 Task: Look for Airbnb options in Umaria, India from 5th December, 2023 to 15th December, 2023 for 8 adults with 5 bedrooms having 5 beds and 5 bathrooms. Property type can be house. Amenities needed are: washing machine.
Action: Mouse moved to (446, 94)
Screenshot: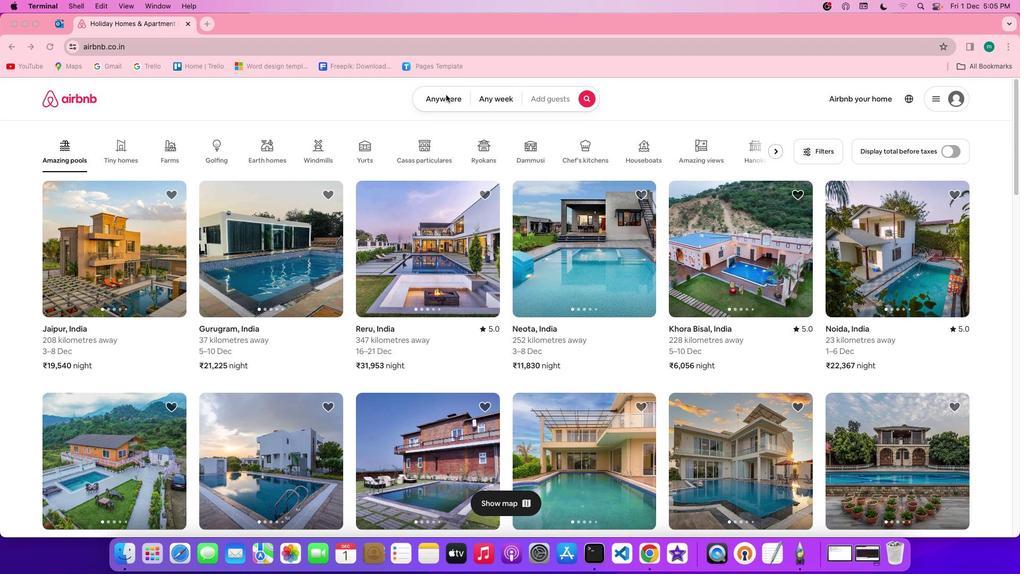 
Action: Mouse pressed left at (446, 94)
Screenshot: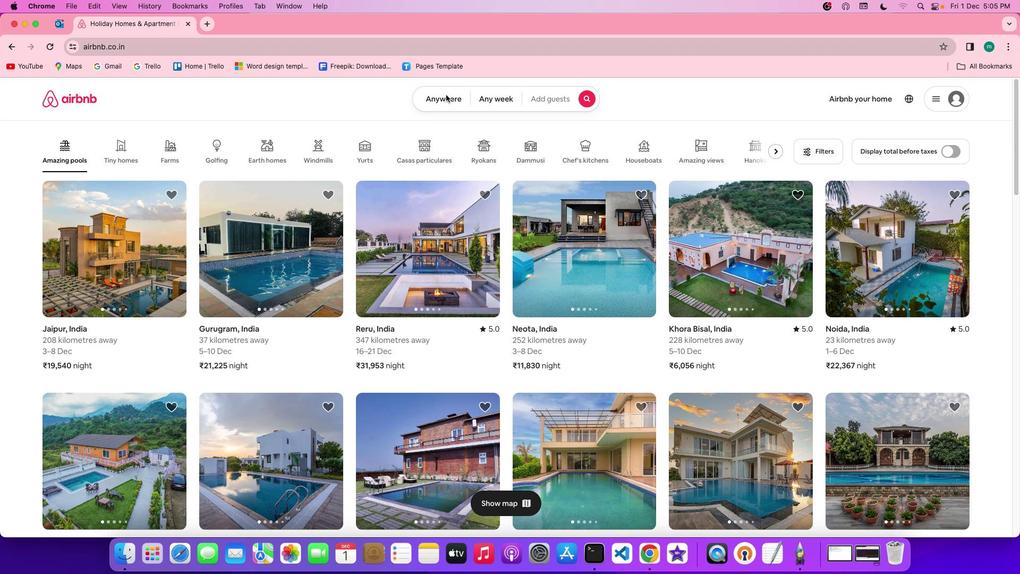 
Action: Mouse moved to (446, 94)
Screenshot: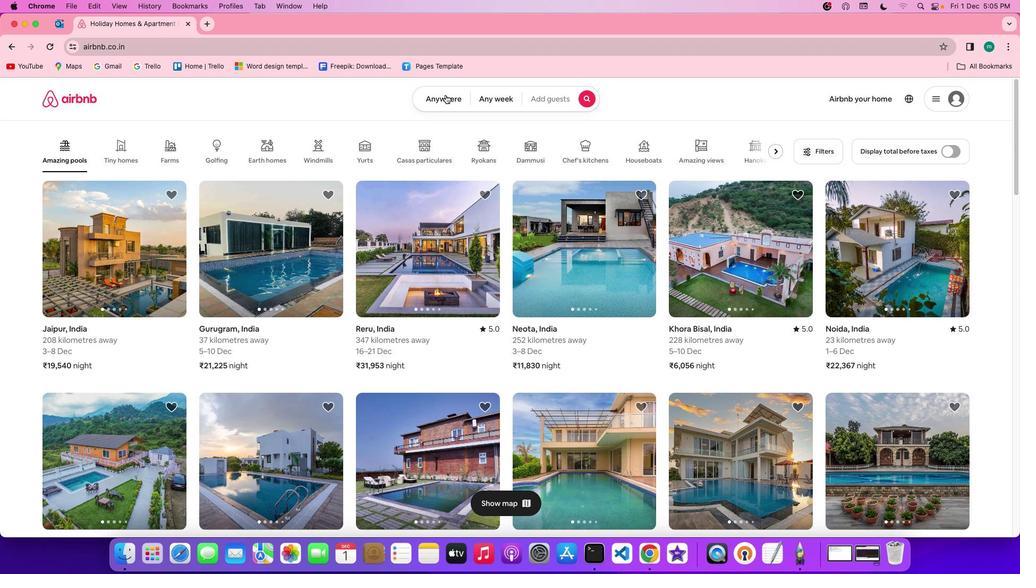 
Action: Mouse pressed left at (446, 94)
Screenshot: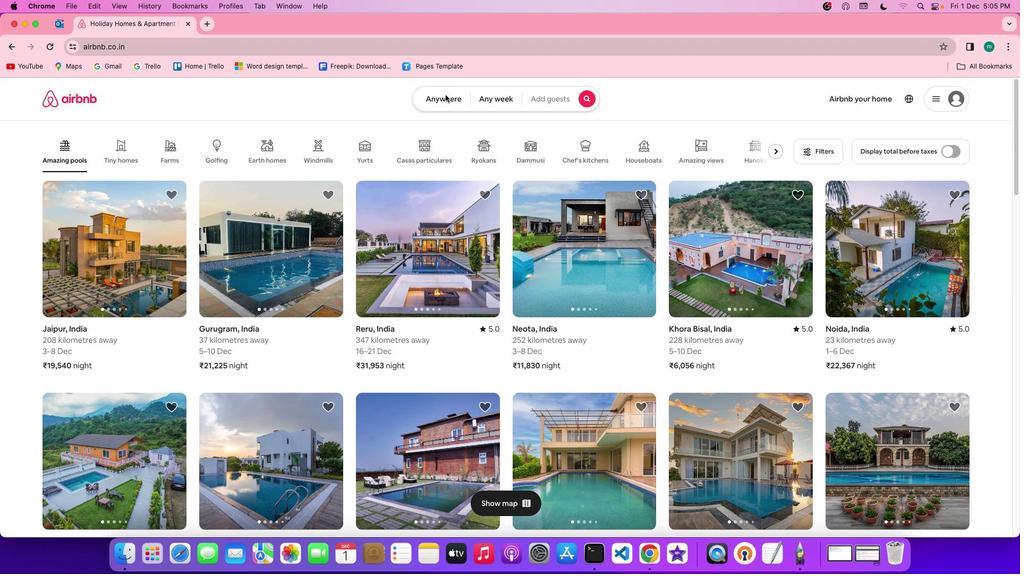 
Action: Mouse moved to (409, 142)
Screenshot: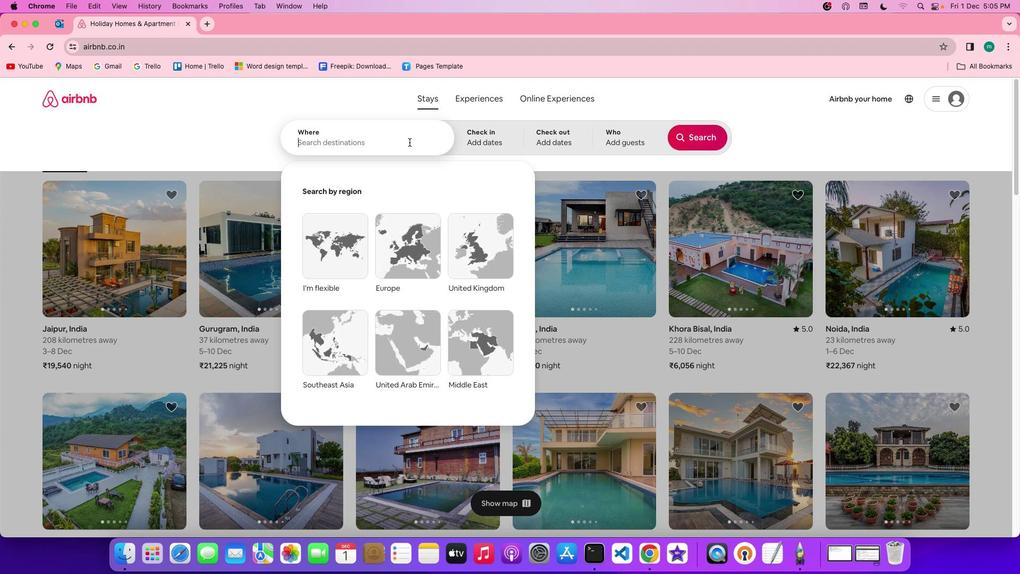 
Action: Mouse pressed left at (409, 142)
Screenshot: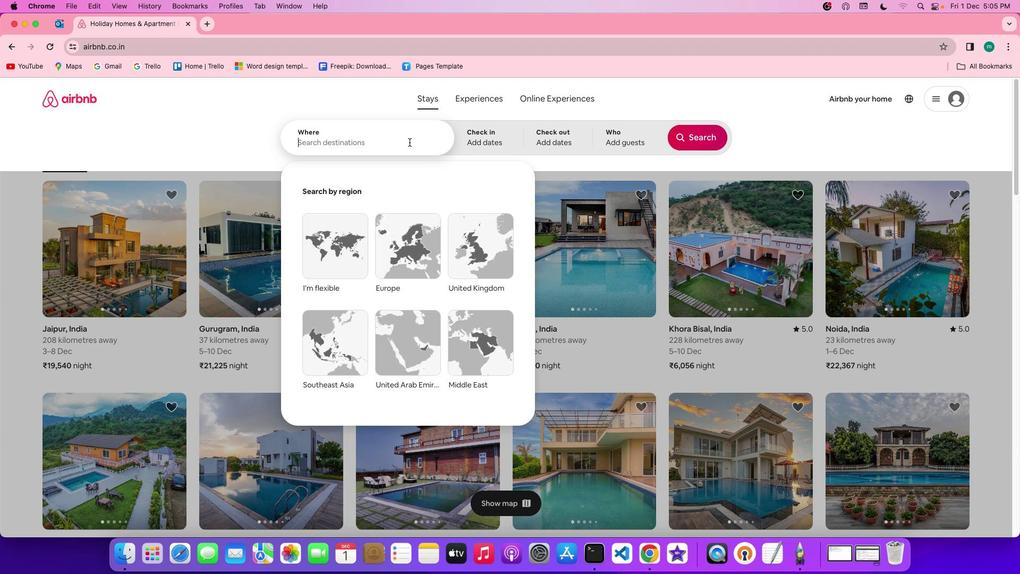 
Action: Key pressed Key.shift'U''m''a''r''i''a'','Key.spaceKey.shift'i''n''d''i''a'
Screenshot: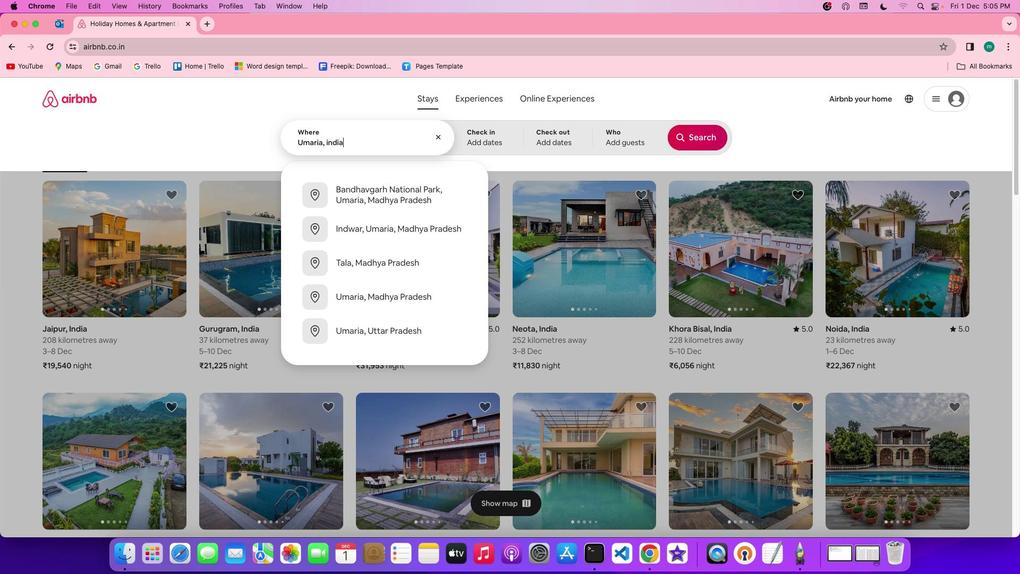 
Action: Mouse moved to (514, 130)
Screenshot: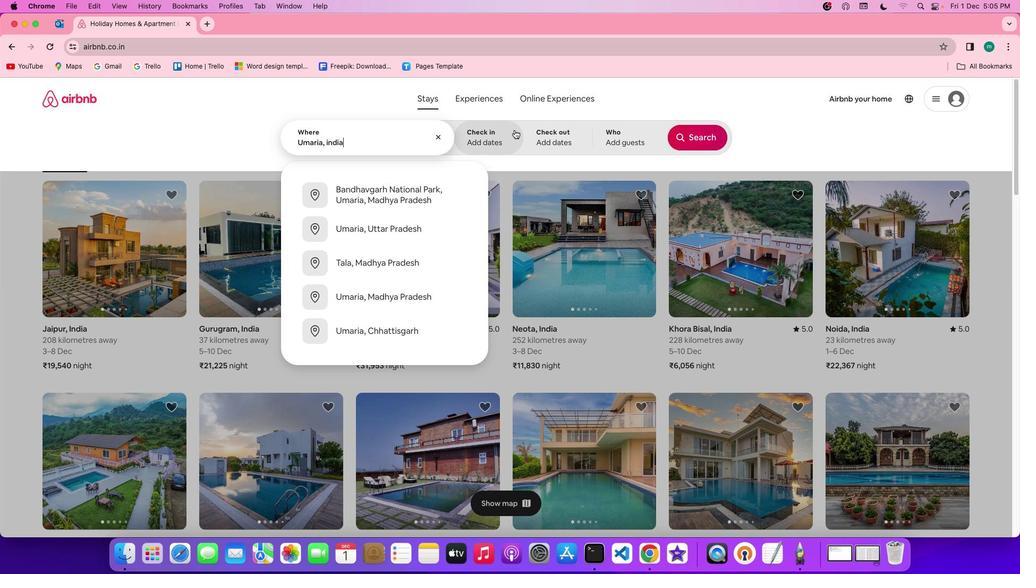 
Action: Mouse pressed left at (514, 130)
Screenshot: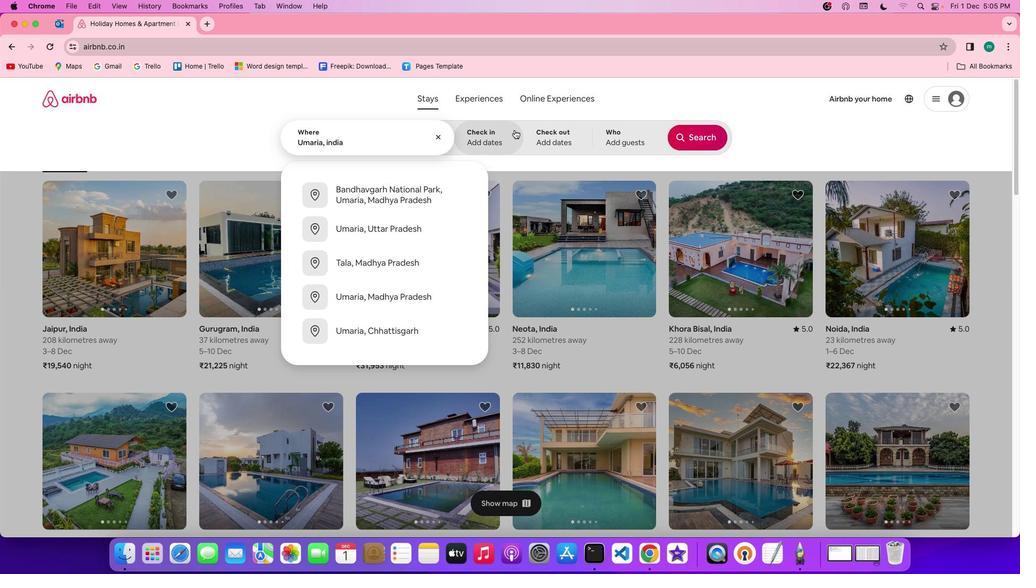 
Action: Mouse moved to (372, 295)
Screenshot: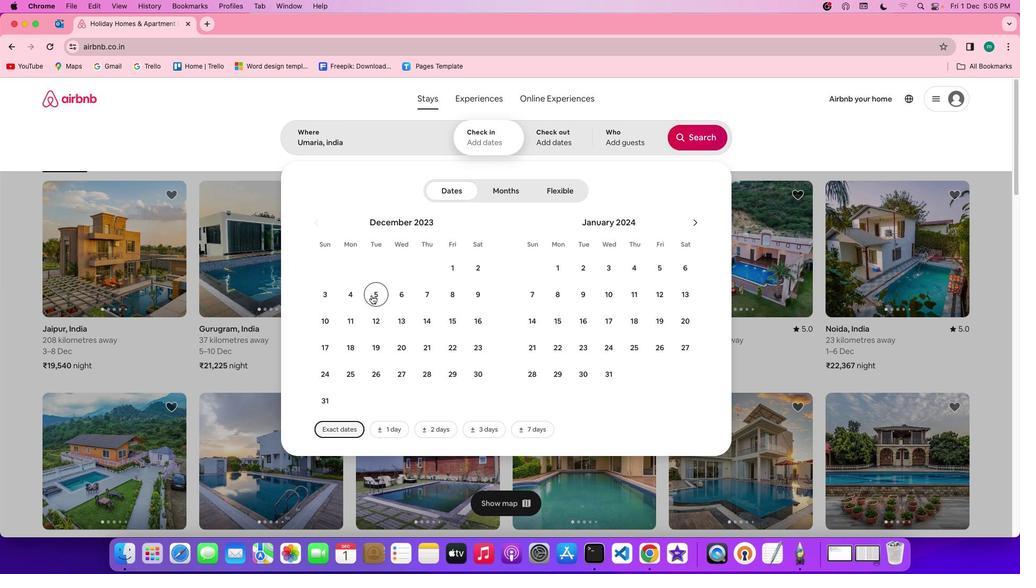 
Action: Mouse pressed left at (372, 295)
Screenshot: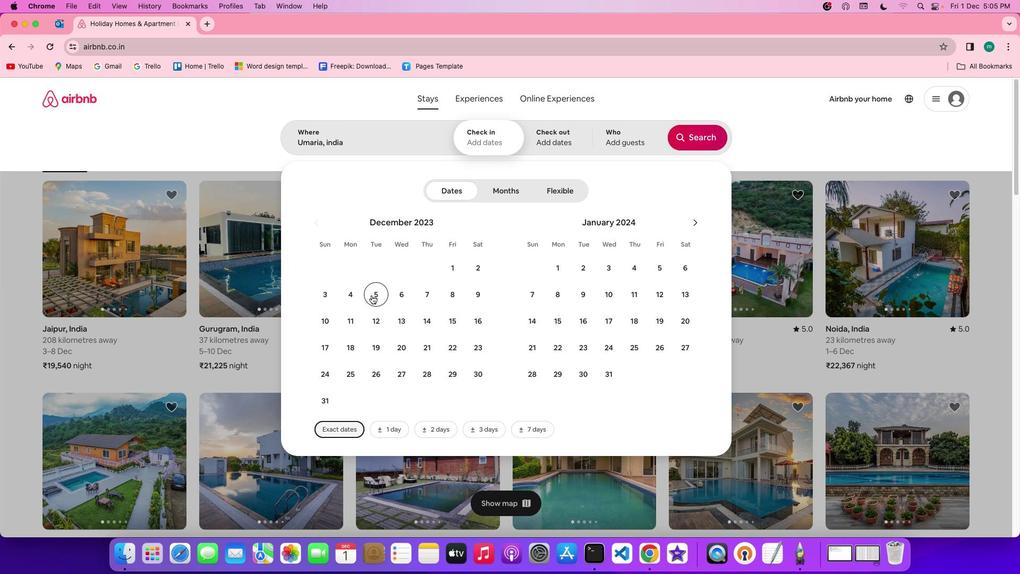 
Action: Mouse moved to (445, 324)
Screenshot: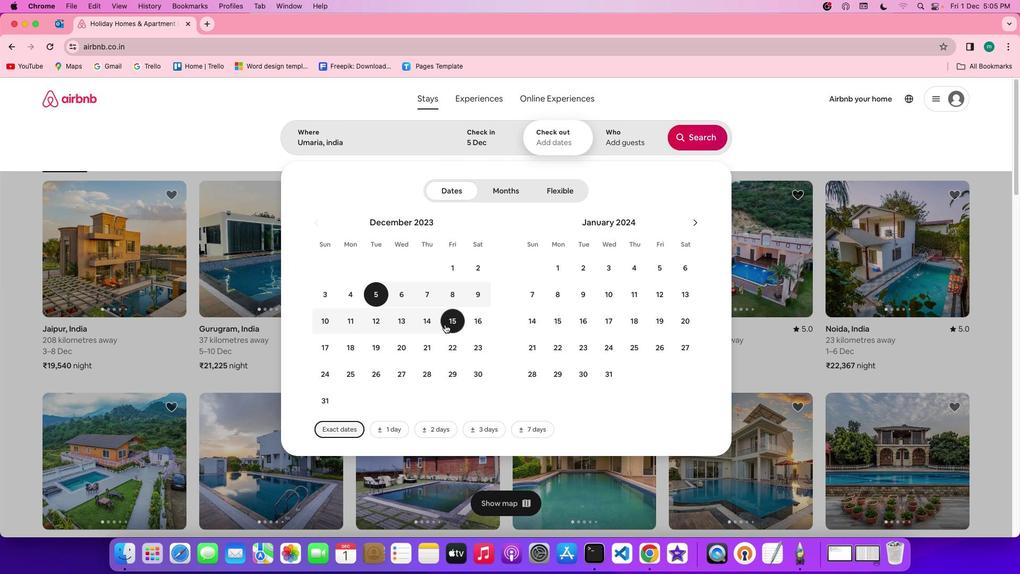 
Action: Mouse pressed left at (445, 324)
Screenshot: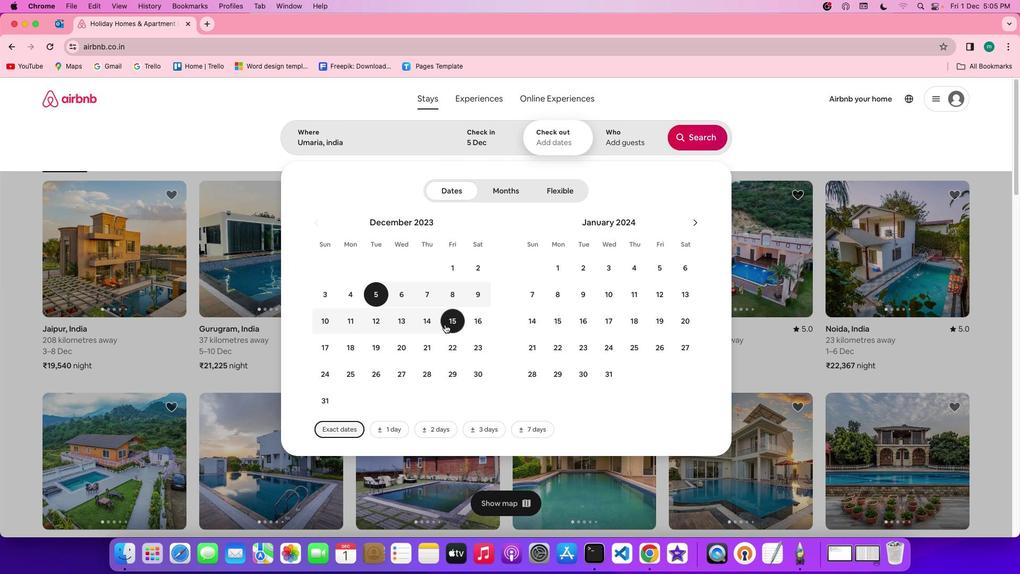 
Action: Mouse moved to (603, 149)
Screenshot: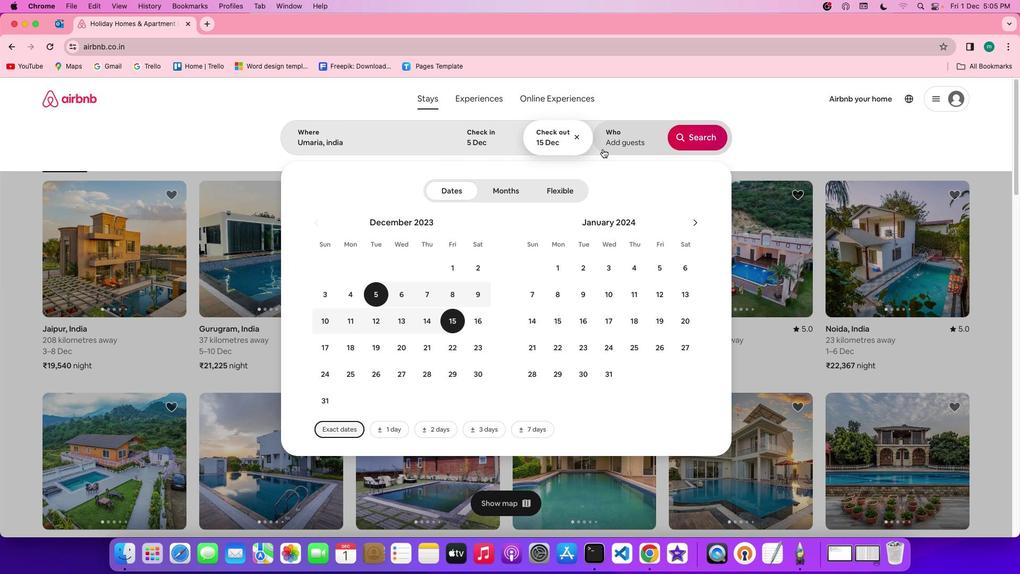 
Action: Mouse pressed left at (603, 149)
Screenshot: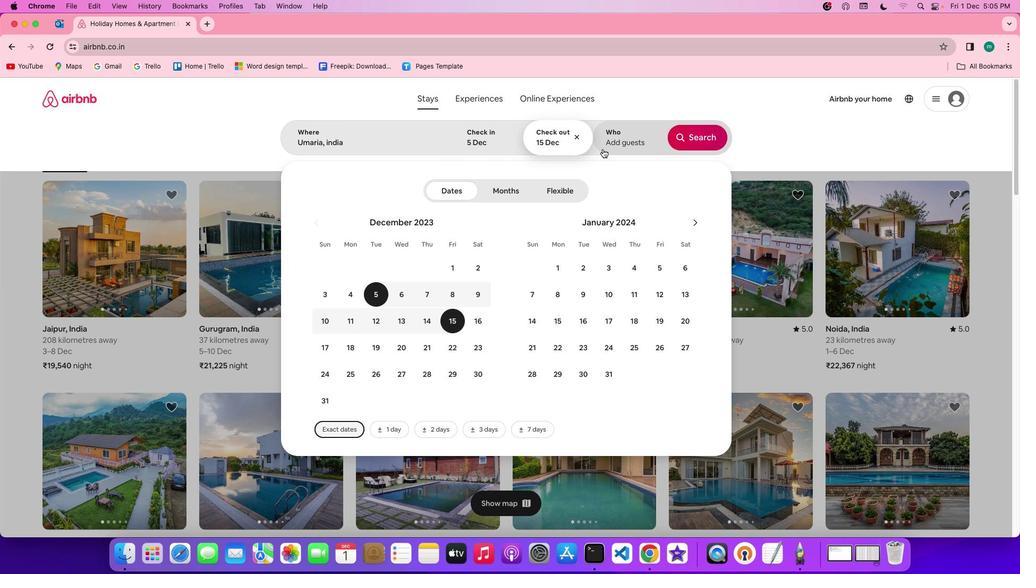 
Action: Mouse moved to (703, 191)
Screenshot: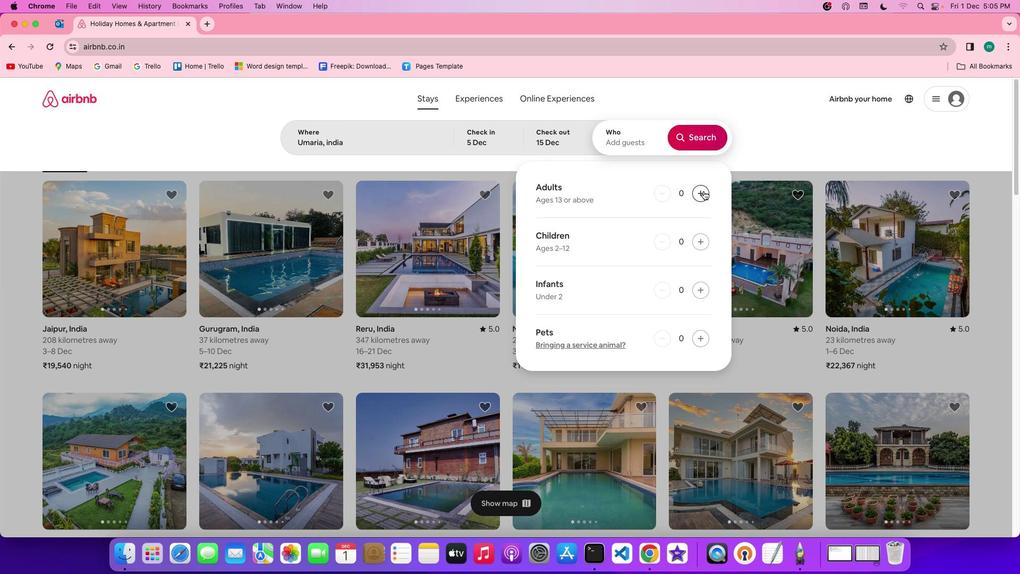 
Action: Mouse pressed left at (703, 191)
Screenshot: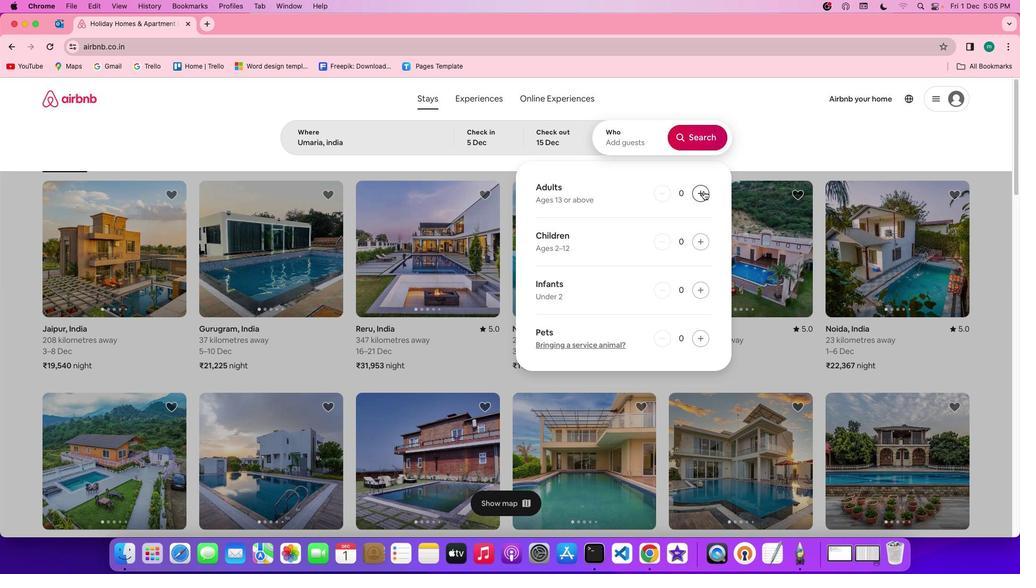 
Action: Mouse pressed left at (703, 191)
Screenshot: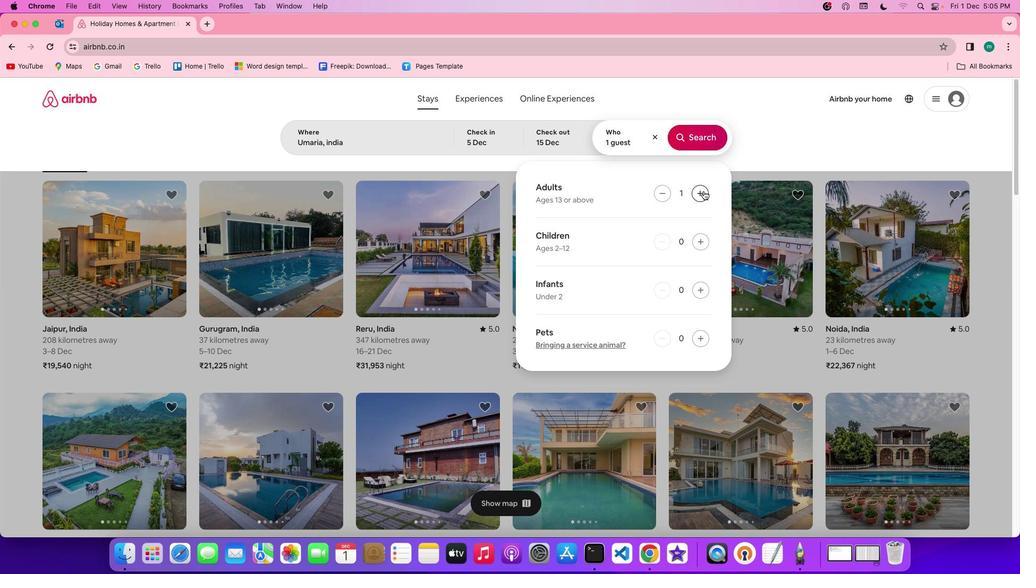 
Action: Mouse pressed left at (703, 191)
Screenshot: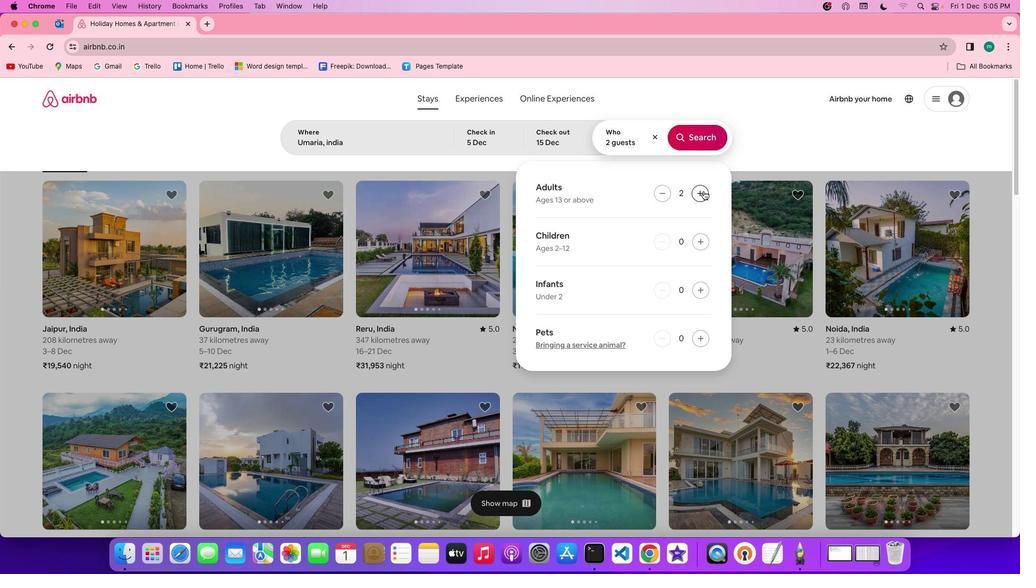 
Action: Mouse pressed left at (703, 191)
Screenshot: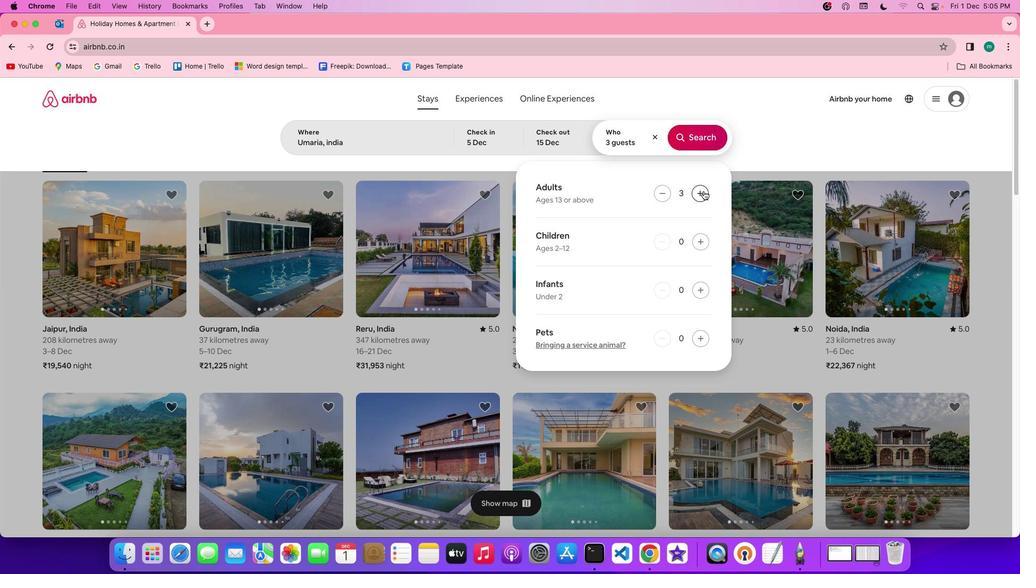 
Action: Mouse pressed left at (703, 191)
Screenshot: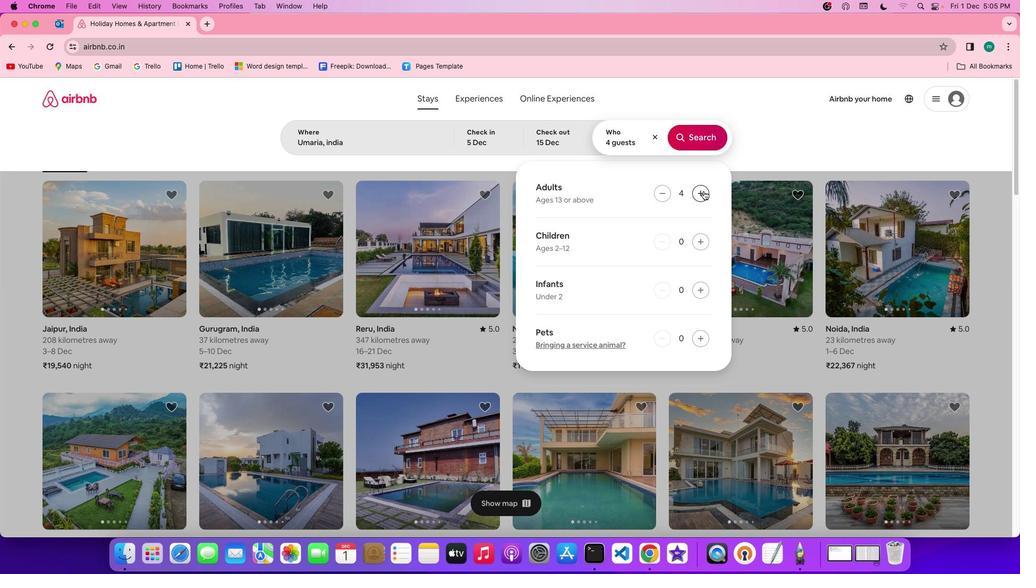 
Action: Mouse pressed left at (703, 191)
Screenshot: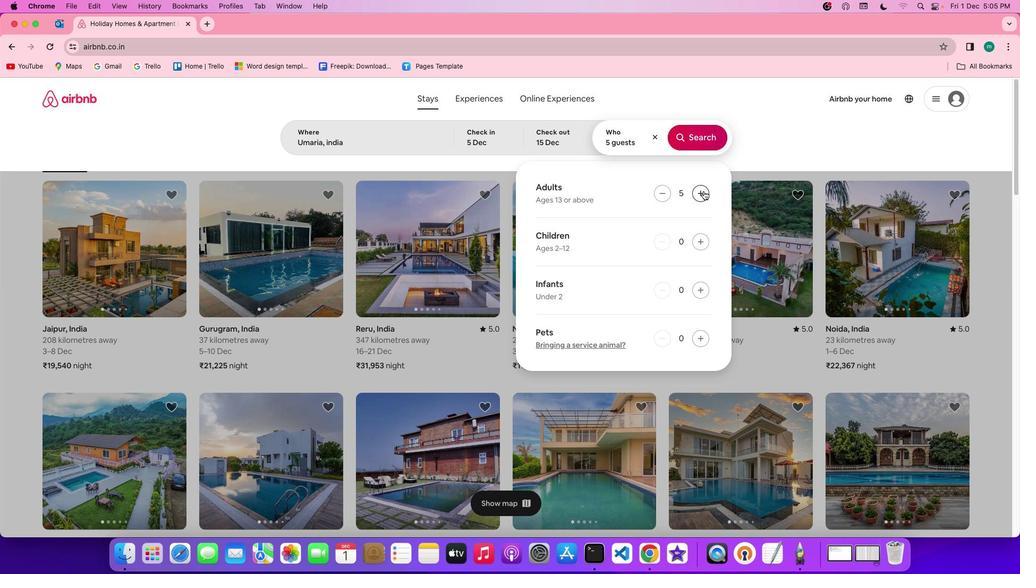 
Action: Mouse pressed left at (703, 191)
Screenshot: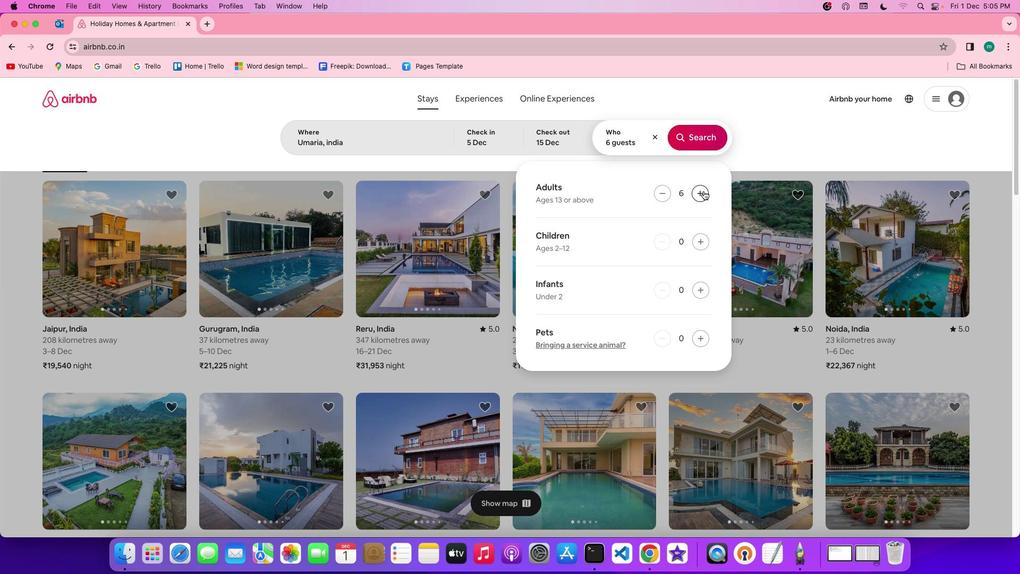 
Action: Mouse pressed left at (703, 191)
Screenshot: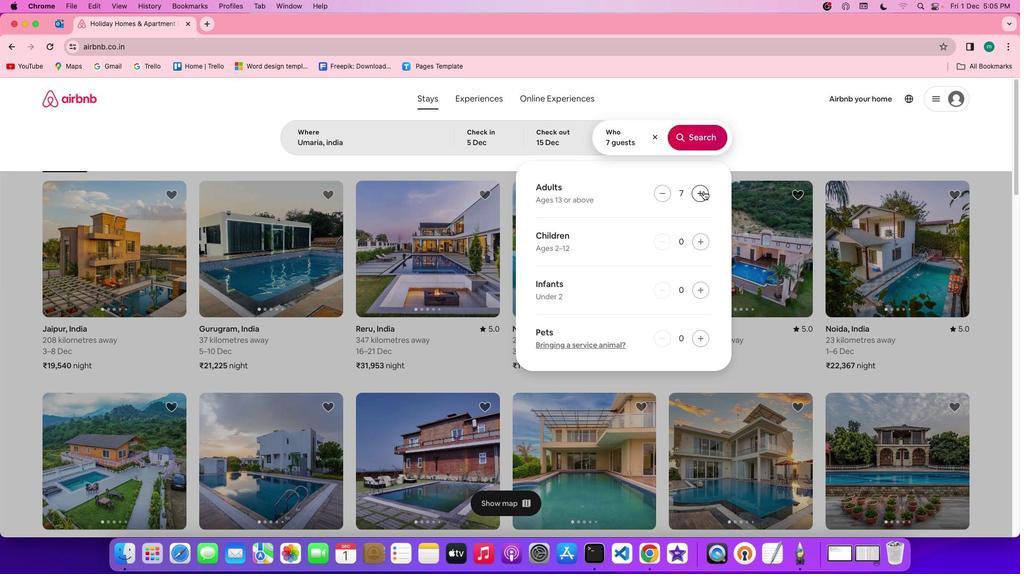 
Action: Mouse moved to (696, 130)
Screenshot: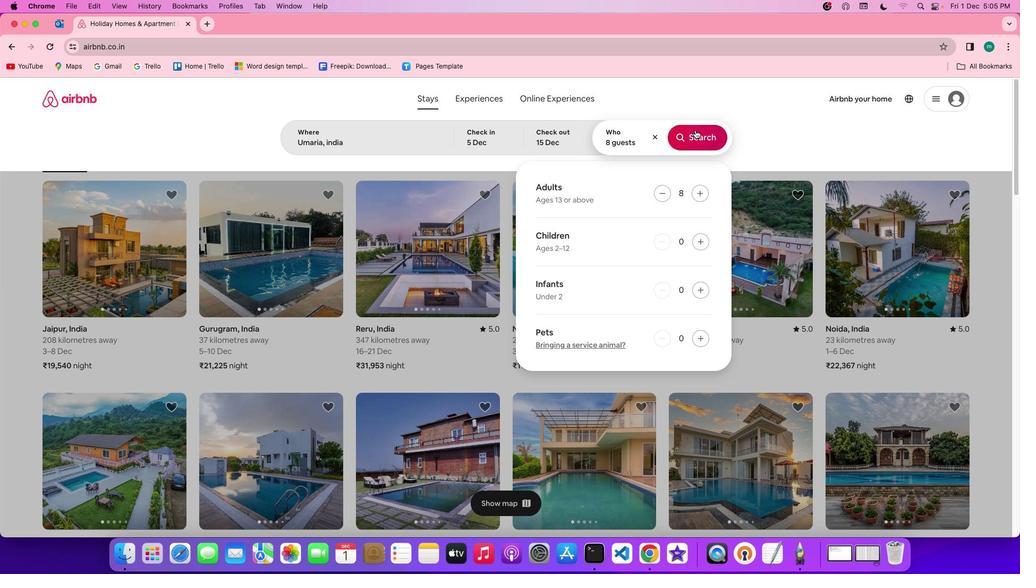 
Action: Mouse pressed left at (696, 130)
Screenshot: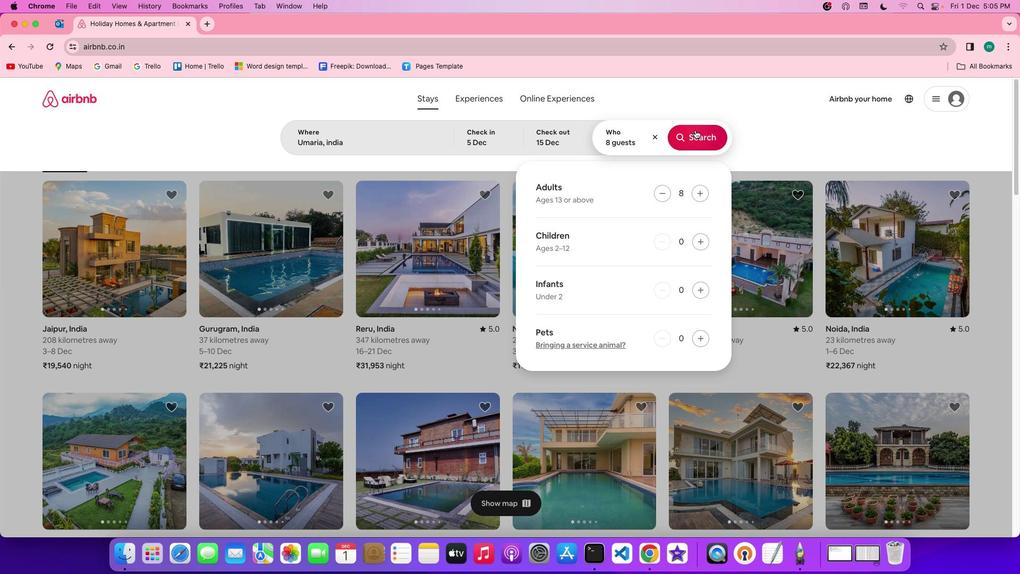 
Action: Mouse moved to (840, 139)
Screenshot: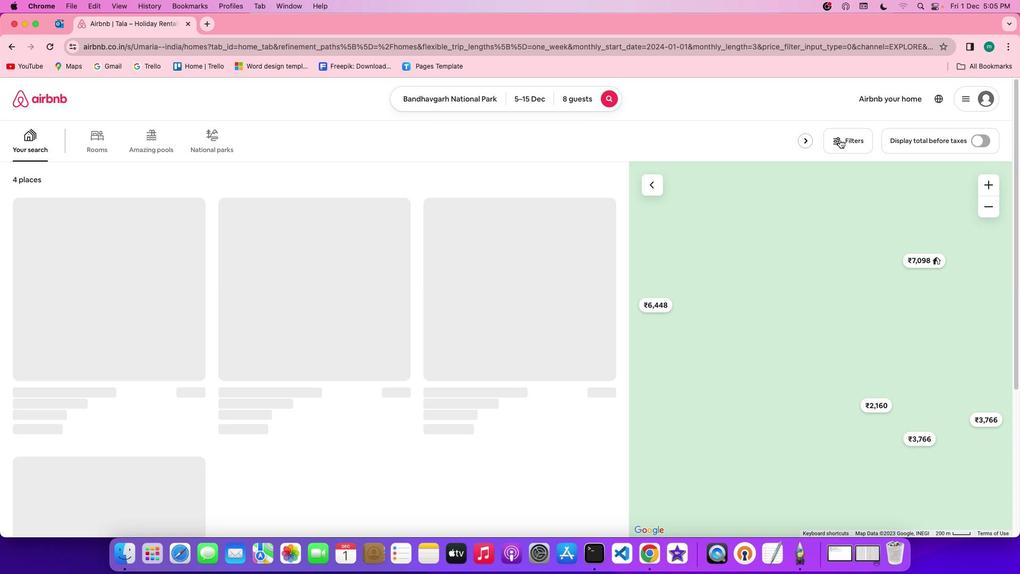 
Action: Mouse pressed left at (840, 139)
Screenshot: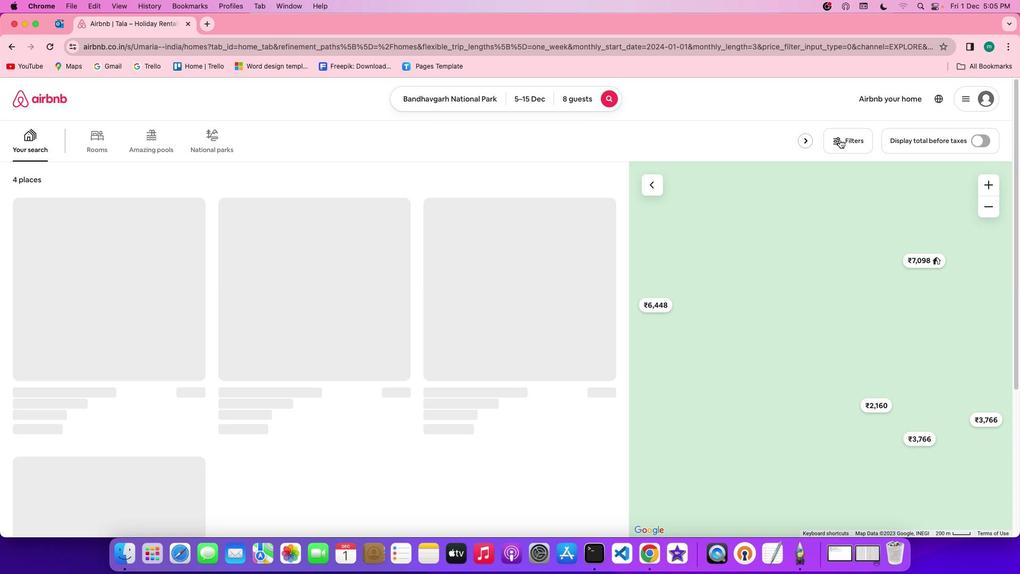 
Action: Mouse moved to (542, 336)
Screenshot: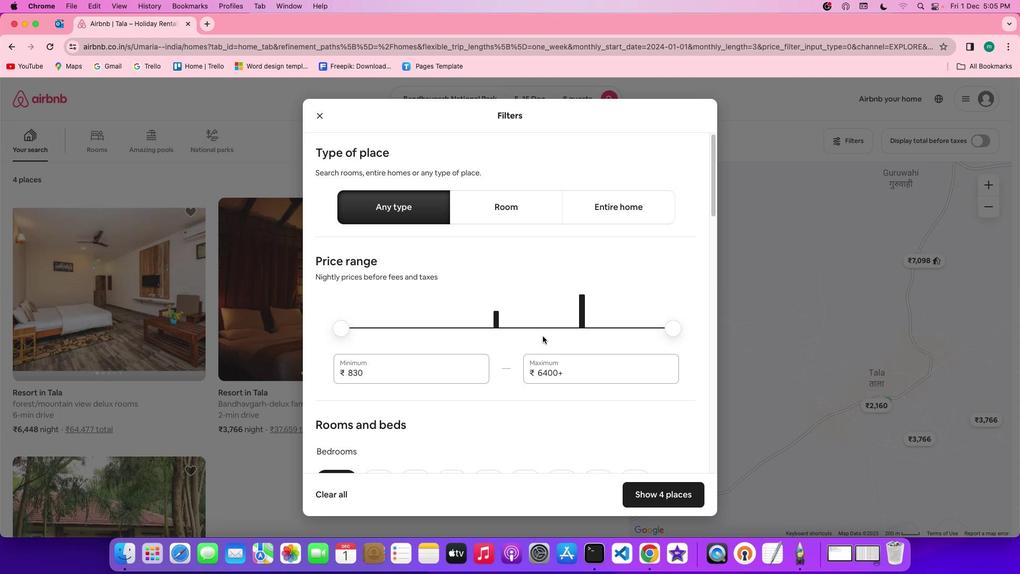 
Action: Mouse scrolled (542, 336) with delta (0, 0)
Screenshot: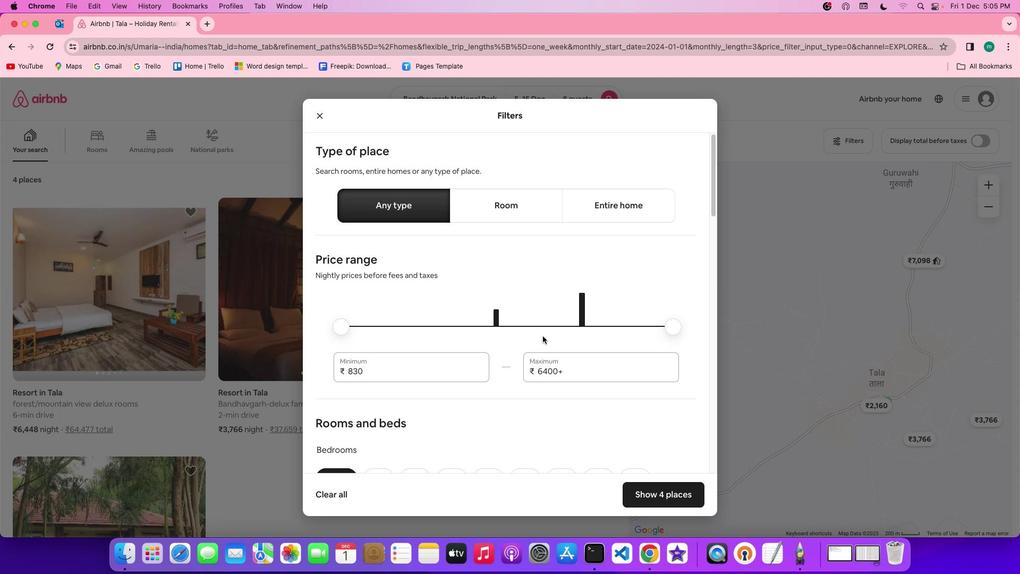 
Action: Mouse scrolled (542, 336) with delta (0, 0)
Screenshot: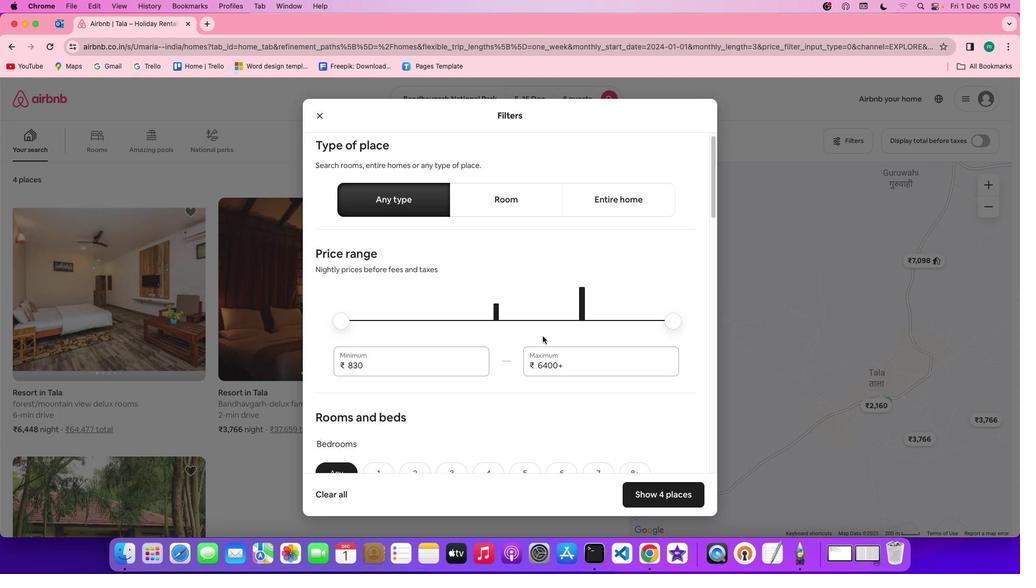 
Action: Mouse scrolled (542, 336) with delta (0, 0)
Screenshot: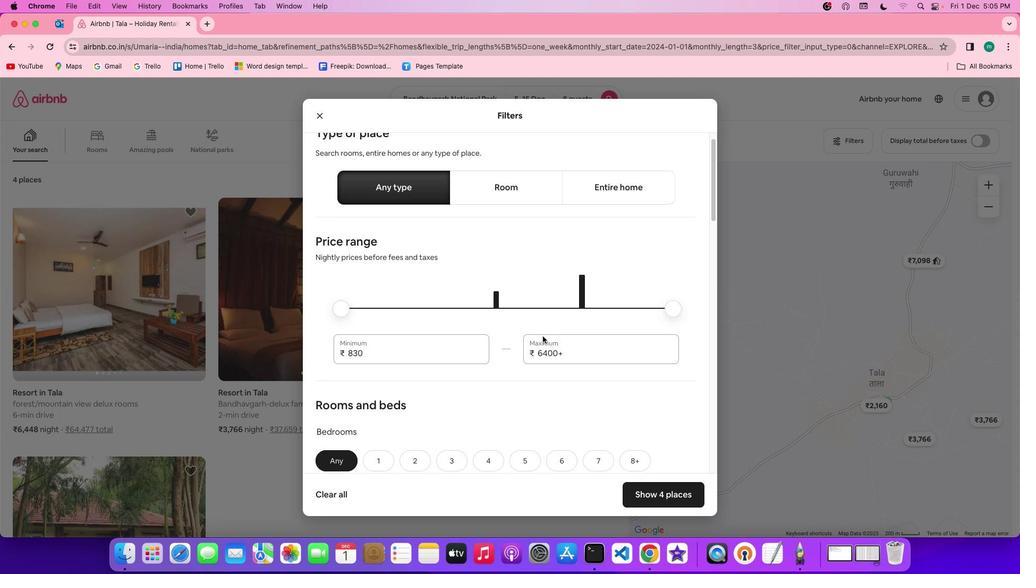 
Action: Mouse scrolled (542, 336) with delta (0, 0)
Screenshot: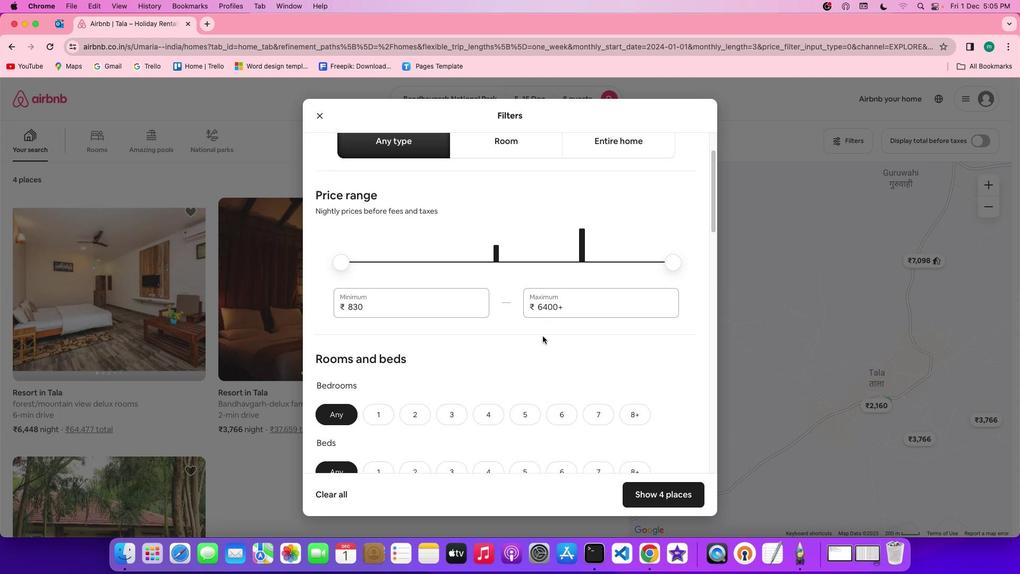 
Action: Mouse moved to (542, 336)
Screenshot: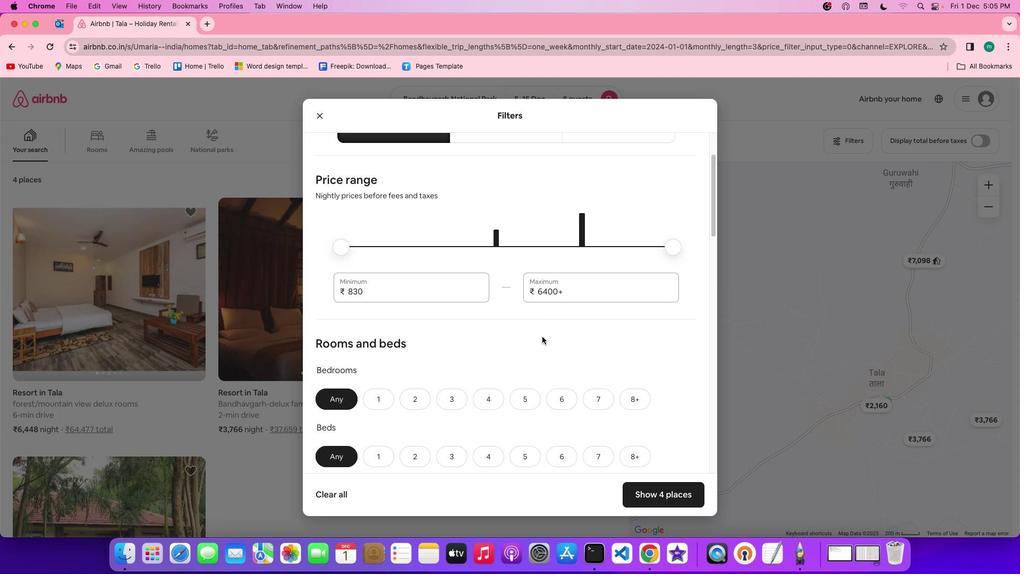 
Action: Mouse scrolled (542, 336) with delta (0, 0)
Screenshot: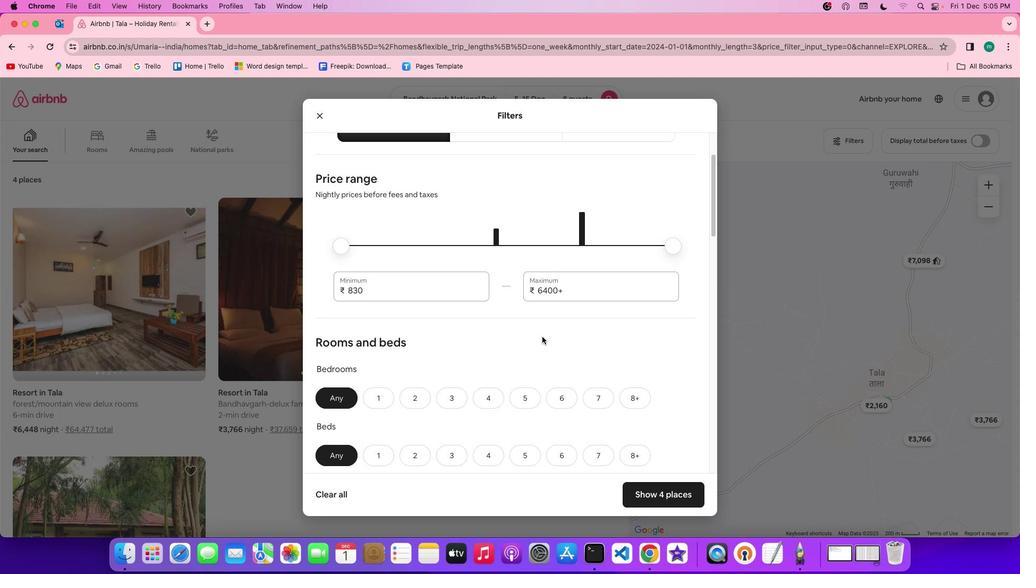 
Action: Mouse scrolled (542, 336) with delta (0, 0)
Screenshot: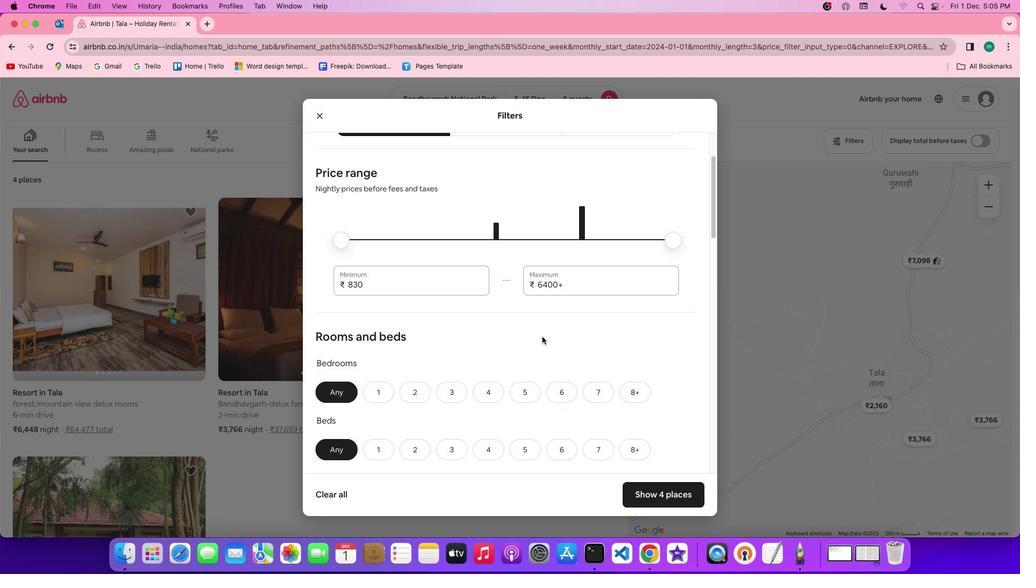 
Action: Mouse scrolled (542, 336) with delta (0, 0)
Screenshot: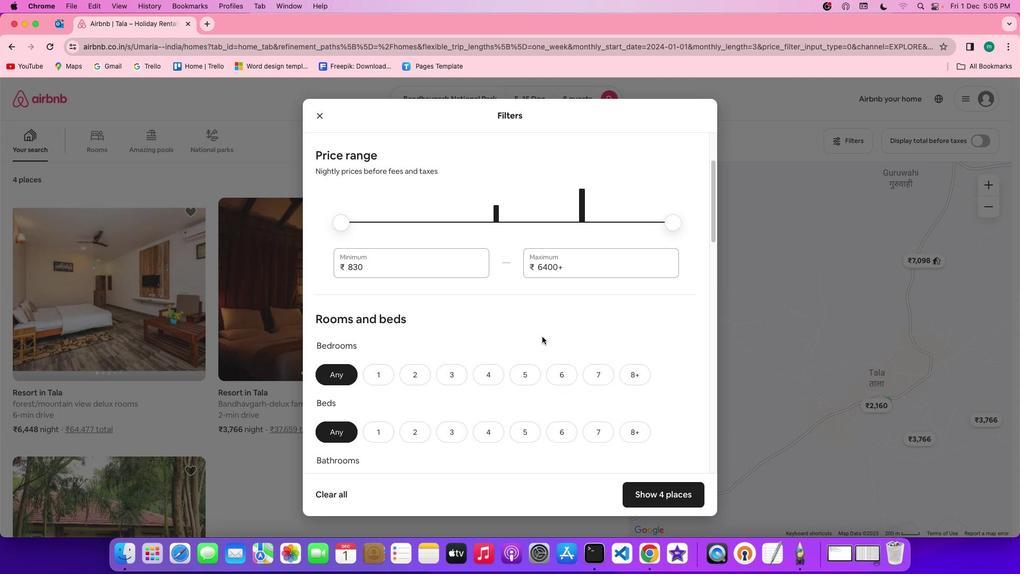 
Action: Mouse scrolled (542, 336) with delta (0, 0)
Screenshot: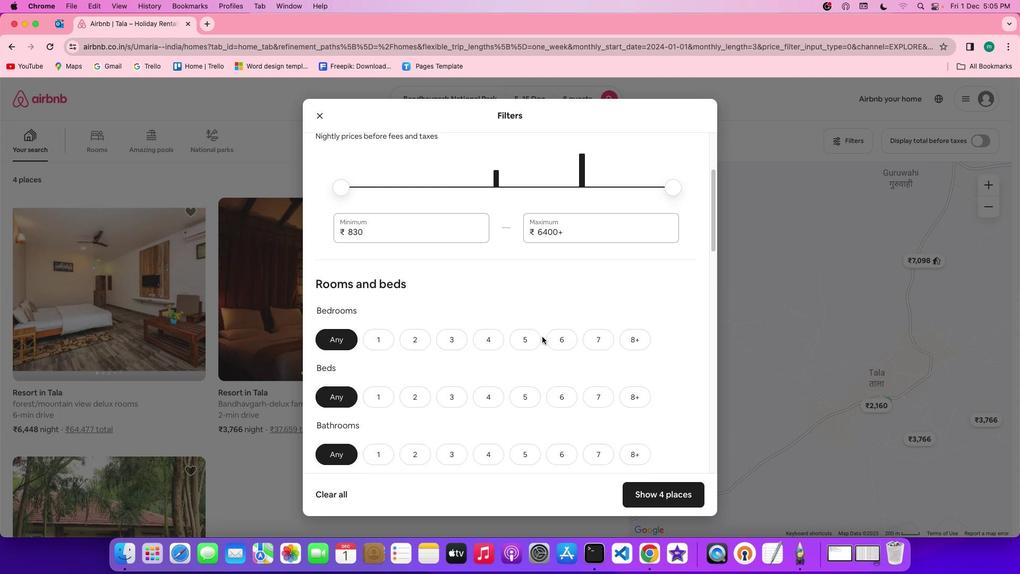 
Action: Mouse scrolled (542, 336) with delta (0, 0)
Screenshot: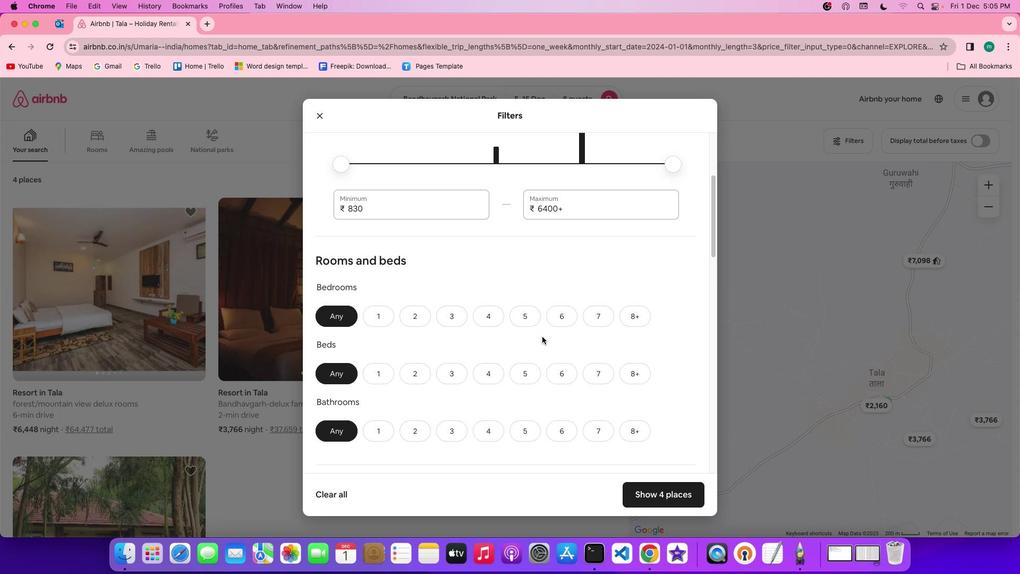 
Action: Mouse scrolled (542, 336) with delta (0, 0)
Screenshot: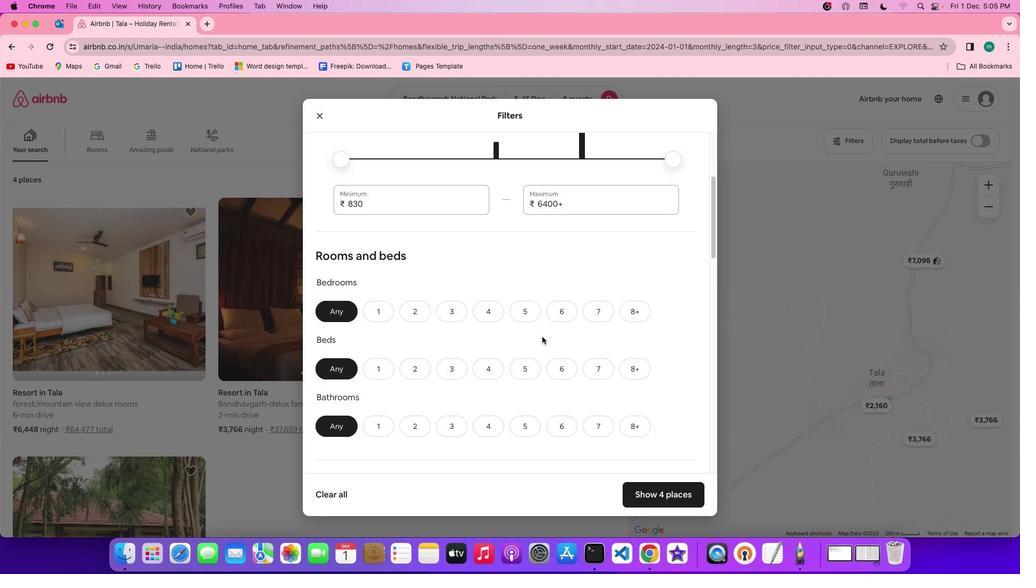 
Action: Mouse scrolled (542, 336) with delta (0, 0)
Screenshot: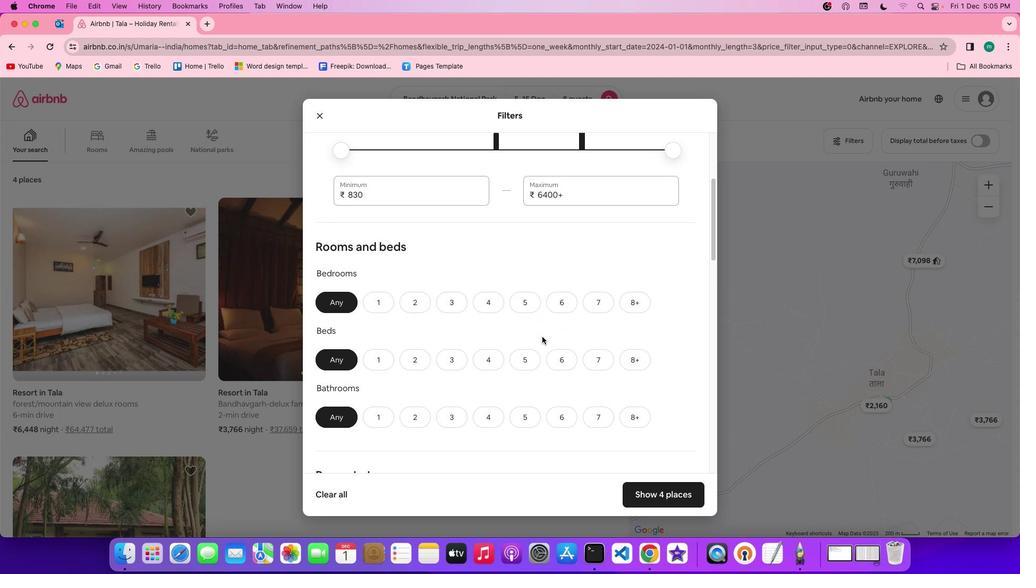 
Action: Mouse scrolled (542, 336) with delta (0, 0)
Screenshot: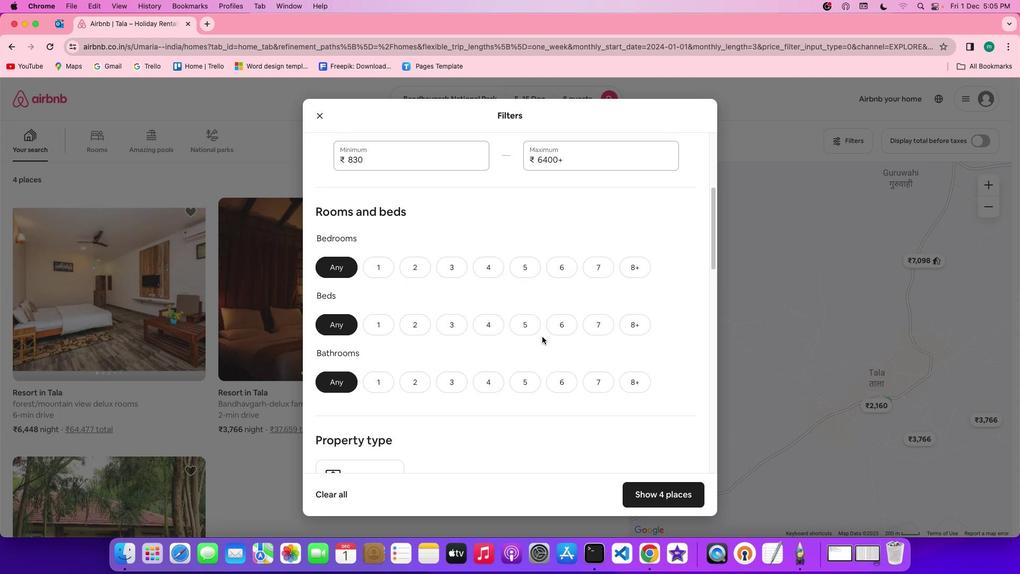 
Action: Mouse scrolled (542, 336) with delta (0, 0)
Screenshot: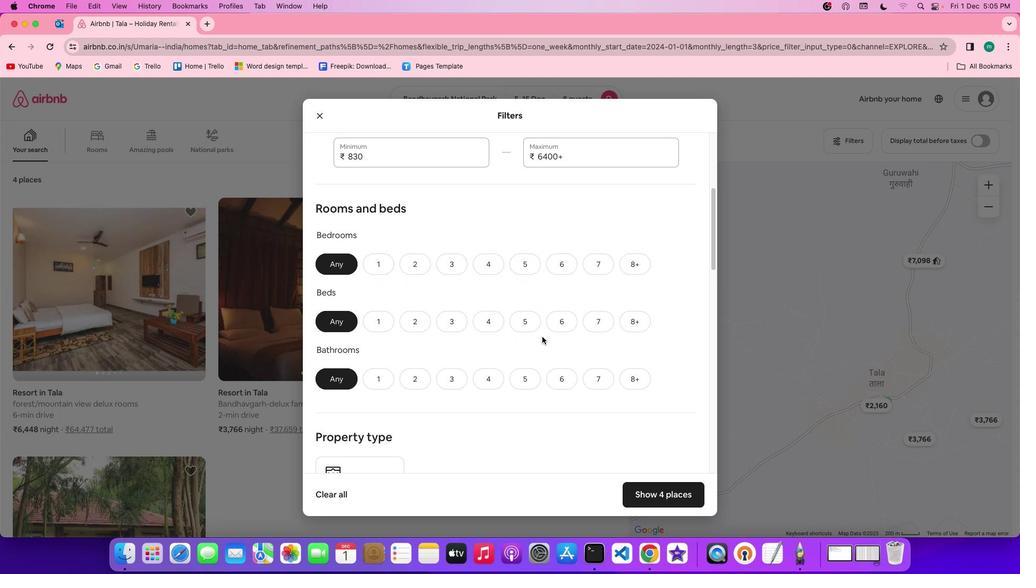 
Action: Mouse scrolled (542, 336) with delta (0, 0)
Screenshot: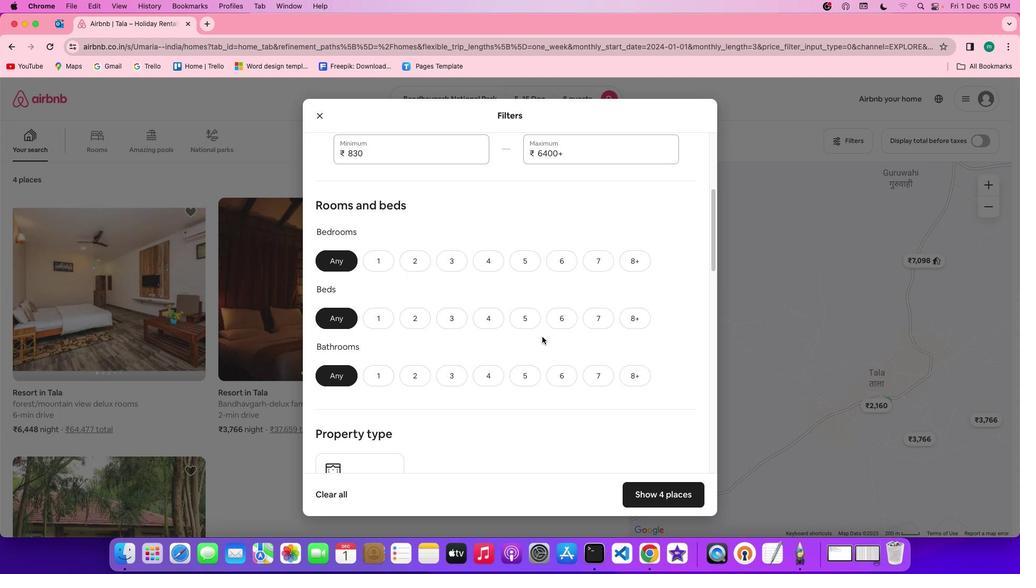 
Action: Mouse scrolled (542, 336) with delta (0, 0)
Screenshot: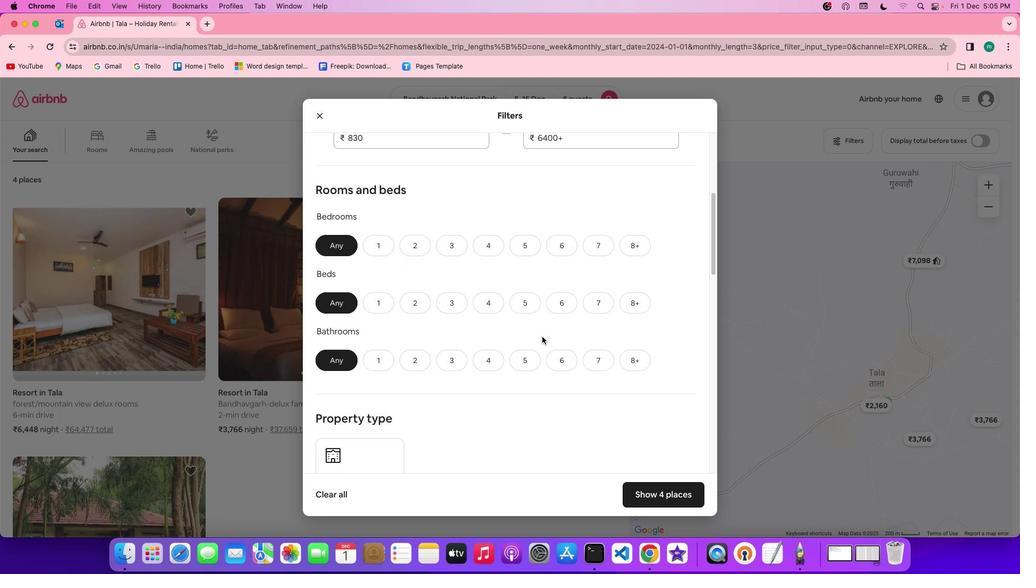 
Action: Mouse scrolled (542, 336) with delta (0, 0)
Screenshot: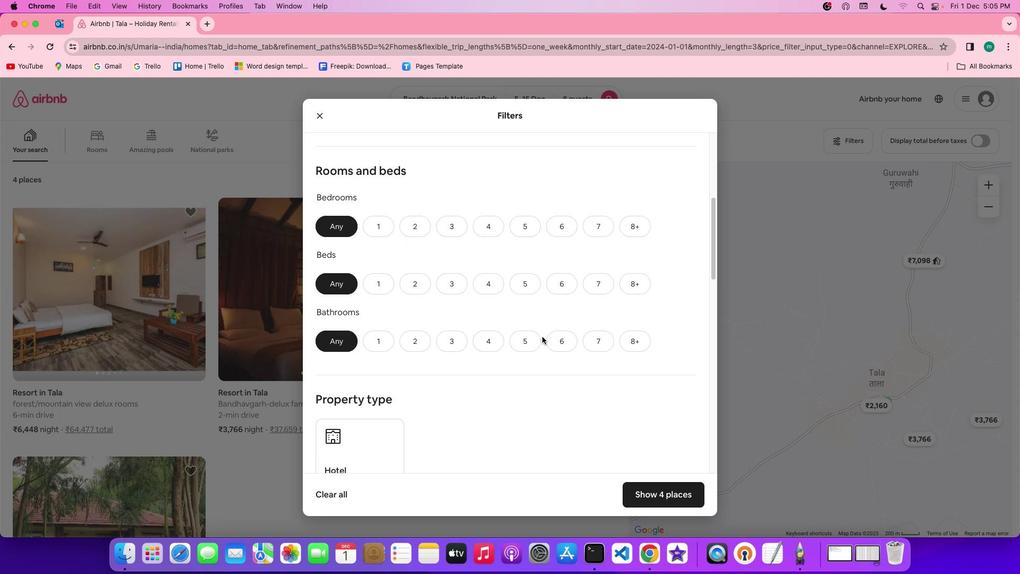 
Action: Mouse scrolled (542, 336) with delta (0, 0)
Screenshot: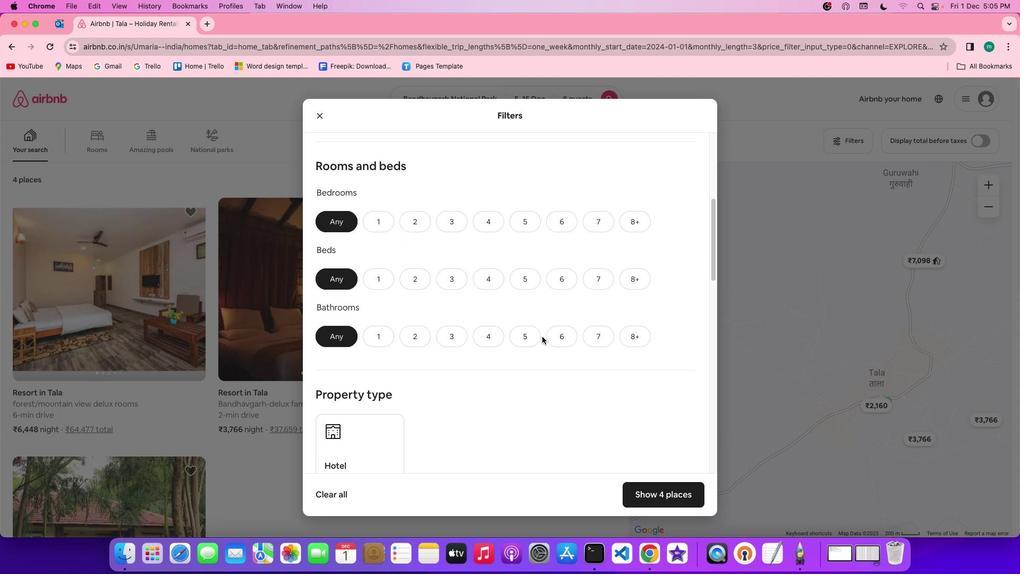 
Action: Mouse moved to (518, 210)
Screenshot: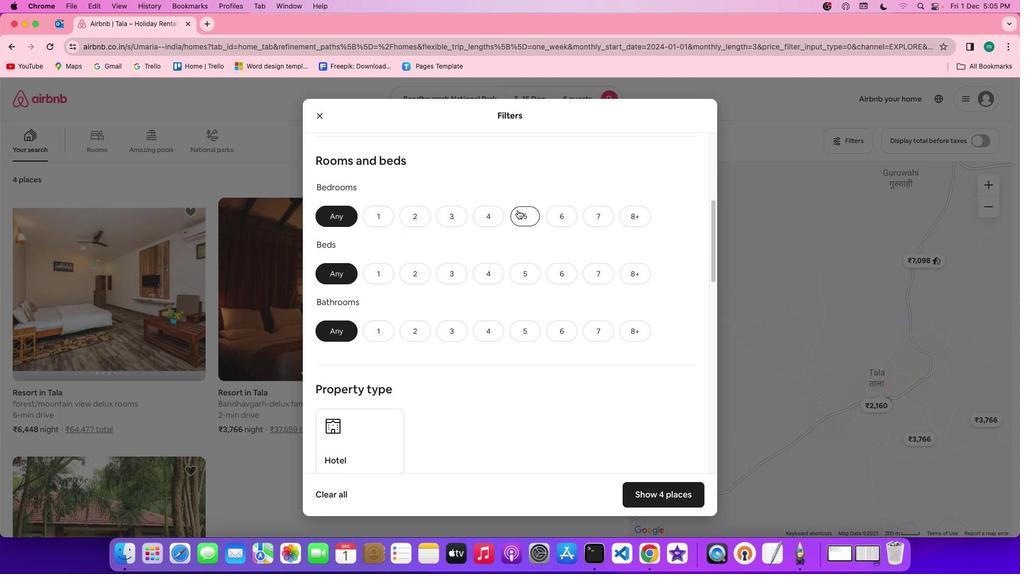 
Action: Mouse pressed left at (518, 210)
Screenshot: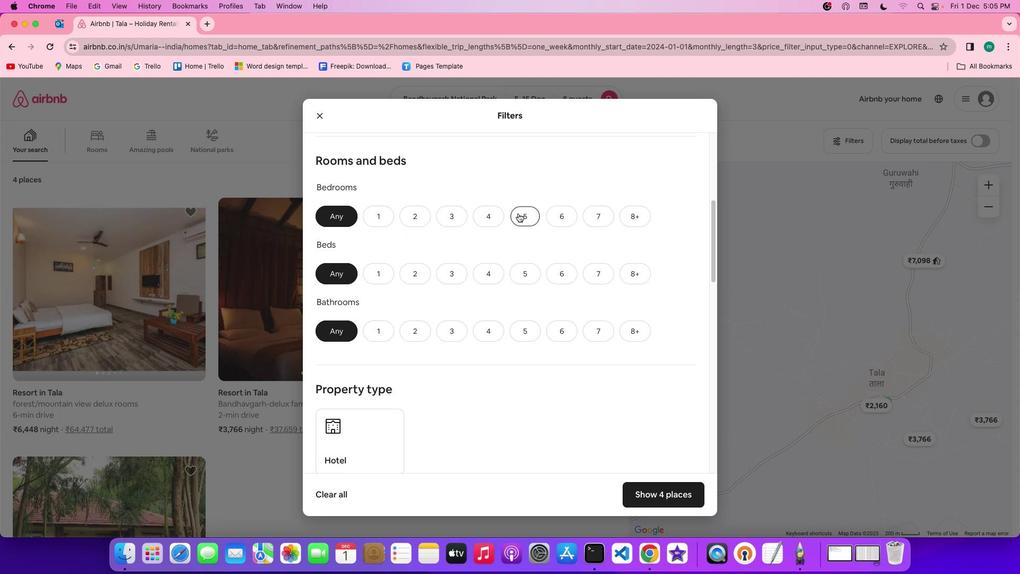 
Action: Mouse moved to (515, 275)
Screenshot: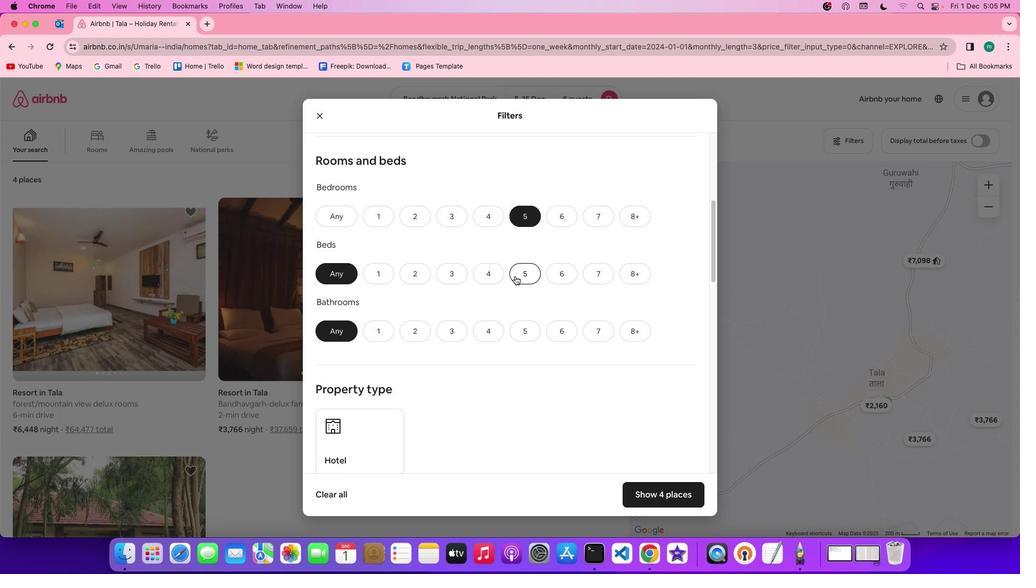 
Action: Mouse pressed left at (515, 275)
Screenshot: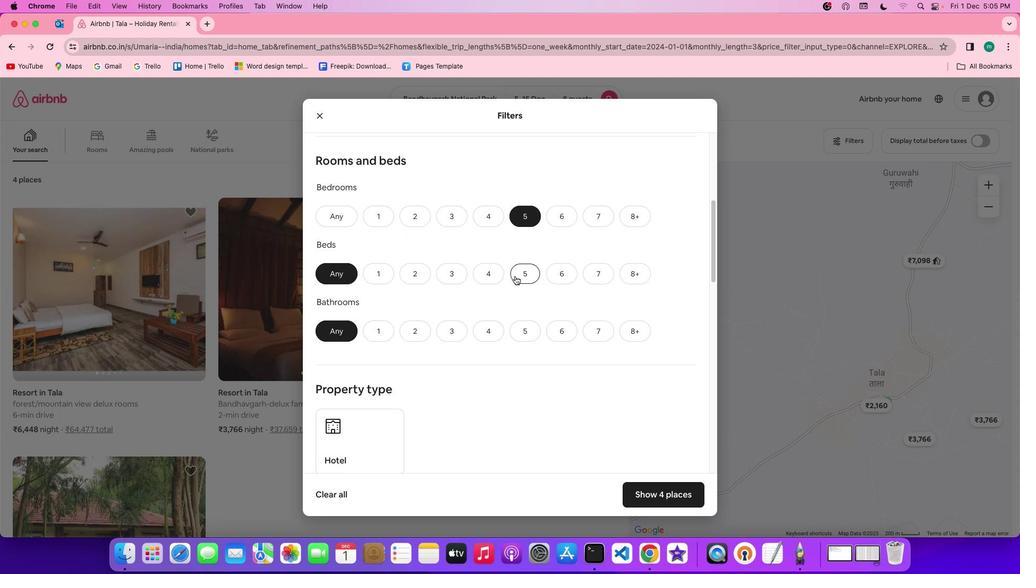 
Action: Mouse moved to (527, 330)
Screenshot: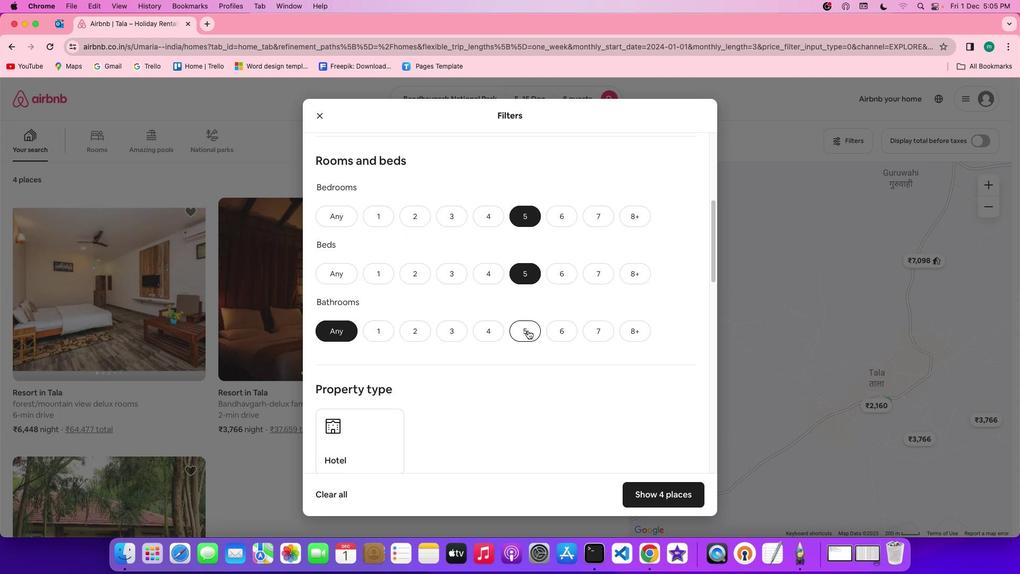 
Action: Mouse pressed left at (527, 330)
Screenshot: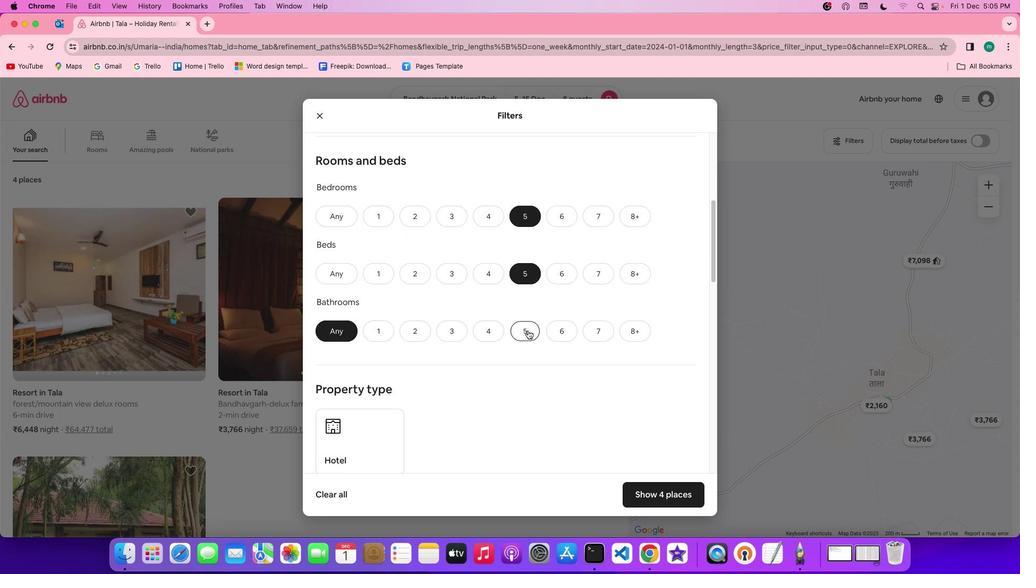 
Action: Mouse moved to (581, 353)
Screenshot: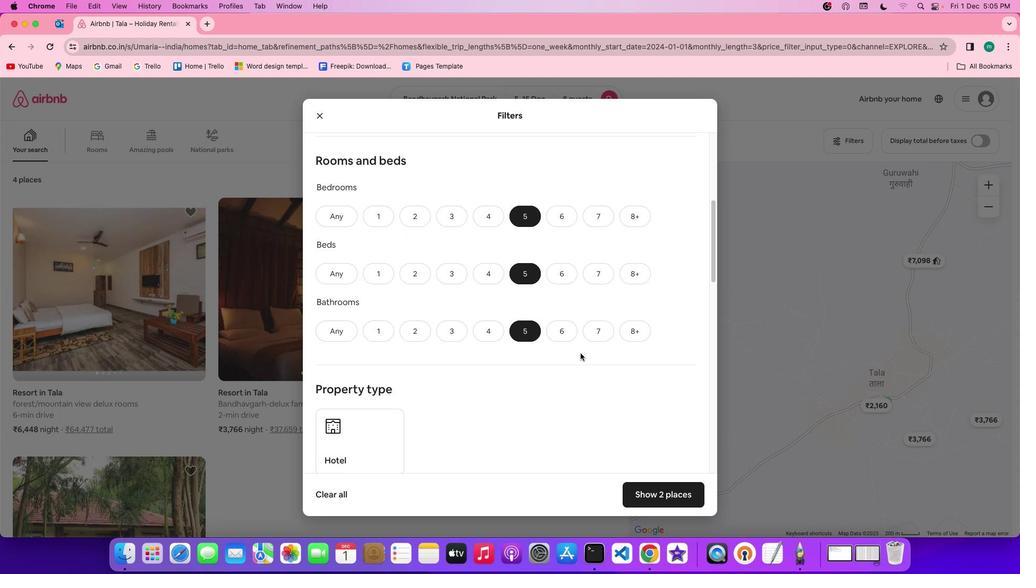 
Action: Mouse scrolled (581, 353) with delta (0, 0)
Screenshot: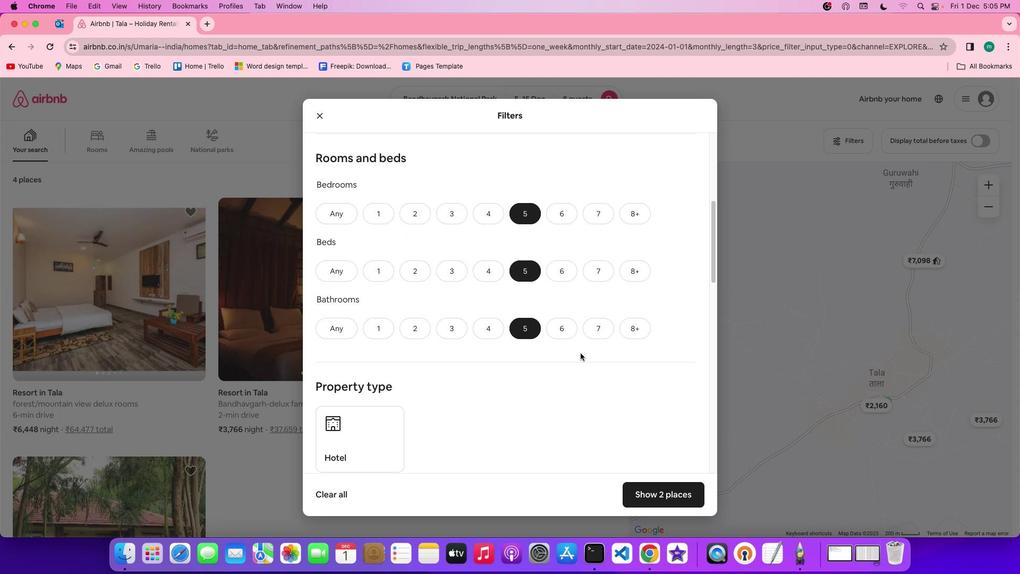 
Action: Mouse scrolled (581, 353) with delta (0, 0)
Screenshot: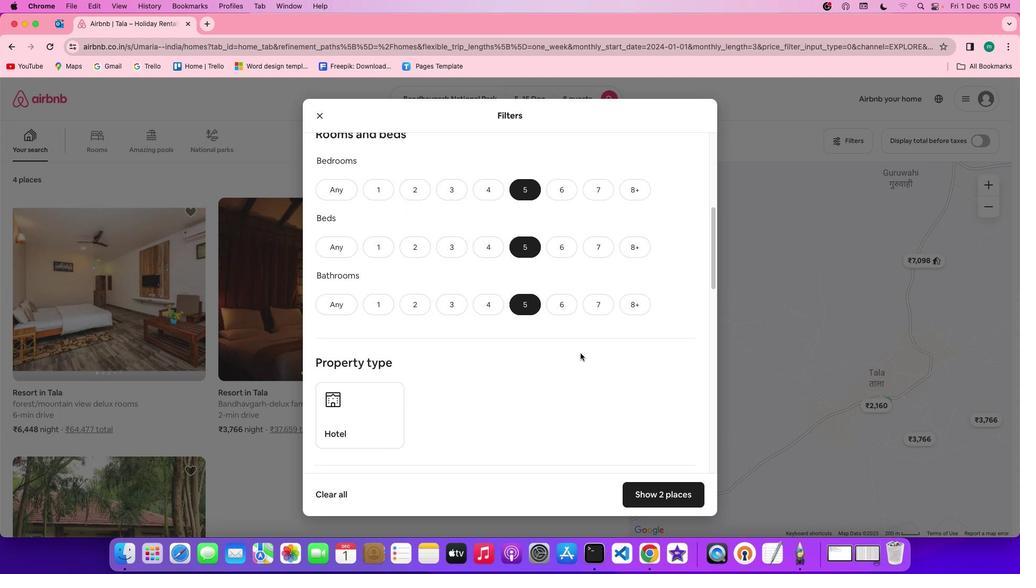 
Action: Mouse scrolled (581, 353) with delta (0, -1)
Screenshot: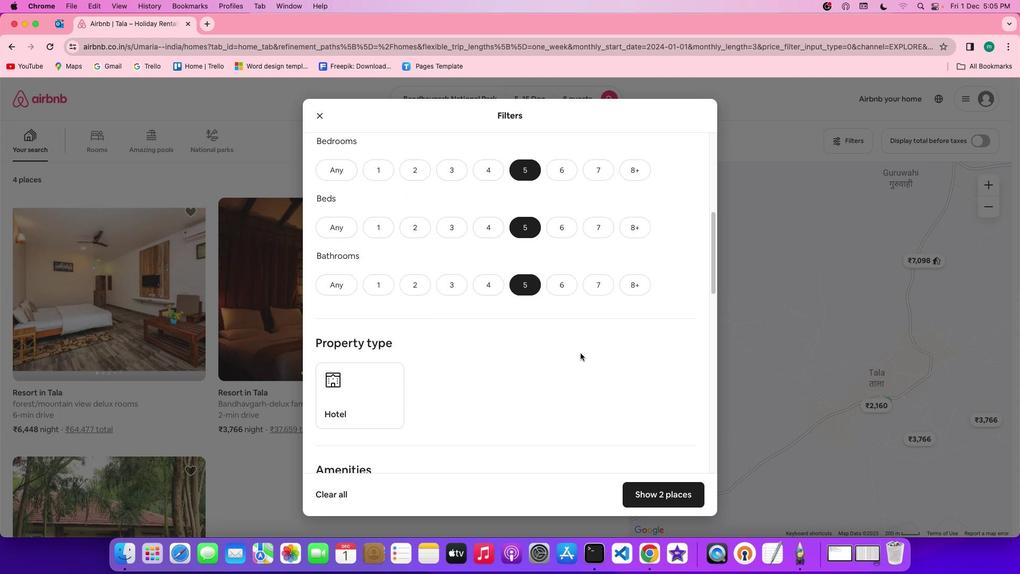 
Action: Mouse scrolled (581, 353) with delta (0, 0)
Screenshot: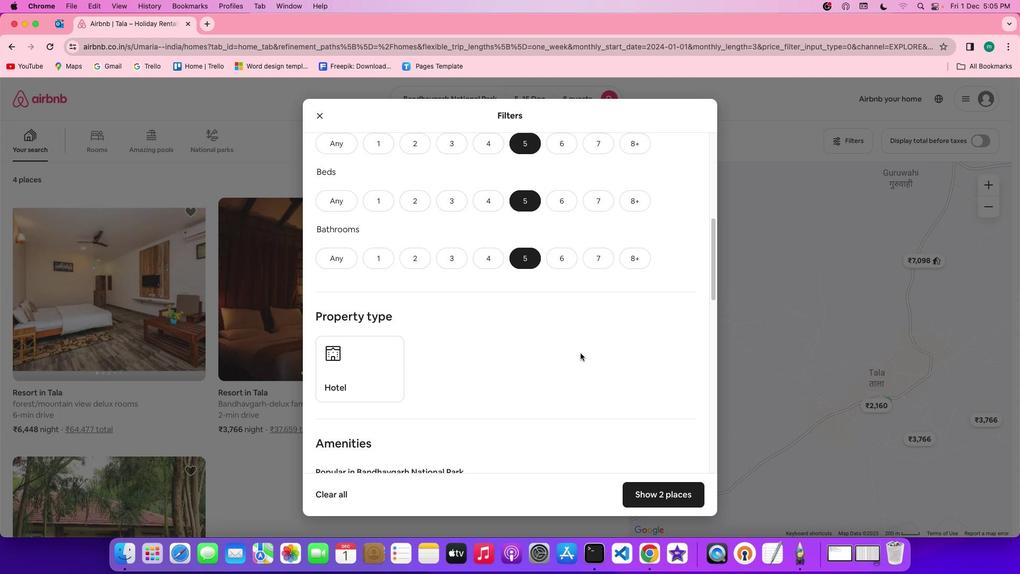 
Action: Mouse scrolled (581, 353) with delta (0, 0)
Screenshot: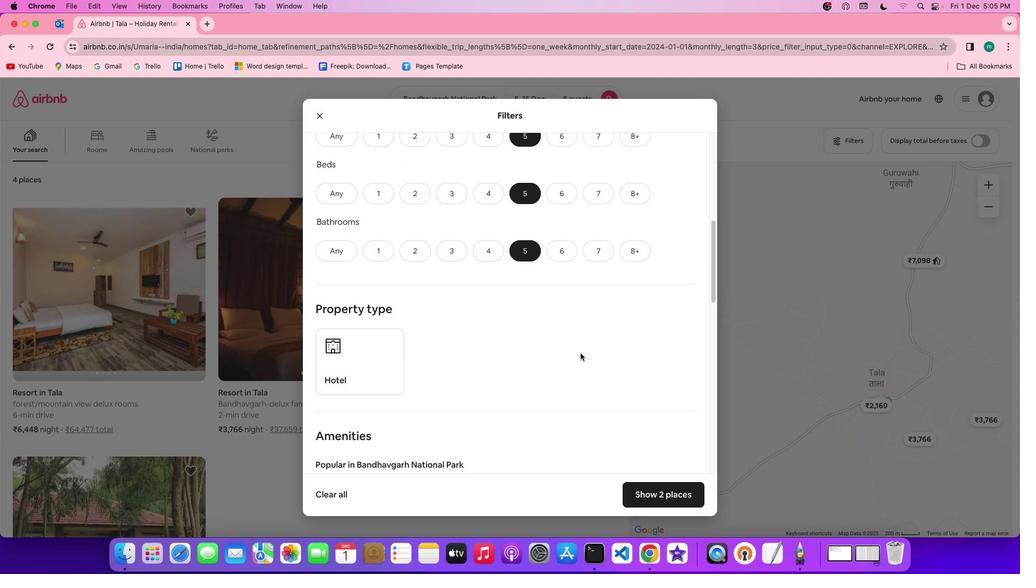 
Action: Mouse scrolled (581, 353) with delta (0, -1)
Screenshot: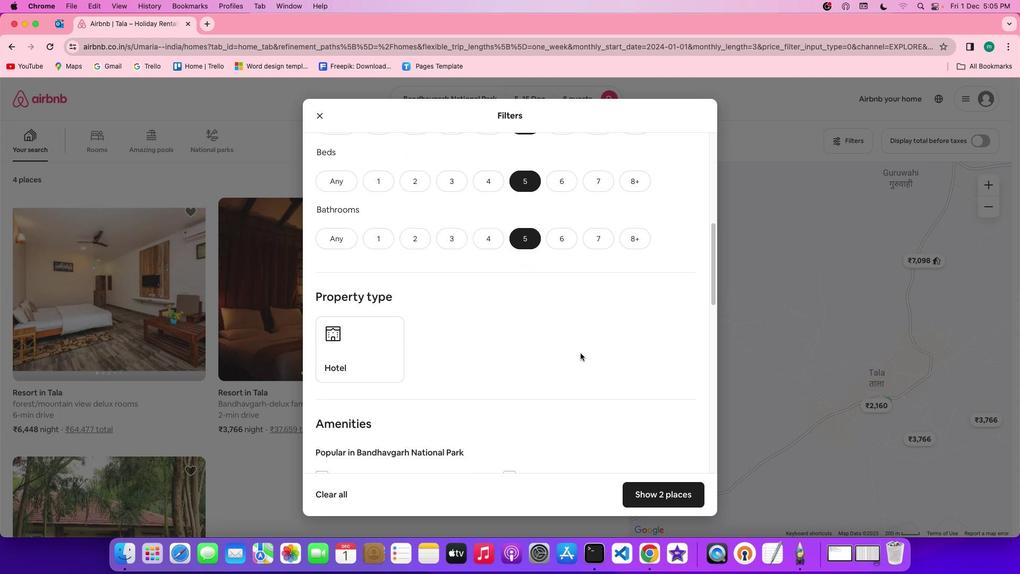 
Action: Mouse scrolled (581, 353) with delta (0, -1)
Screenshot: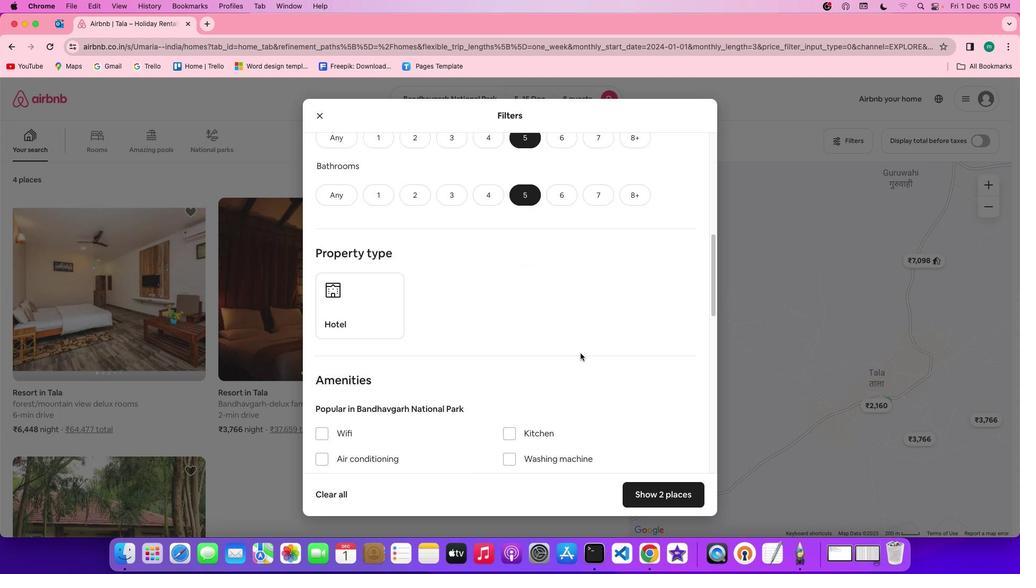 
Action: Mouse moved to (475, 313)
Screenshot: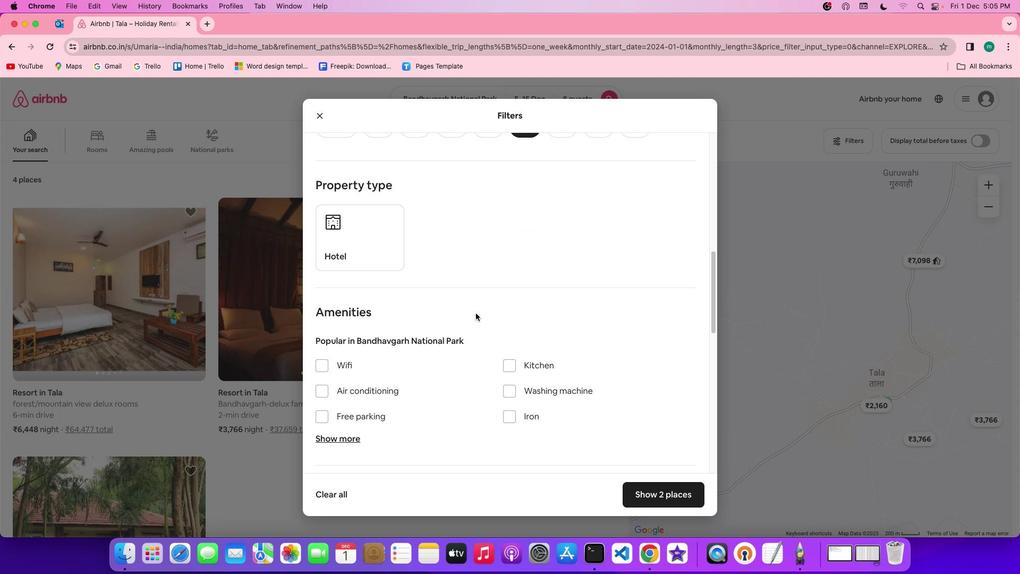 
Action: Mouse scrolled (475, 313) with delta (0, 0)
Screenshot: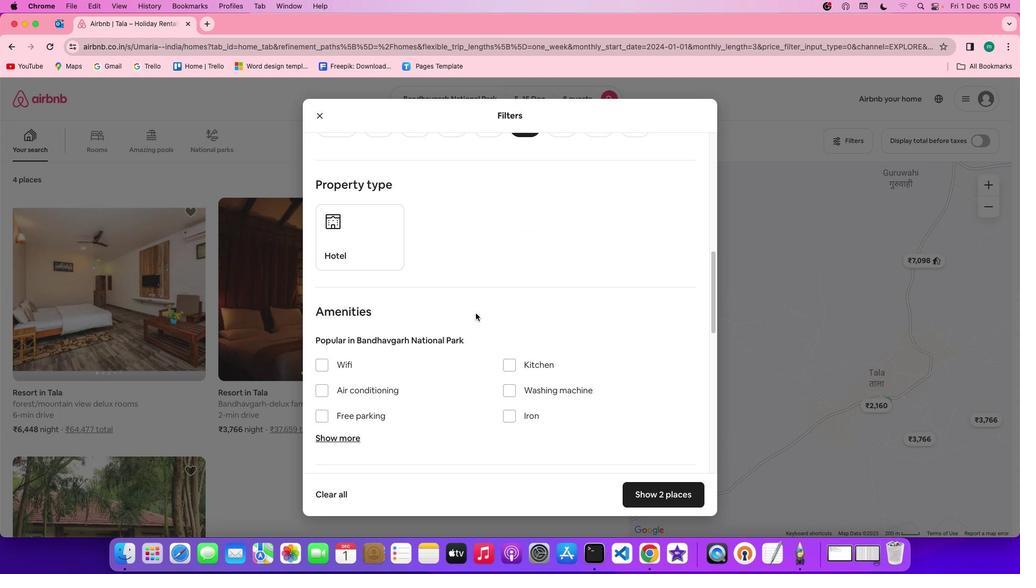 
Action: Mouse scrolled (475, 313) with delta (0, 0)
Screenshot: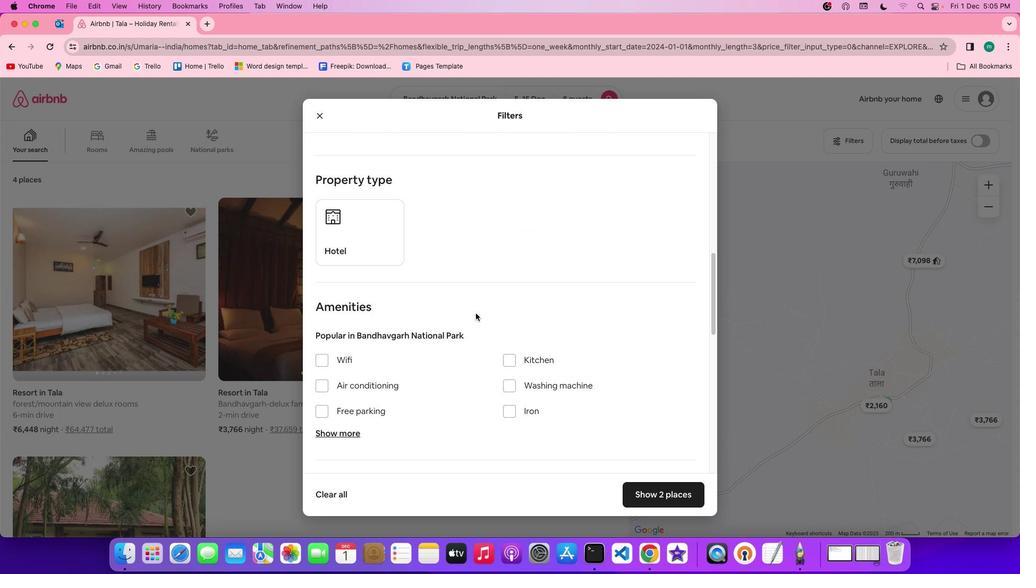 
Action: Mouse scrolled (475, 313) with delta (0, -1)
Screenshot: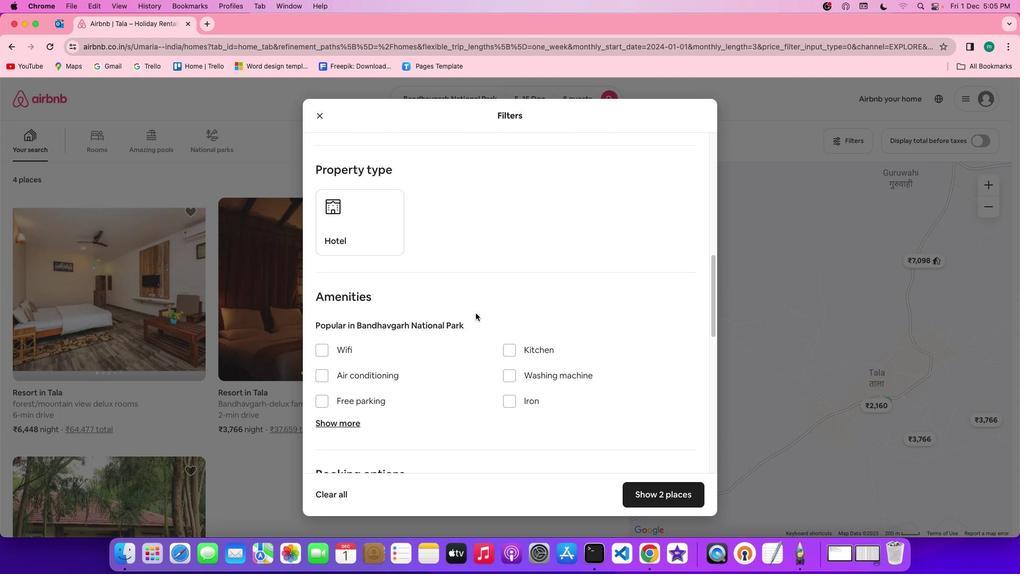 
Action: Mouse scrolled (475, 313) with delta (0, -1)
Screenshot: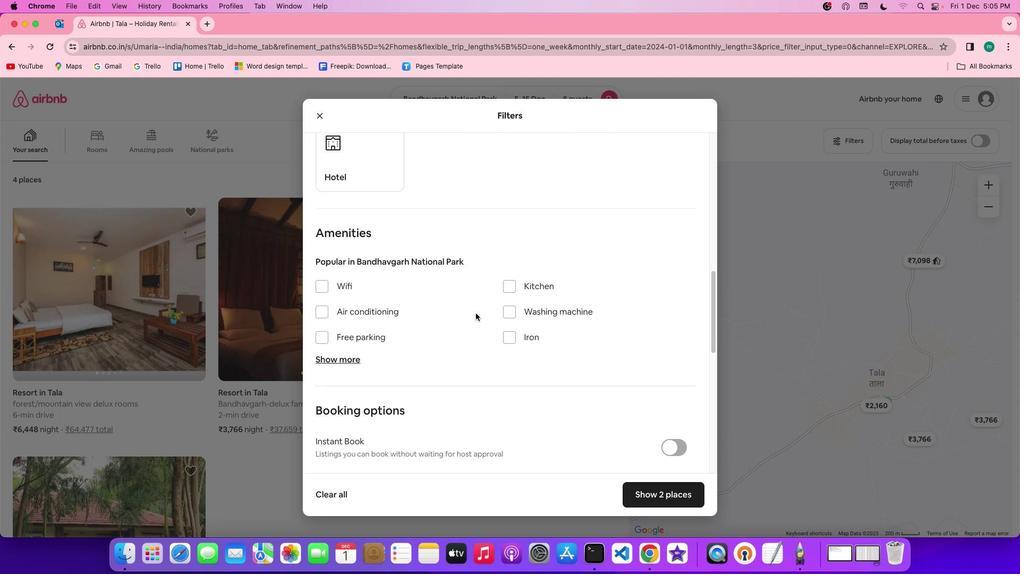 
Action: Mouse moved to (548, 349)
Screenshot: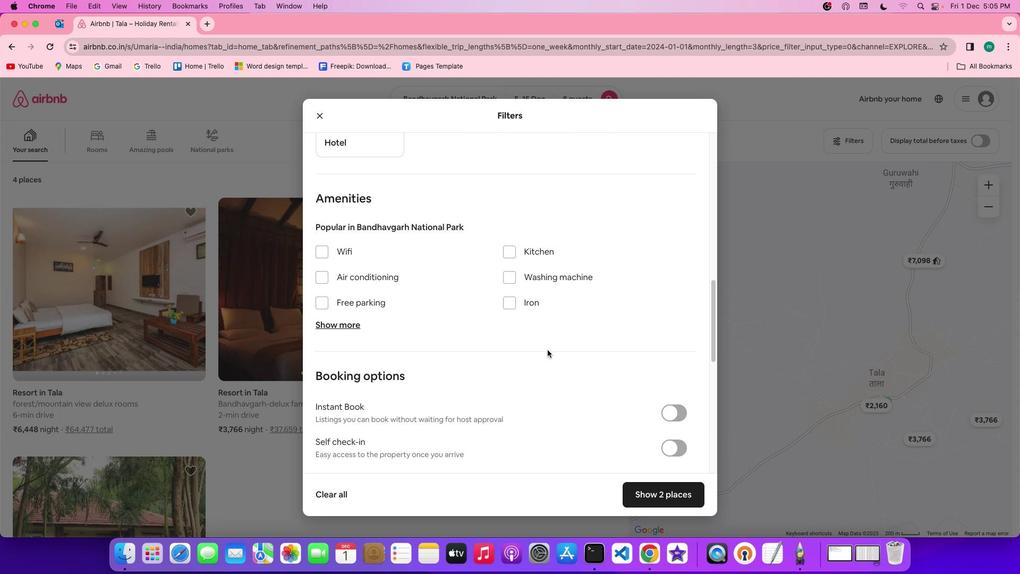 
Action: Mouse scrolled (548, 349) with delta (0, 0)
Screenshot: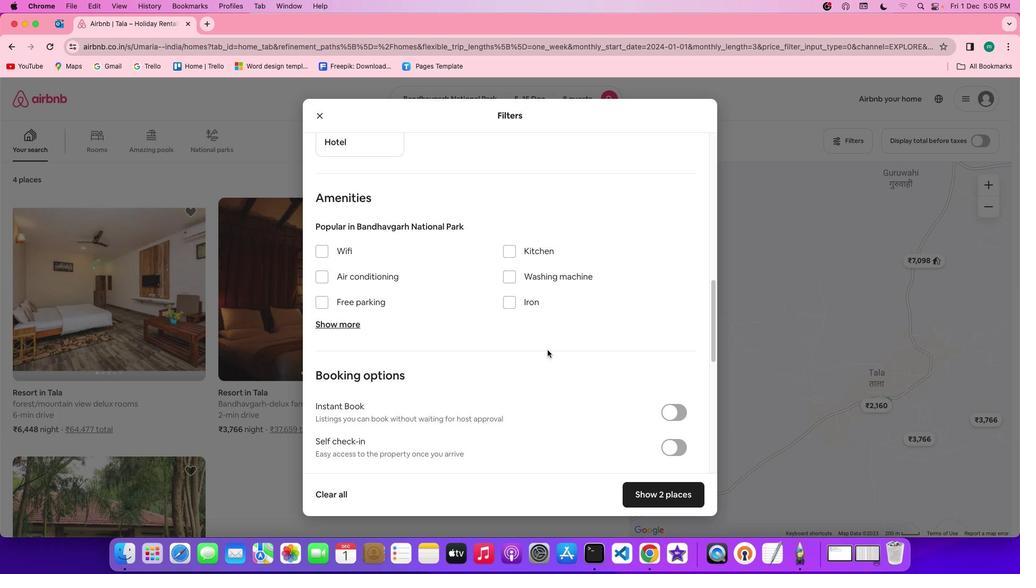 
Action: Mouse scrolled (548, 349) with delta (0, 0)
Screenshot: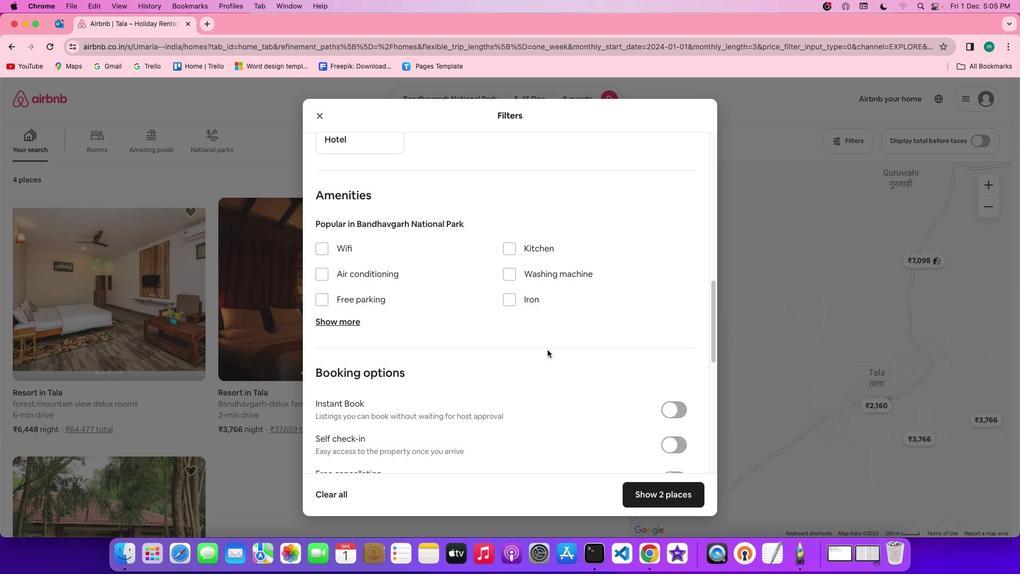 
Action: Mouse moved to (516, 266)
Screenshot: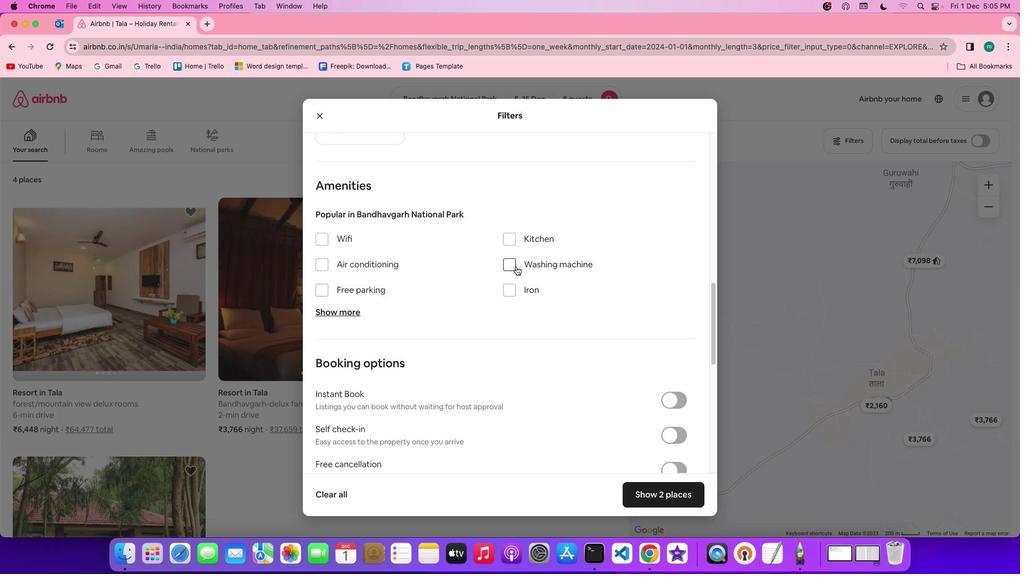 
Action: Mouse pressed left at (516, 266)
Screenshot: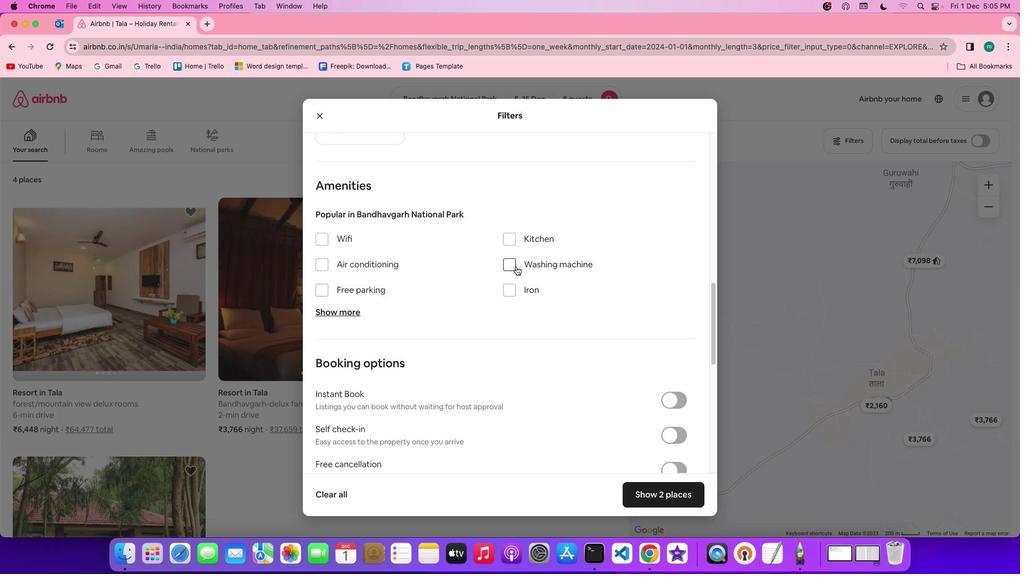 
Action: Mouse moved to (602, 383)
Screenshot: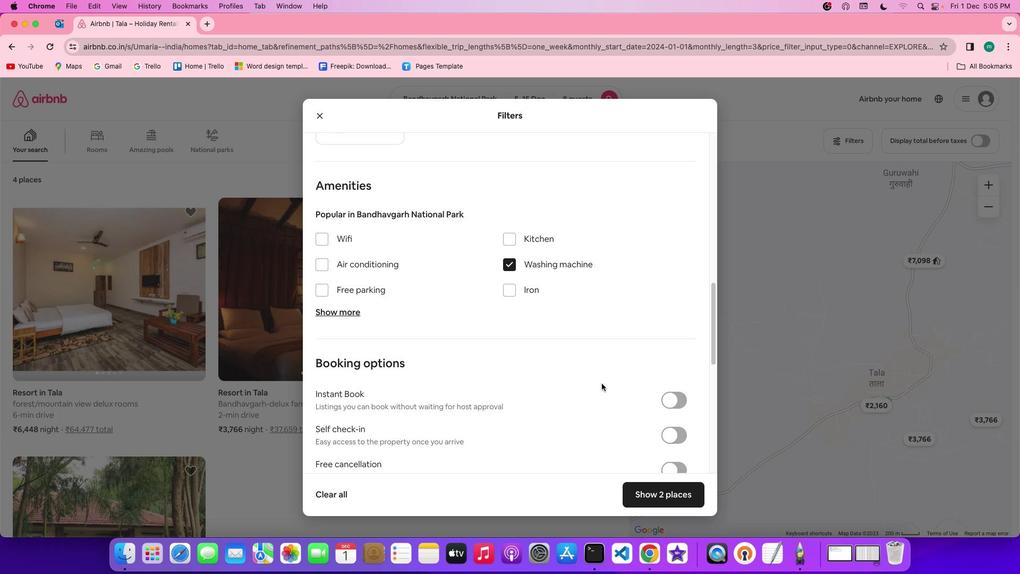
Action: Mouse scrolled (602, 383) with delta (0, 0)
Screenshot: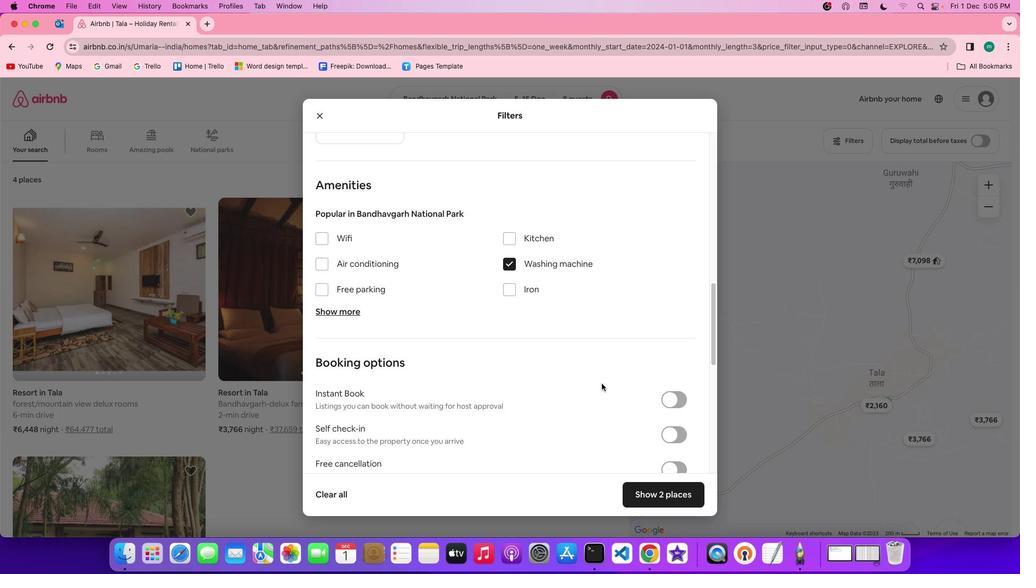
Action: Mouse scrolled (602, 383) with delta (0, 0)
Screenshot: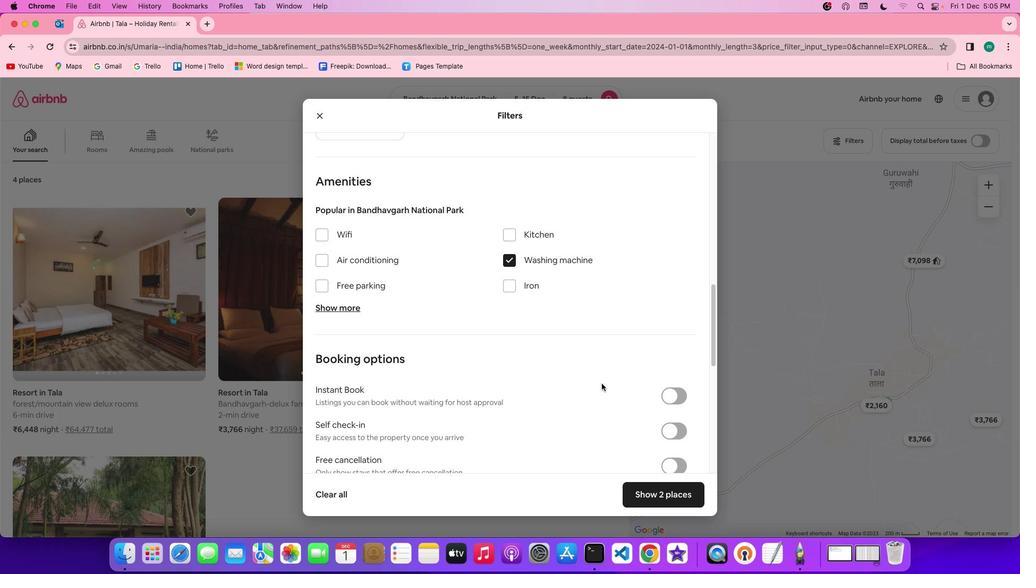 
Action: Mouse scrolled (602, 383) with delta (0, -1)
Screenshot: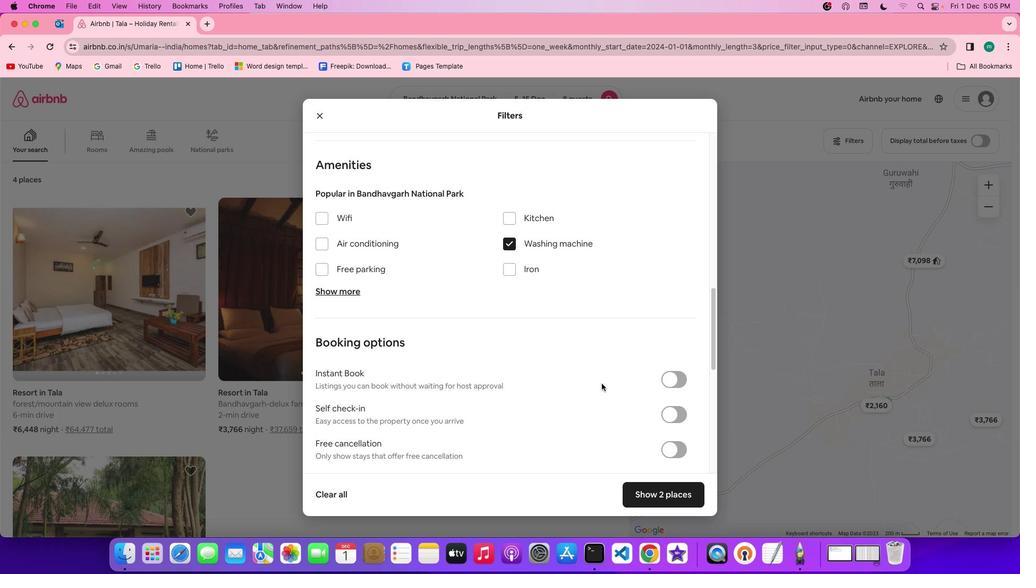 
Action: Mouse scrolled (602, 383) with delta (0, -2)
Screenshot: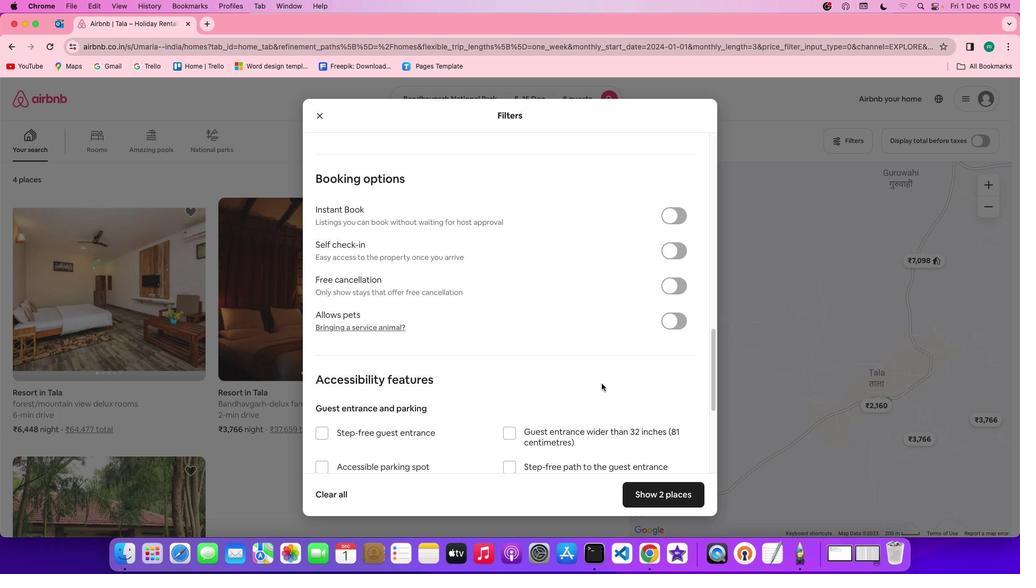 
Action: Mouse scrolled (602, 383) with delta (0, -2)
Screenshot: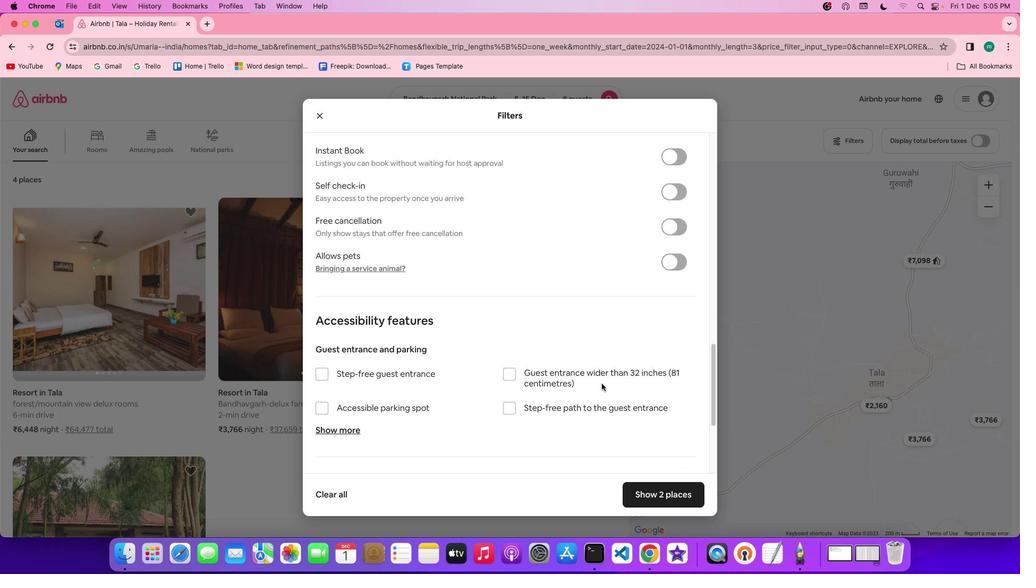
Action: Mouse scrolled (602, 383) with delta (0, 0)
Screenshot: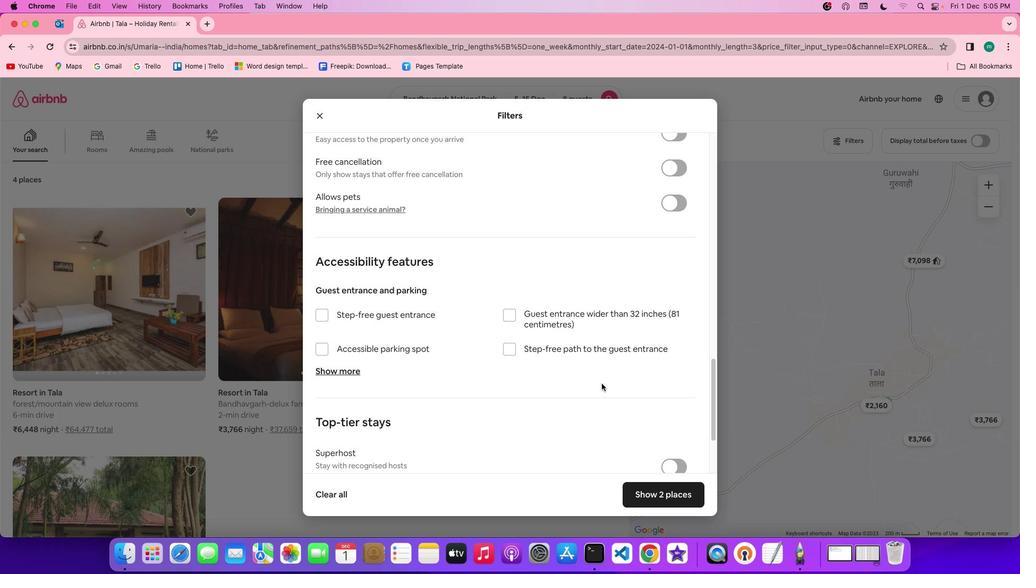 
Action: Mouse scrolled (602, 383) with delta (0, 0)
Screenshot: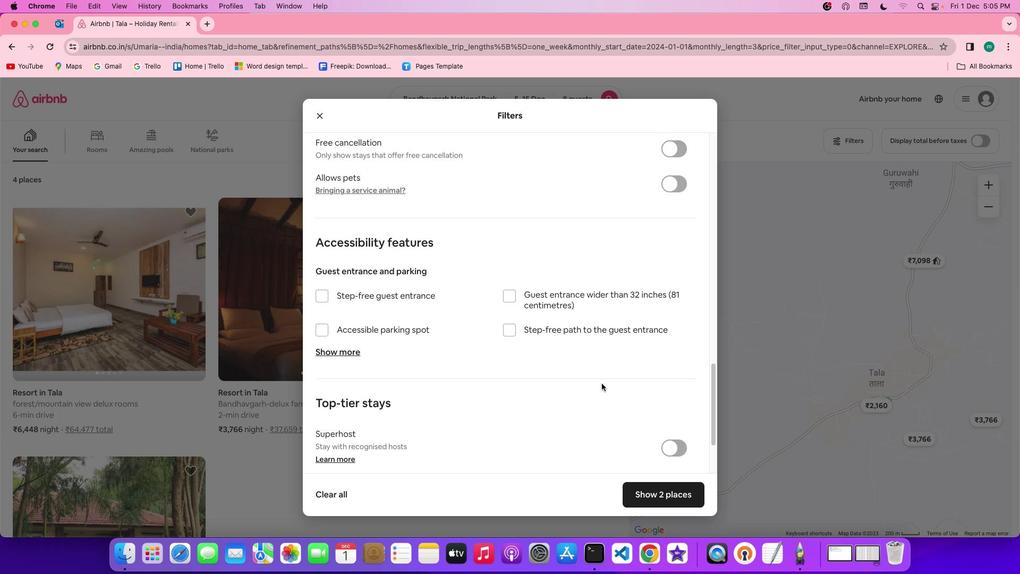 
Action: Mouse scrolled (602, 383) with delta (0, -1)
Screenshot: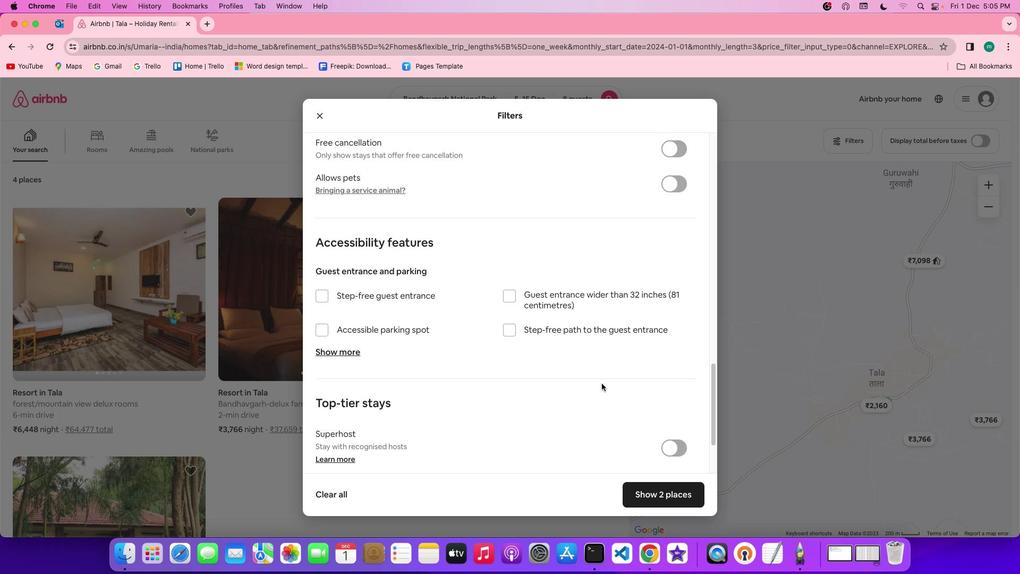 
Action: Mouse scrolled (602, 383) with delta (0, -2)
Screenshot: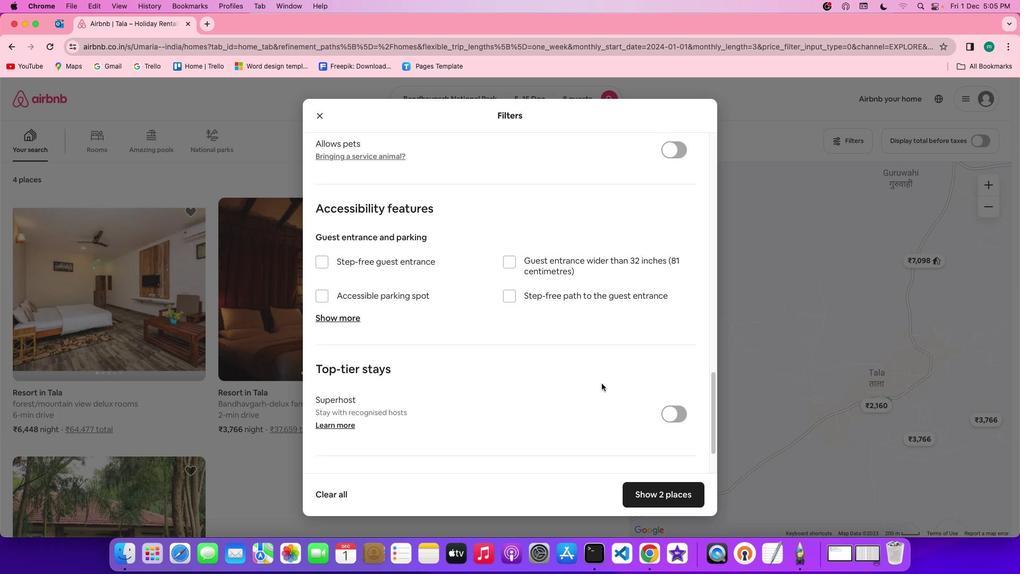 
Action: Mouse scrolled (602, 383) with delta (0, -3)
Screenshot: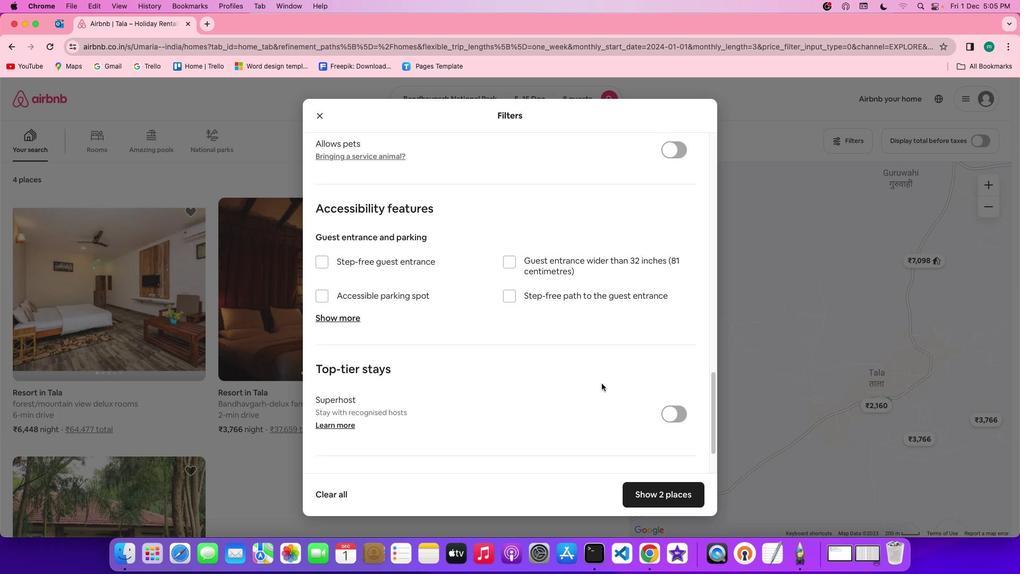 
Action: Mouse scrolled (602, 383) with delta (0, 0)
Screenshot: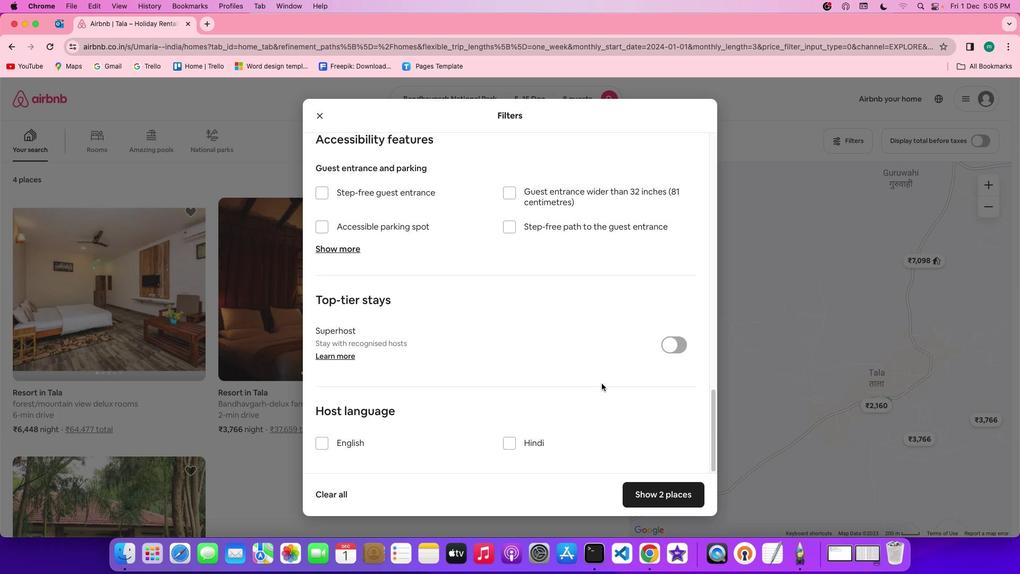 
Action: Mouse scrolled (602, 383) with delta (0, 0)
Screenshot: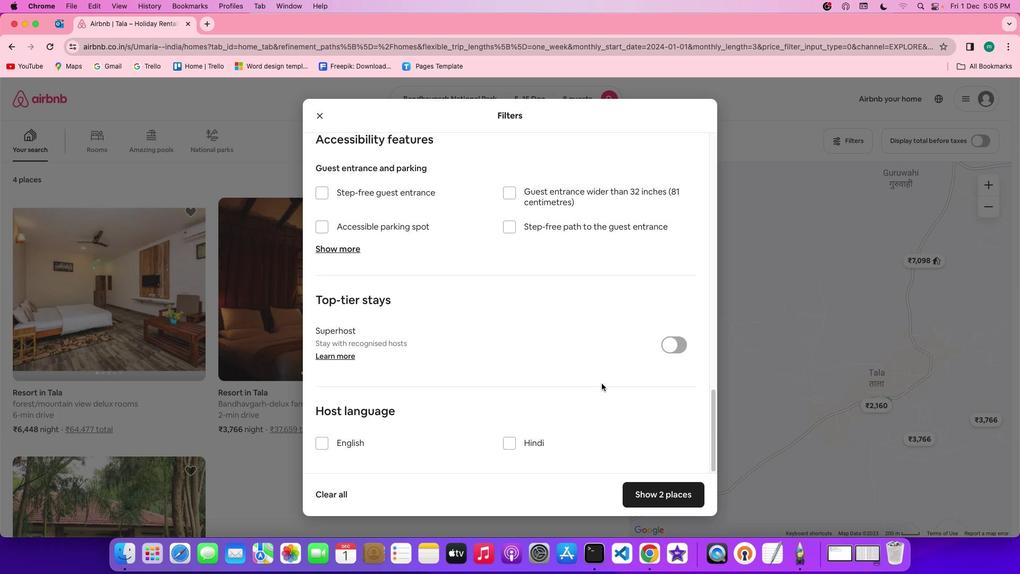 
Action: Mouse scrolled (602, 383) with delta (0, -1)
Screenshot: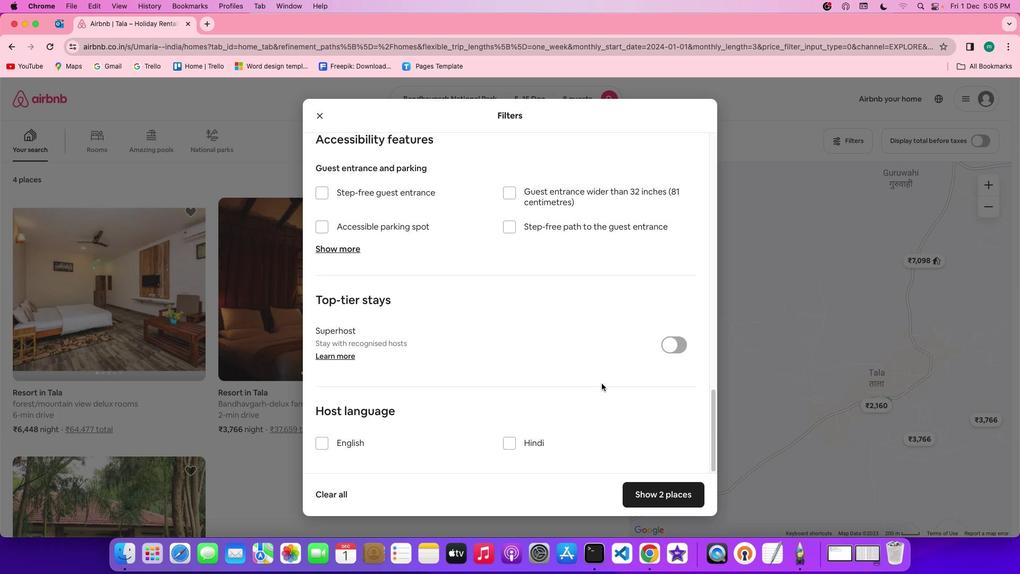 
Action: Mouse scrolled (602, 383) with delta (0, -2)
Screenshot: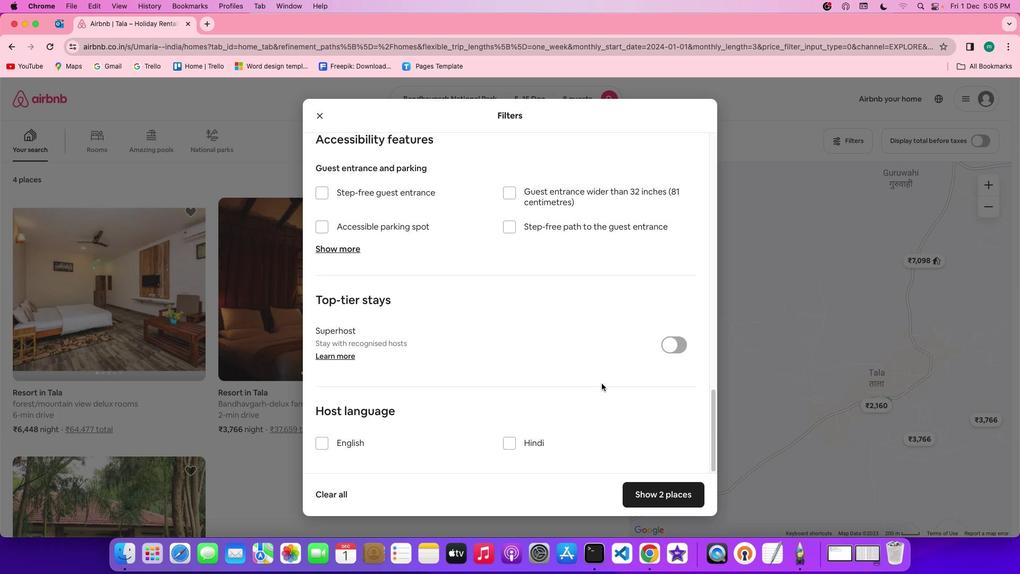 
Action: Mouse scrolled (602, 383) with delta (0, -3)
Screenshot: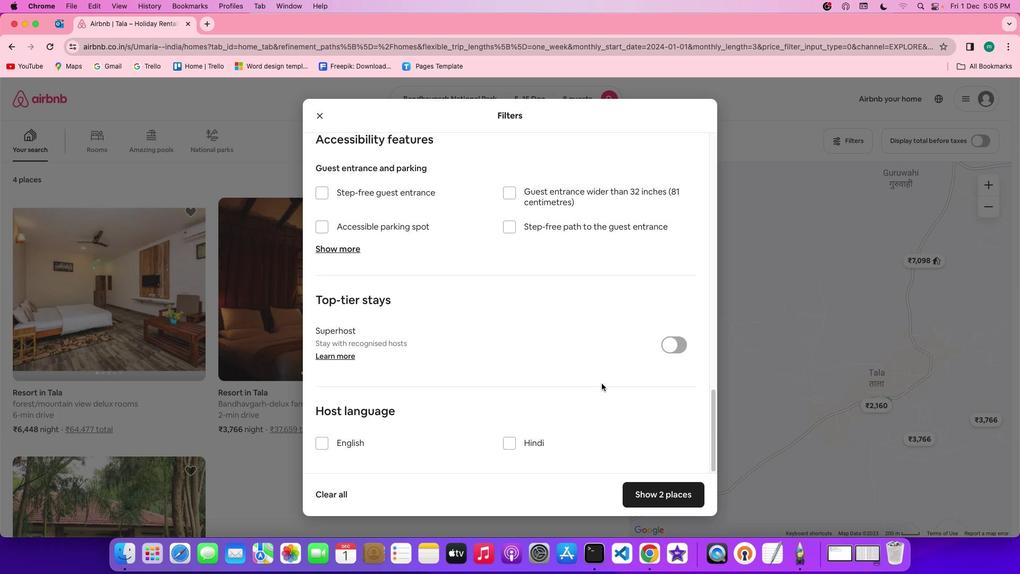 
Action: Mouse scrolled (602, 383) with delta (0, -3)
Screenshot: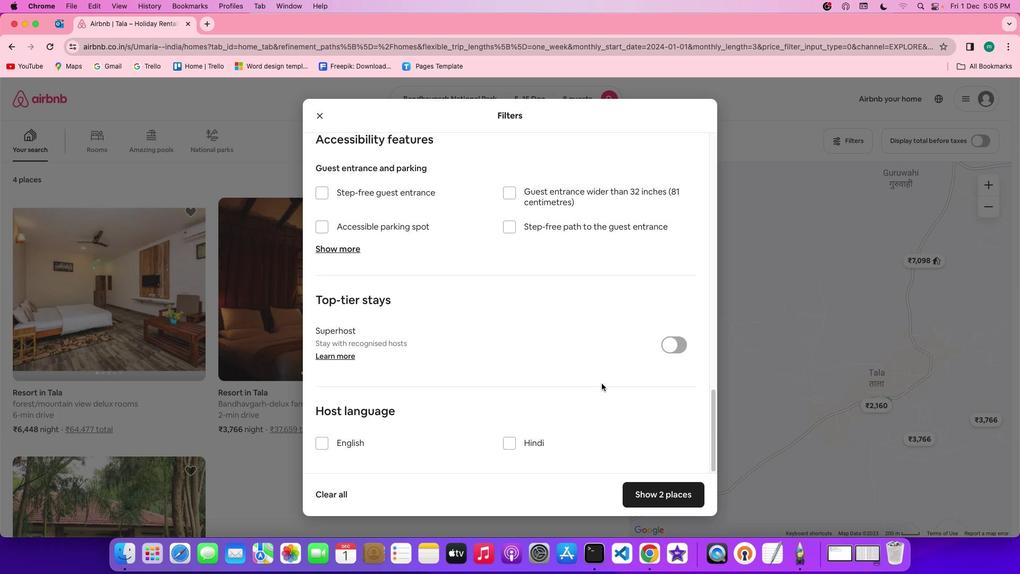
Action: Mouse scrolled (602, 383) with delta (0, -3)
Screenshot: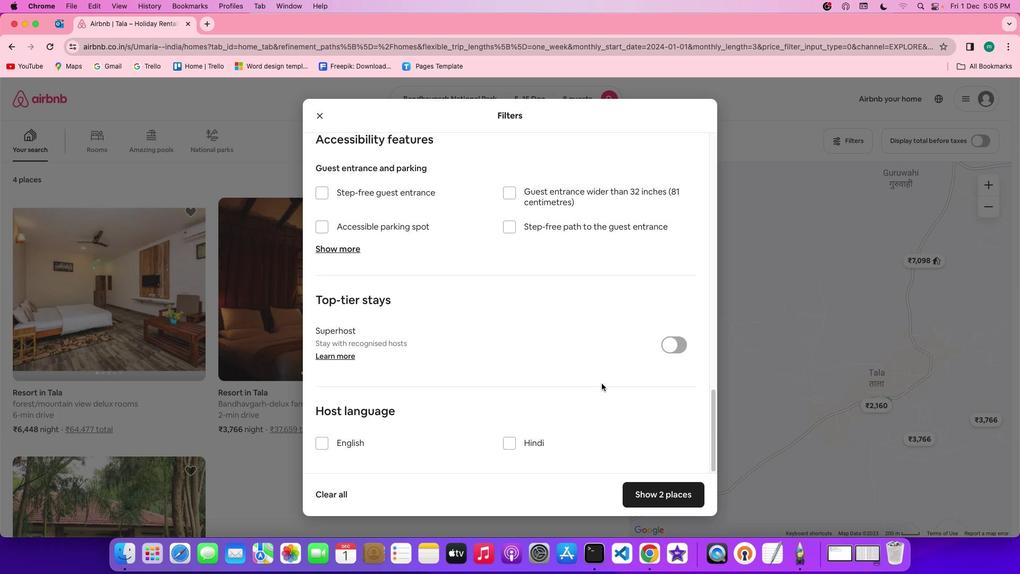
Action: Mouse moved to (653, 485)
Screenshot: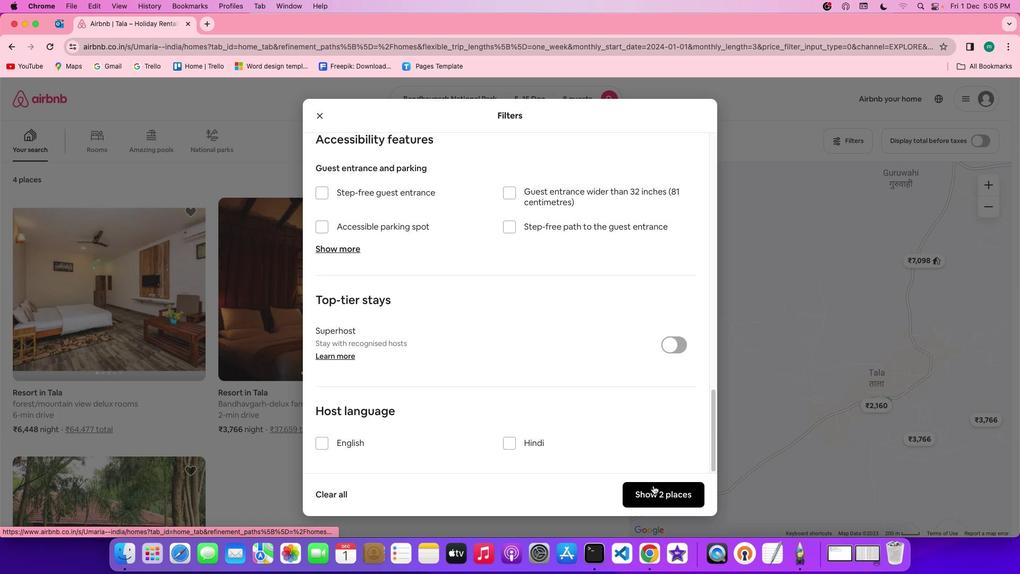
Action: Mouse pressed left at (653, 485)
Screenshot: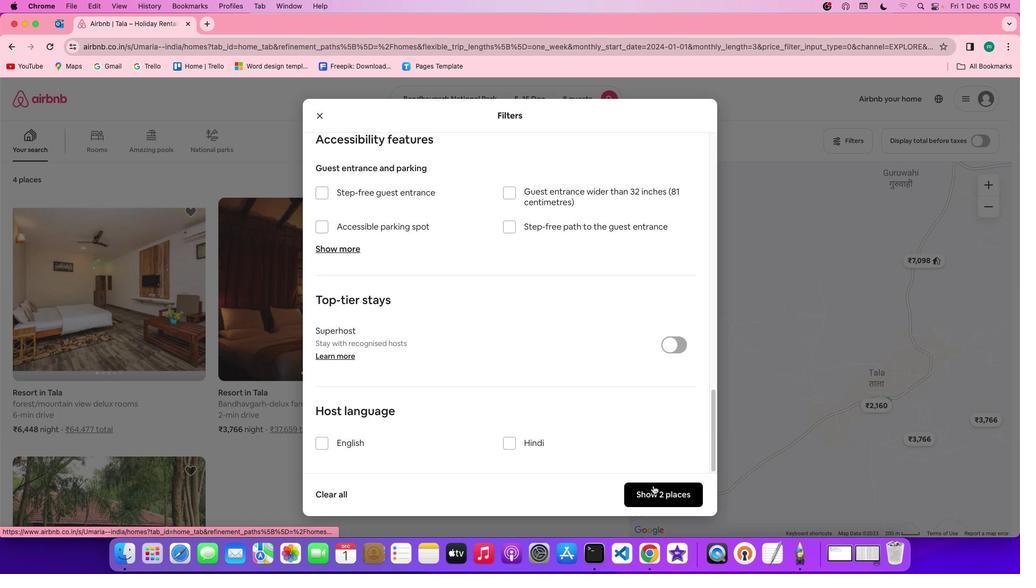 
Action: Mouse moved to (73, 312)
Screenshot: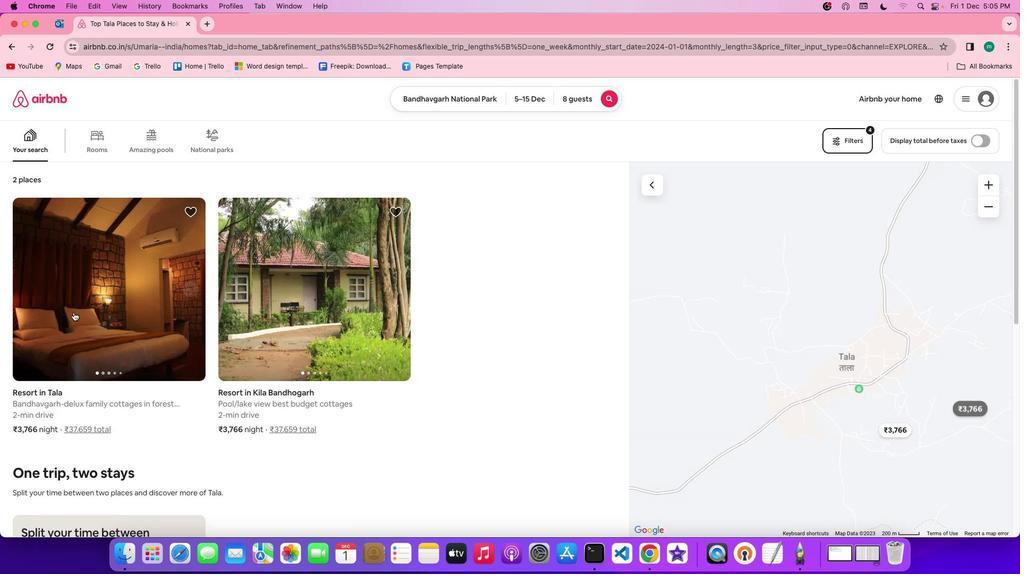 
Action: Mouse pressed left at (73, 312)
Screenshot: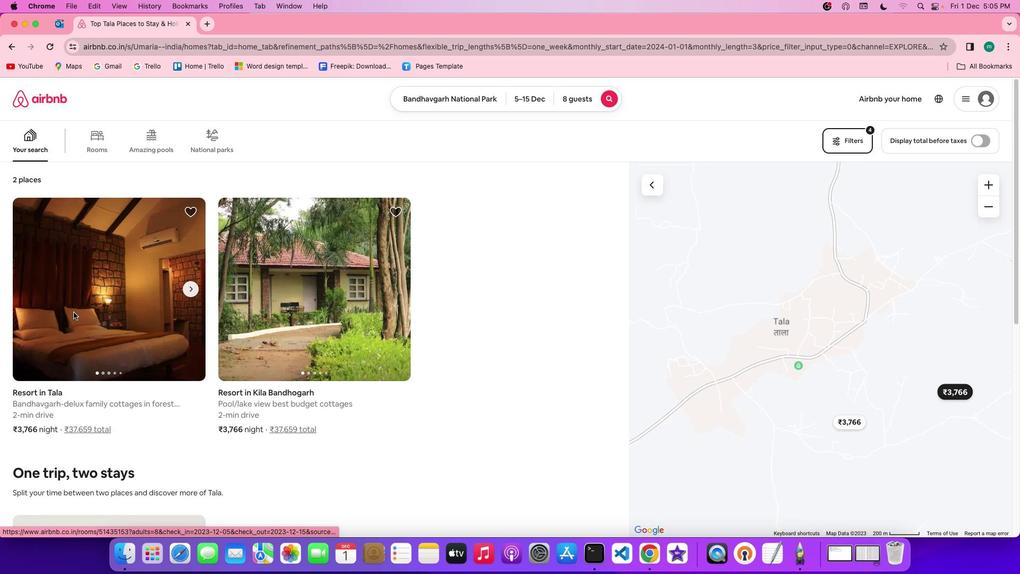 
Action: Mouse moved to (788, 395)
Screenshot: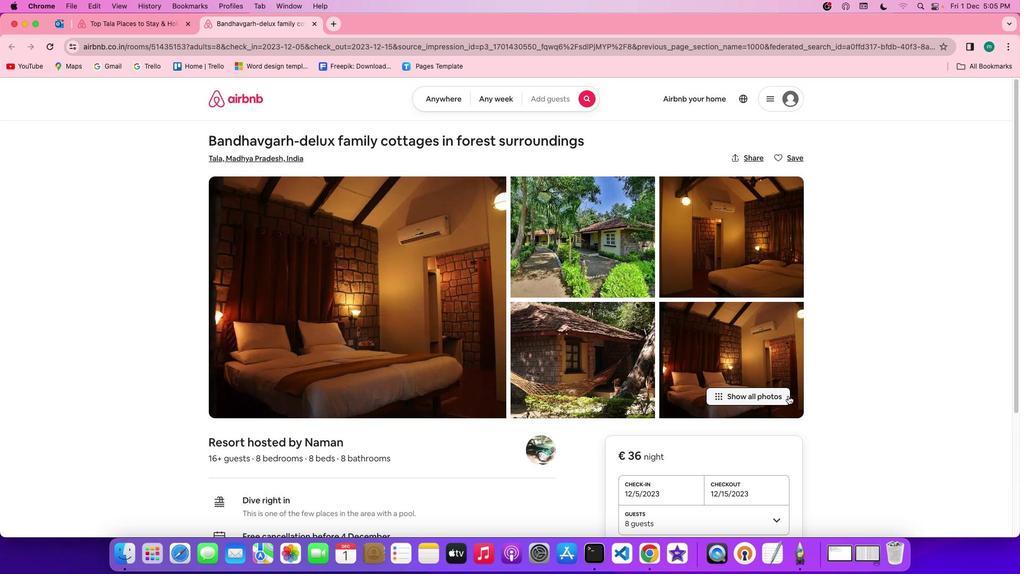 
Action: Mouse pressed left at (788, 395)
Screenshot: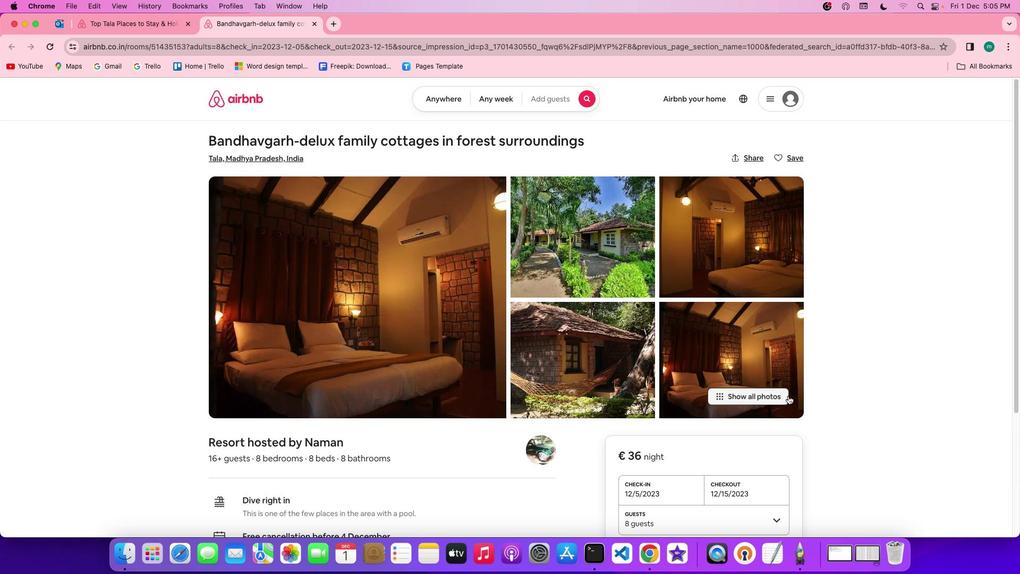 
Action: Mouse moved to (537, 398)
Screenshot: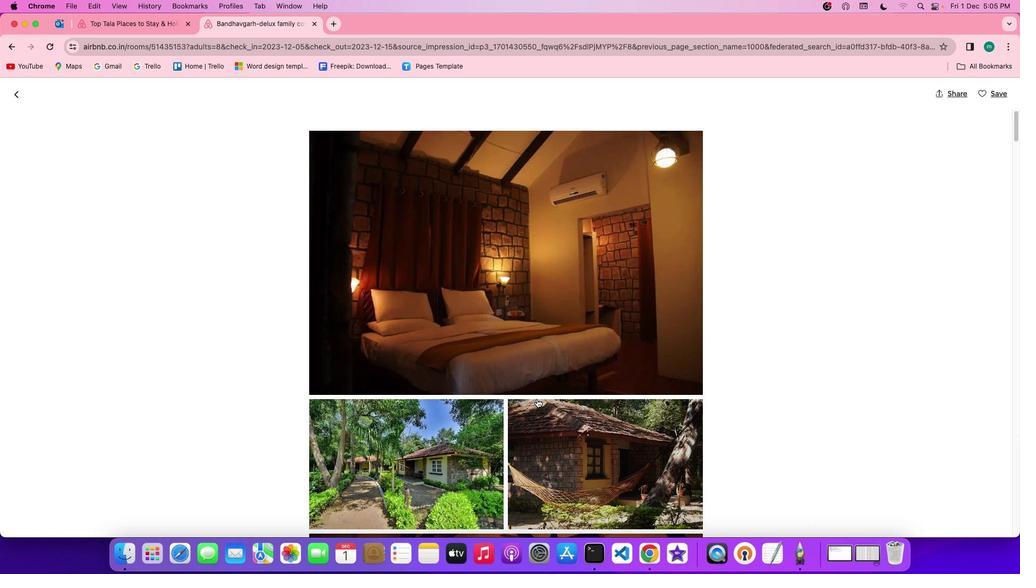 
Action: Mouse scrolled (537, 398) with delta (0, 0)
Screenshot: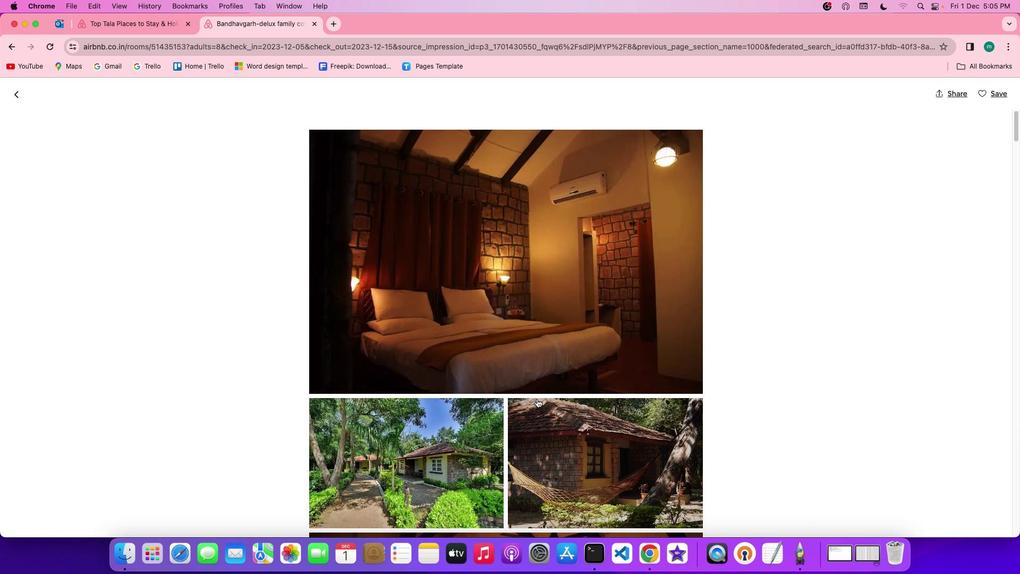 
Action: Mouse scrolled (537, 398) with delta (0, 0)
Screenshot: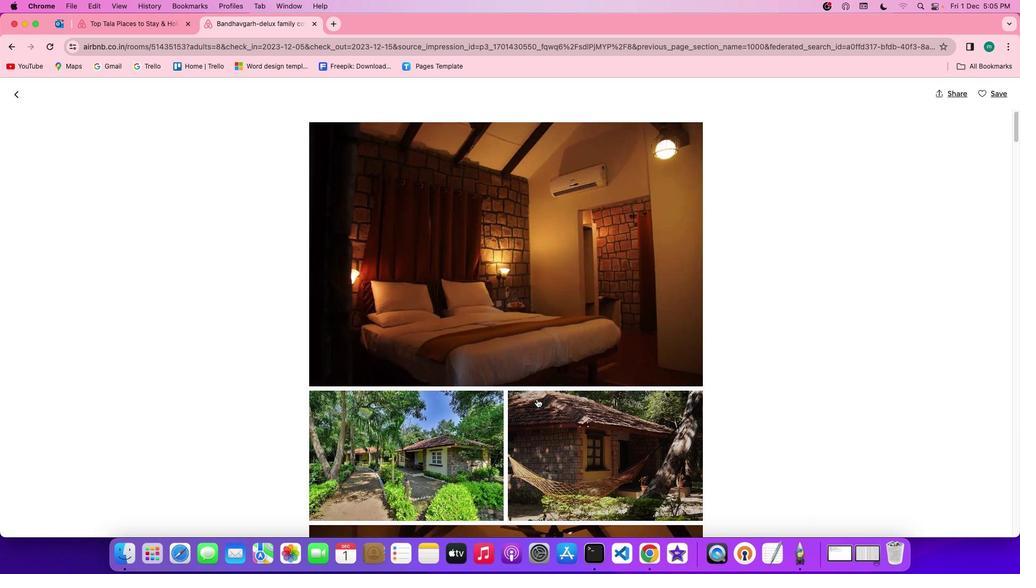 
Action: Mouse scrolled (537, 398) with delta (0, -1)
Screenshot: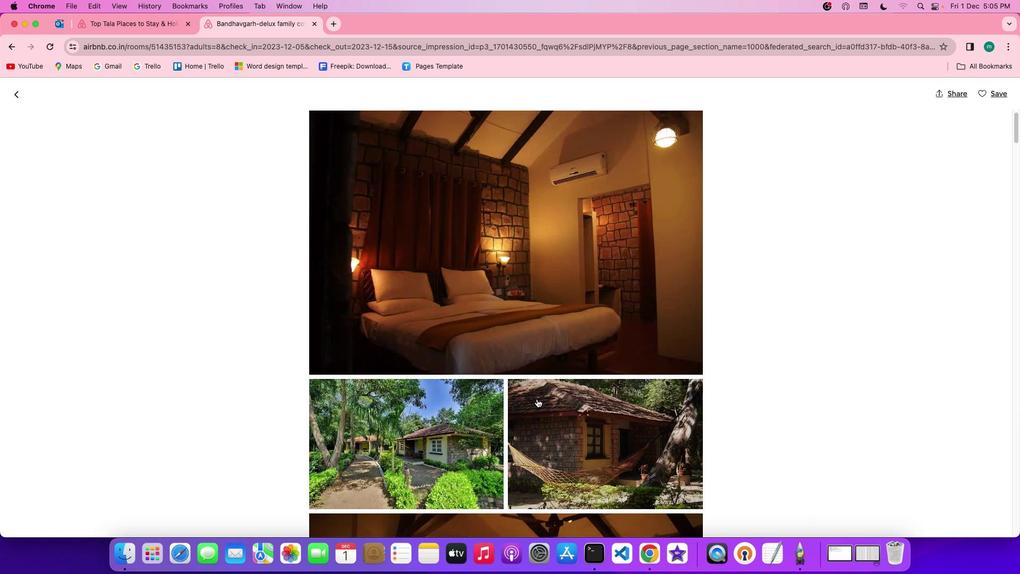 
Action: Mouse scrolled (537, 398) with delta (0, -1)
Screenshot: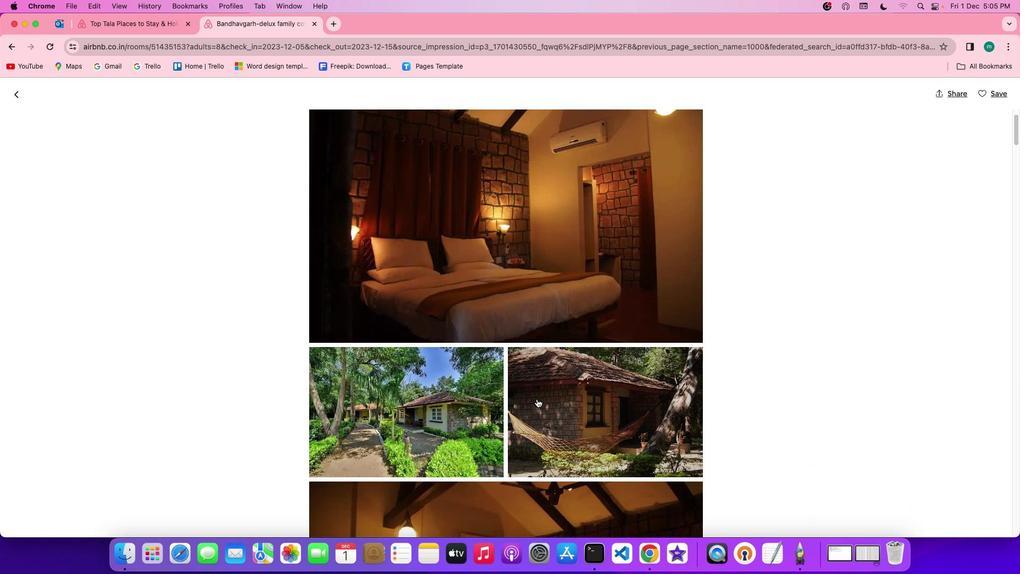 
Action: Mouse scrolled (537, 398) with delta (0, 0)
Screenshot: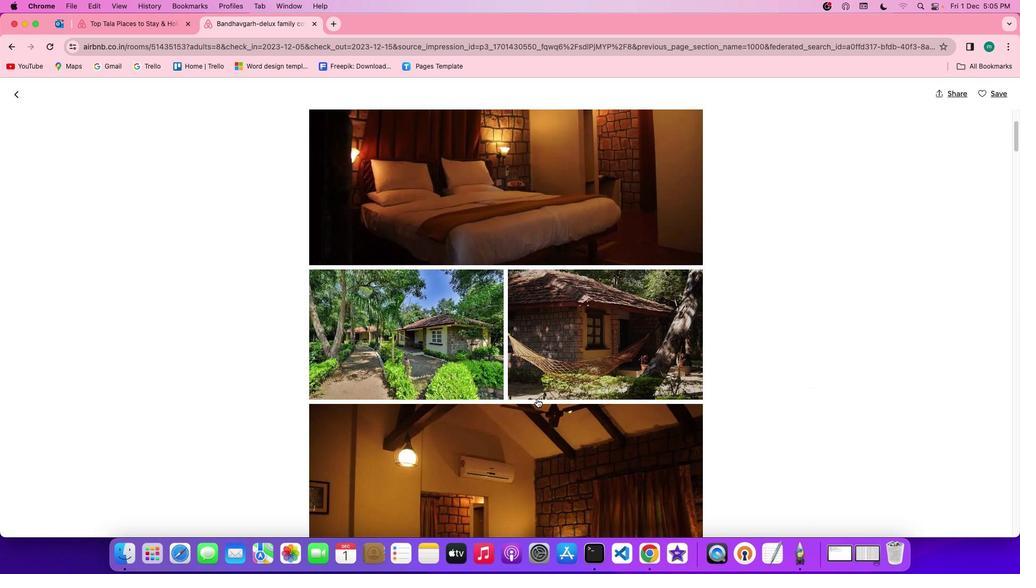 
Action: Mouse scrolled (537, 398) with delta (0, 0)
Screenshot: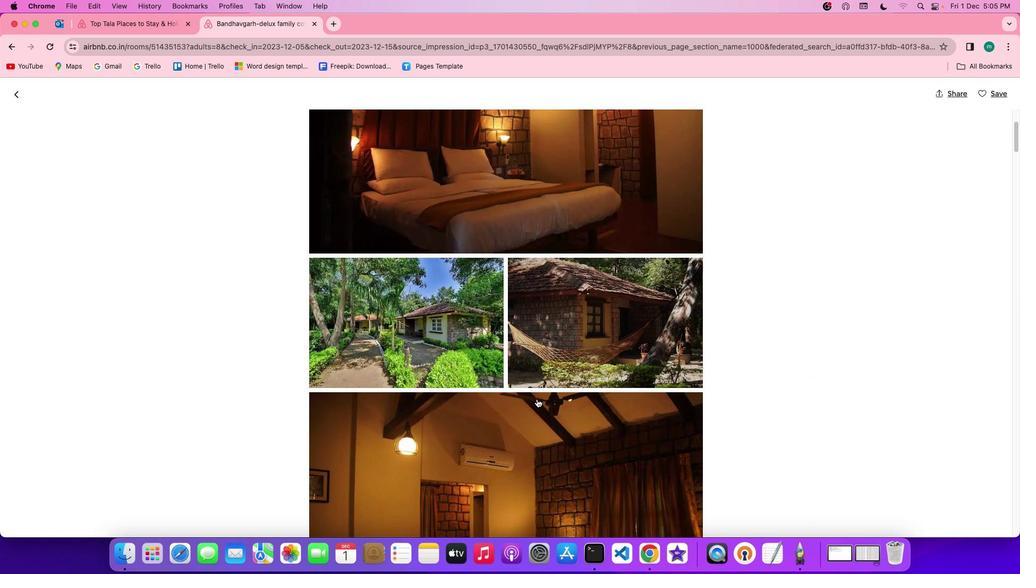 
Action: Mouse scrolled (537, 398) with delta (0, -1)
Screenshot: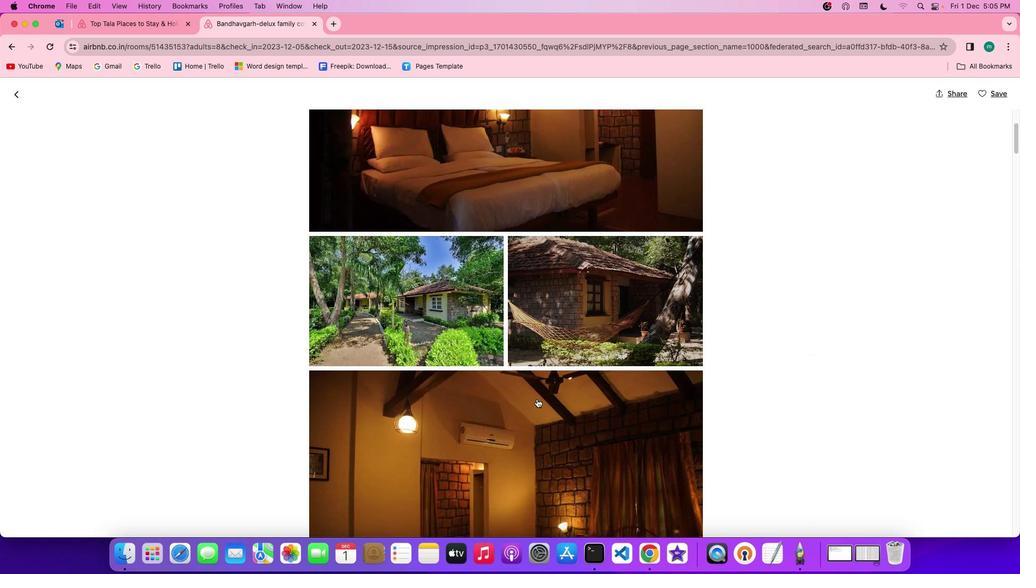 
Action: Mouse scrolled (537, 398) with delta (0, 0)
Screenshot: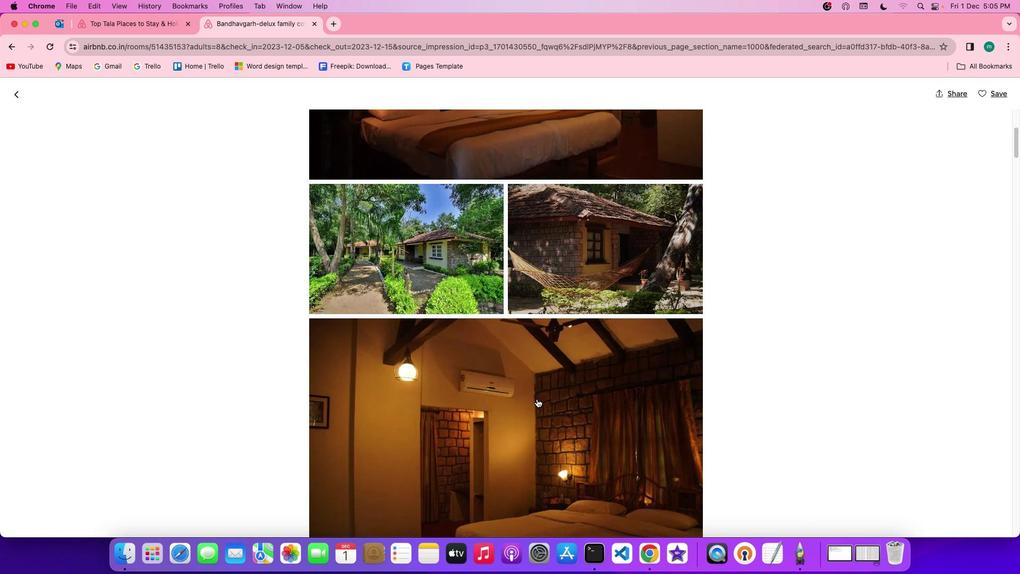 
Action: Mouse scrolled (537, 398) with delta (0, 0)
Screenshot: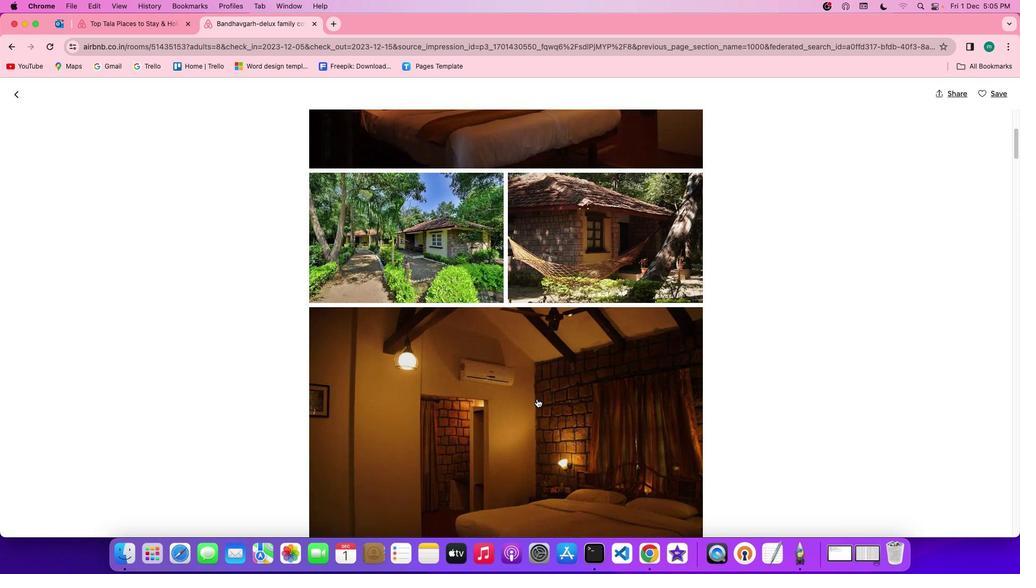 
Action: Mouse scrolled (537, 398) with delta (0, -1)
Screenshot: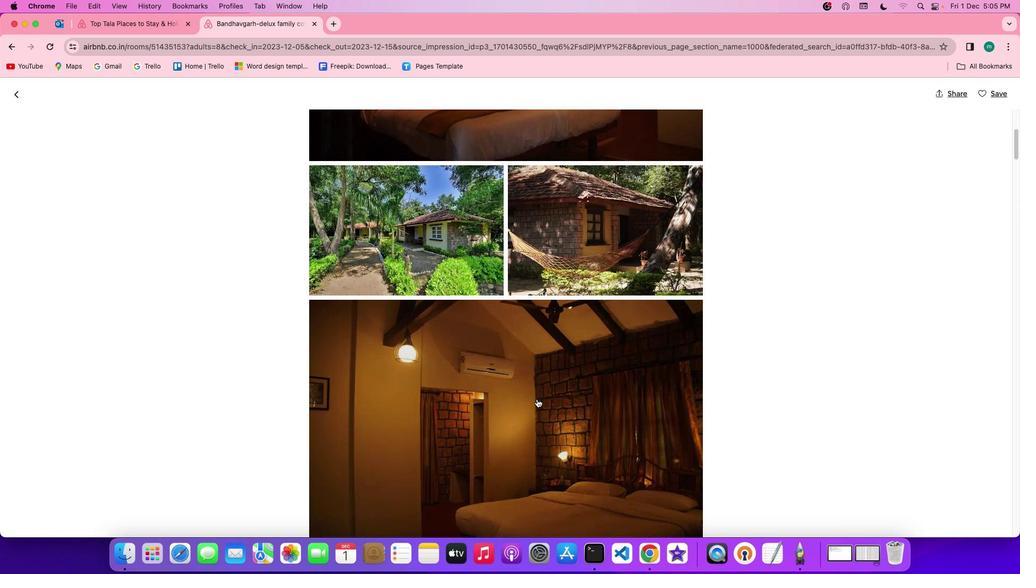 
Action: Mouse scrolled (537, 398) with delta (0, -1)
Screenshot: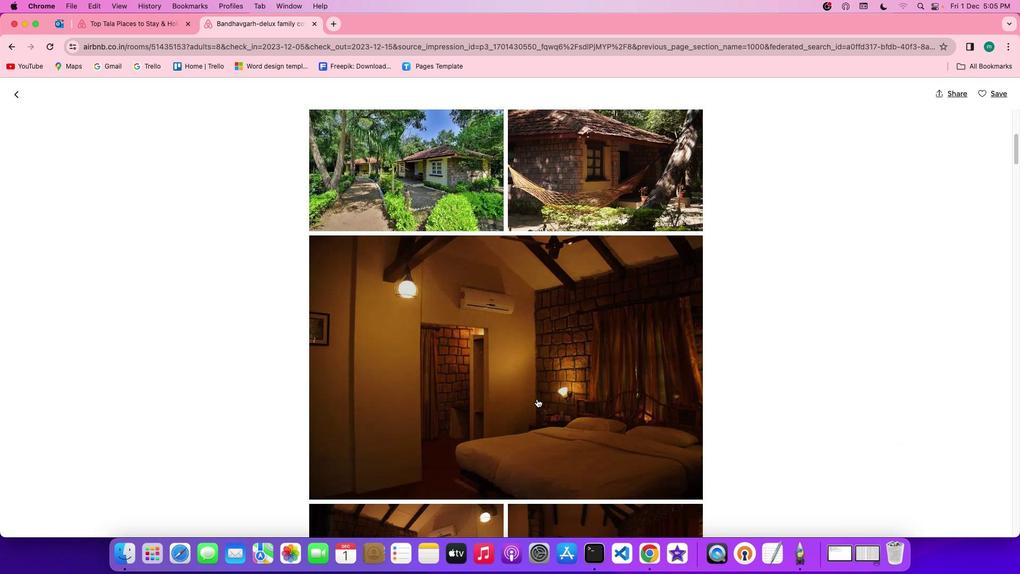 
Action: Mouse scrolled (537, 398) with delta (0, 0)
Screenshot: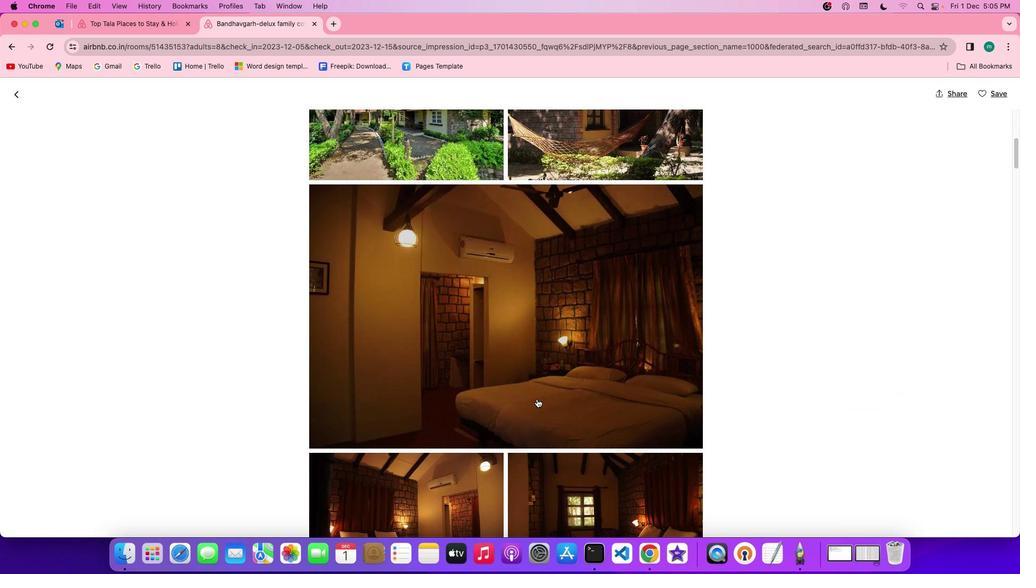 
Action: Mouse scrolled (537, 398) with delta (0, 0)
Screenshot: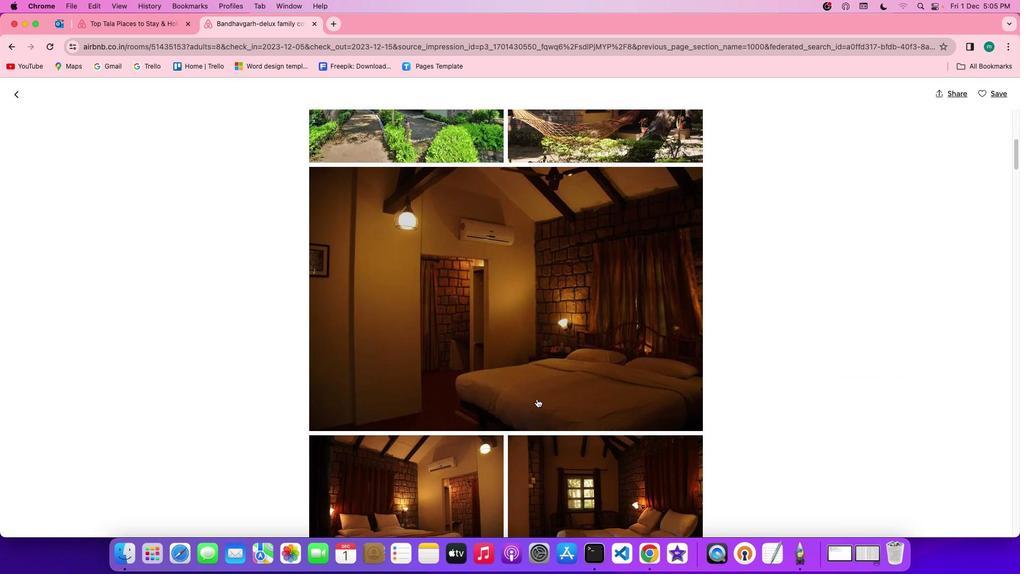 
Action: Mouse scrolled (537, 398) with delta (0, -1)
Screenshot: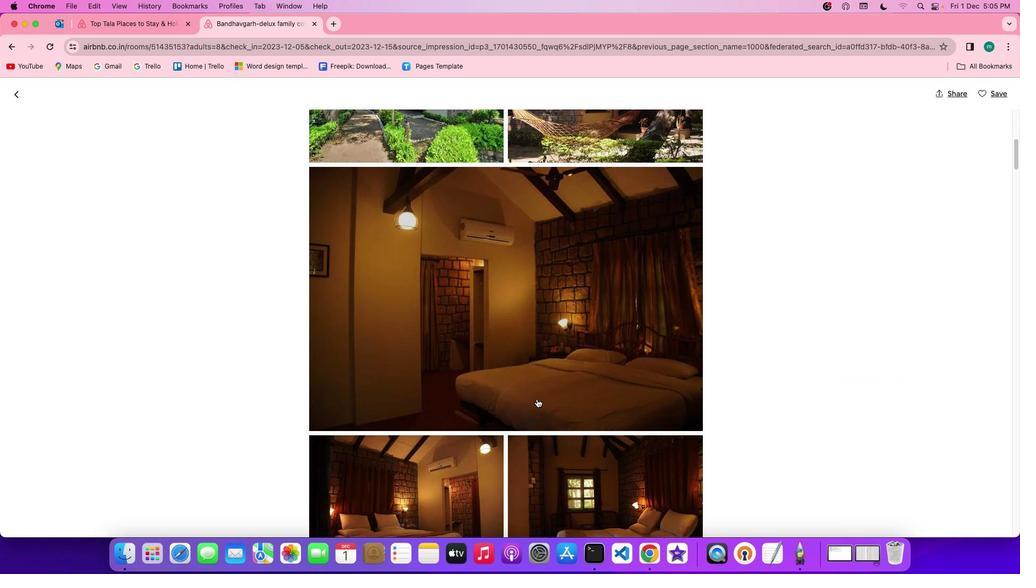 
Action: Mouse scrolled (537, 398) with delta (0, -1)
Screenshot: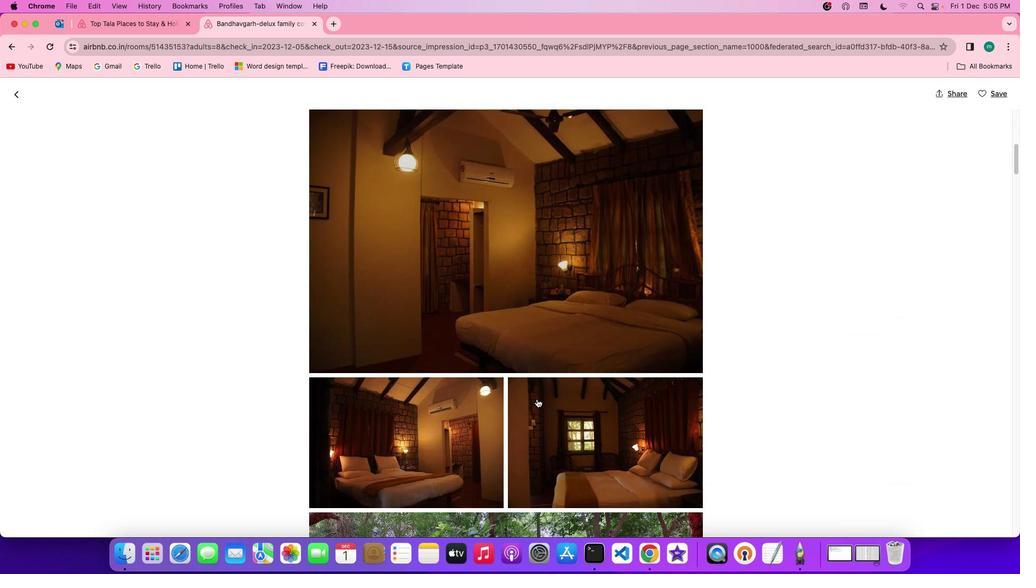 
Action: Mouse scrolled (537, 398) with delta (0, 0)
Screenshot: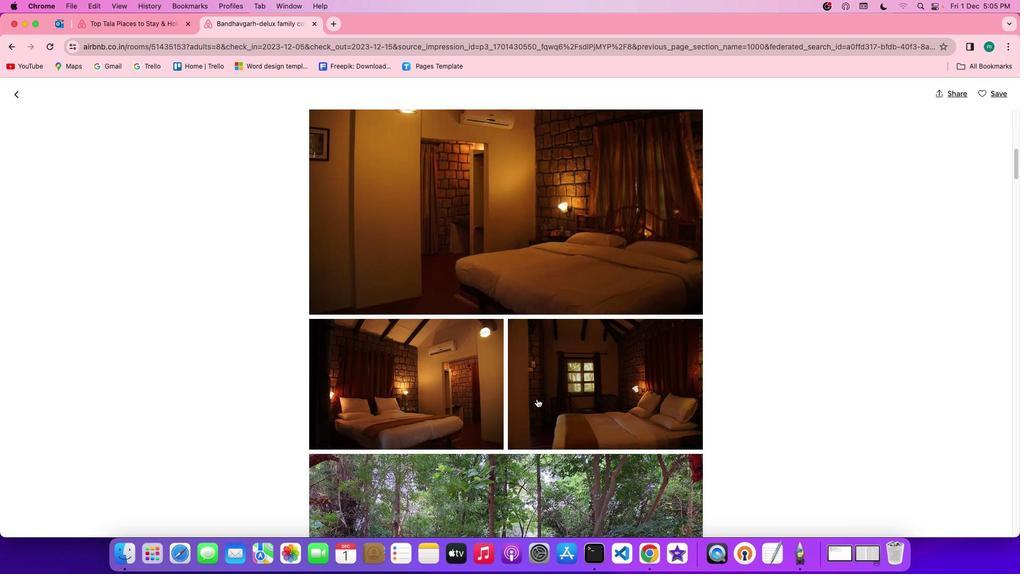
Action: Mouse scrolled (537, 398) with delta (0, 0)
Screenshot: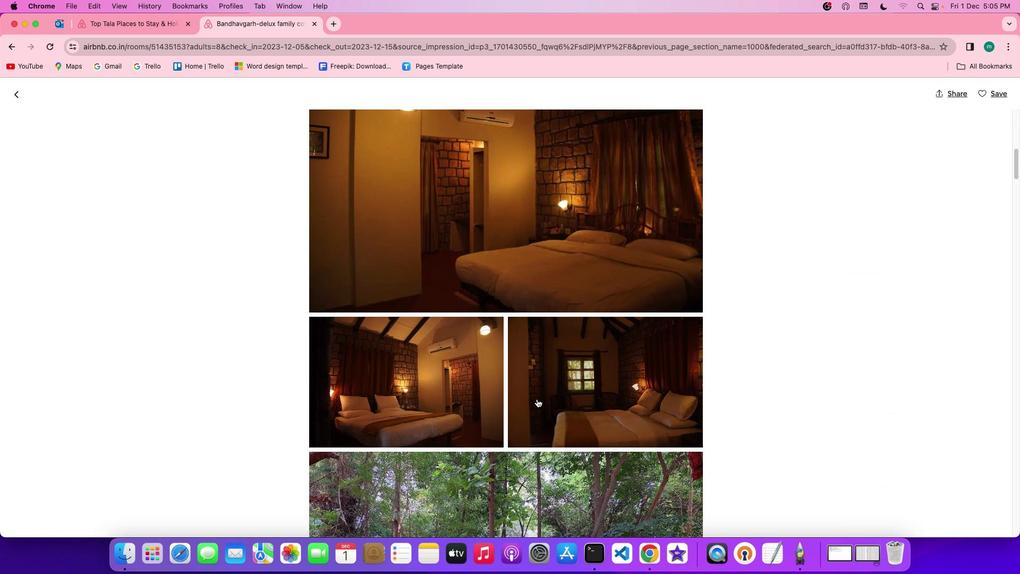 
Action: Mouse scrolled (537, 398) with delta (0, -1)
Screenshot: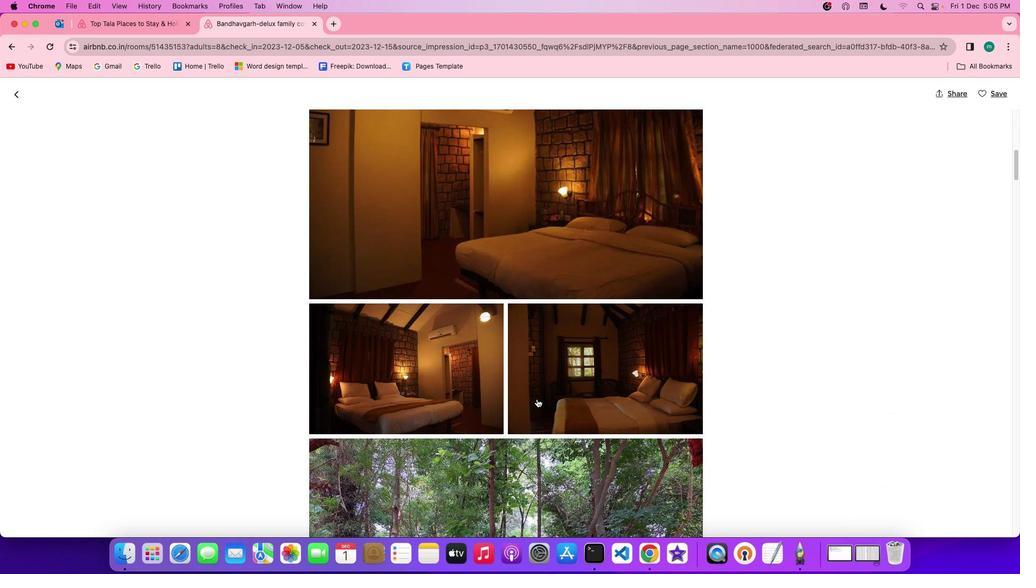 
Action: Mouse scrolled (537, 398) with delta (0, -1)
Screenshot: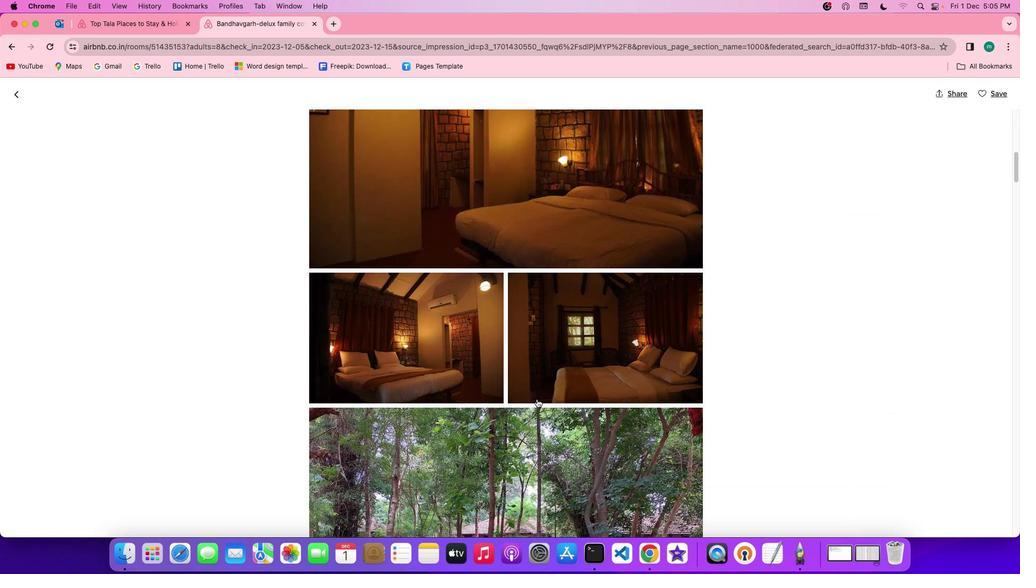 
Action: Mouse scrolled (537, 398) with delta (0, 0)
Screenshot: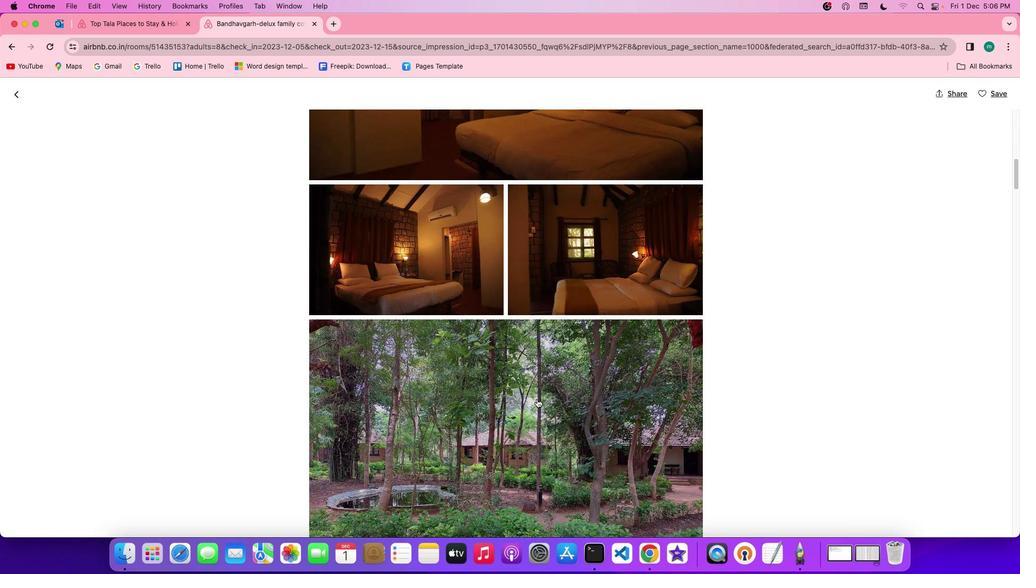 
Action: Mouse scrolled (537, 398) with delta (0, 0)
Screenshot: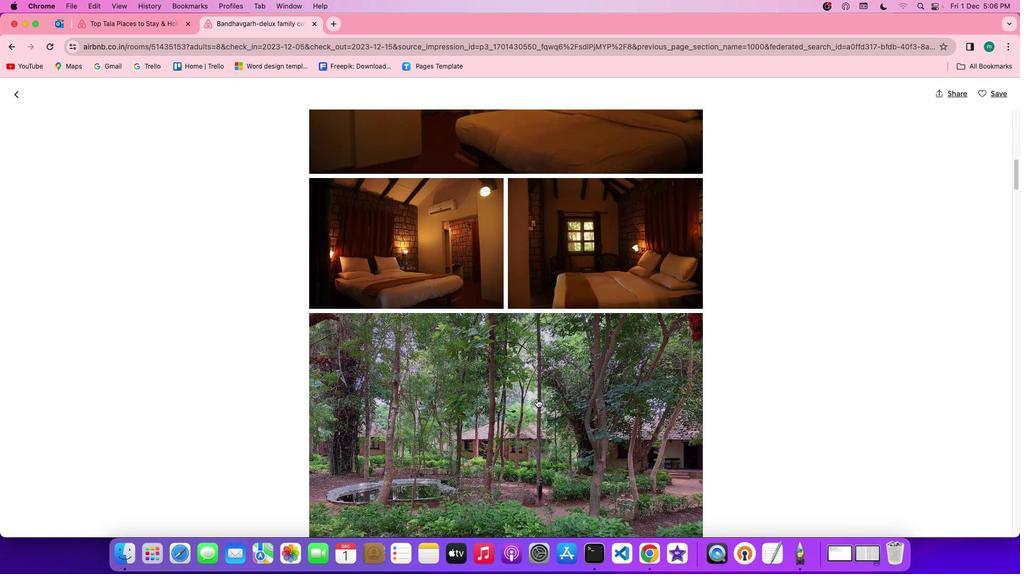 
Action: Mouse scrolled (537, 398) with delta (0, -1)
Screenshot: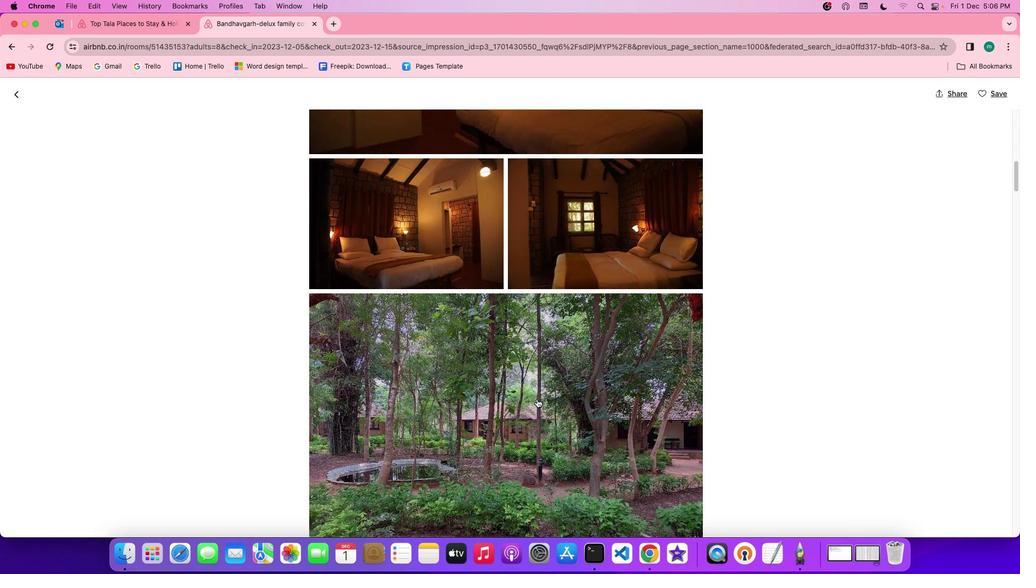 
Action: Mouse scrolled (537, 398) with delta (0, -1)
Screenshot: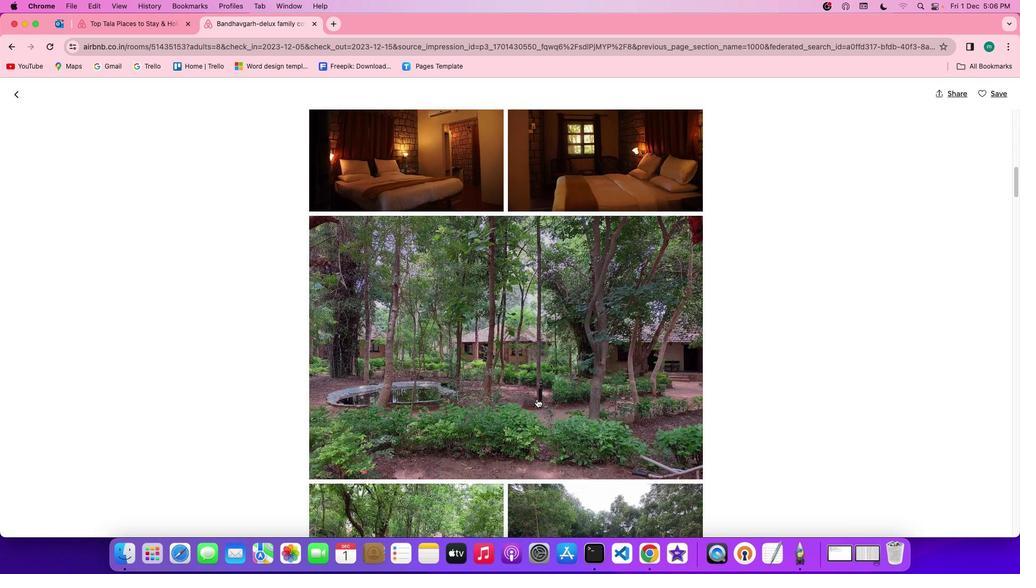 
Action: Mouse scrolled (537, 398) with delta (0, 0)
Screenshot: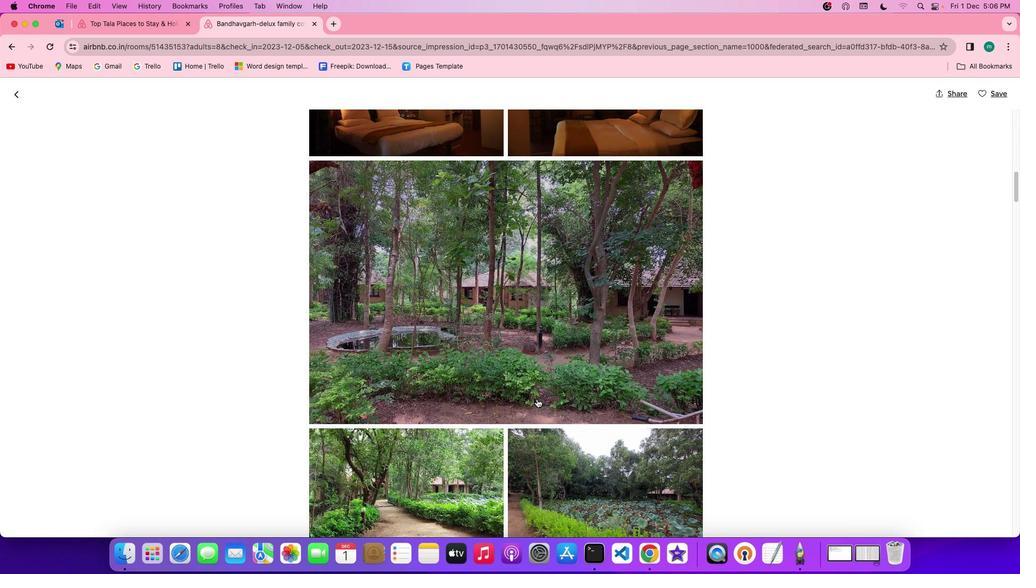 
Action: Mouse scrolled (537, 398) with delta (0, 0)
Screenshot: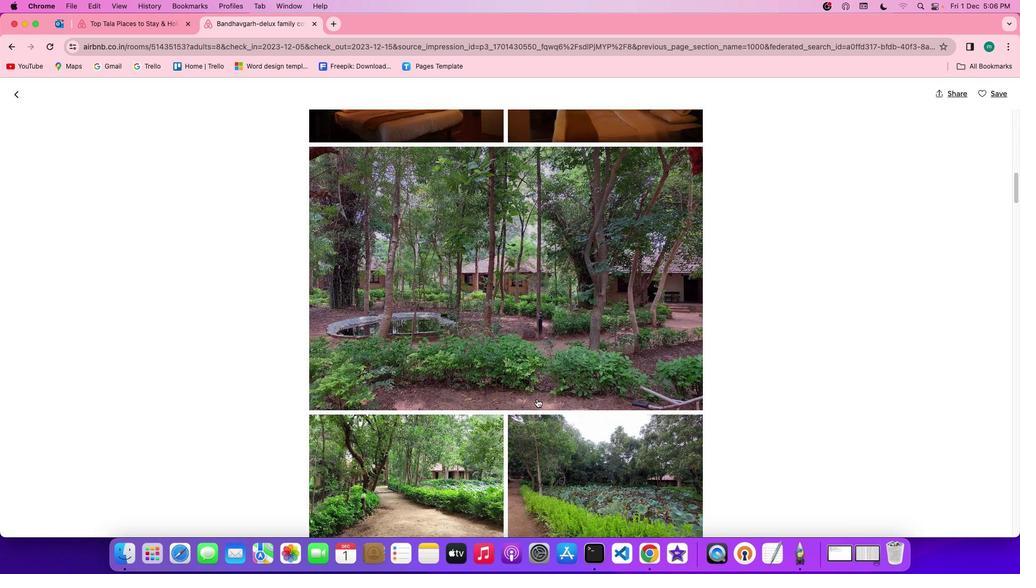
Action: Mouse scrolled (537, 398) with delta (0, -1)
Screenshot: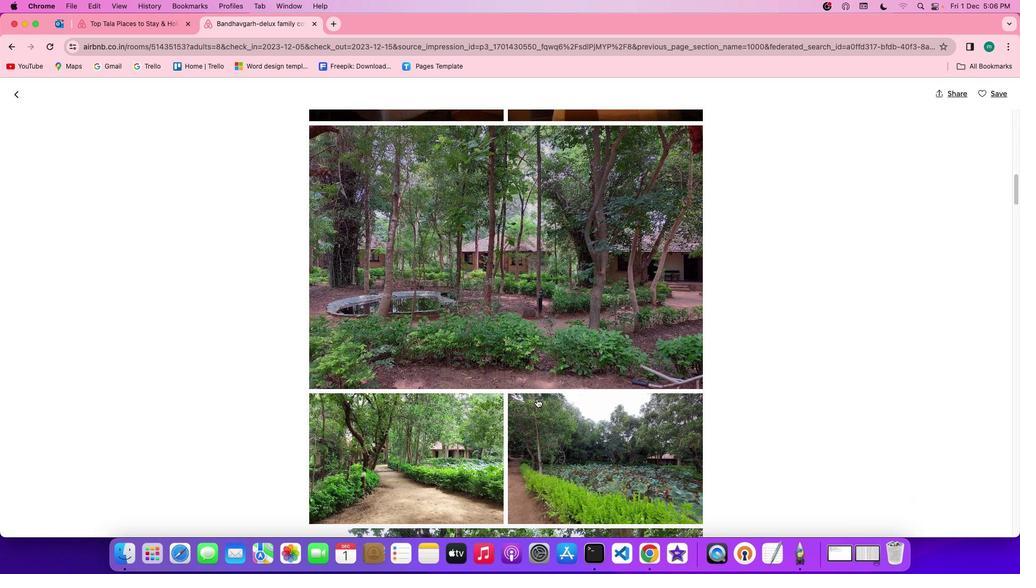 
Action: Mouse scrolled (537, 398) with delta (0, -1)
Screenshot: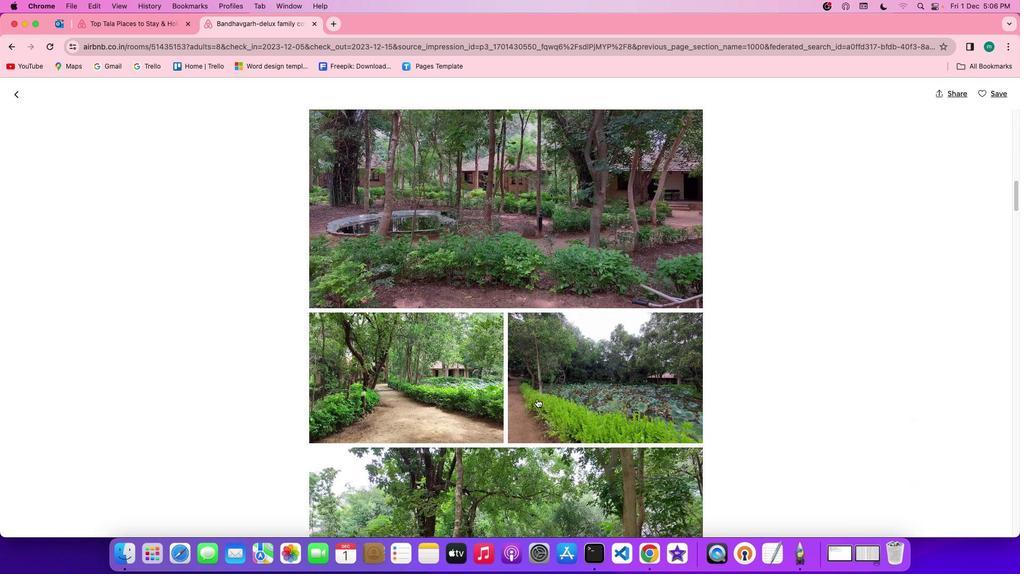
Action: Mouse scrolled (537, 398) with delta (0, 0)
Screenshot: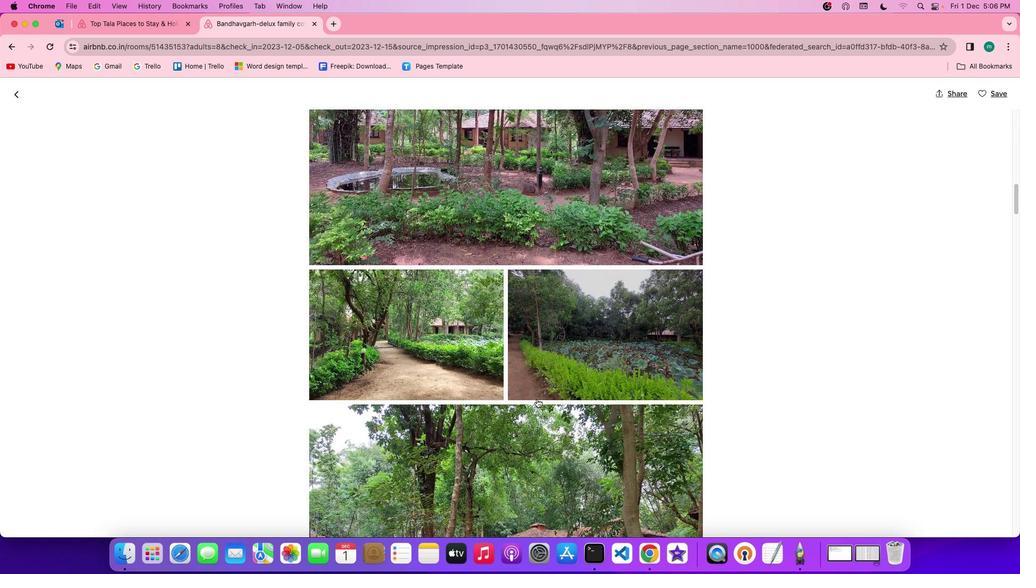 
Action: Mouse scrolled (537, 398) with delta (0, 0)
Screenshot: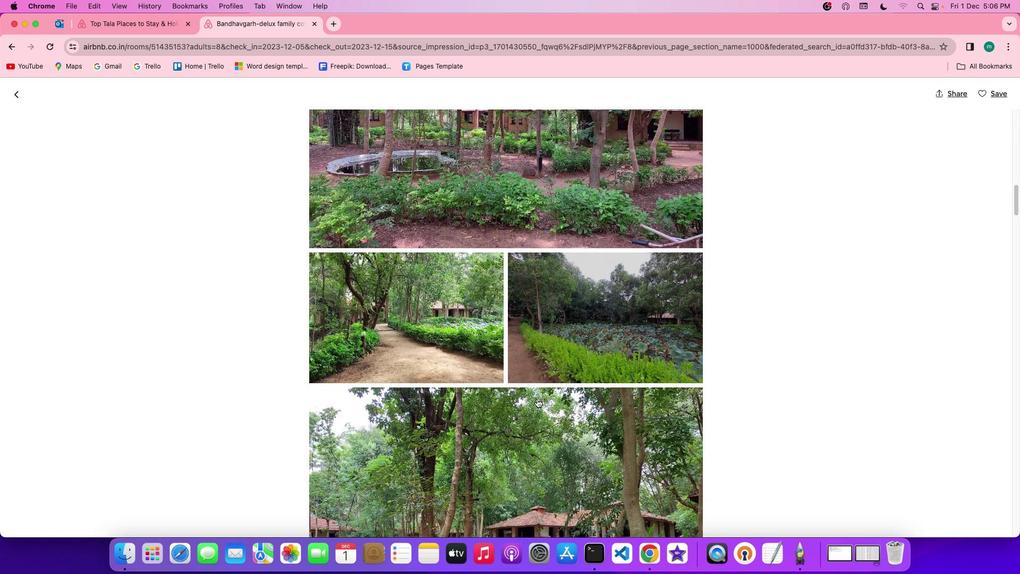 
Action: Mouse scrolled (537, 398) with delta (0, -1)
Screenshot: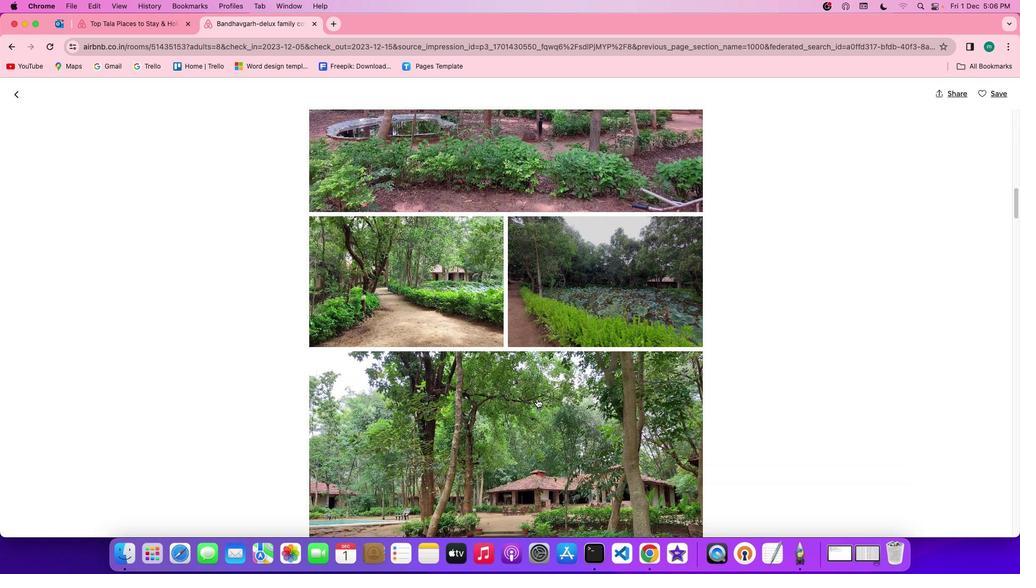 
Action: Mouse scrolled (537, 398) with delta (0, -2)
Screenshot: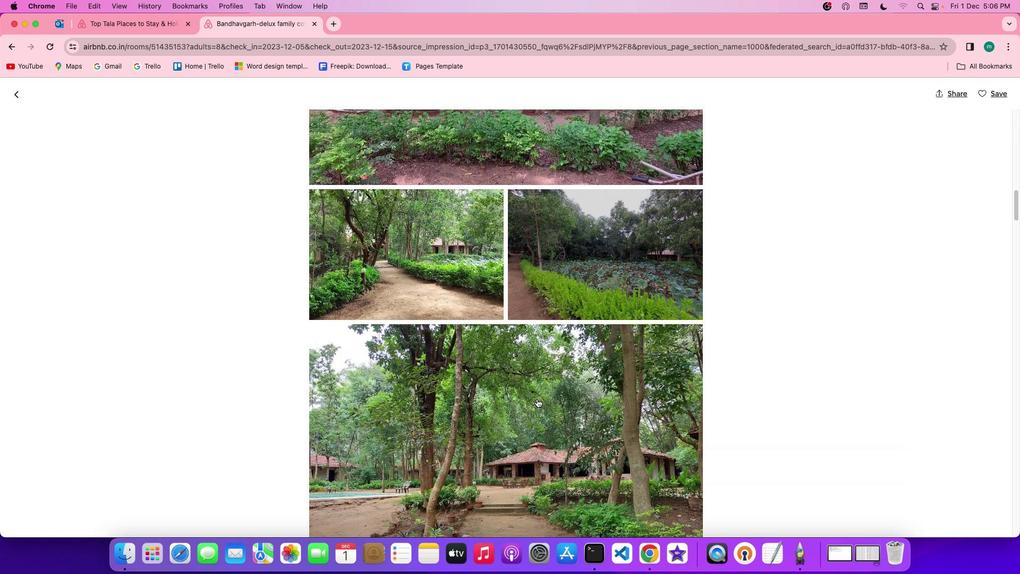 
Action: Mouse scrolled (537, 398) with delta (0, 0)
Screenshot: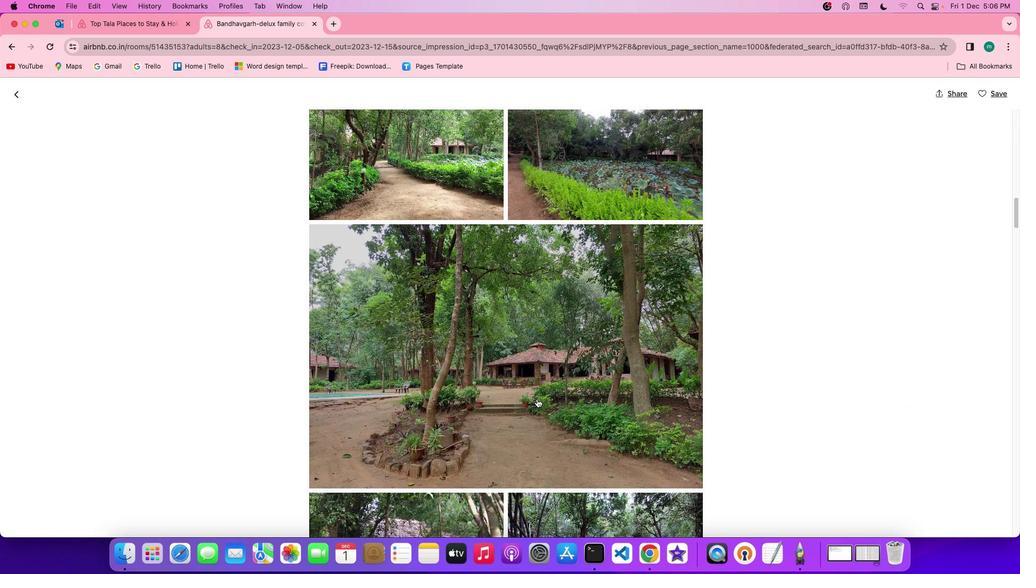 
Action: Mouse scrolled (537, 398) with delta (0, 0)
Screenshot: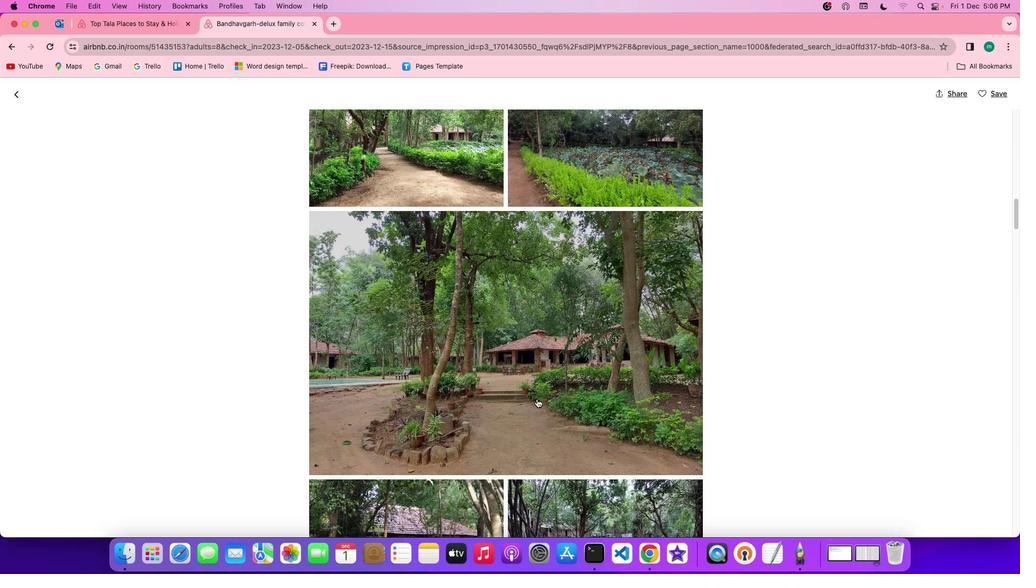 
Action: Mouse scrolled (537, 398) with delta (0, -1)
Screenshot: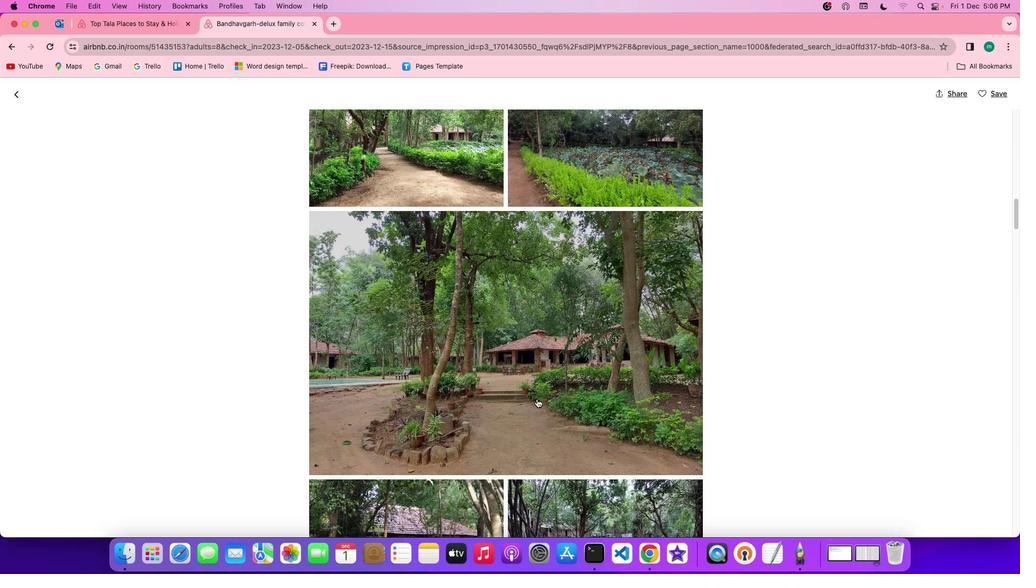 
Action: Mouse scrolled (537, 398) with delta (0, -2)
Screenshot: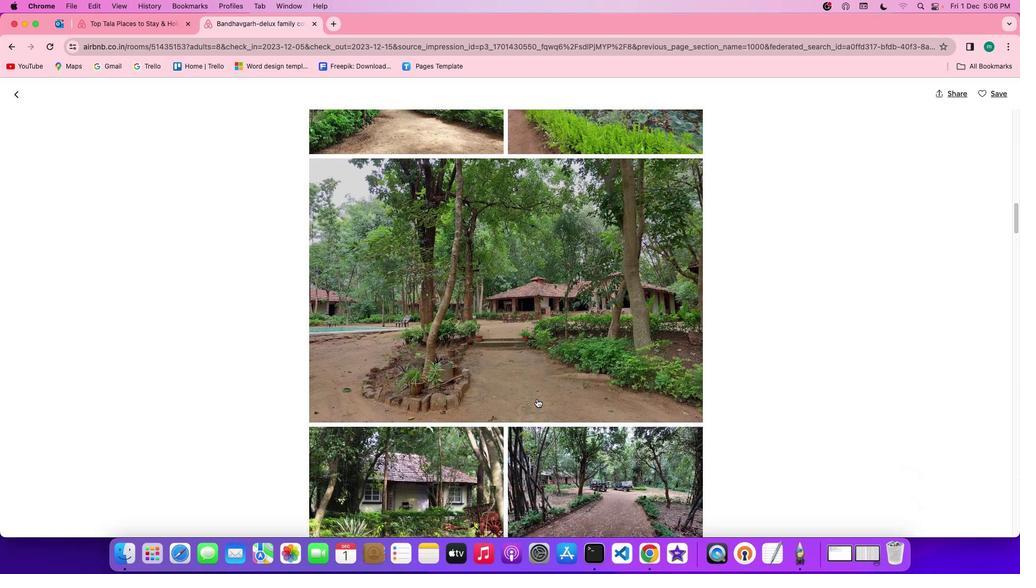 
Action: Mouse scrolled (537, 398) with delta (0, -1)
Screenshot: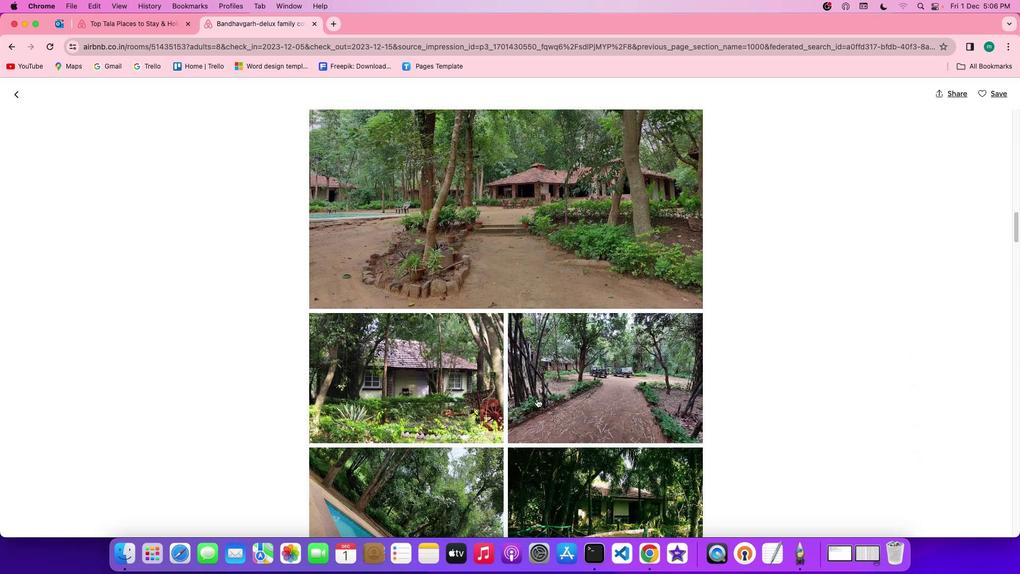 
Action: Mouse scrolled (537, 398) with delta (0, 0)
Screenshot: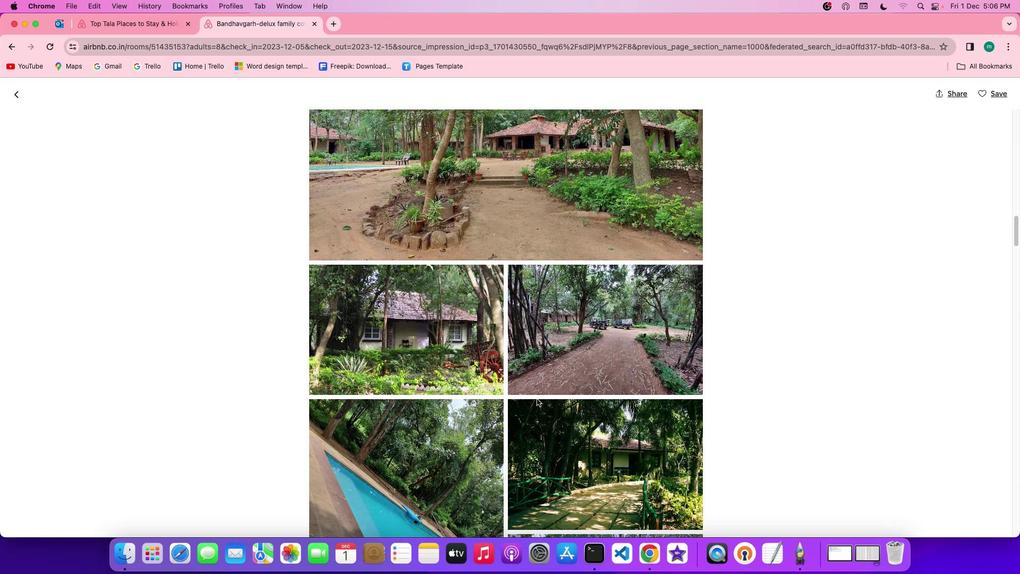 
Action: Mouse scrolled (537, 398) with delta (0, 0)
Screenshot: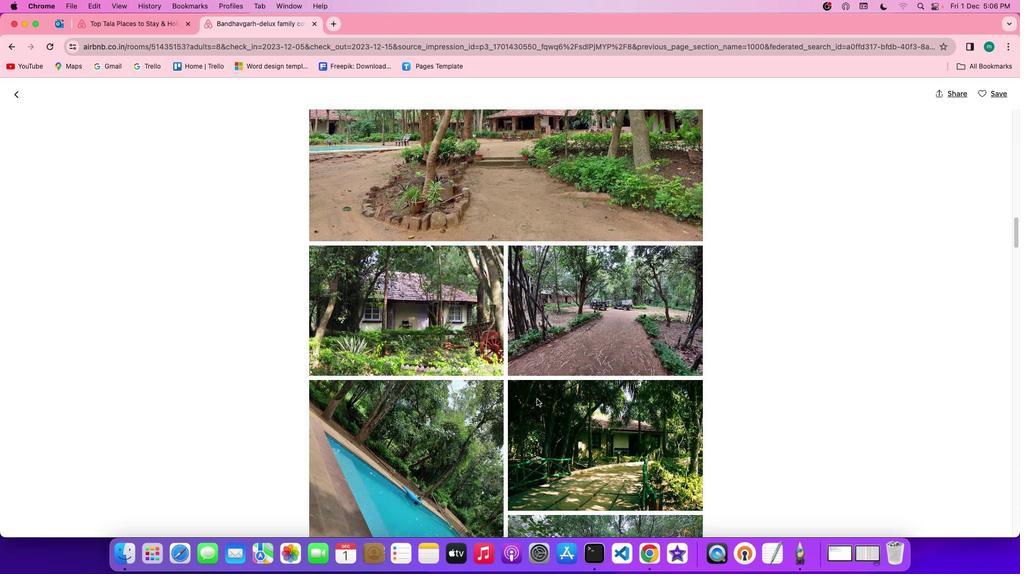 
Action: Mouse scrolled (537, 398) with delta (0, -1)
Screenshot: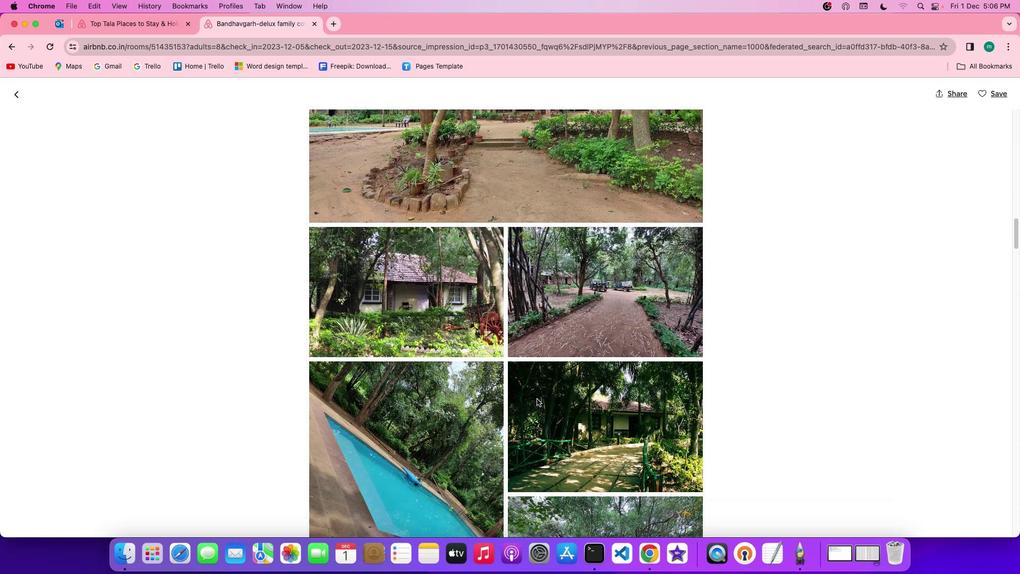 
Action: Mouse scrolled (537, 398) with delta (0, -2)
Screenshot: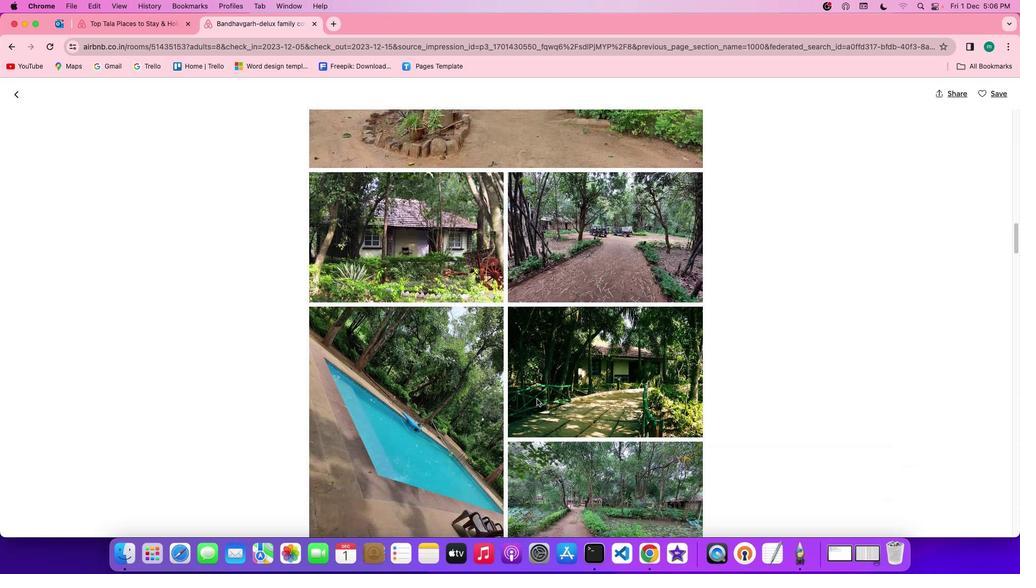 
Action: Mouse scrolled (537, 398) with delta (0, -2)
Screenshot: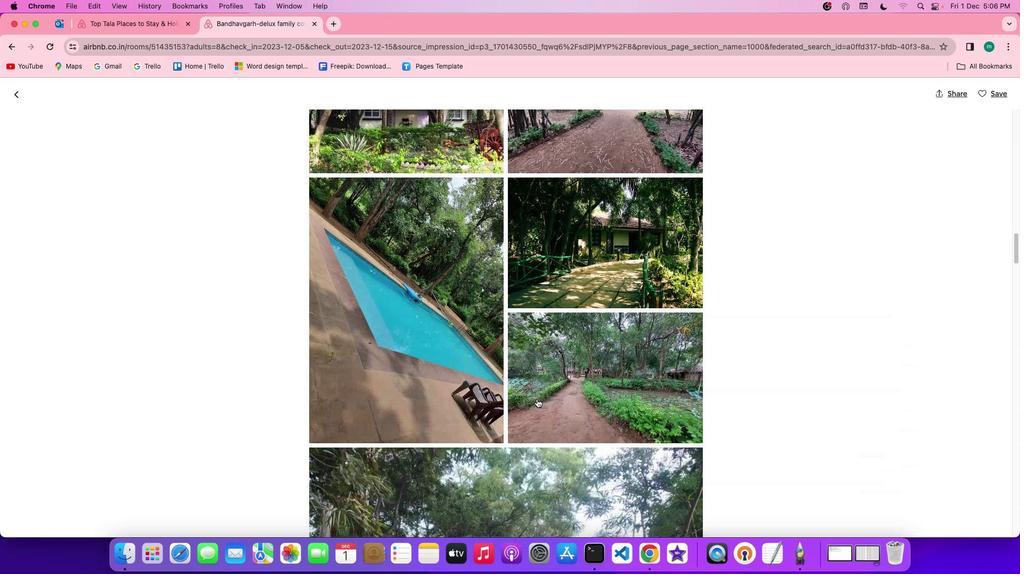 
Action: Mouse scrolled (537, 398) with delta (0, 0)
Screenshot: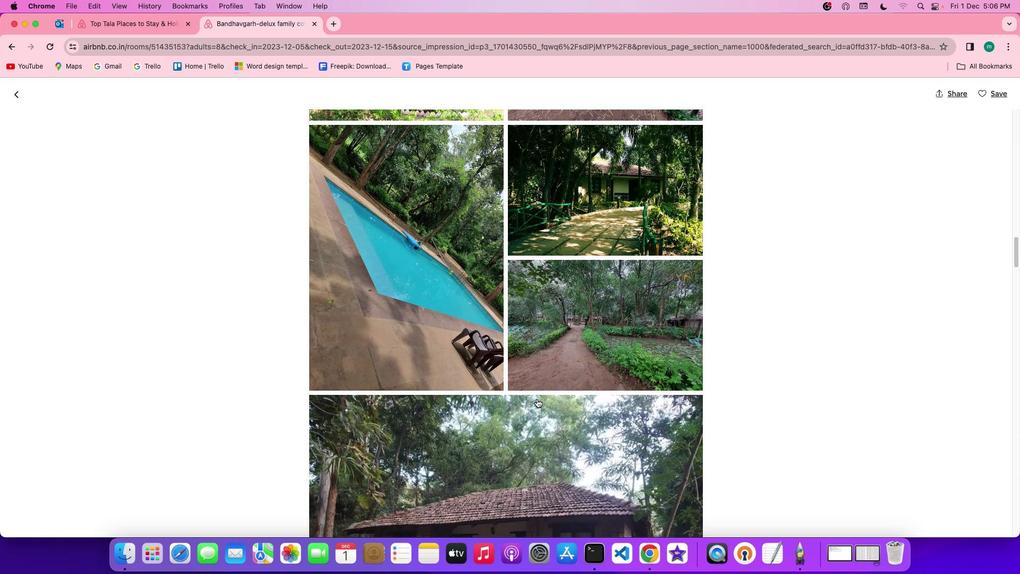
Action: Mouse scrolled (537, 398) with delta (0, 0)
Screenshot: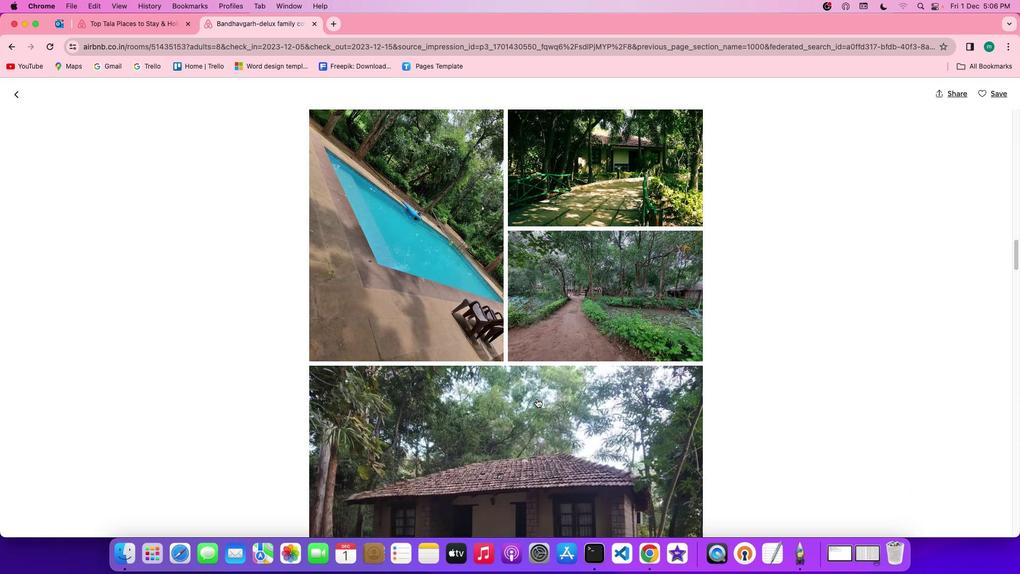 
Action: Mouse scrolled (537, 398) with delta (0, -1)
Screenshot: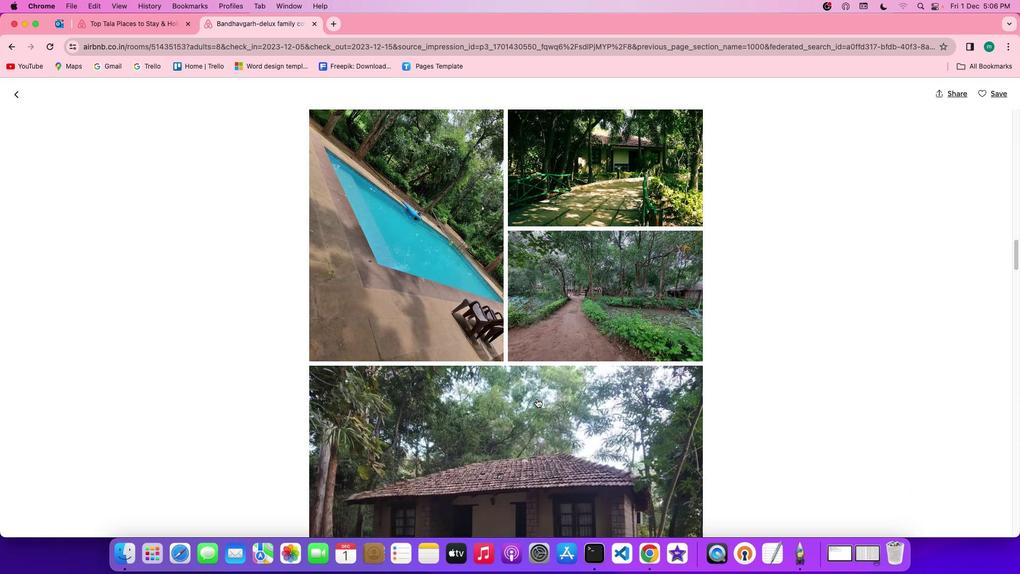 
Action: Mouse scrolled (537, 398) with delta (0, -2)
Screenshot: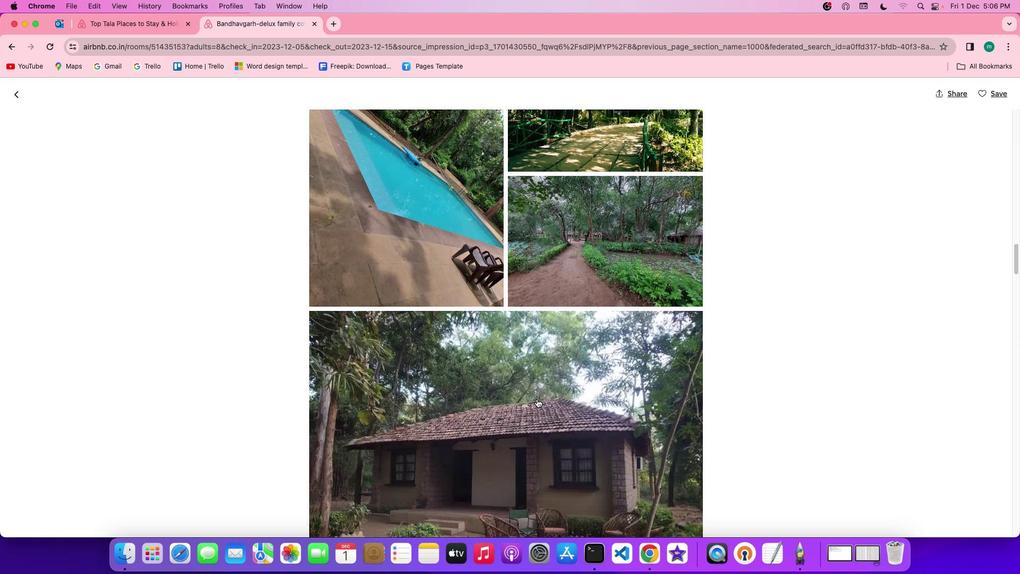 
Action: Mouse scrolled (537, 398) with delta (0, 0)
Screenshot: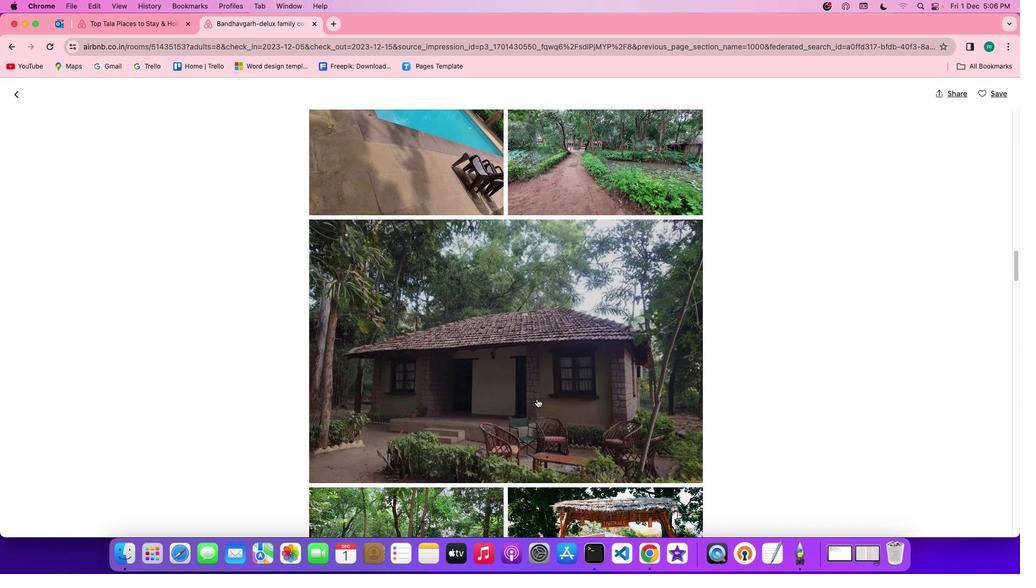 
Action: Mouse scrolled (537, 398) with delta (0, 0)
Screenshot: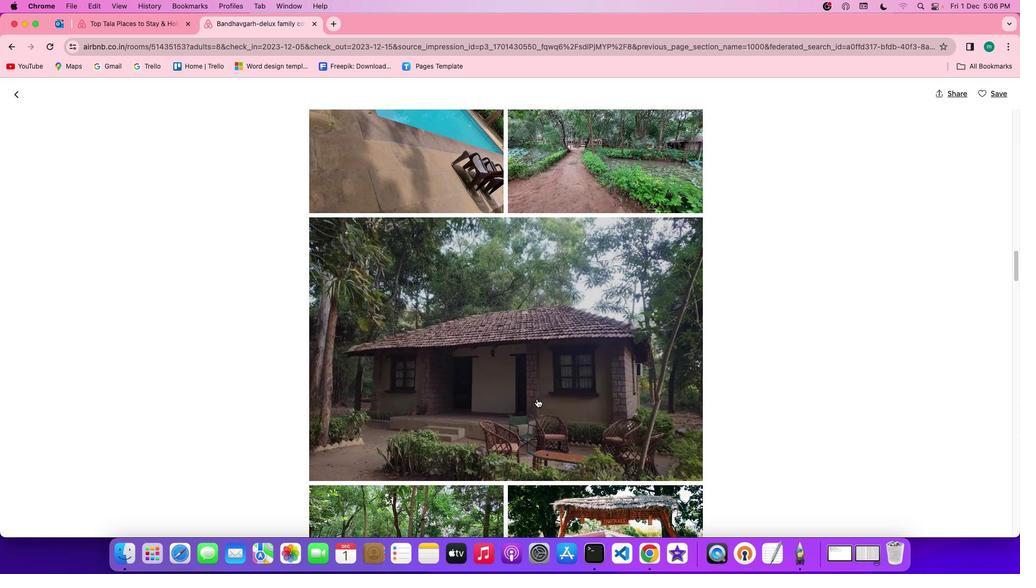 
Action: Mouse scrolled (537, 398) with delta (0, 0)
Screenshot: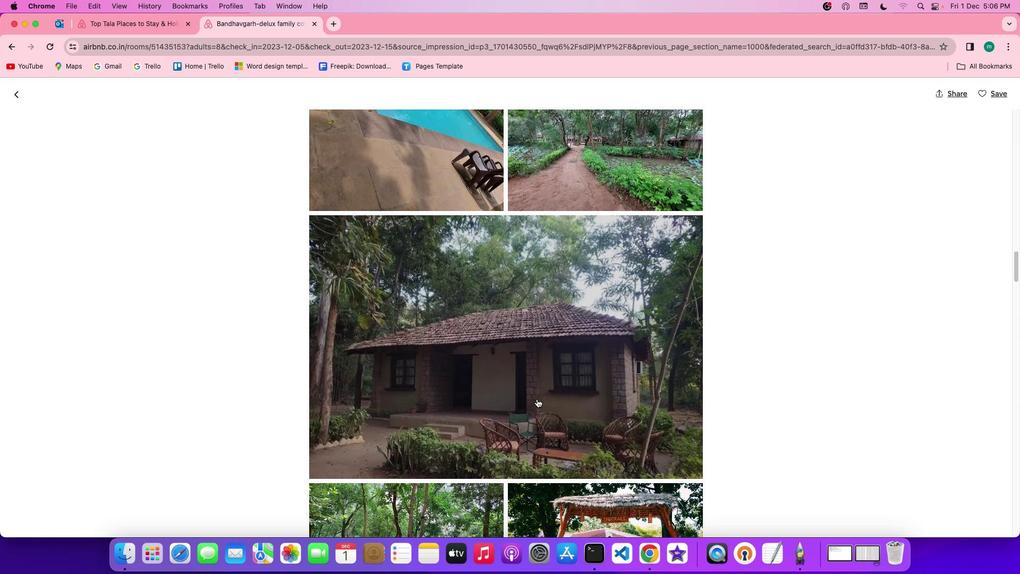 
Action: Mouse scrolled (537, 398) with delta (0, 0)
Screenshot: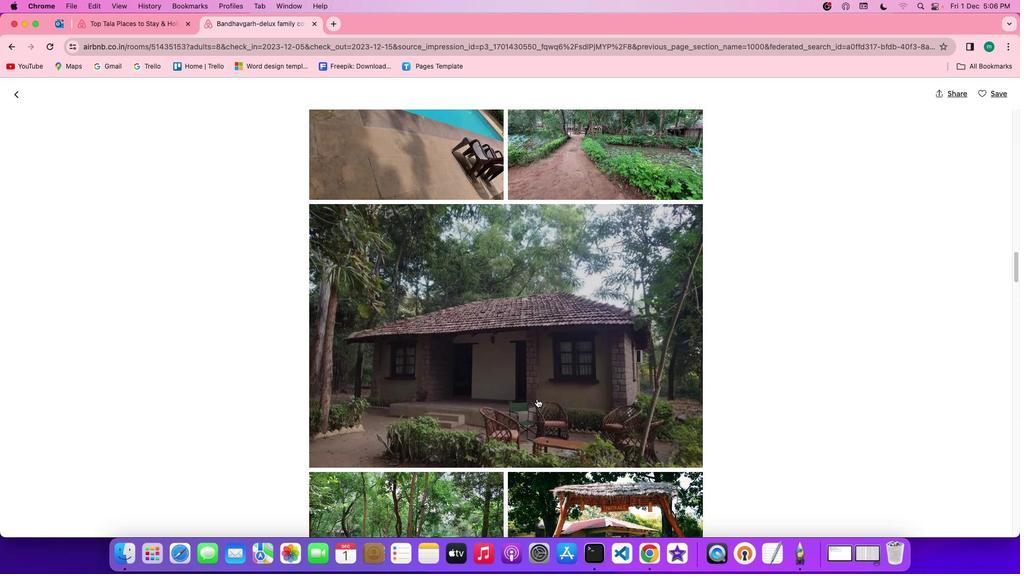 
Action: Mouse scrolled (537, 398) with delta (0, -1)
Screenshot: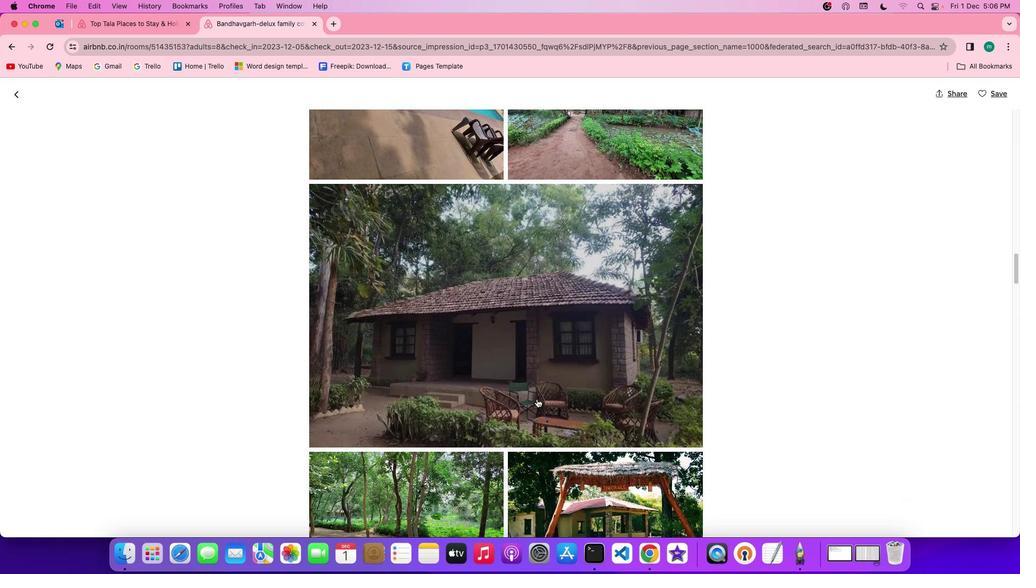 
Action: Mouse scrolled (537, 398) with delta (0, -1)
Screenshot: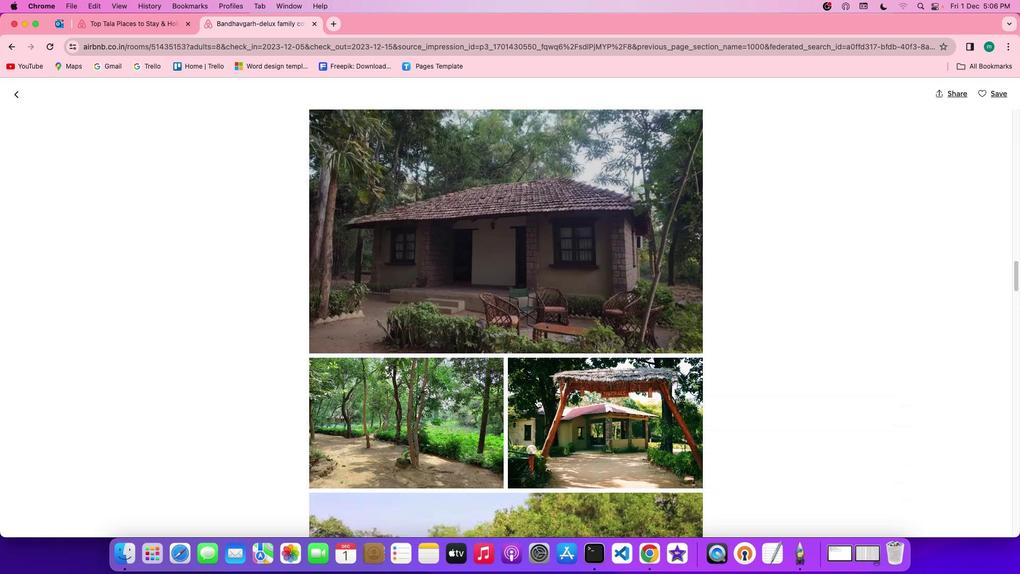 
Action: Mouse scrolled (537, 398) with delta (0, 0)
Screenshot: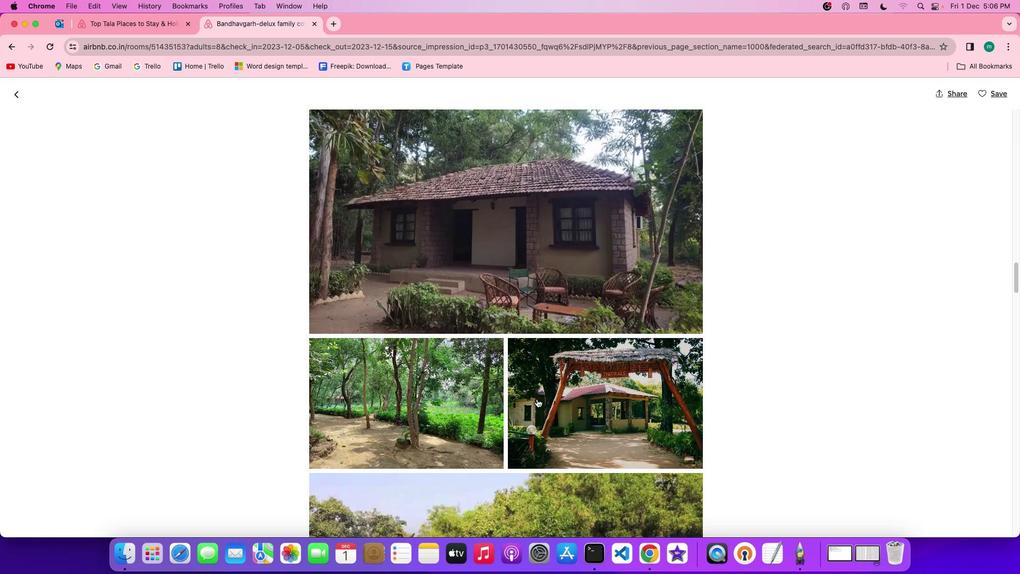 
Action: Mouse scrolled (537, 398) with delta (0, 0)
Screenshot: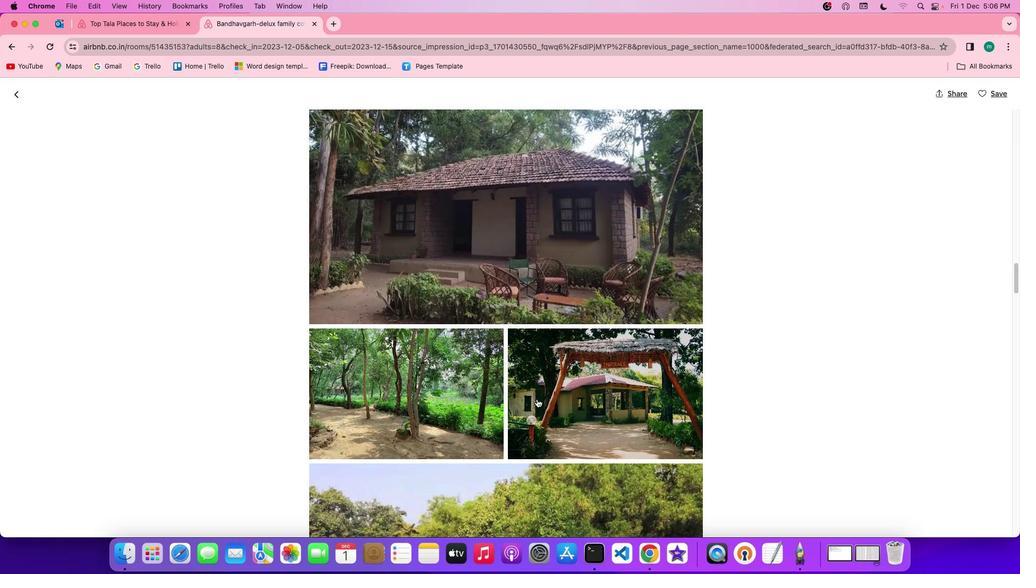
Action: Mouse scrolled (537, 398) with delta (0, 0)
Screenshot: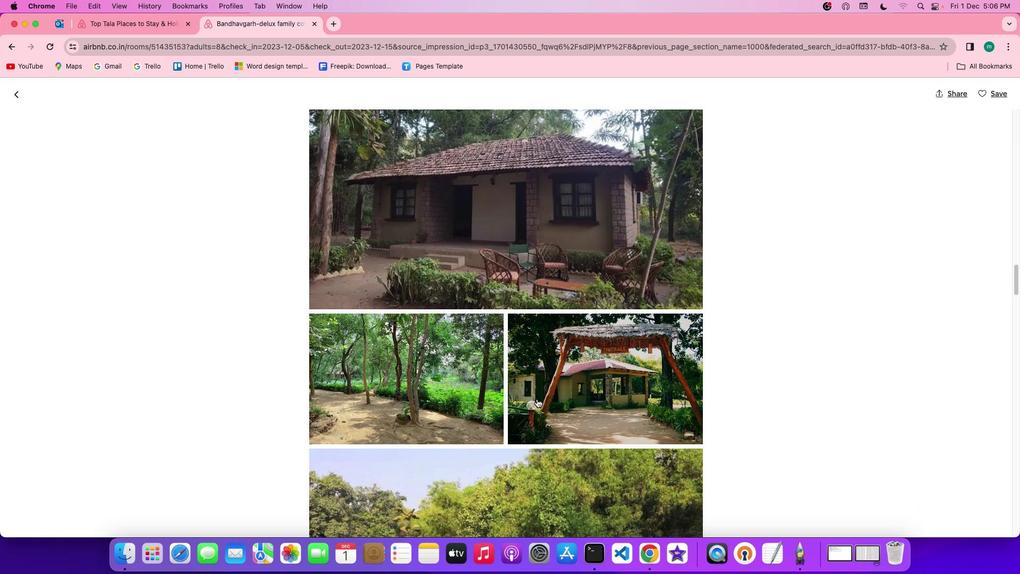 
Action: Mouse scrolled (537, 398) with delta (0, 0)
Screenshot: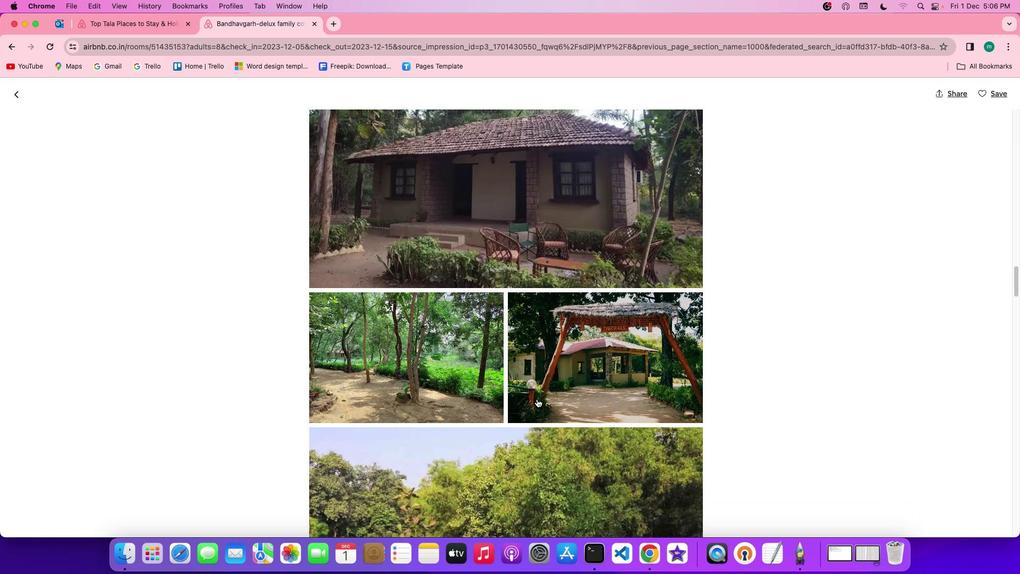 
Action: Mouse scrolled (537, 398) with delta (0, 0)
Screenshot: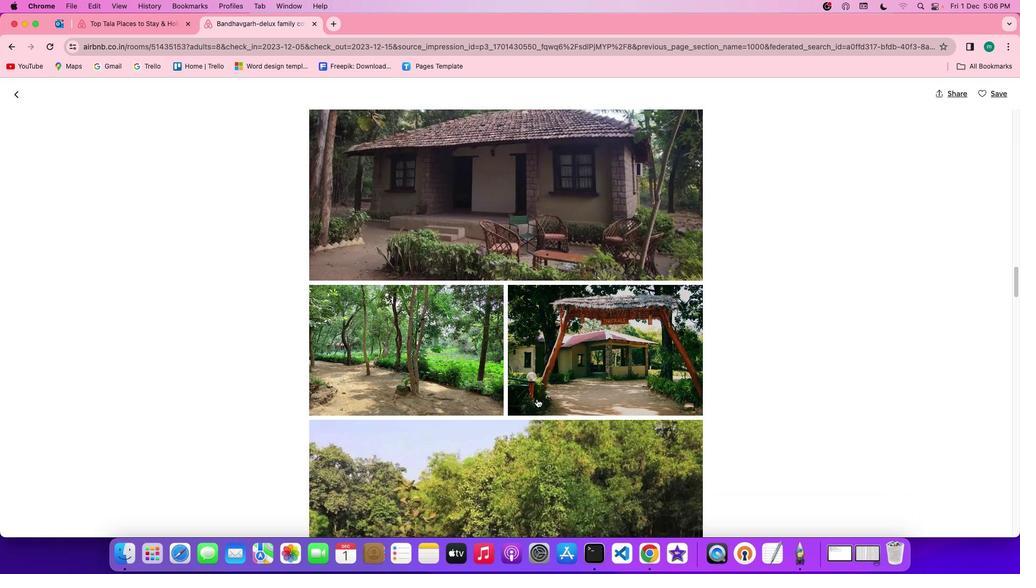 
Action: Mouse scrolled (537, 398) with delta (0, -1)
Screenshot: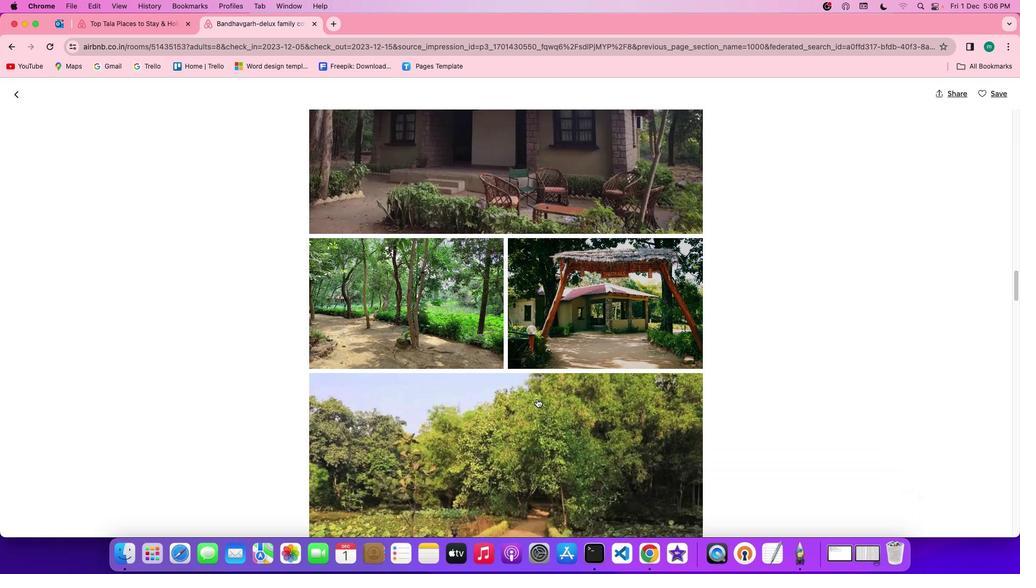 
Action: Mouse scrolled (537, 398) with delta (0, -1)
Screenshot: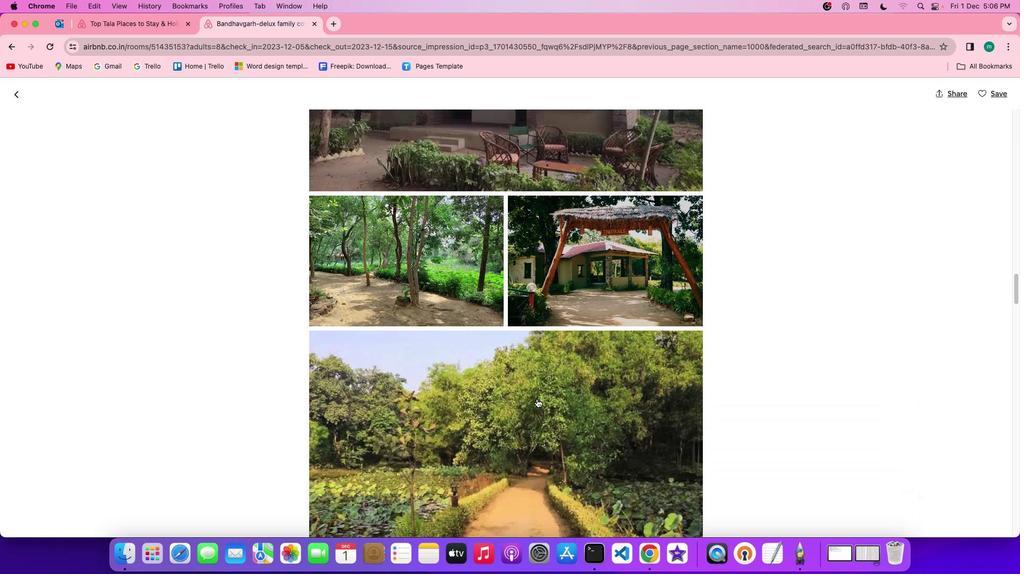 
Action: Mouse scrolled (537, 398) with delta (0, 0)
Screenshot: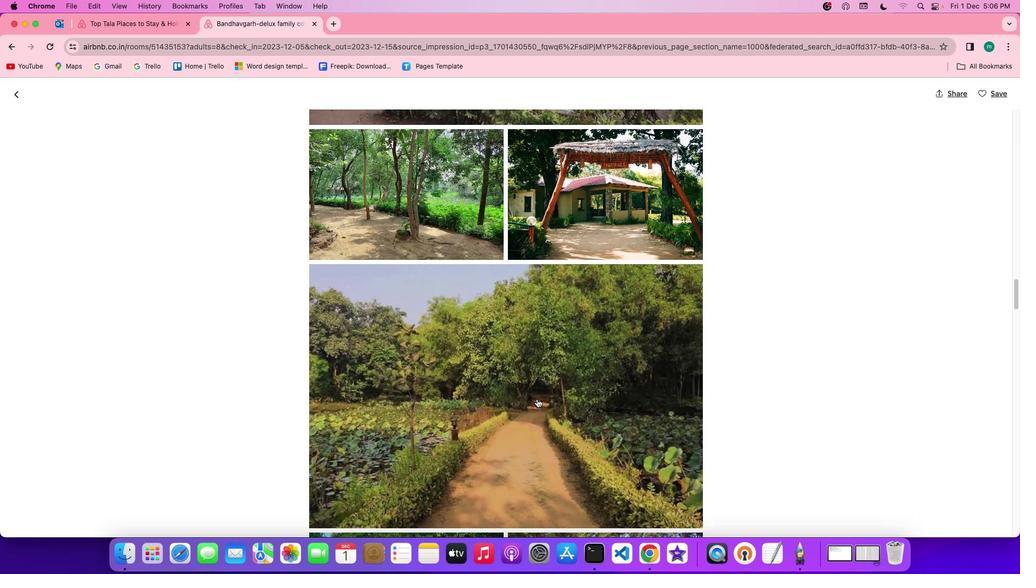 
Action: Mouse scrolled (537, 398) with delta (0, 0)
Screenshot: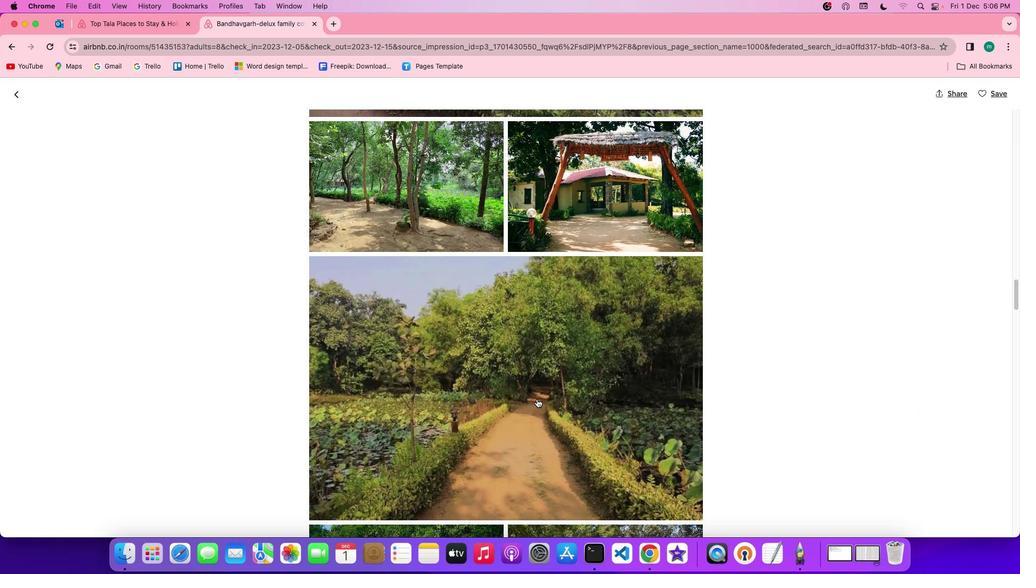 
Action: Mouse scrolled (537, 398) with delta (0, 0)
Screenshot: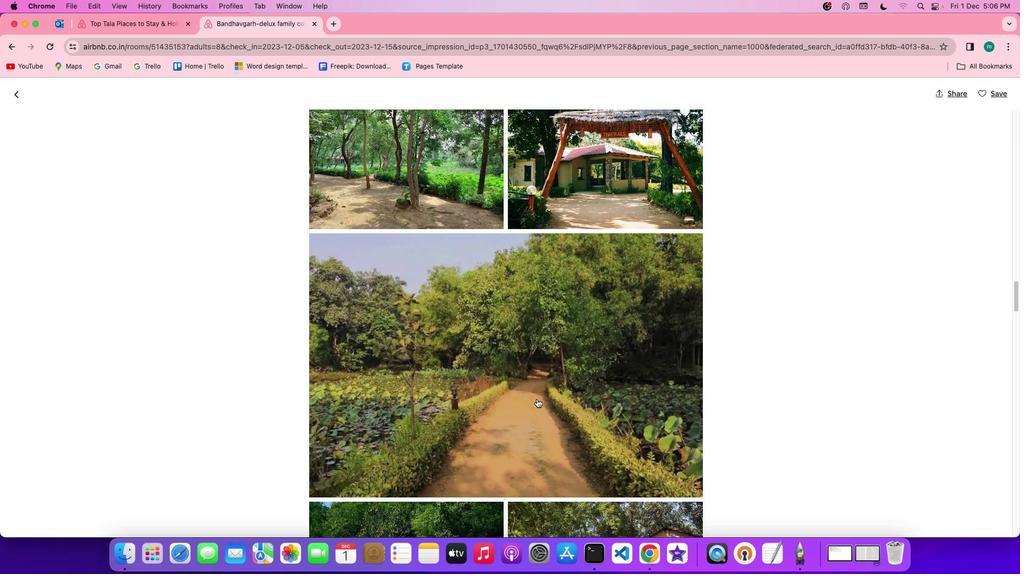 
Action: Mouse scrolled (537, 398) with delta (0, -1)
Screenshot: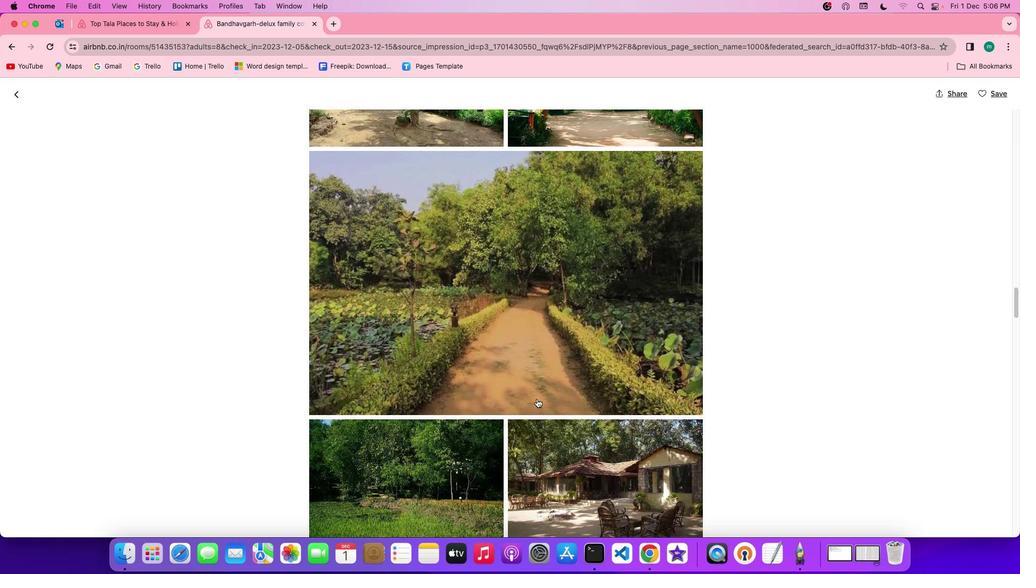 
Action: Mouse scrolled (537, 398) with delta (0, -2)
Screenshot: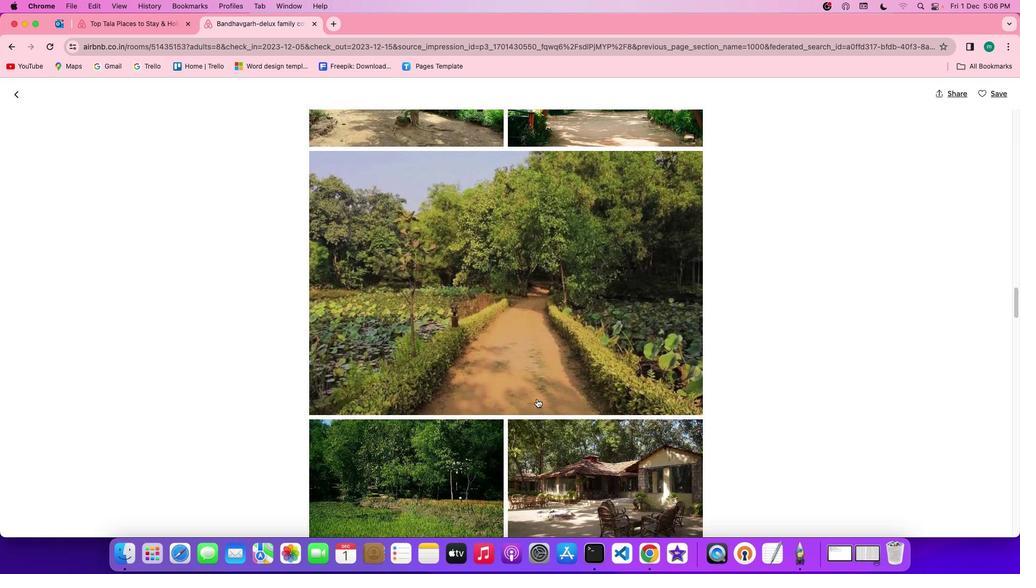 
Action: Mouse scrolled (537, 398) with delta (0, -2)
Screenshot: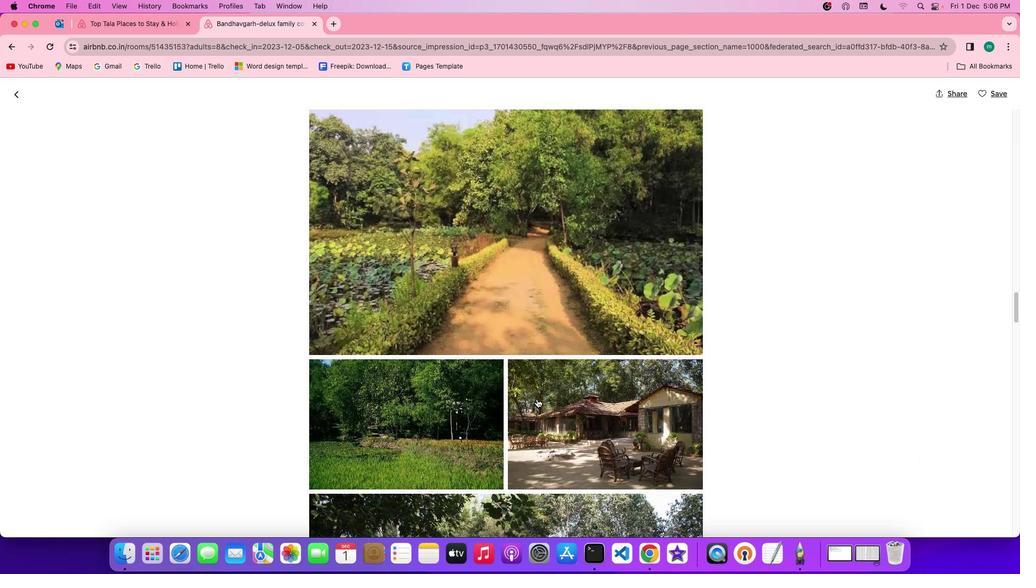 
Action: Mouse scrolled (537, 398) with delta (0, 0)
Screenshot: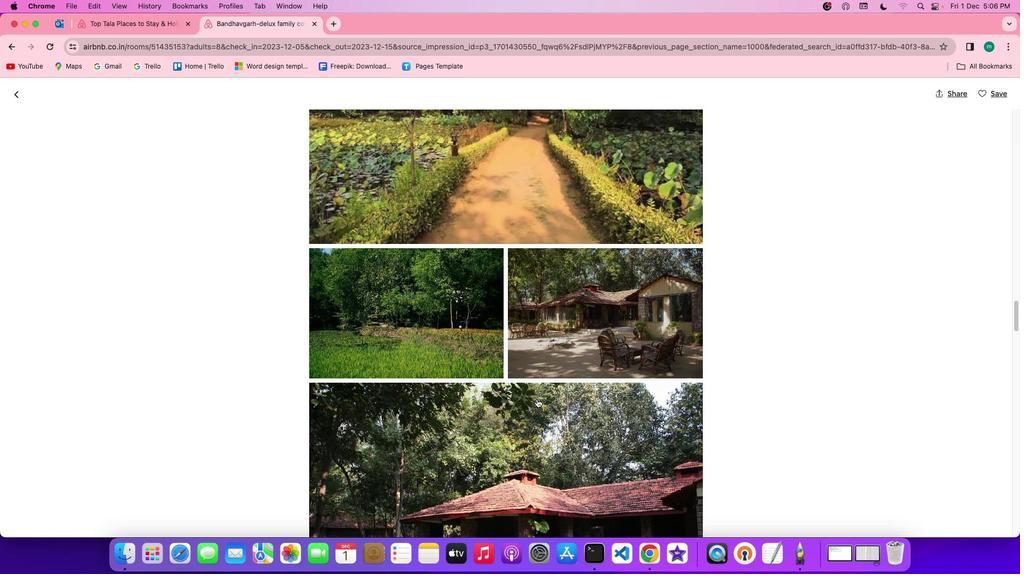 
Action: Mouse scrolled (537, 398) with delta (0, 0)
Screenshot: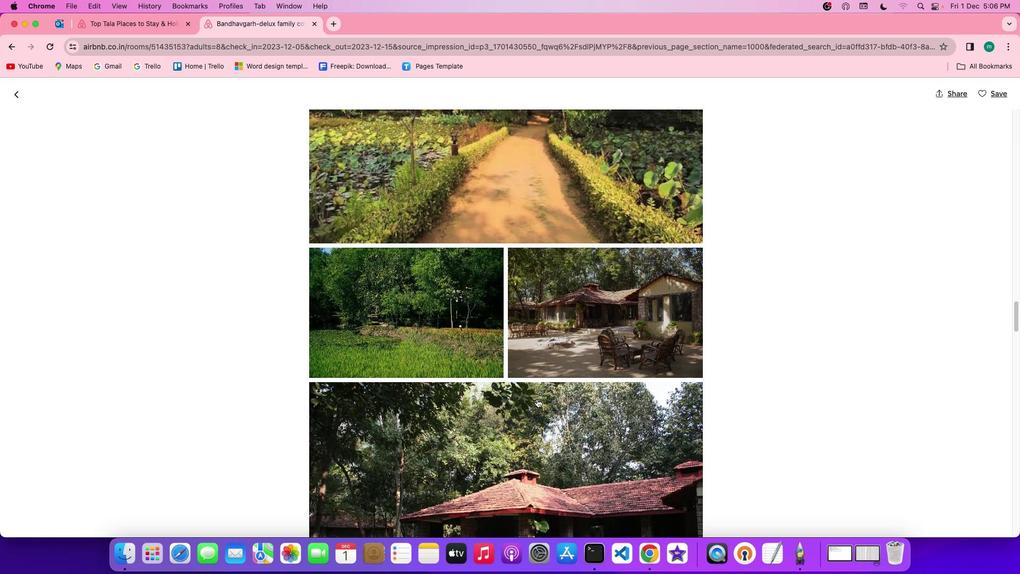 
Action: Mouse scrolled (537, 398) with delta (0, -1)
Screenshot: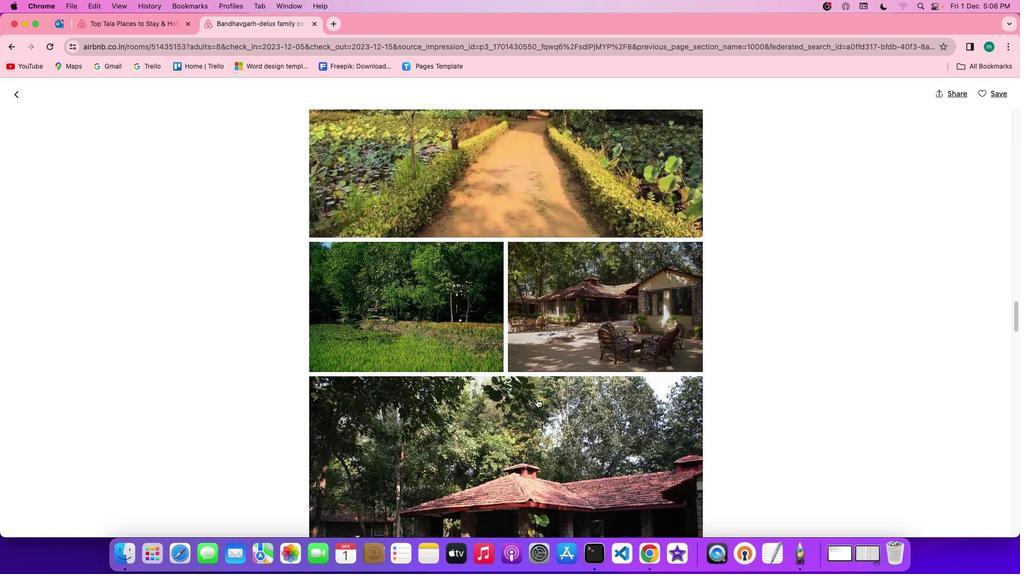
Action: Mouse scrolled (537, 398) with delta (0, -2)
Screenshot: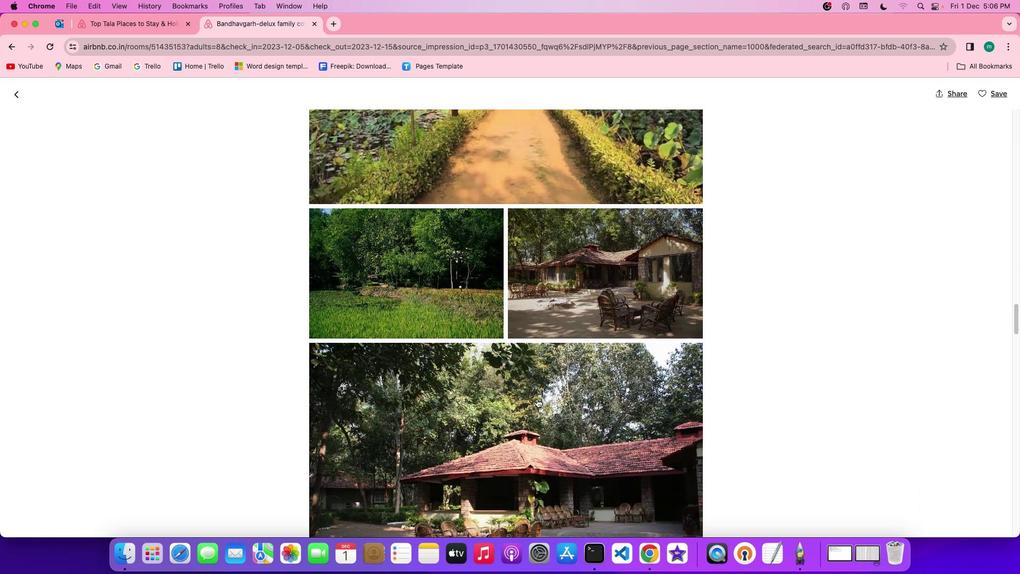 
Action: Mouse scrolled (537, 398) with delta (0, 0)
Screenshot: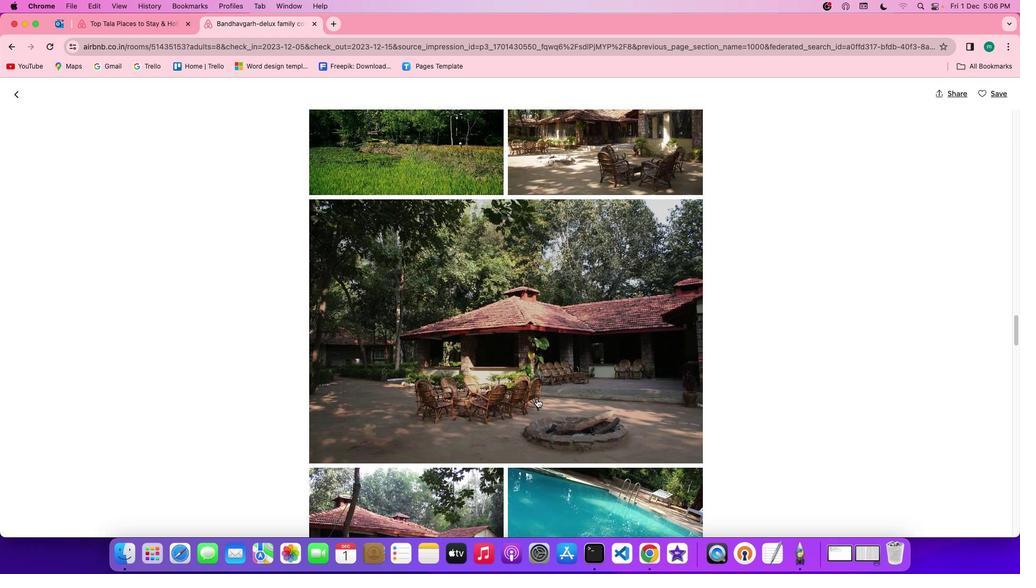 
Action: Mouse scrolled (537, 398) with delta (0, 0)
Screenshot: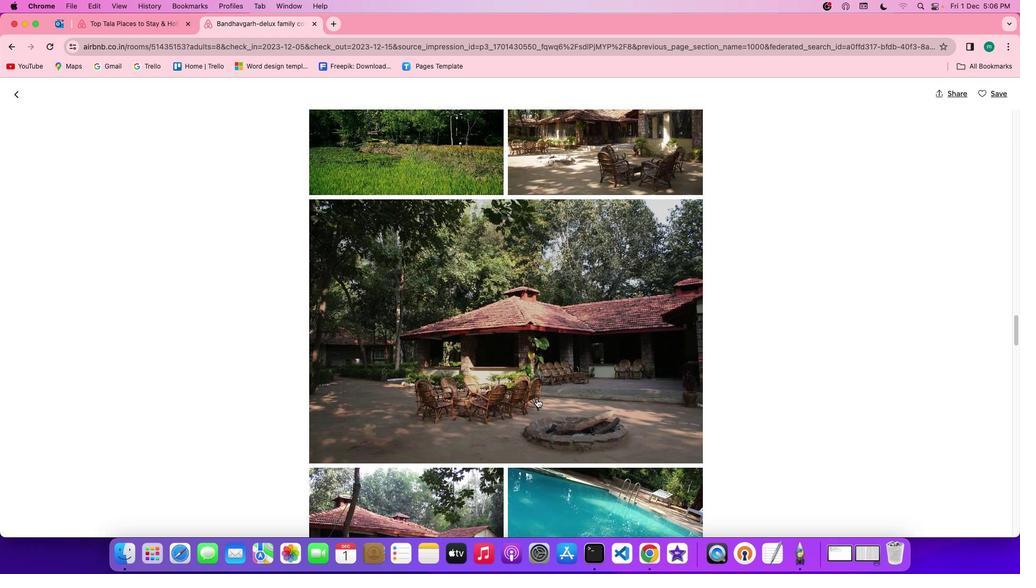 
Action: Mouse scrolled (537, 398) with delta (0, -1)
Screenshot: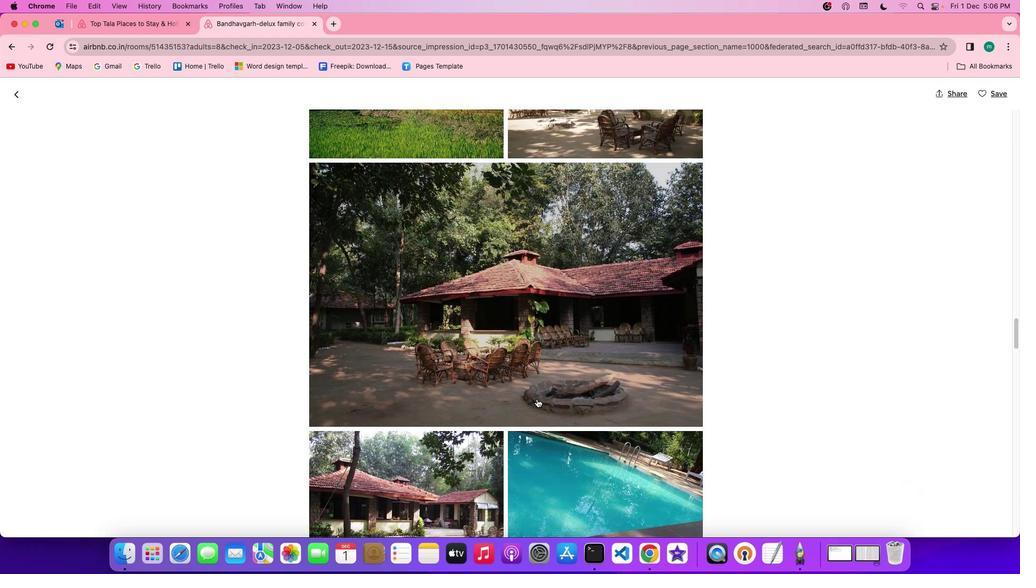 
Action: Mouse scrolled (537, 398) with delta (0, -2)
Screenshot: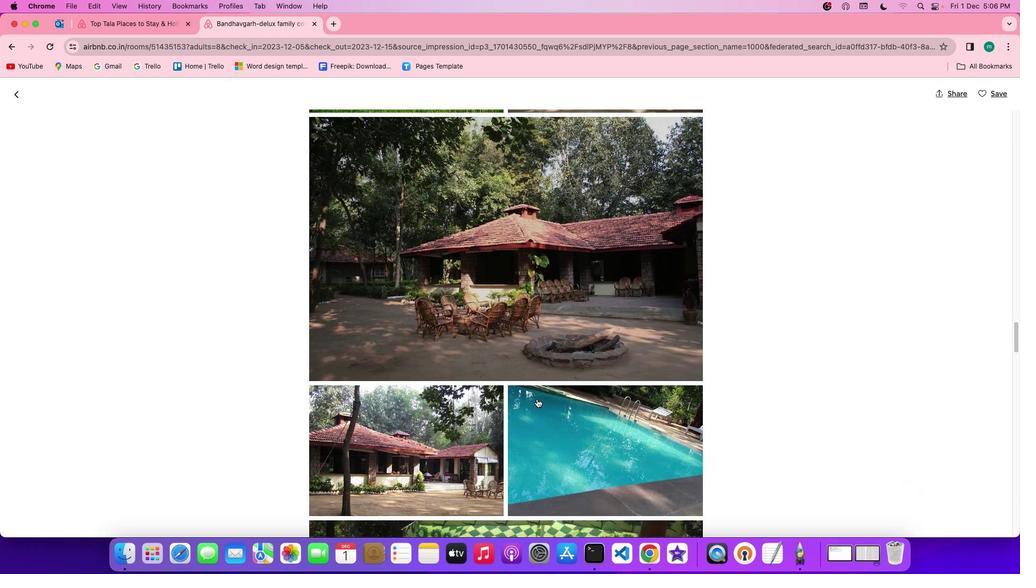 
Action: Mouse scrolled (537, 398) with delta (0, -2)
Screenshot: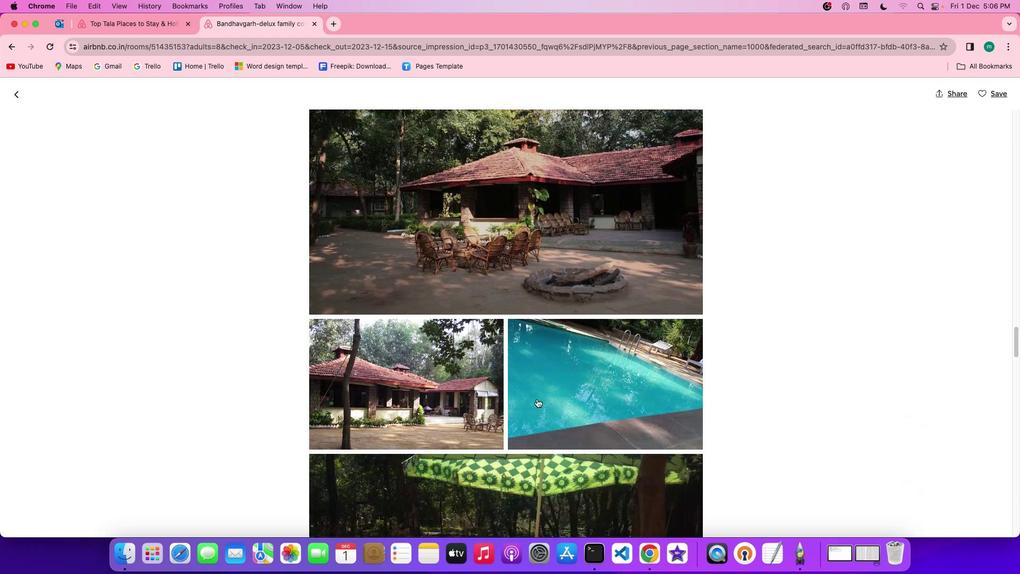 
Action: Mouse scrolled (537, 398) with delta (0, 0)
Screenshot: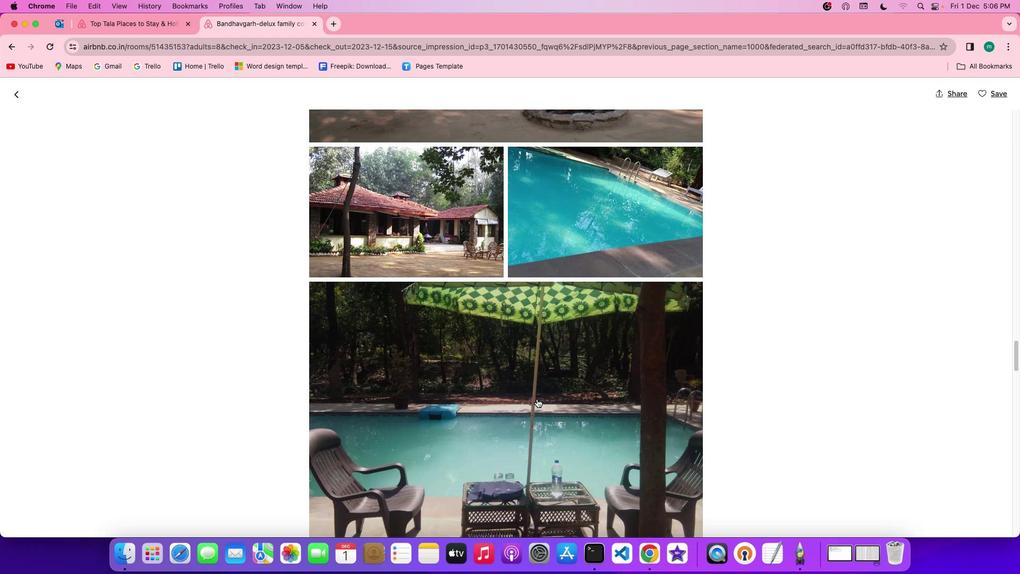 
Action: Mouse scrolled (537, 398) with delta (0, 0)
Screenshot: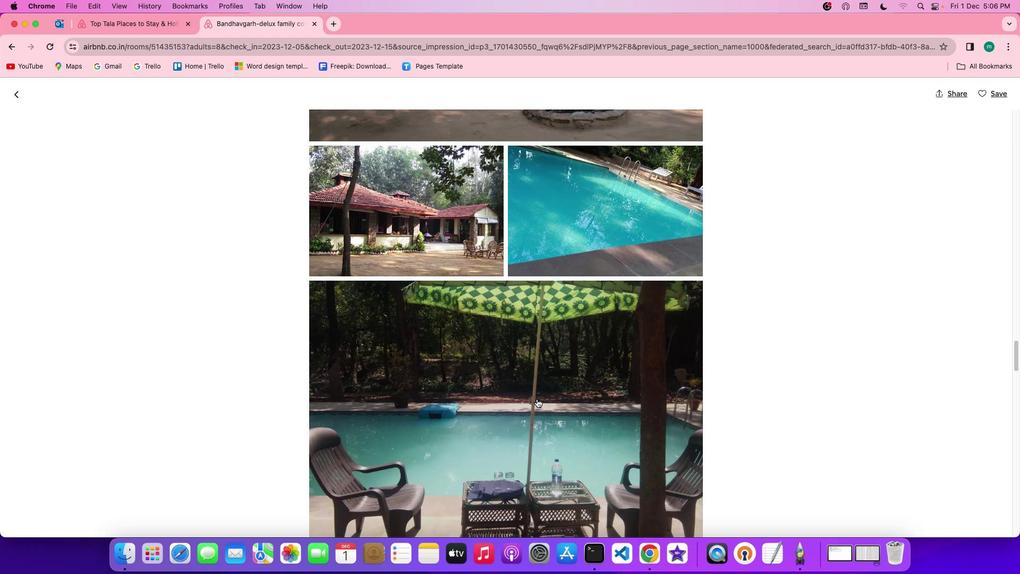 
Action: Mouse scrolled (537, 398) with delta (0, -1)
Screenshot: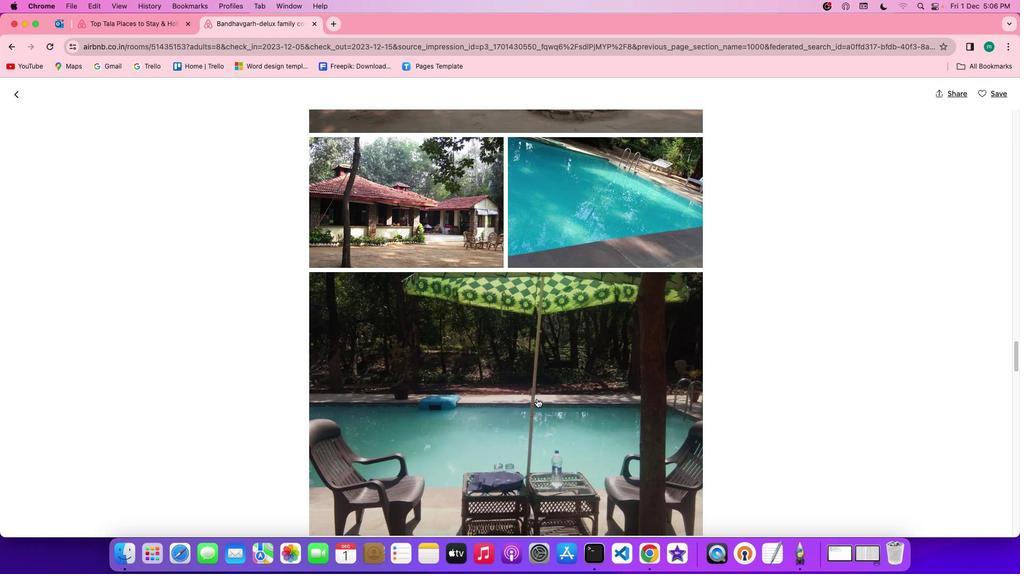 
Action: Mouse scrolled (537, 398) with delta (0, -2)
Screenshot: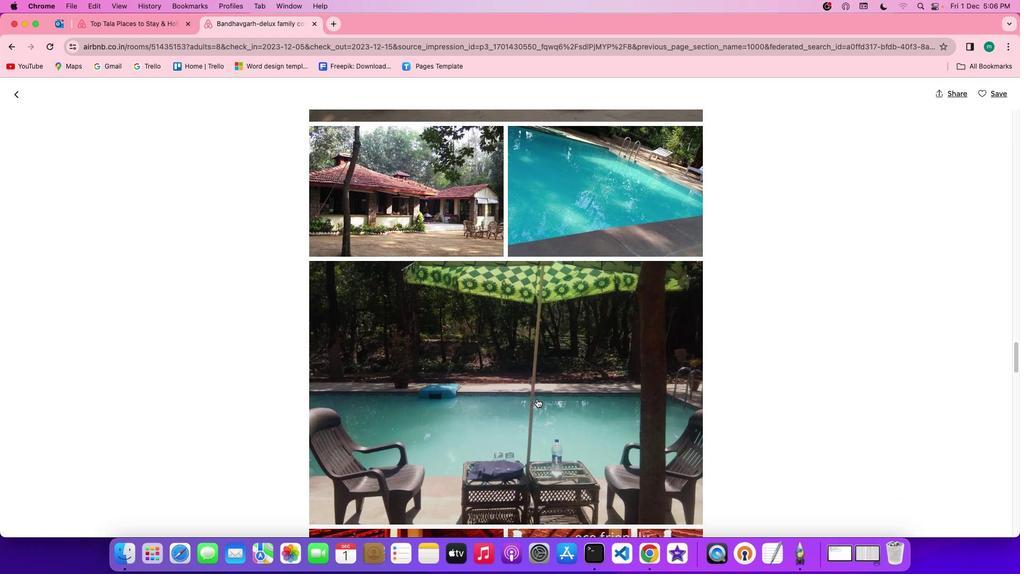
Action: Mouse scrolled (537, 398) with delta (0, 0)
Screenshot: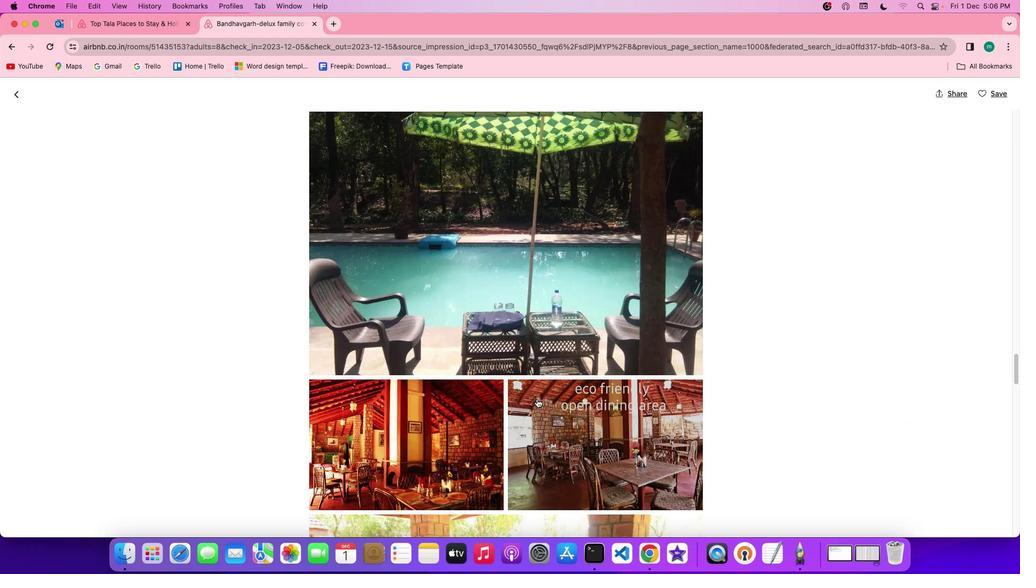 
Action: Mouse scrolled (537, 398) with delta (0, 0)
Screenshot: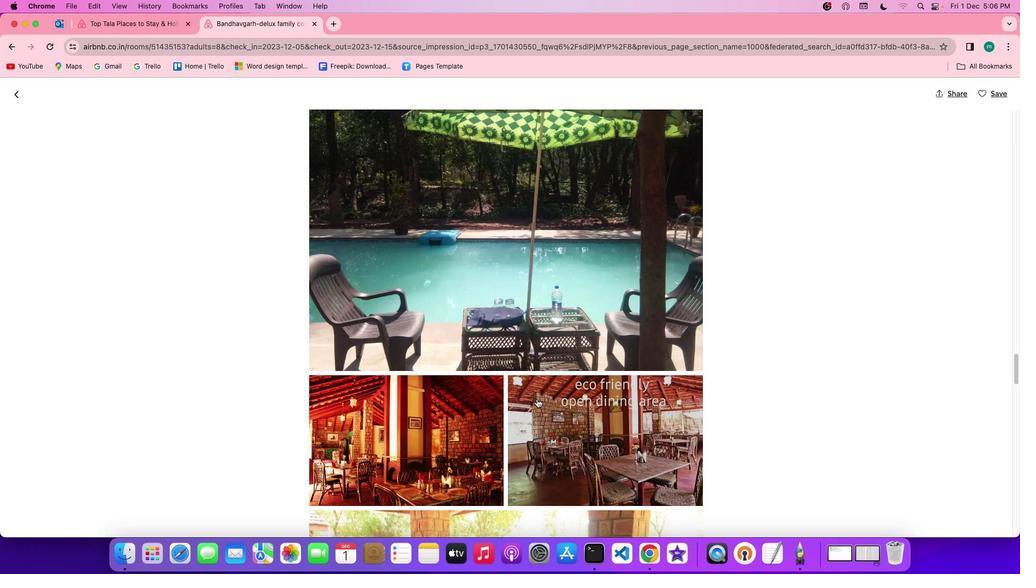 
Action: Mouse scrolled (537, 398) with delta (0, -1)
Screenshot: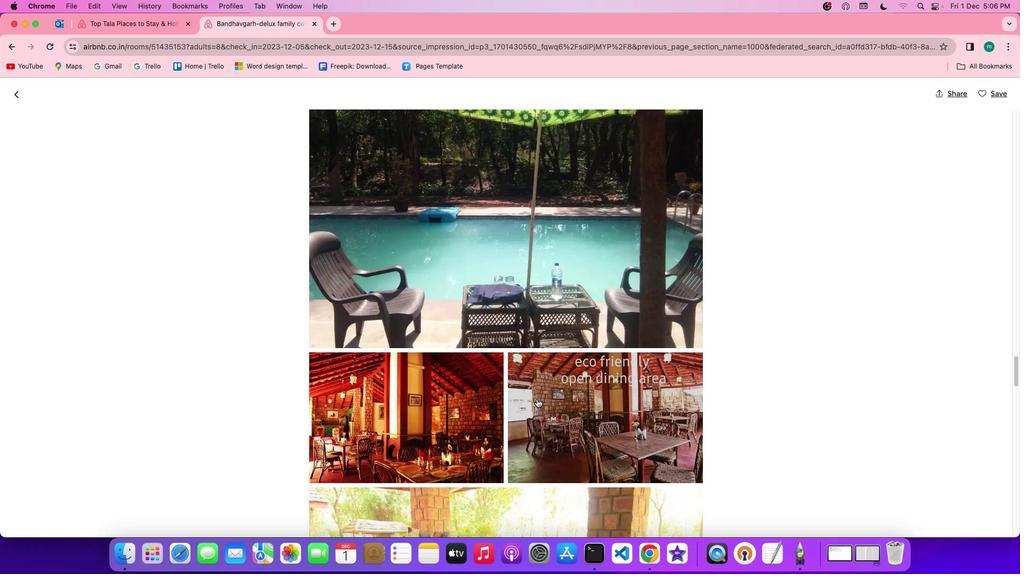 
Action: Mouse scrolled (537, 398) with delta (0, -2)
Screenshot: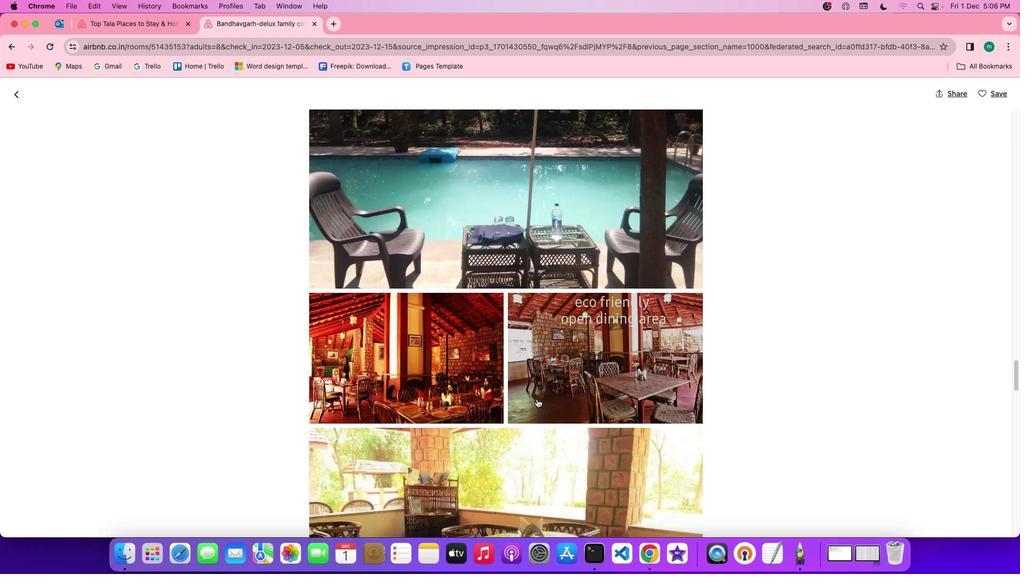 
Action: Mouse scrolled (537, 398) with delta (0, -2)
Screenshot: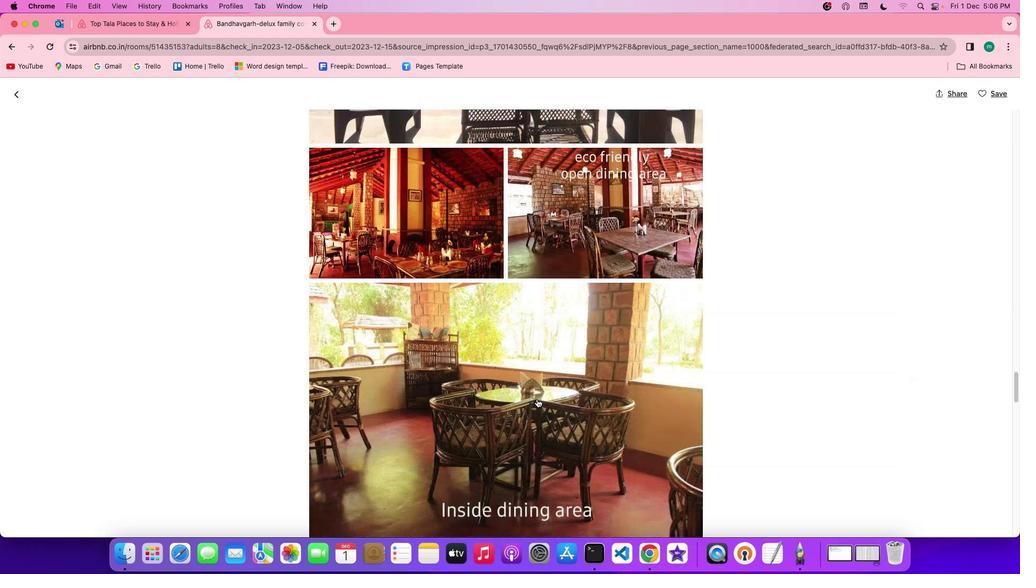 
Action: Mouse scrolled (537, 398) with delta (0, 0)
Screenshot: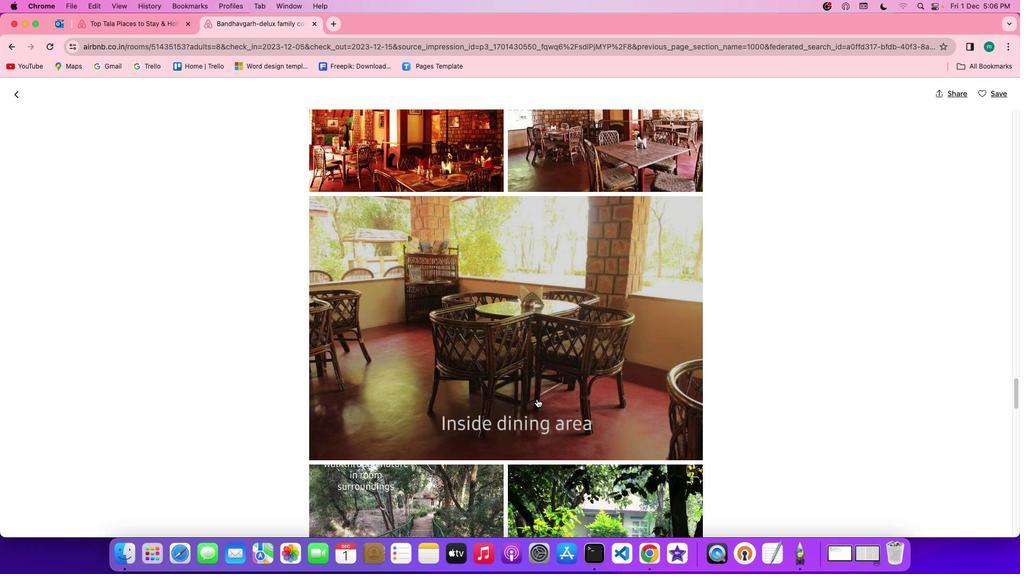 
Action: Mouse scrolled (537, 398) with delta (0, 0)
Screenshot: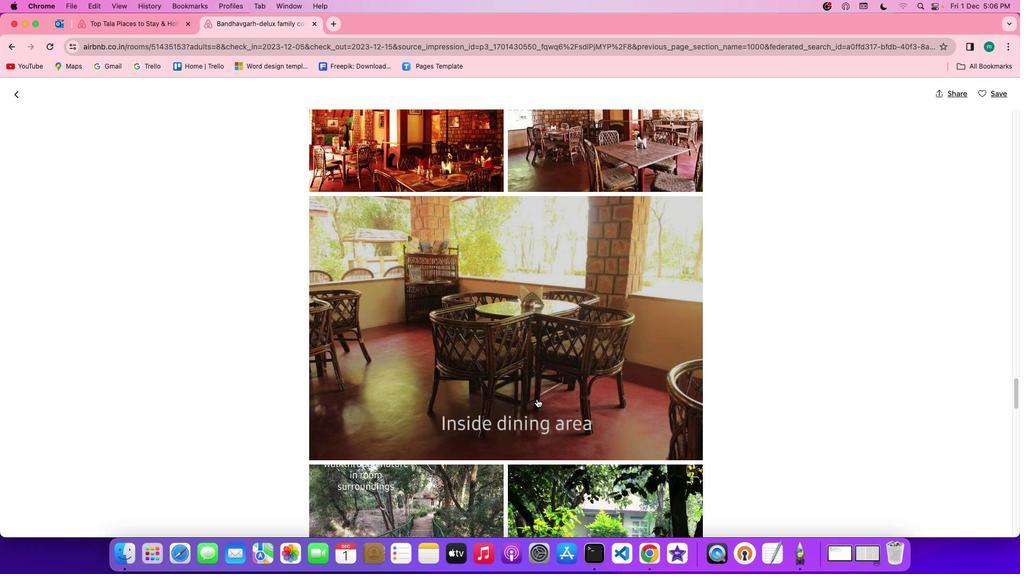 
Action: Mouse scrolled (537, 398) with delta (0, -1)
Screenshot: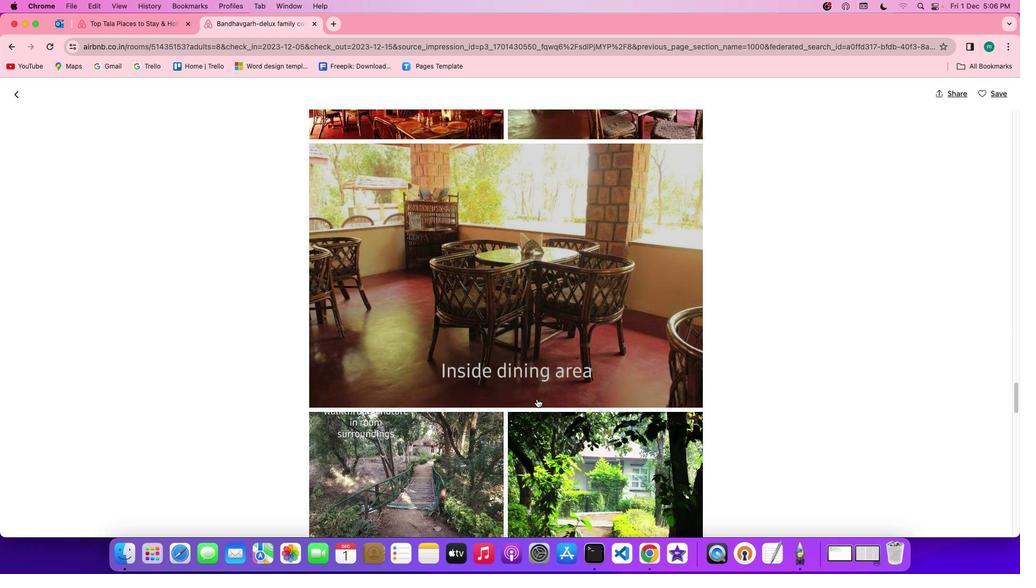 
Action: Mouse scrolled (537, 398) with delta (0, -2)
Screenshot: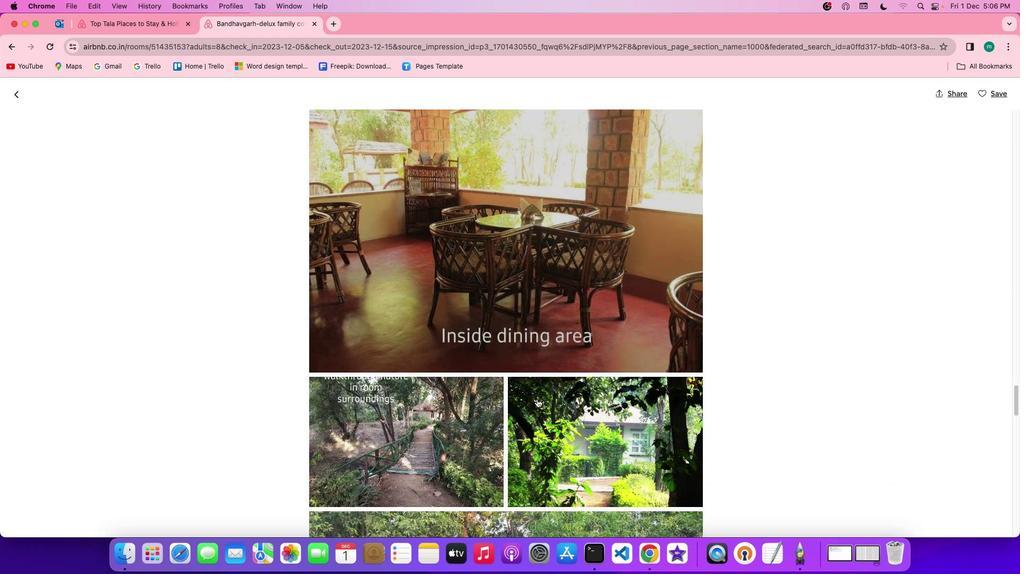 
Action: Mouse scrolled (537, 398) with delta (0, -2)
Screenshot: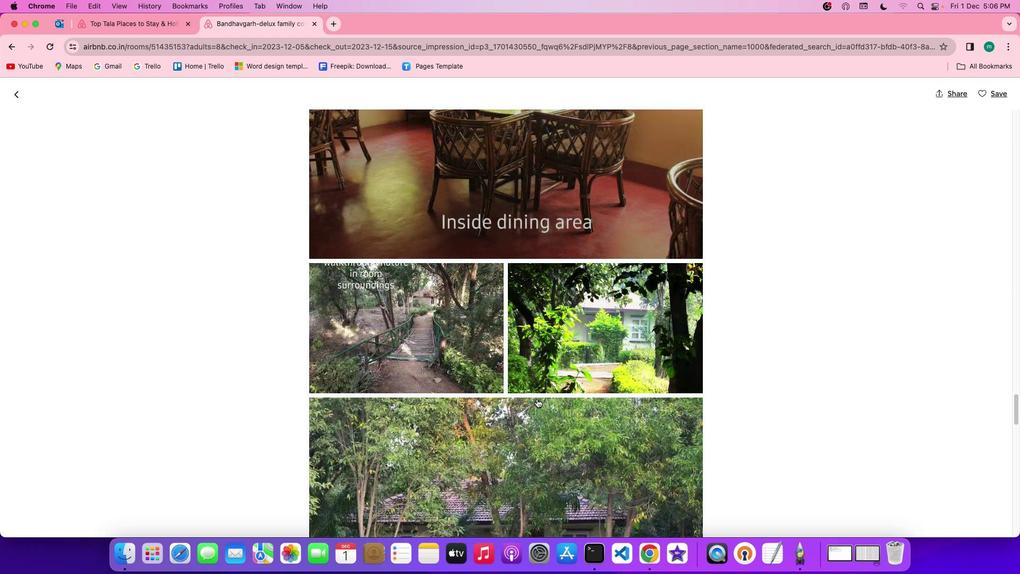 
Action: Mouse moved to (537, 398)
Screenshot: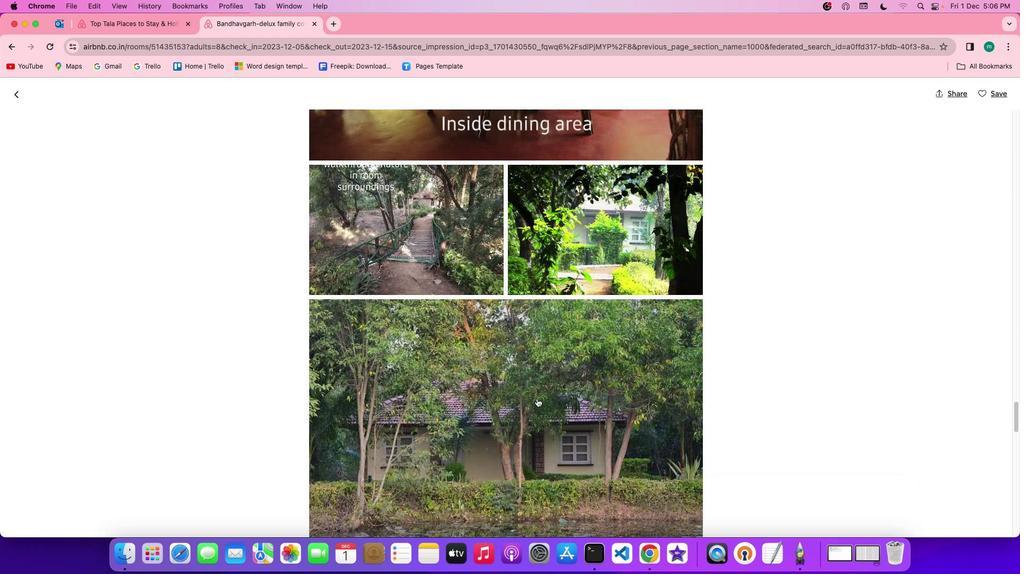 
Action: Mouse scrolled (537, 398) with delta (0, 0)
Screenshot: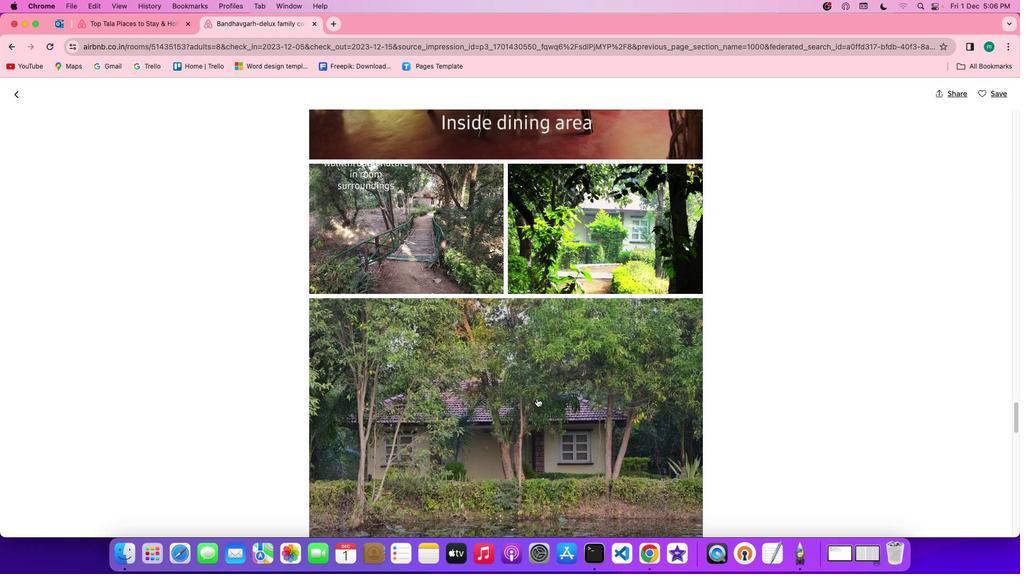 
Action: Mouse scrolled (537, 398) with delta (0, 0)
Screenshot: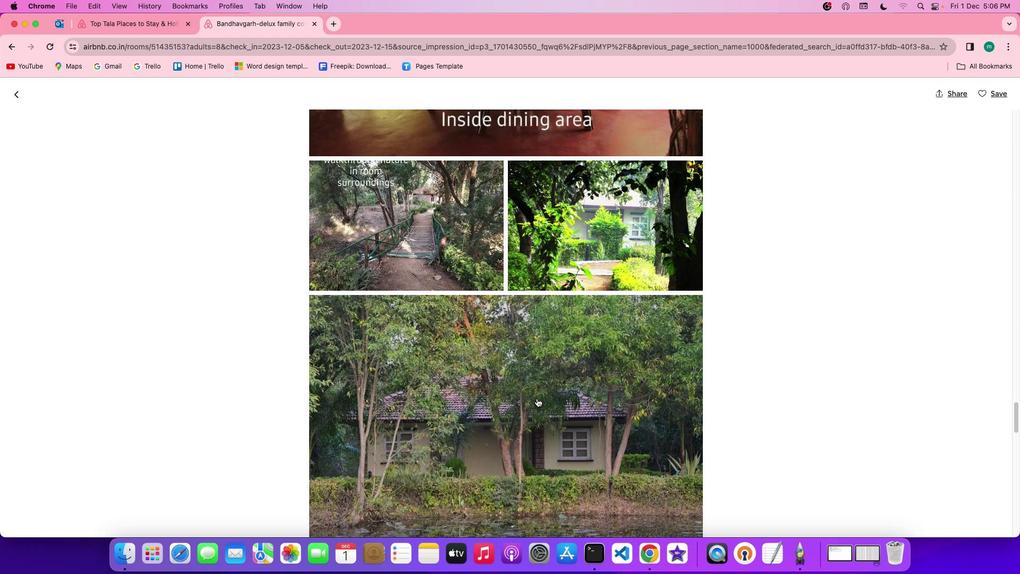 
Action: Mouse scrolled (537, 398) with delta (0, 0)
Screenshot: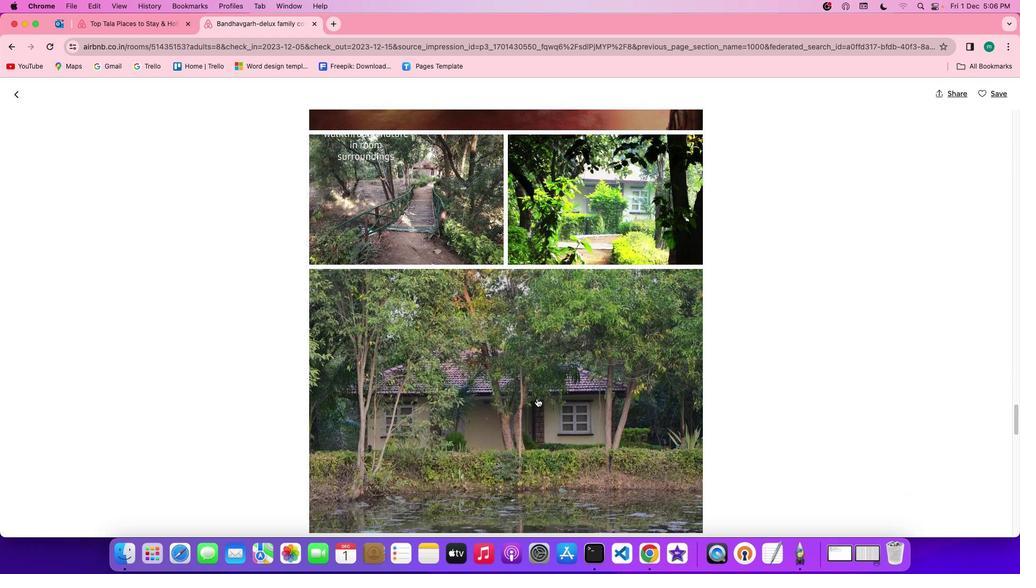 
Action: Mouse scrolled (537, 398) with delta (0, -1)
Screenshot: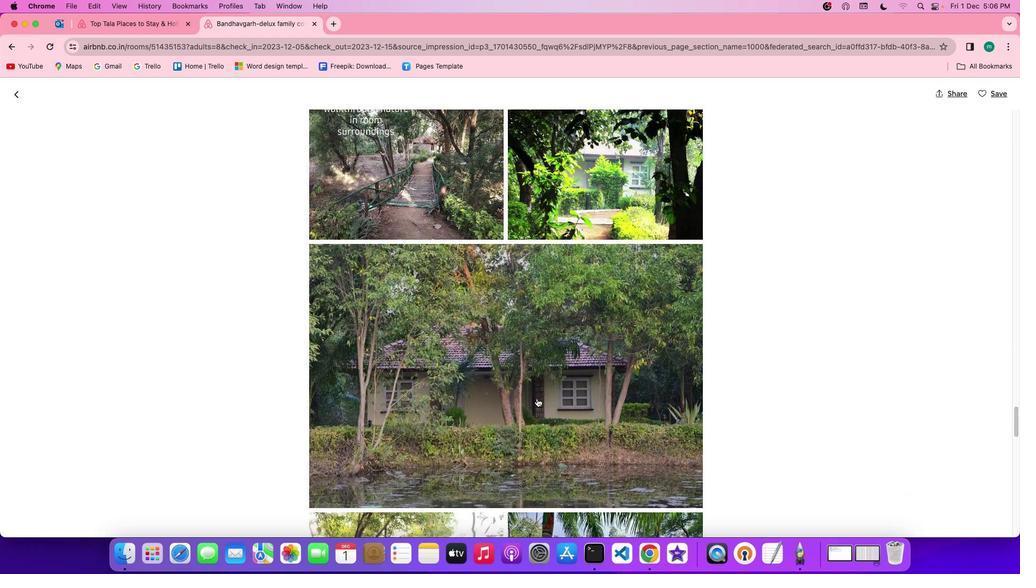 
Action: Mouse scrolled (537, 398) with delta (0, 0)
Screenshot: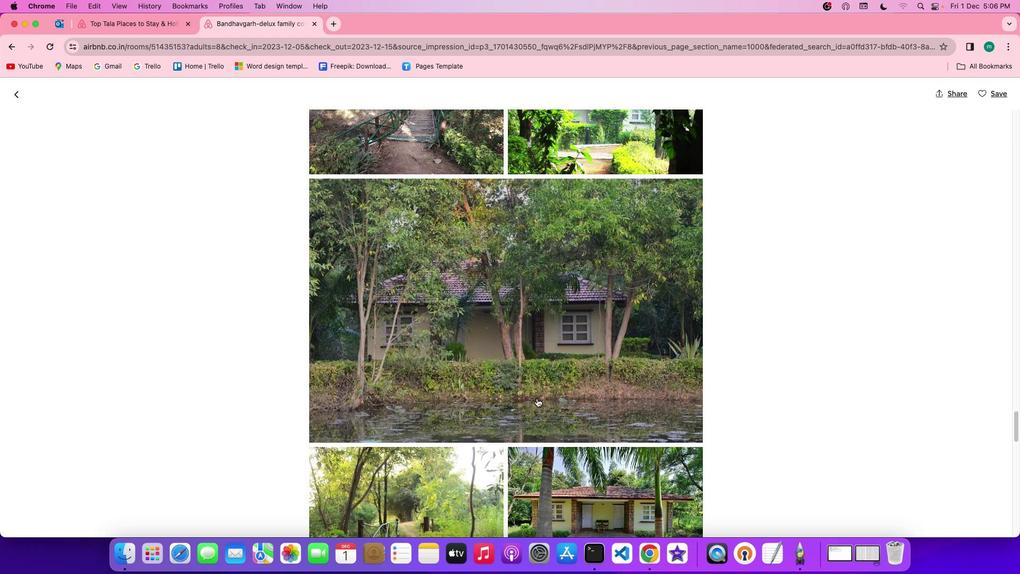
Action: Mouse scrolled (537, 398) with delta (0, 0)
Screenshot: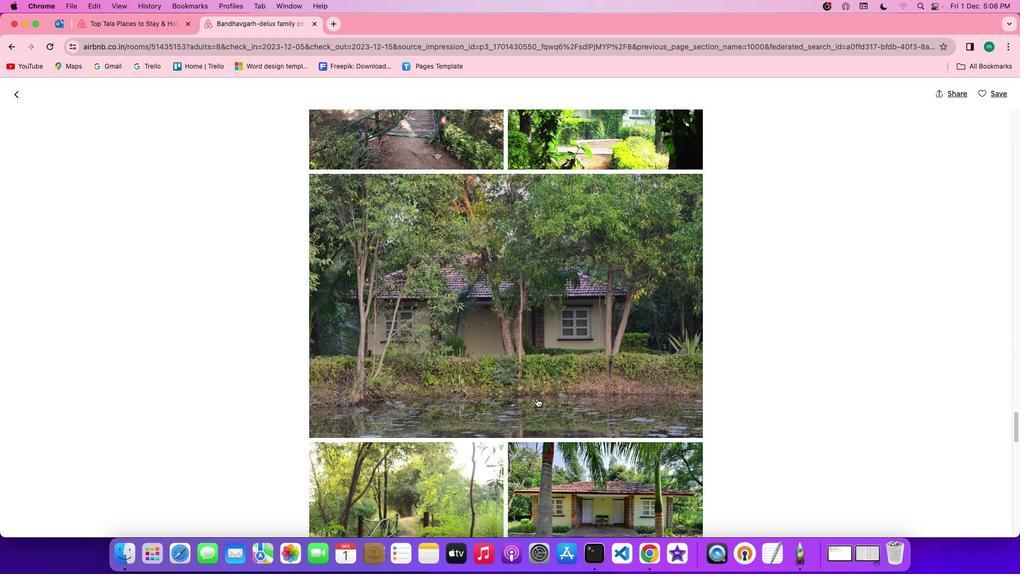 
Action: Mouse scrolled (537, 398) with delta (0, 0)
Screenshot: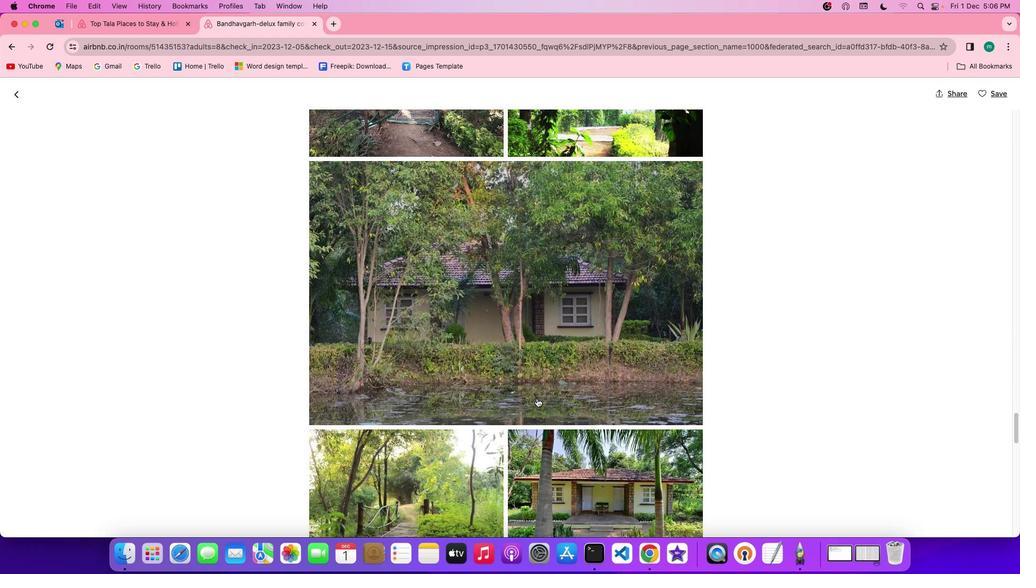 
Action: Mouse scrolled (537, 398) with delta (0, -1)
Screenshot: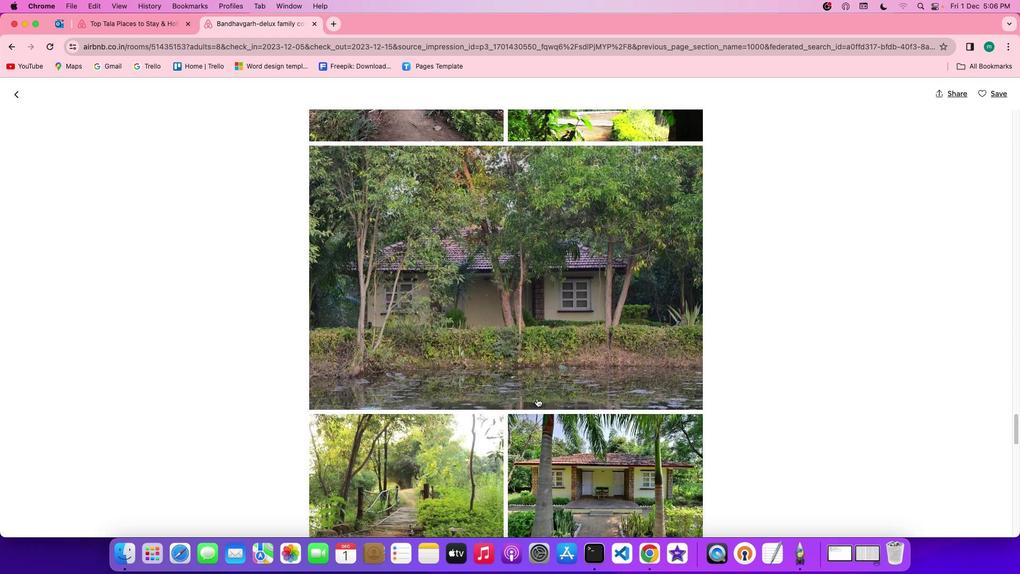 
Action: Mouse scrolled (537, 398) with delta (0, 0)
Screenshot: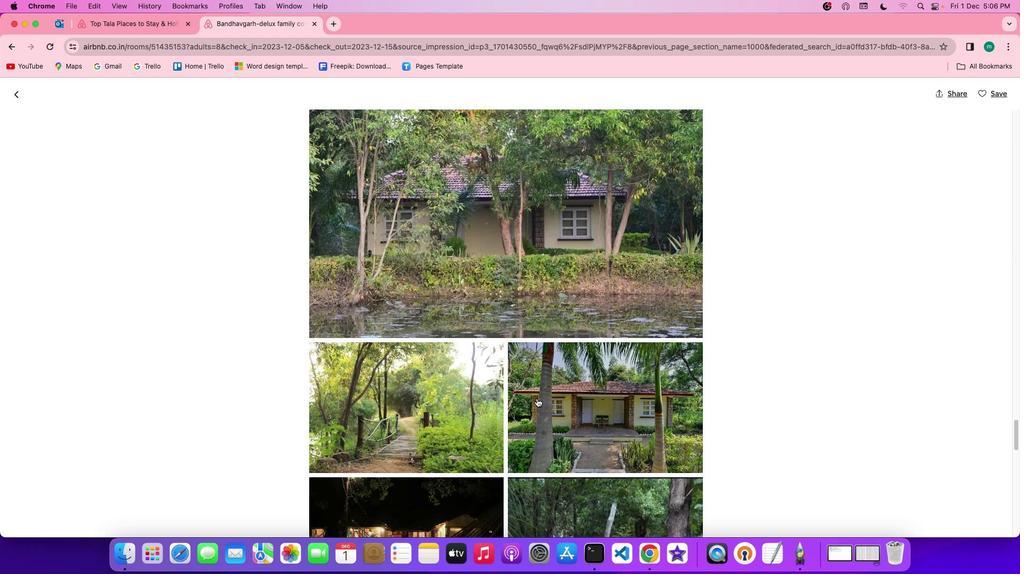 
Action: Mouse scrolled (537, 398) with delta (0, 0)
Screenshot: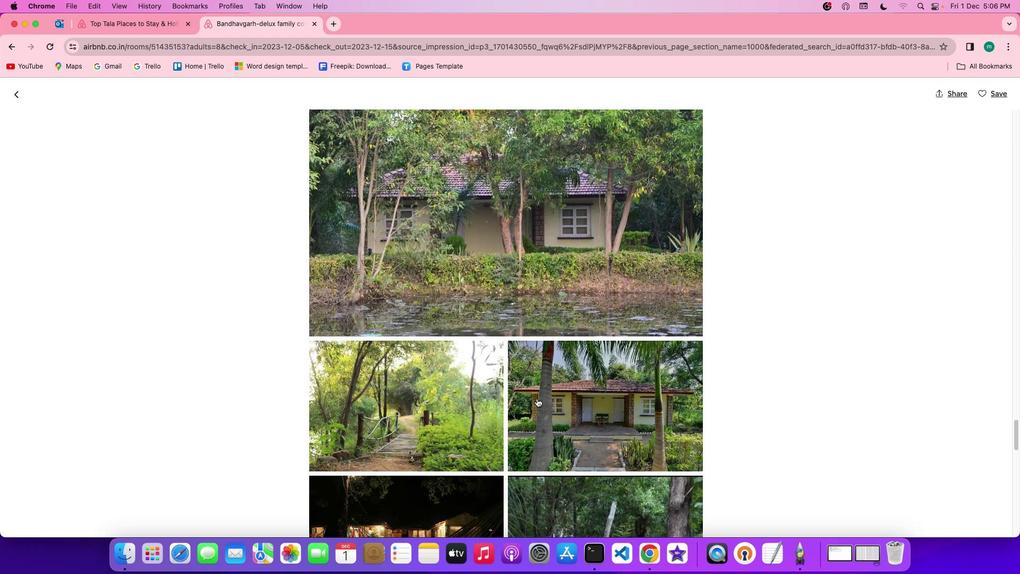 
Action: Mouse scrolled (537, 398) with delta (0, 0)
Screenshot: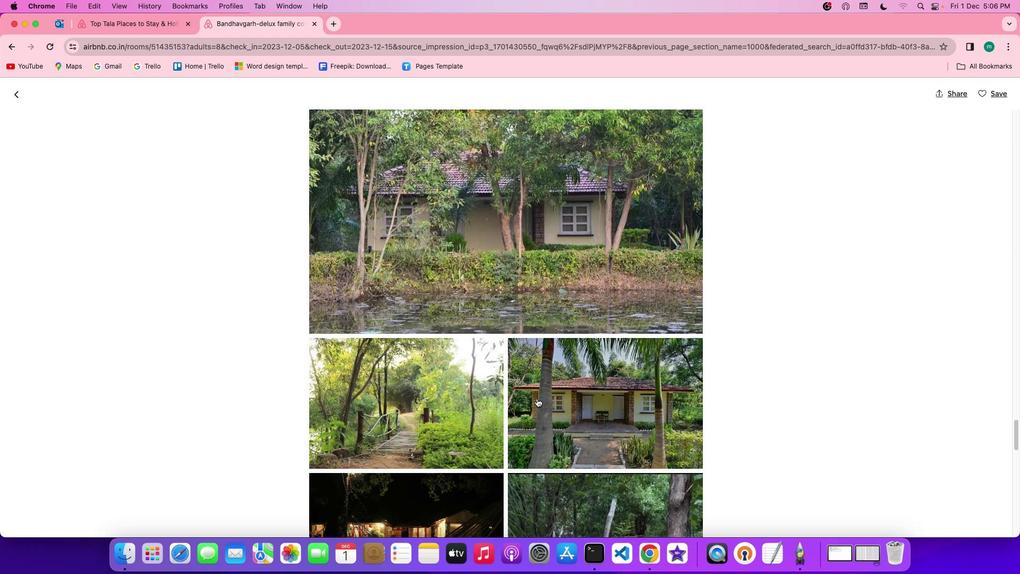 
Action: Mouse scrolled (537, 398) with delta (0, 0)
Screenshot: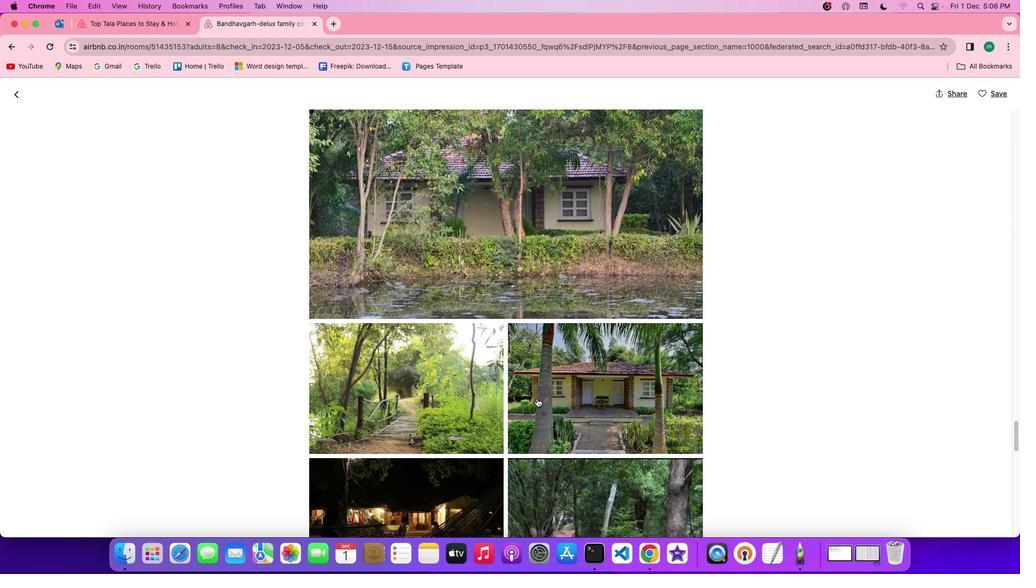 
Action: Mouse scrolled (537, 398) with delta (0, 0)
Screenshot: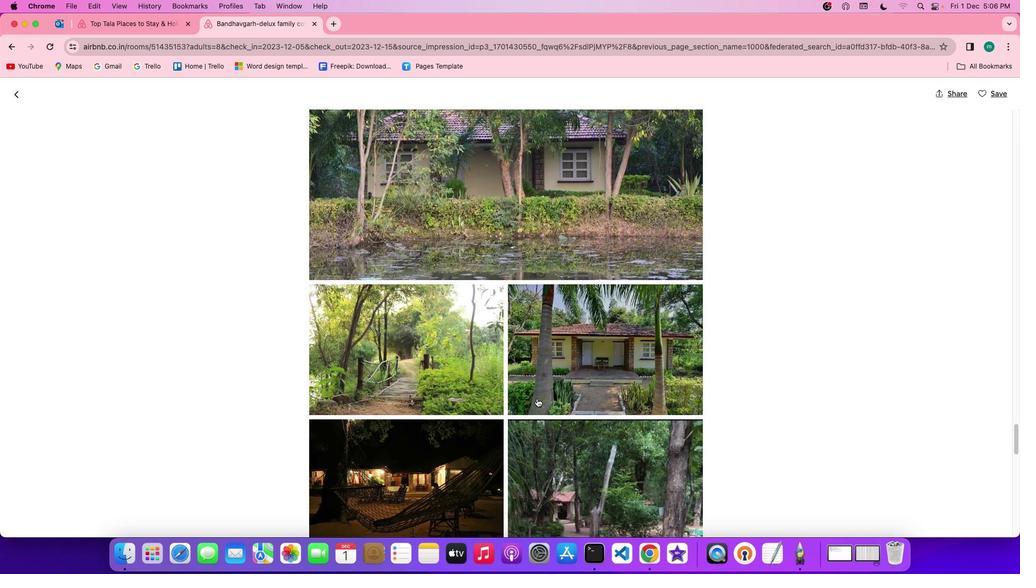 
Action: Mouse scrolled (537, 398) with delta (0, 0)
Screenshot: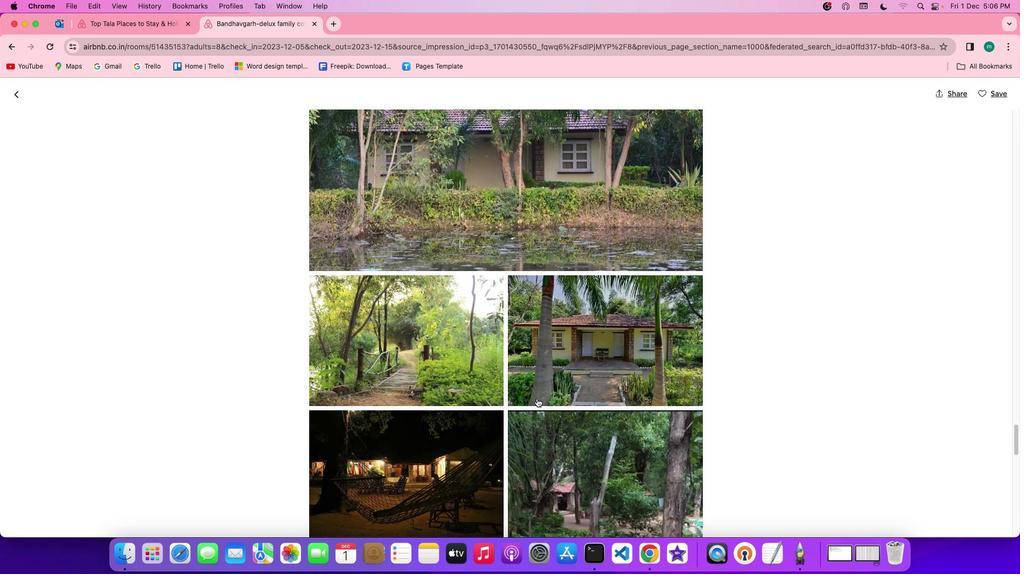 
Action: Mouse scrolled (537, 398) with delta (0, -1)
Screenshot: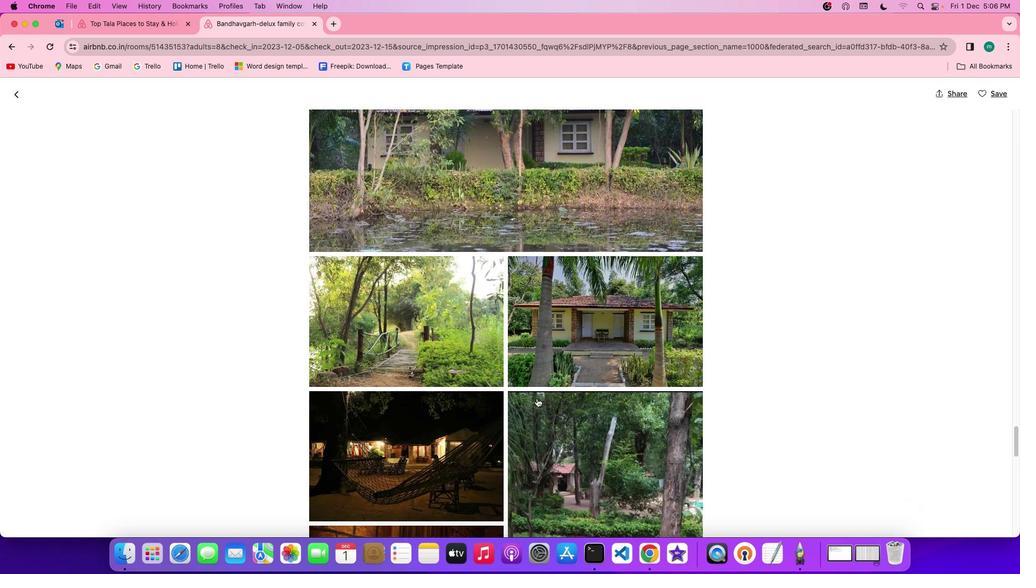 
Action: Mouse scrolled (537, 398) with delta (0, -2)
Screenshot: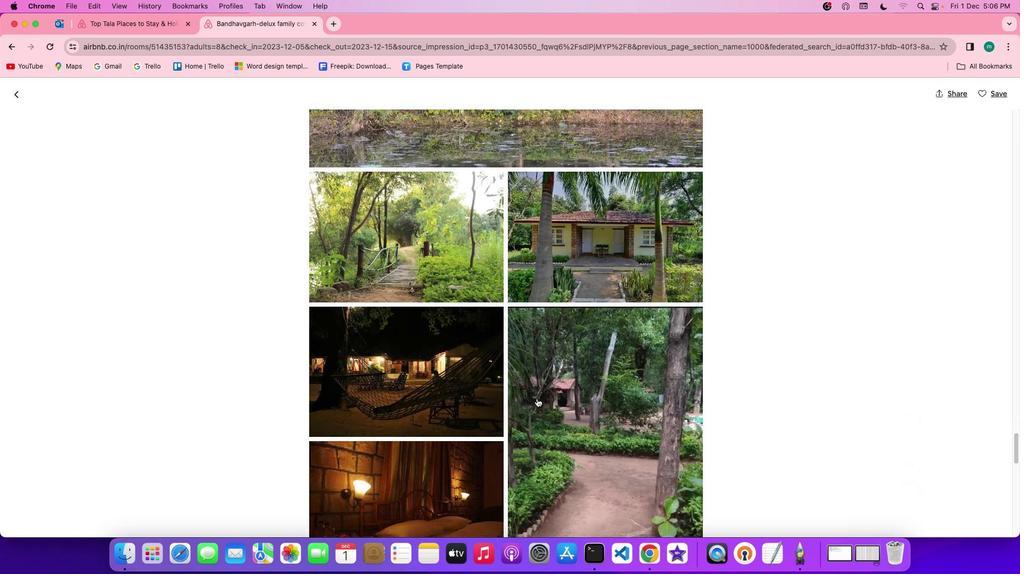 
Action: Mouse scrolled (537, 398) with delta (0, 0)
Screenshot: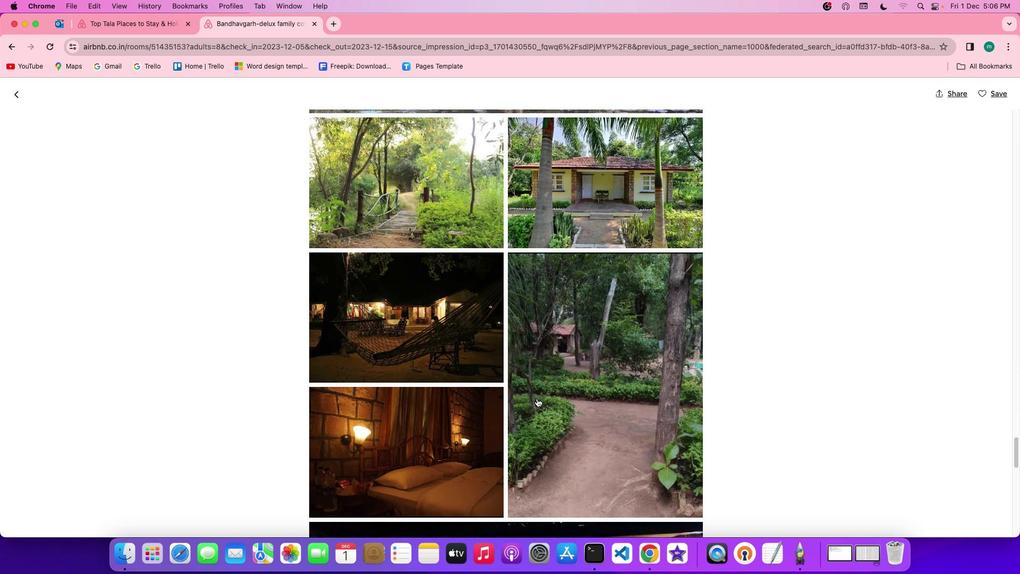 
Action: Mouse scrolled (537, 398) with delta (0, 0)
Screenshot: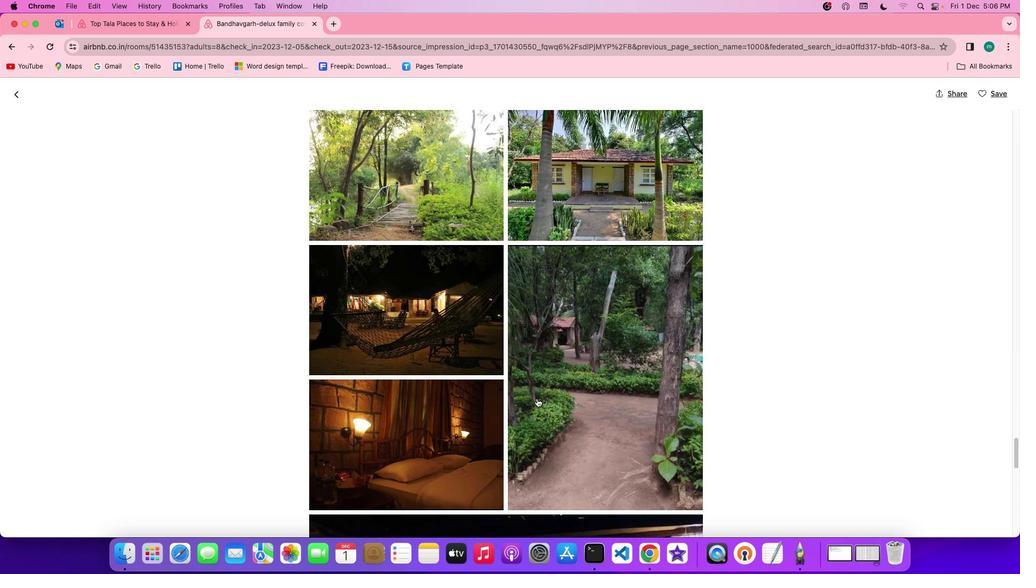 
Action: Mouse scrolled (537, 398) with delta (0, -1)
Screenshot: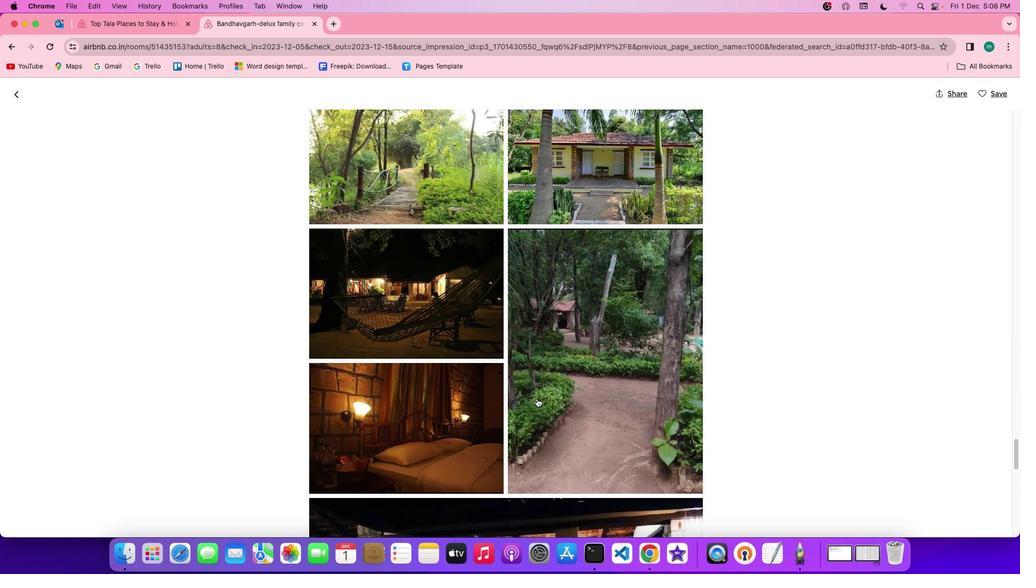 
Action: Mouse scrolled (537, 398) with delta (0, 0)
Screenshot: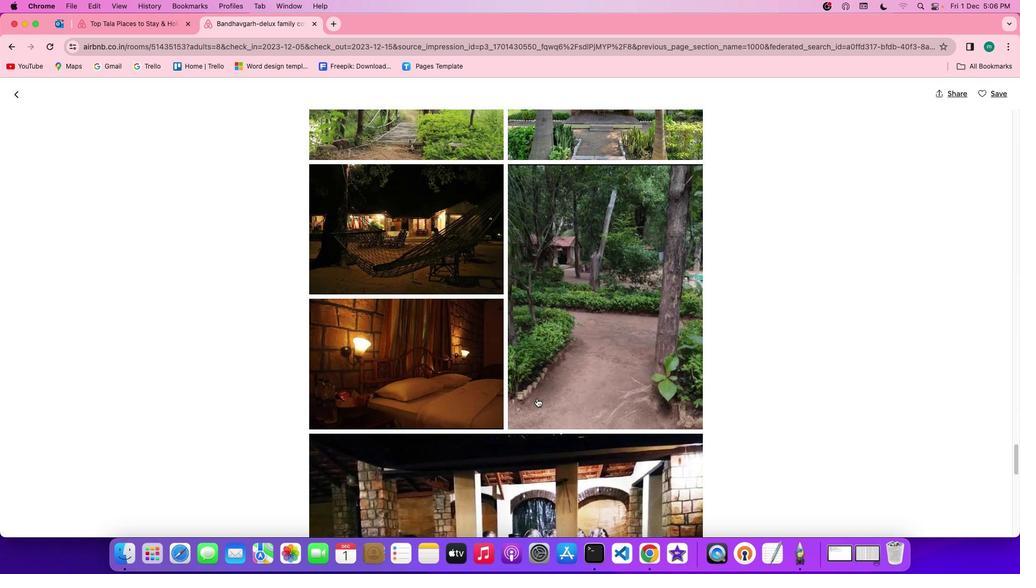 
Action: Mouse scrolled (537, 398) with delta (0, 0)
Screenshot: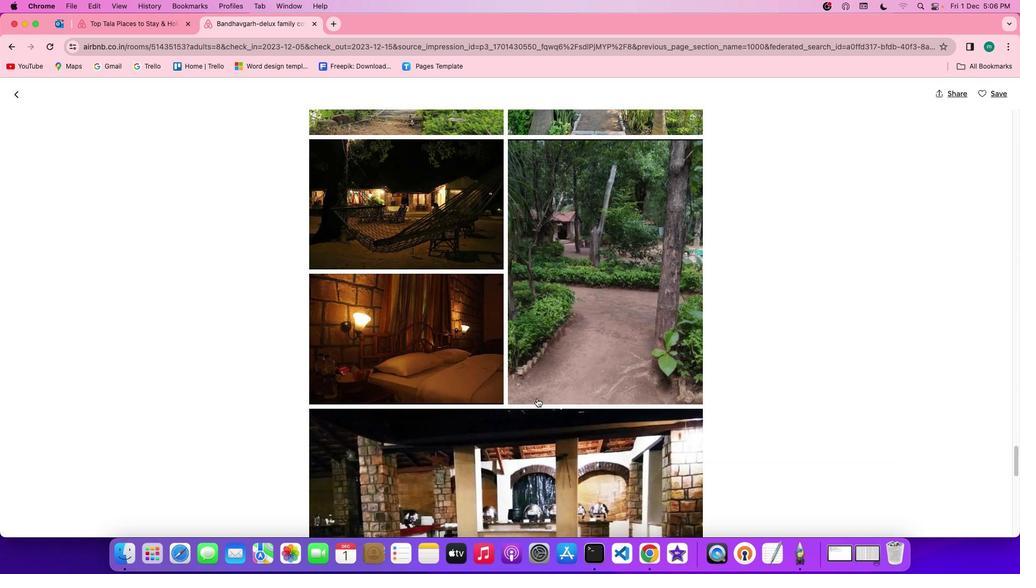 
Action: Mouse scrolled (537, 398) with delta (0, -1)
Screenshot: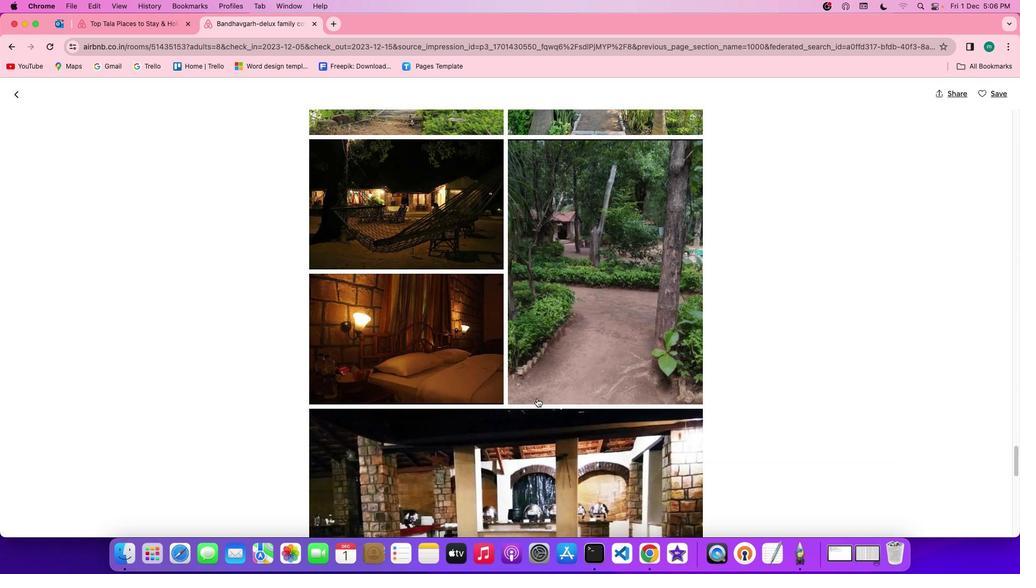 
Action: Mouse scrolled (537, 398) with delta (0, -2)
Screenshot: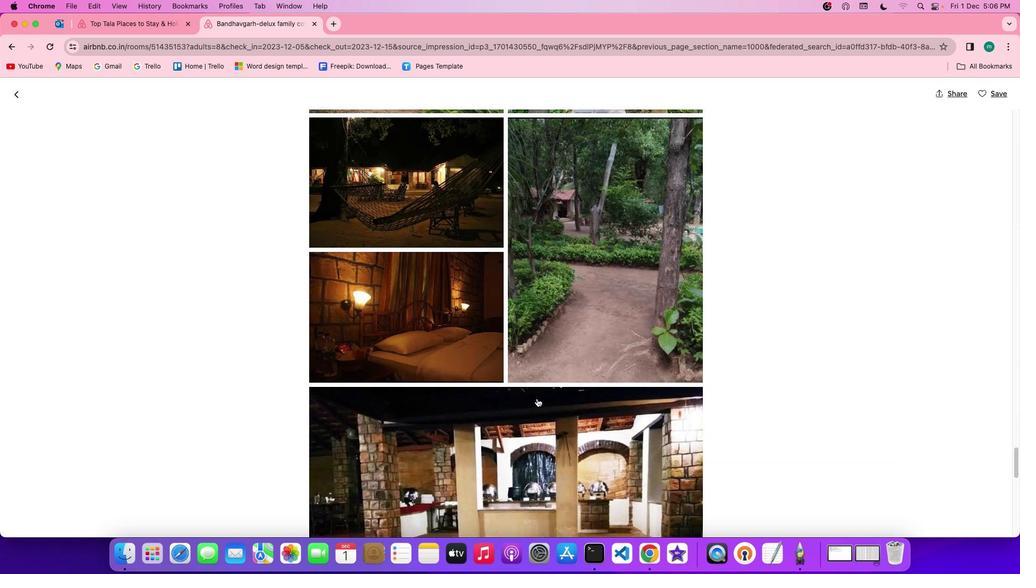 
Action: Mouse scrolled (537, 398) with delta (0, 0)
Screenshot: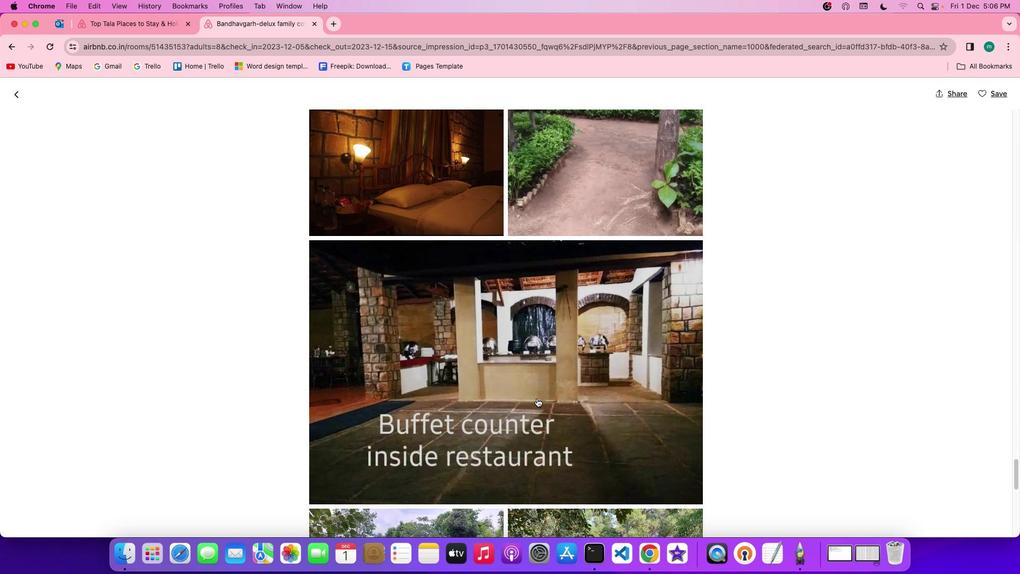 
Action: Mouse scrolled (537, 398) with delta (0, 0)
Screenshot: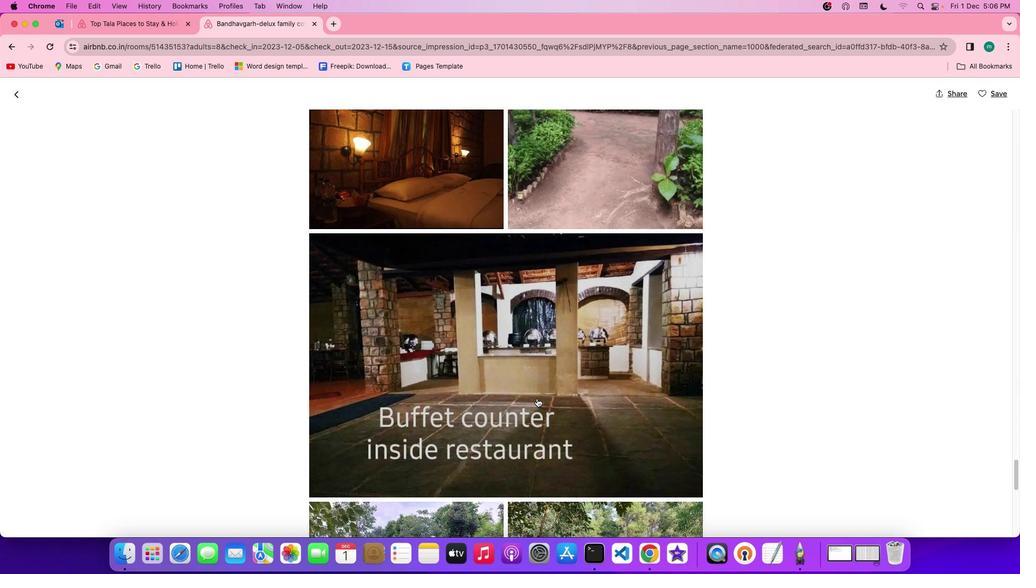 
Action: Mouse scrolled (537, 398) with delta (0, -1)
Screenshot: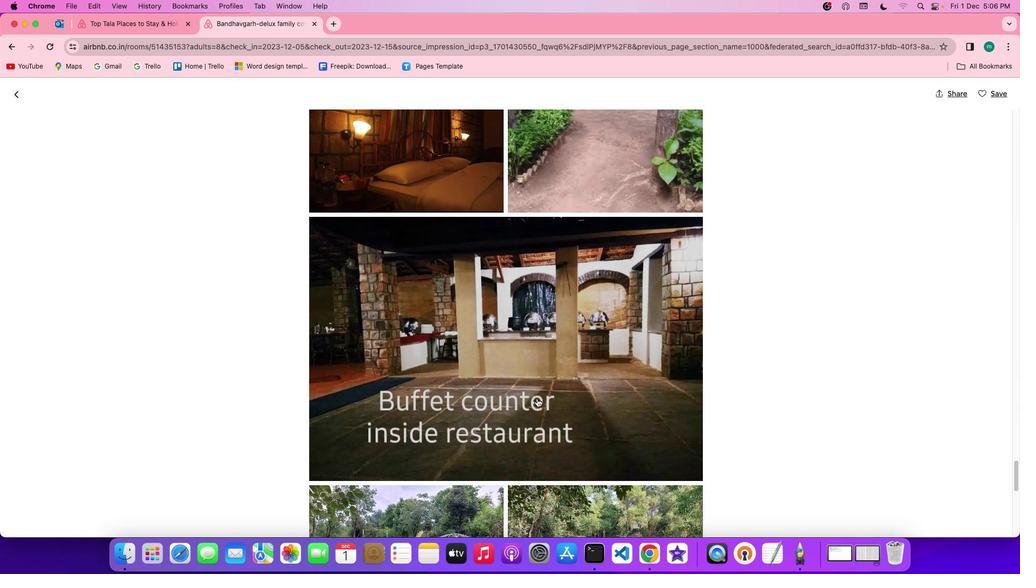 
Action: Mouse scrolled (537, 398) with delta (0, -2)
Screenshot: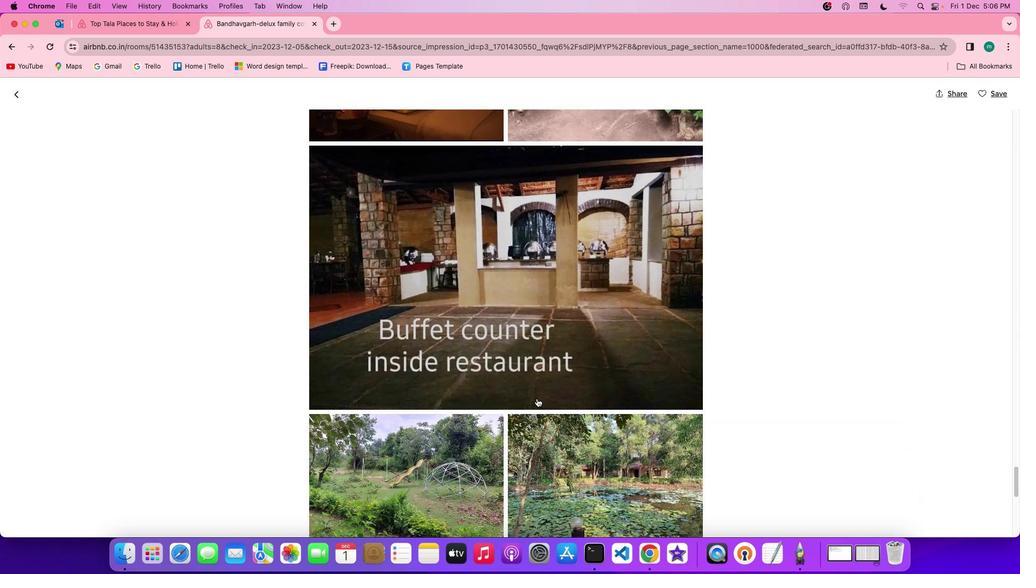 
Action: Mouse scrolled (537, 398) with delta (0, 0)
Screenshot: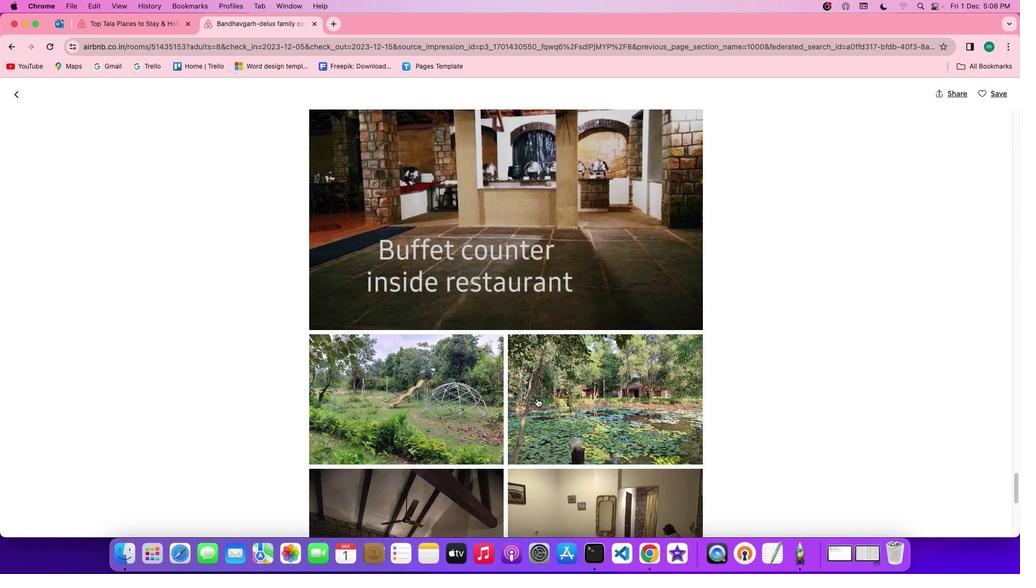 
Action: Mouse scrolled (537, 398) with delta (0, 0)
Screenshot: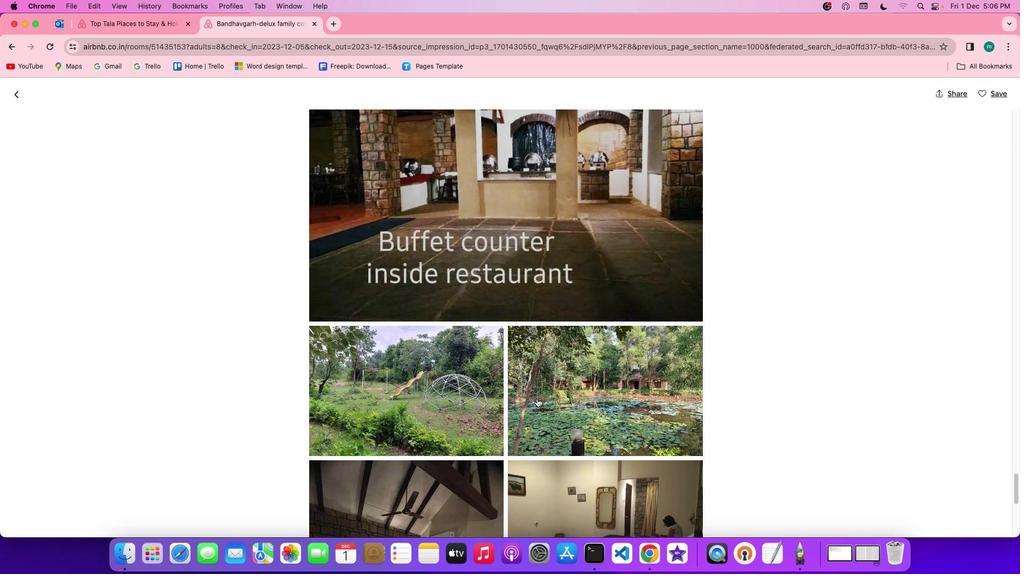 
Action: Mouse scrolled (537, 398) with delta (0, -1)
Screenshot: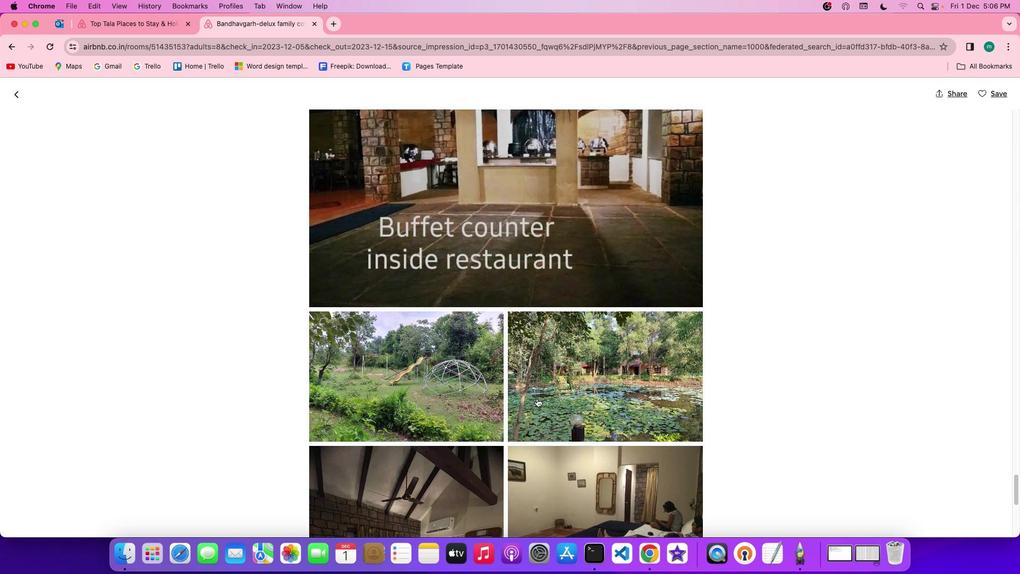 
Action: Mouse scrolled (537, 398) with delta (0, 0)
Screenshot: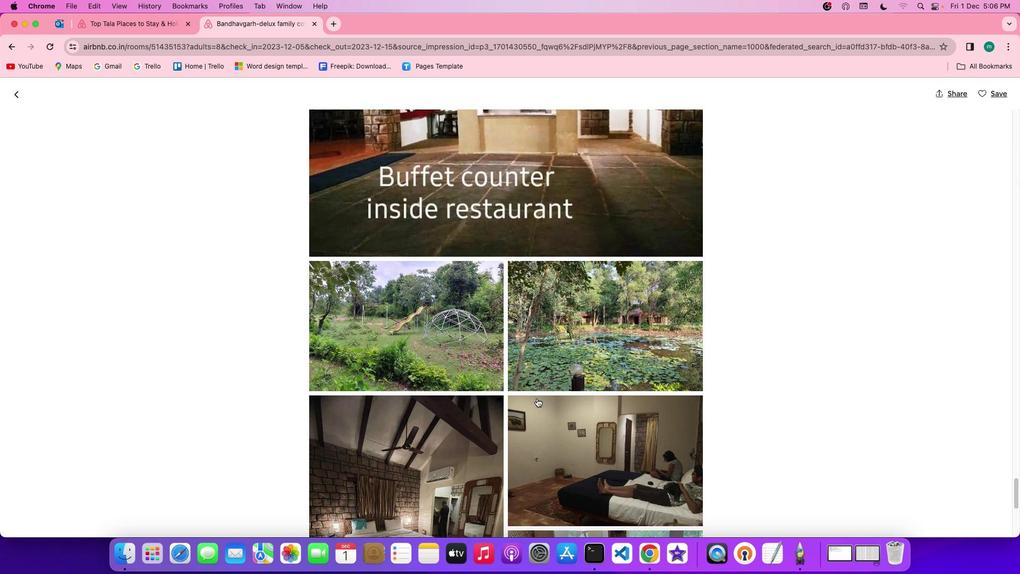 
Action: Mouse scrolled (537, 398) with delta (0, 0)
Screenshot: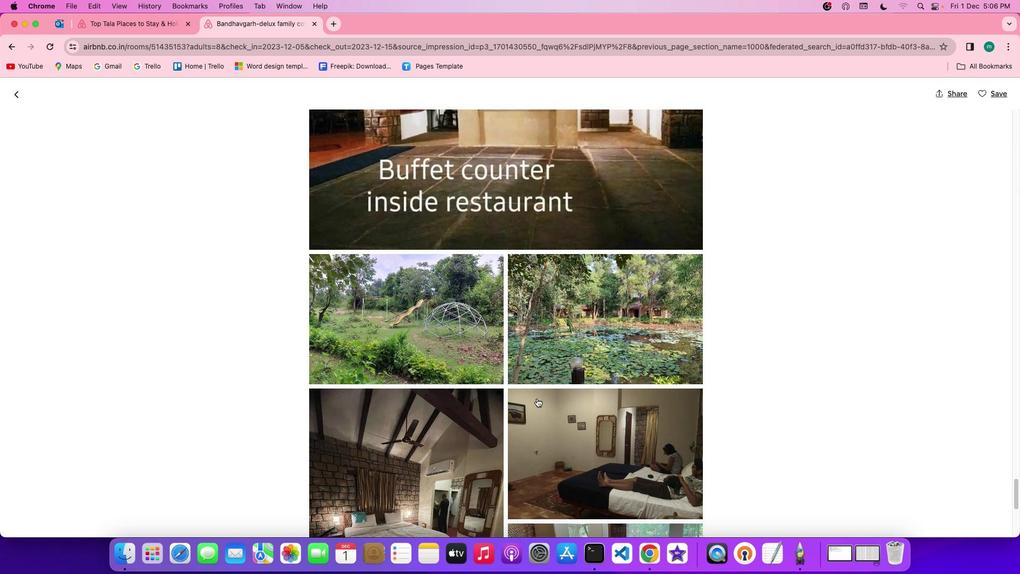 
Action: Mouse scrolled (537, 398) with delta (0, -1)
Screenshot: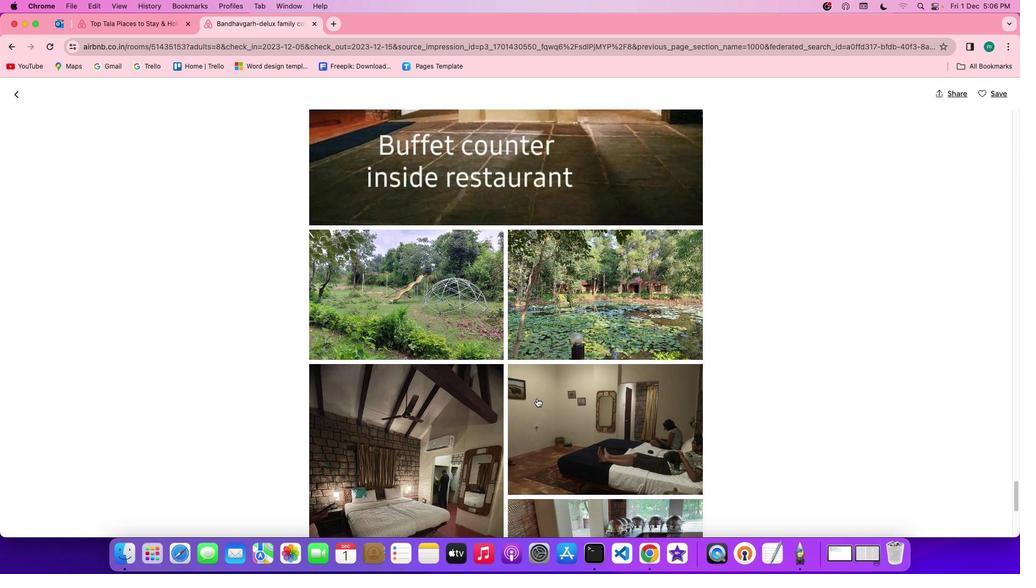 
Action: Mouse scrolled (537, 398) with delta (0, -2)
Screenshot: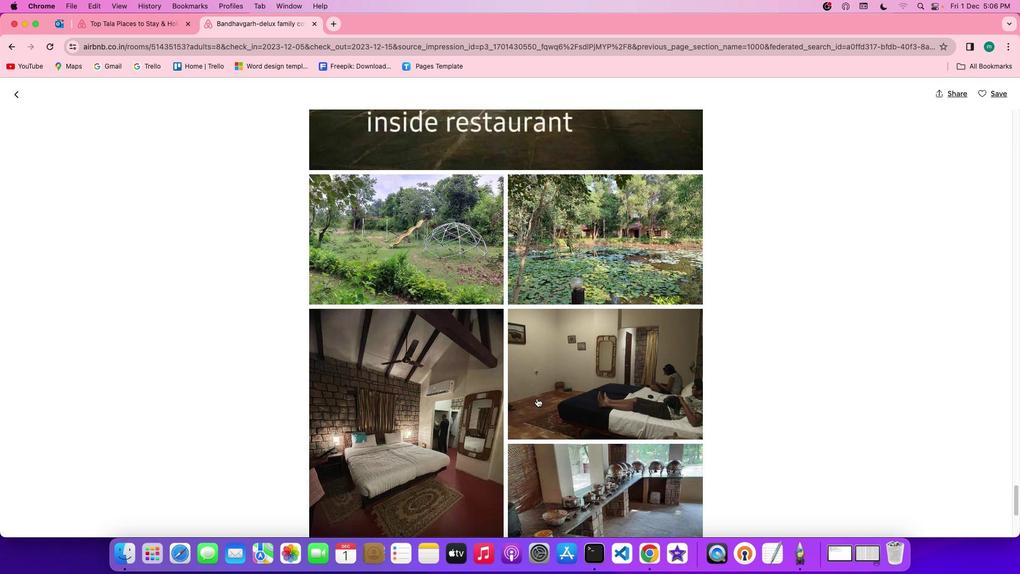 
Action: Mouse scrolled (537, 398) with delta (0, 0)
Screenshot: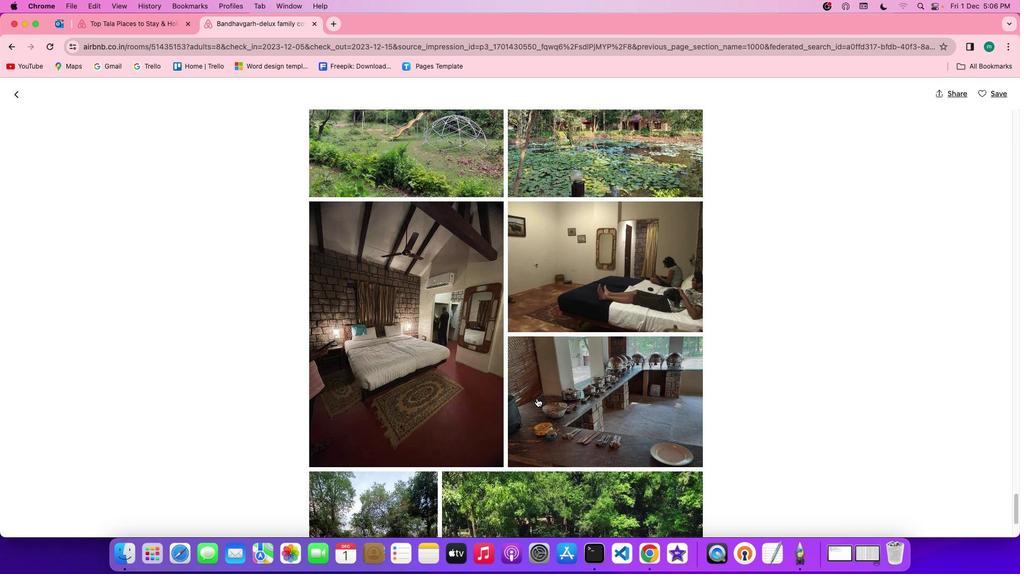 
Action: Mouse scrolled (537, 398) with delta (0, 0)
Screenshot: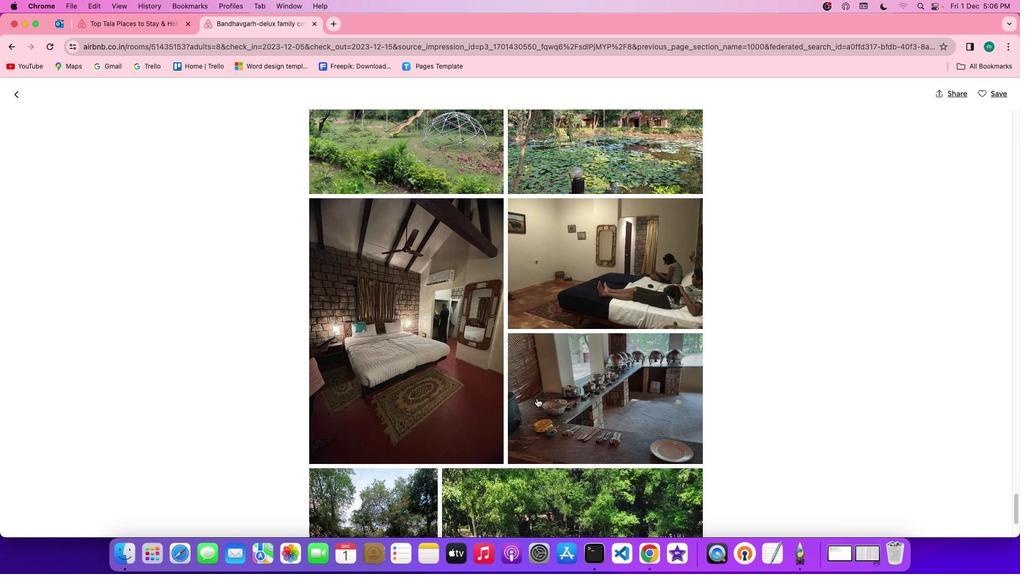 
Action: Mouse scrolled (537, 398) with delta (0, -1)
Screenshot: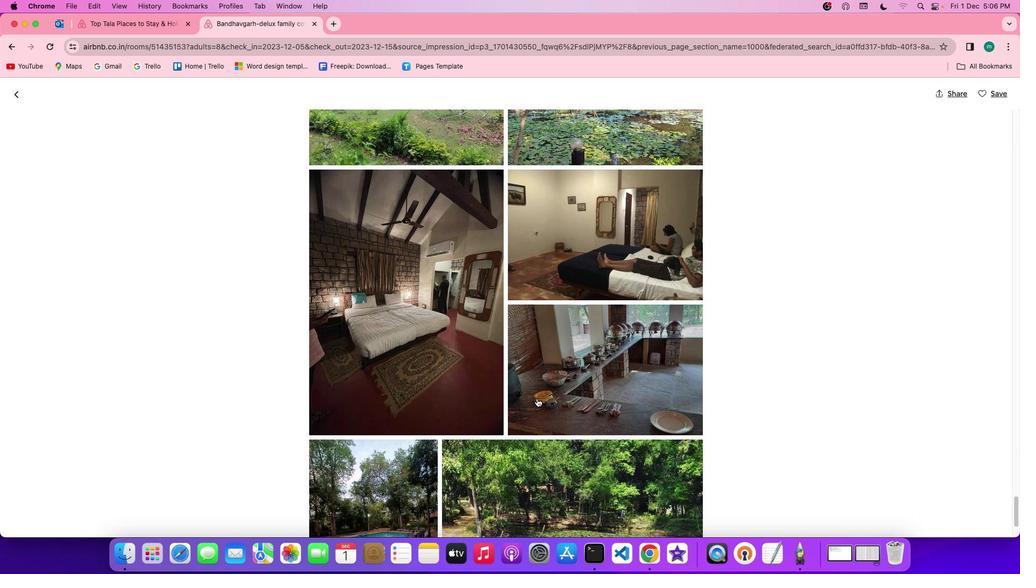 
Action: Mouse scrolled (537, 398) with delta (0, -1)
Screenshot: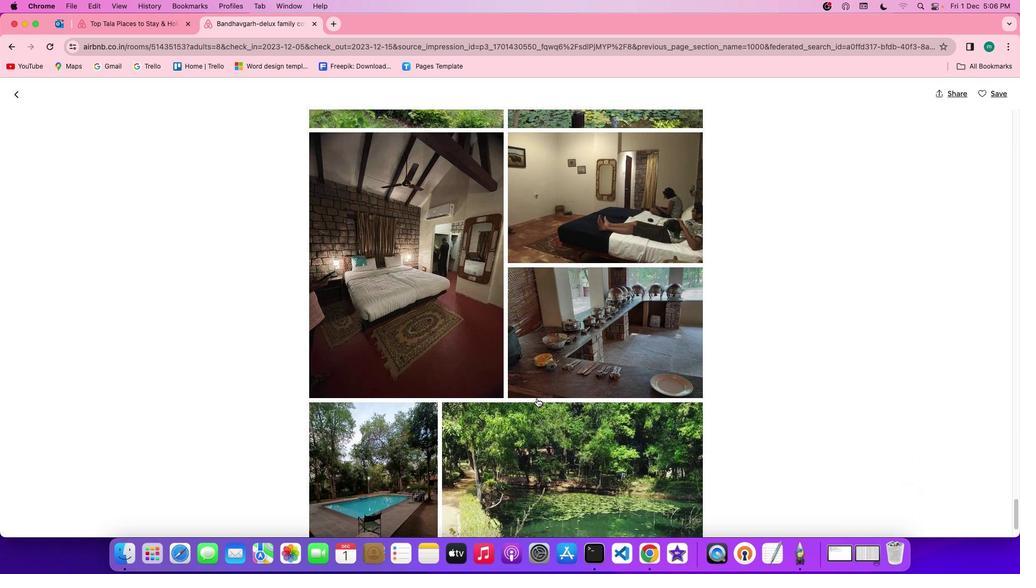 
Action: Mouse scrolled (537, 398) with delta (0, 0)
Screenshot: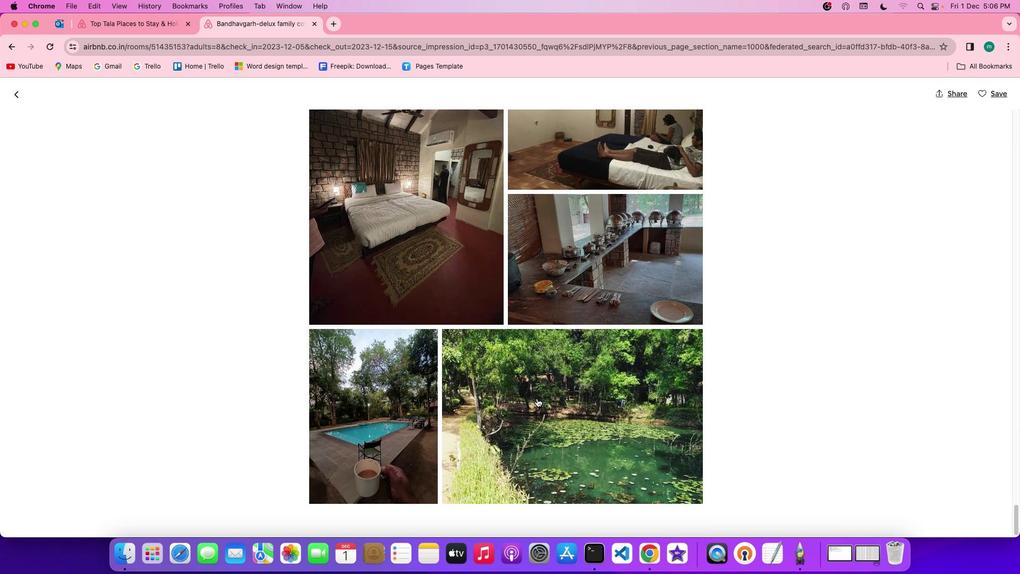 
Action: Mouse scrolled (537, 398) with delta (0, 0)
Screenshot: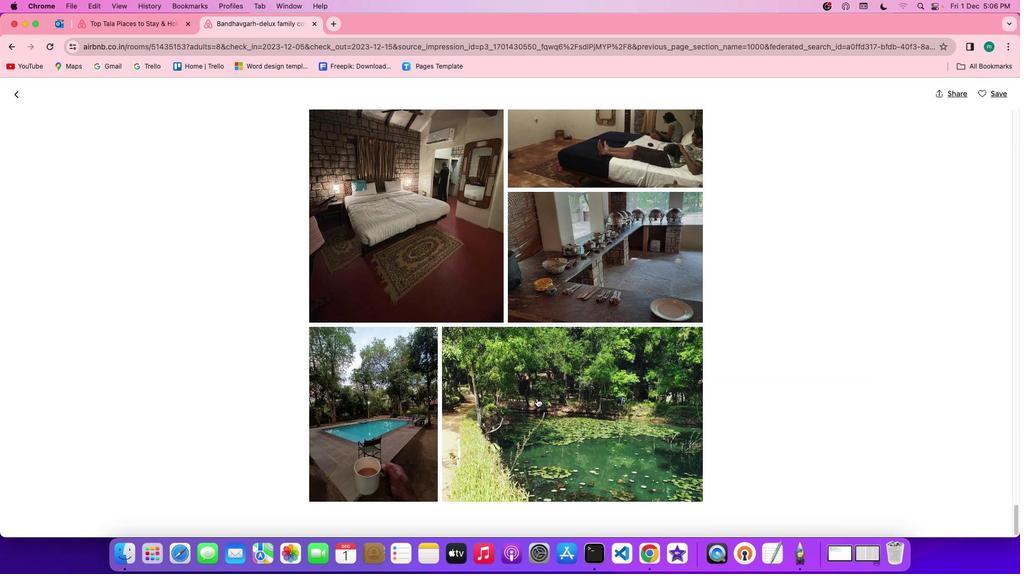
Action: Mouse scrolled (537, 398) with delta (0, -1)
Screenshot: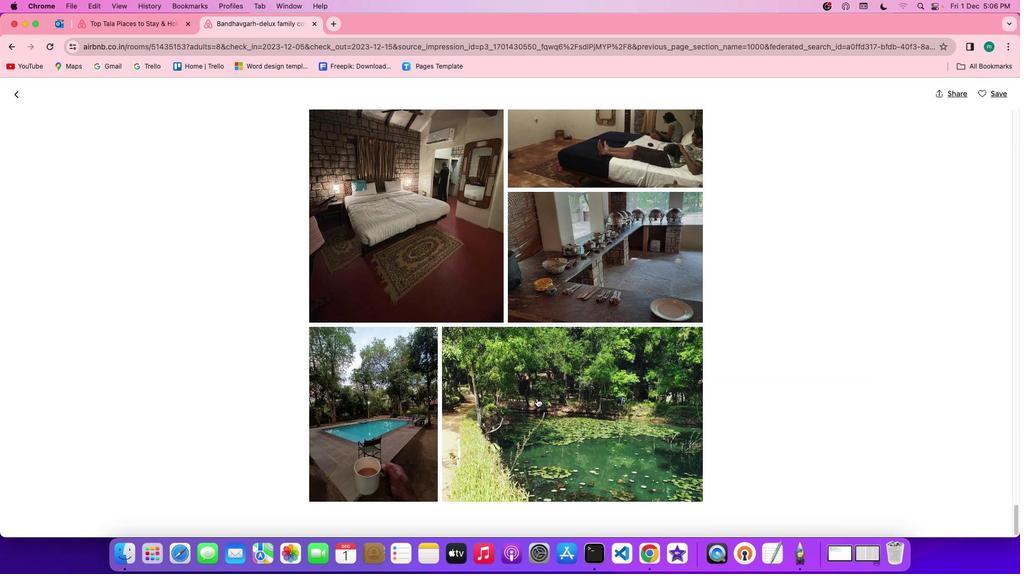 
Action: Mouse scrolled (537, 398) with delta (0, -2)
Screenshot: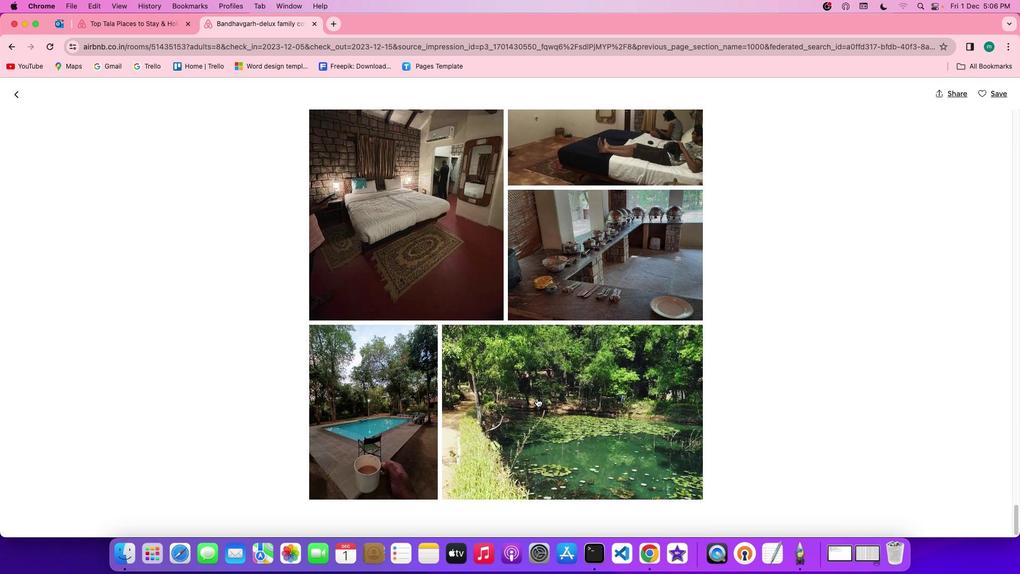 
Action: Mouse scrolled (537, 398) with delta (0, 0)
Screenshot: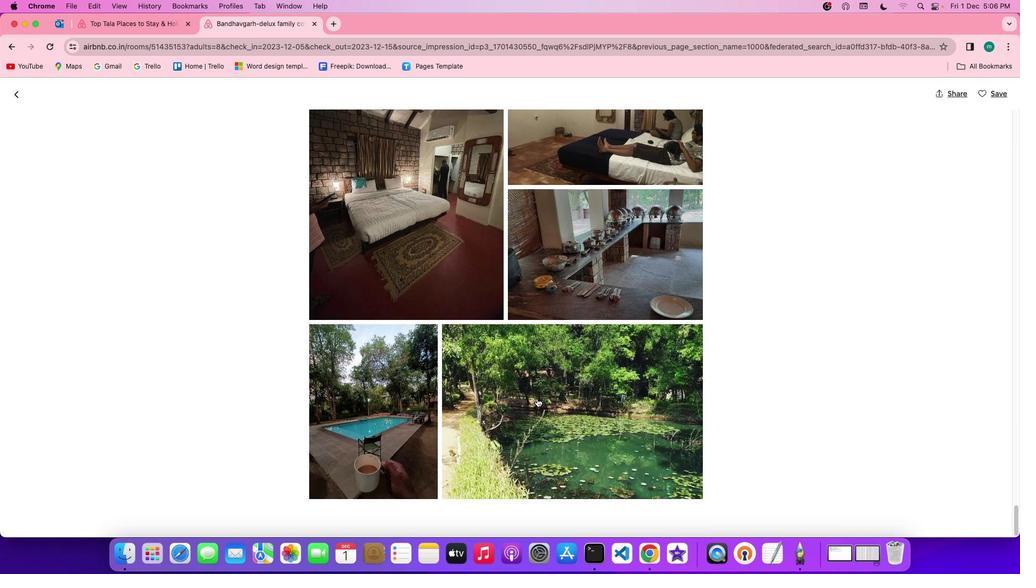 
Action: Mouse scrolled (537, 398) with delta (0, 0)
Screenshot: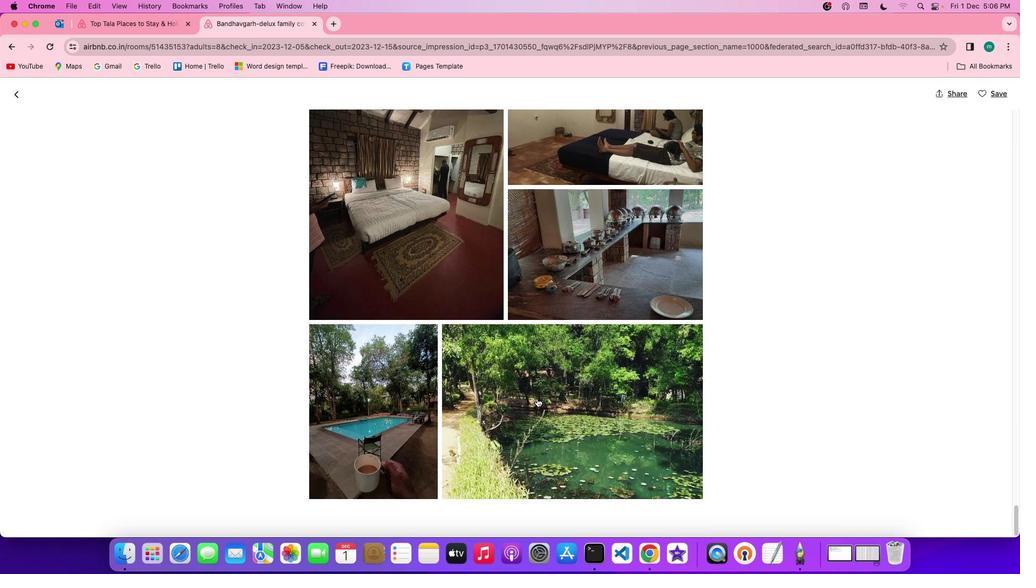 
Action: Mouse scrolled (537, 398) with delta (0, -1)
Screenshot: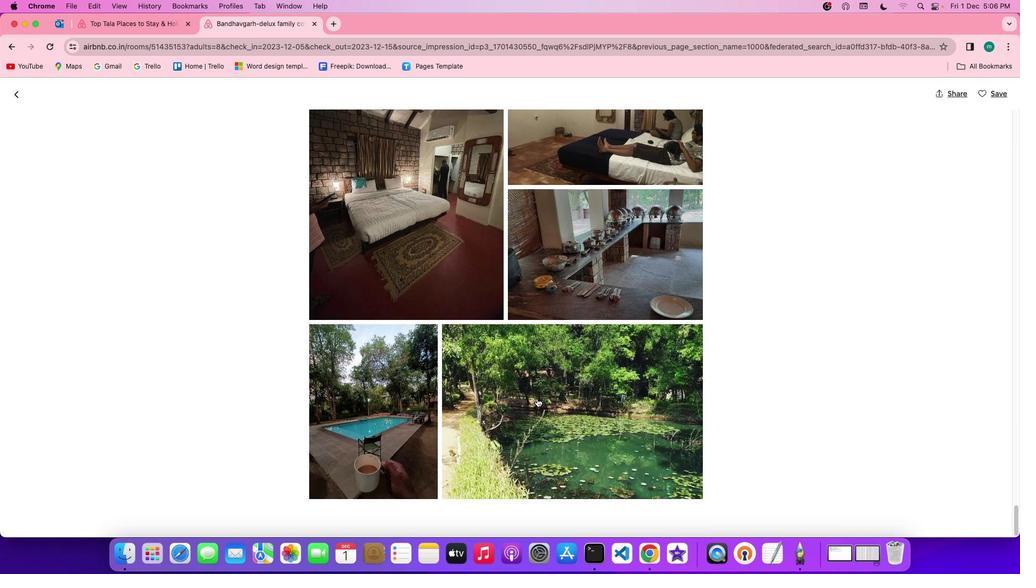 
Action: Mouse scrolled (537, 398) with delta (0, -2)
Screenshot: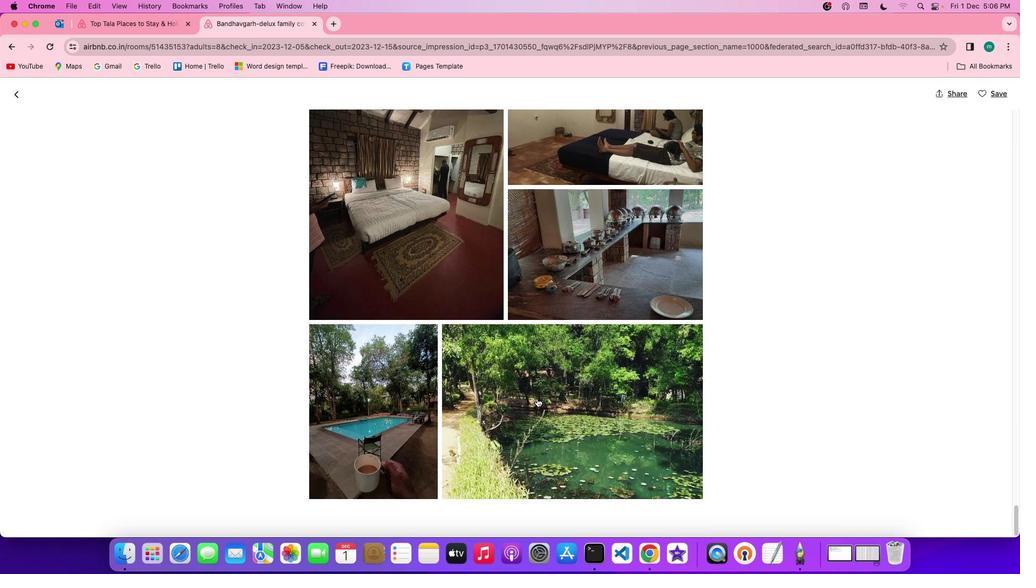 
Action: Mouse scrolled (537, 398) with delta (0, -2)
Screenshot: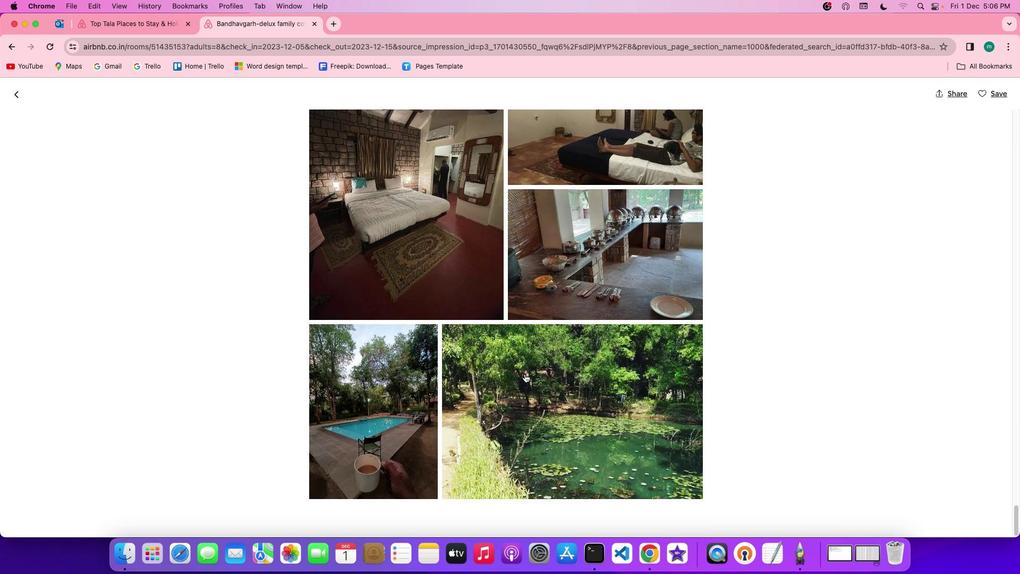 
Action: Mouse moved to (16, 96)
Screenshot: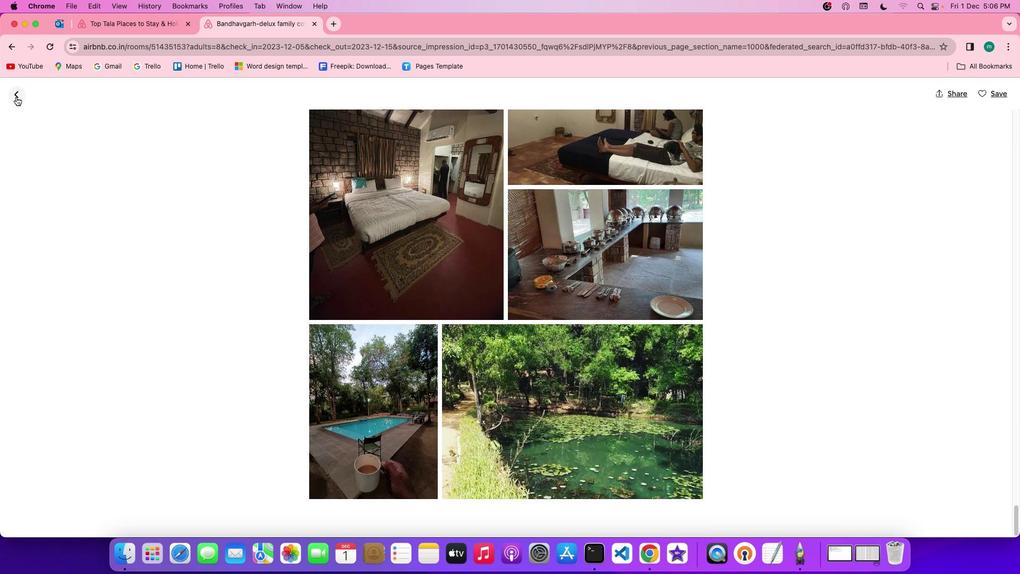 
Action: Mouse pressed left at (16, 96)
Screenshot: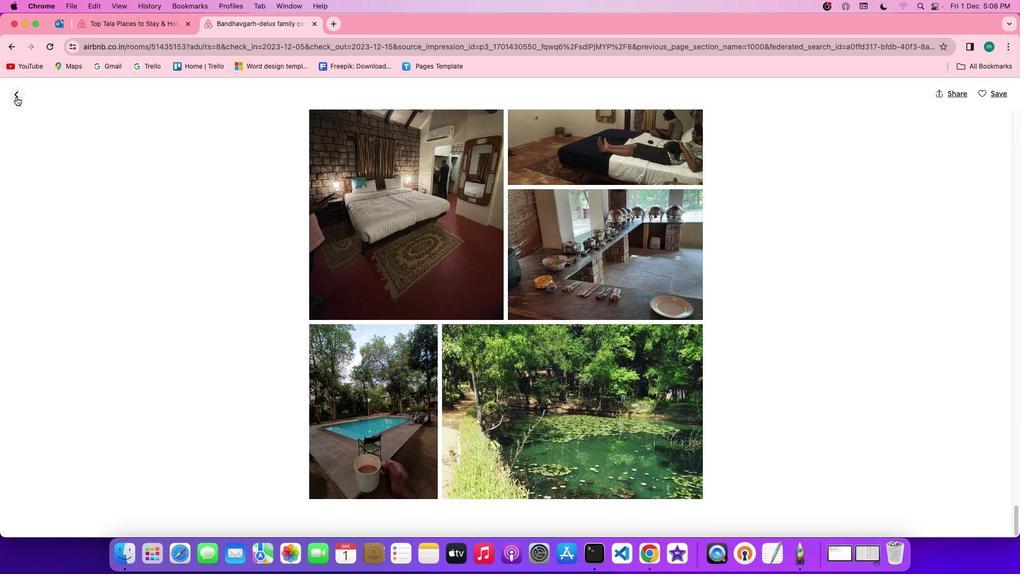 
Action: Mouse moved to (597, 423)
Screenshot: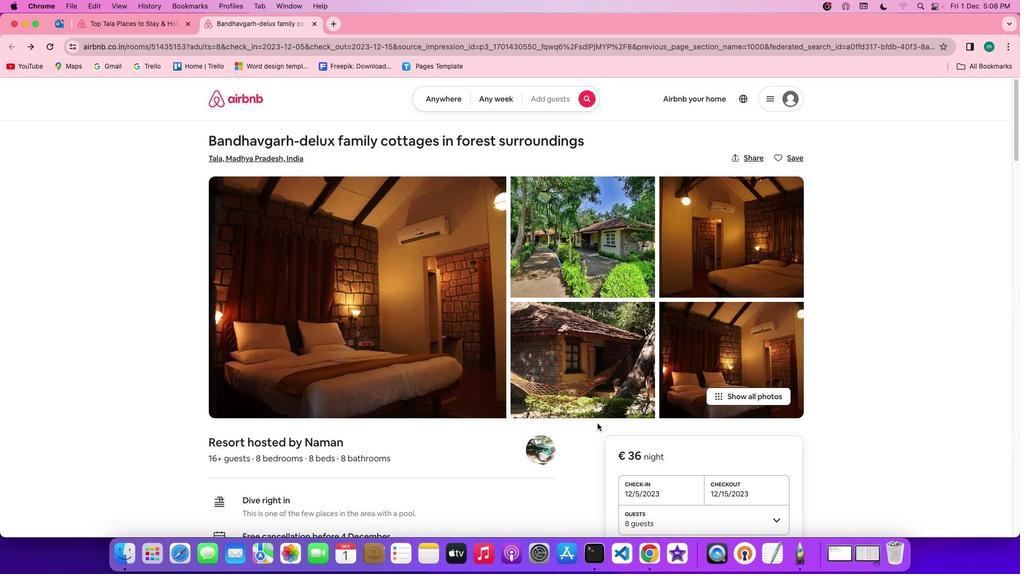 
Action: Mouse scrolled (597, 423) with delta (0, 0)
Screenshot: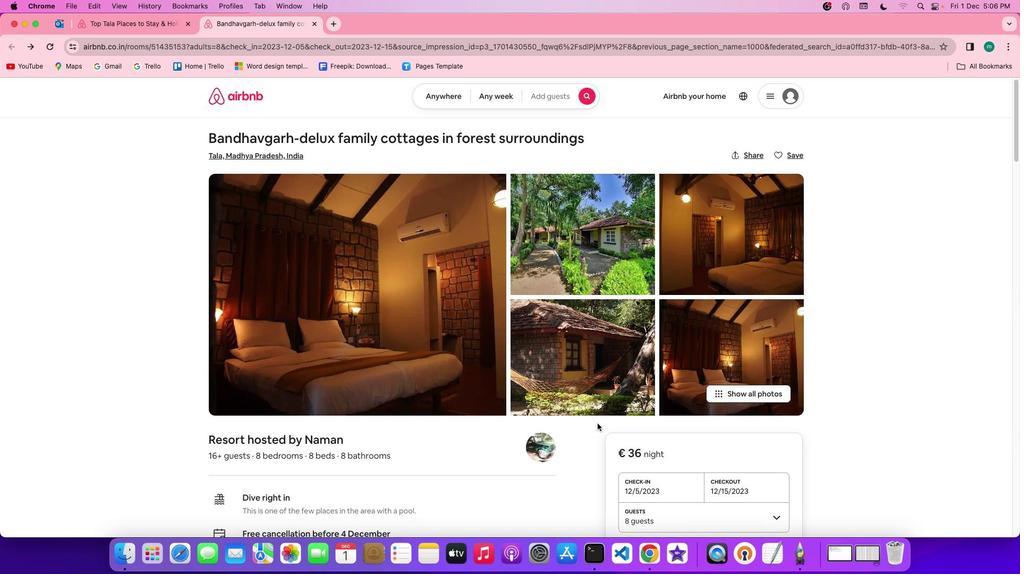 
Action: Mouse scrolled (597, 423) with delta (0, 0)
Screenshot: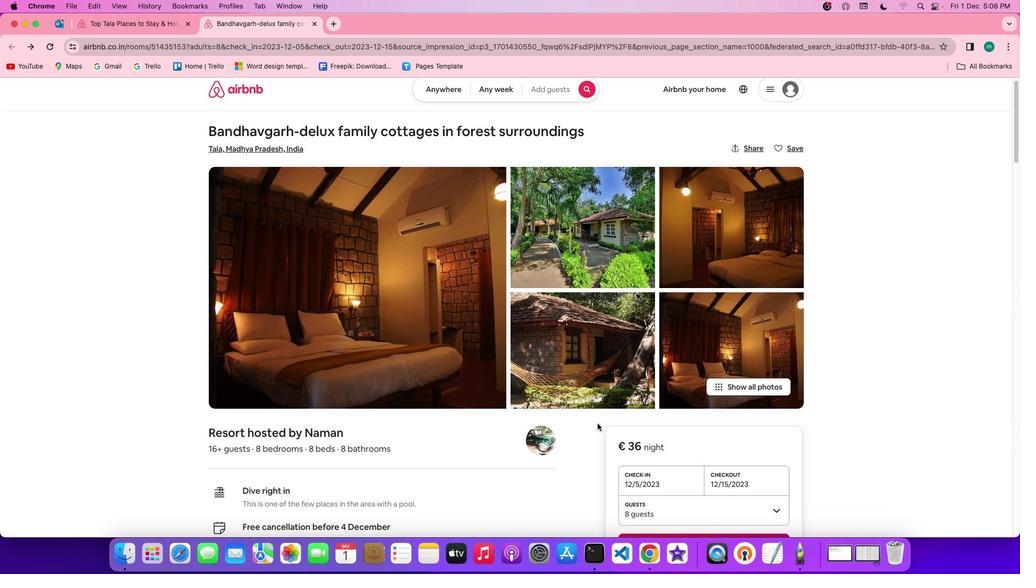 
Action: Mouse scrolled (597, 423) with delta (0, -1)
Screenshot: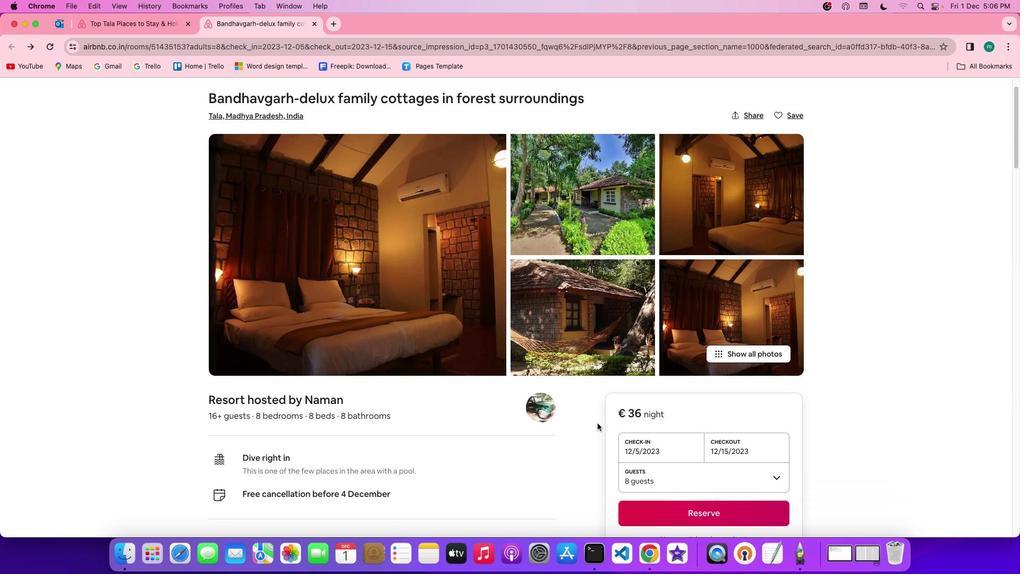 
Action: Mouse scrolled (597, 423) with delta (0, -1)
Screenshot: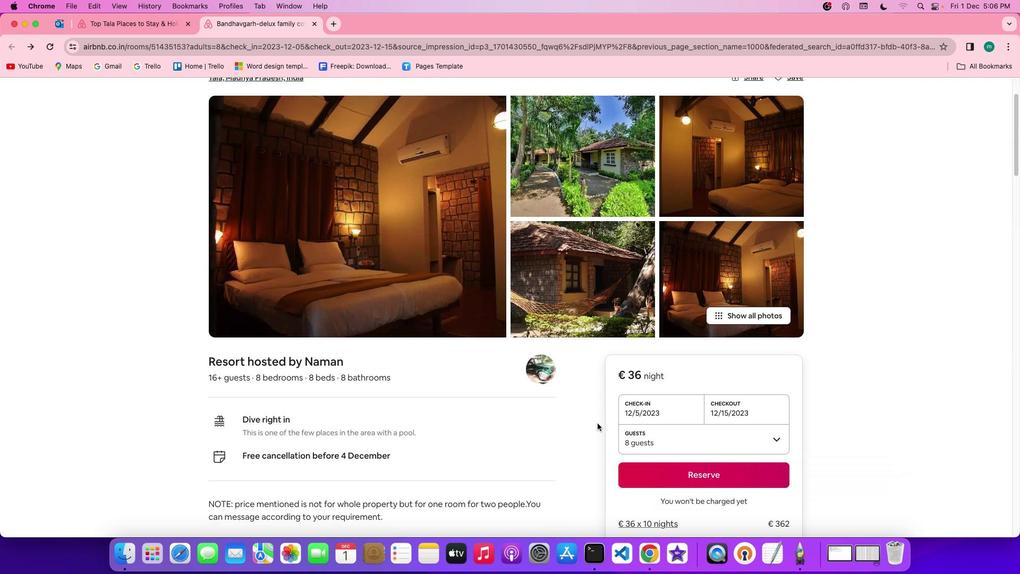 
Action: Mouse scrolled (597, 423) with delta (0, 0)
Screenshot: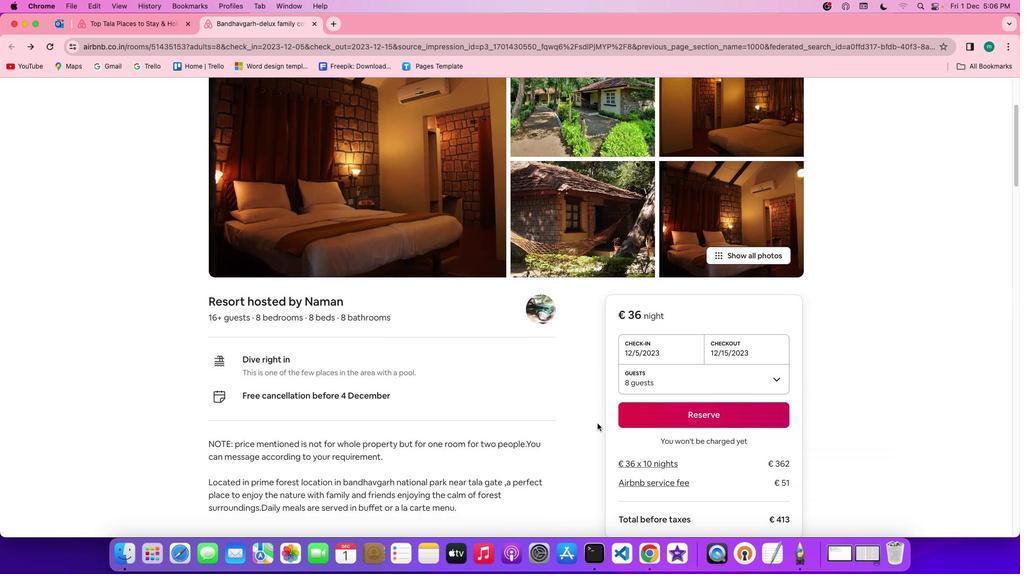
Action: Mouse scrolled (597, 423) with delta (0, 0)
Screenshot: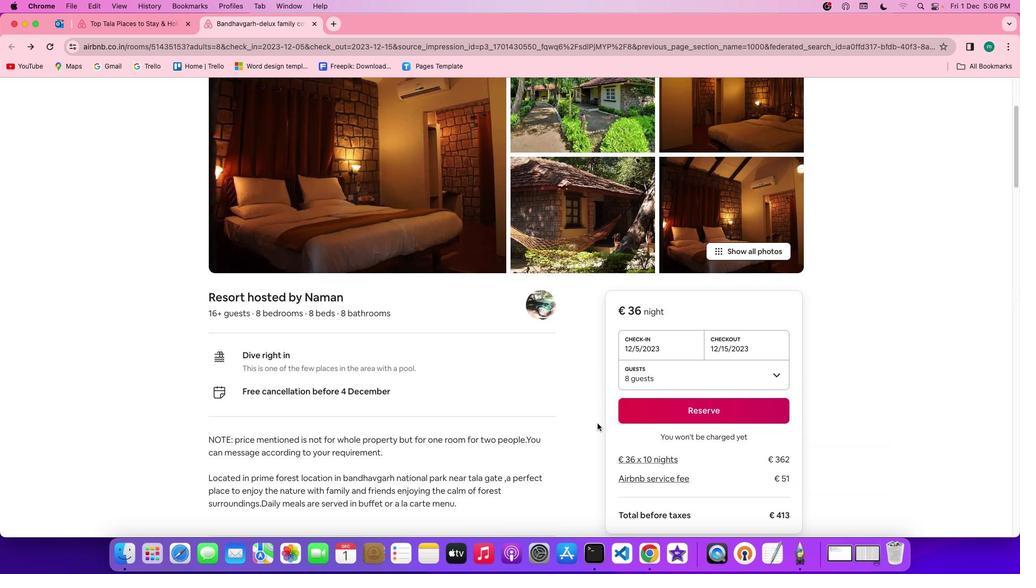 
Action: Mouse scrolled (597, 423) with delta (0, -1)
Screenshot: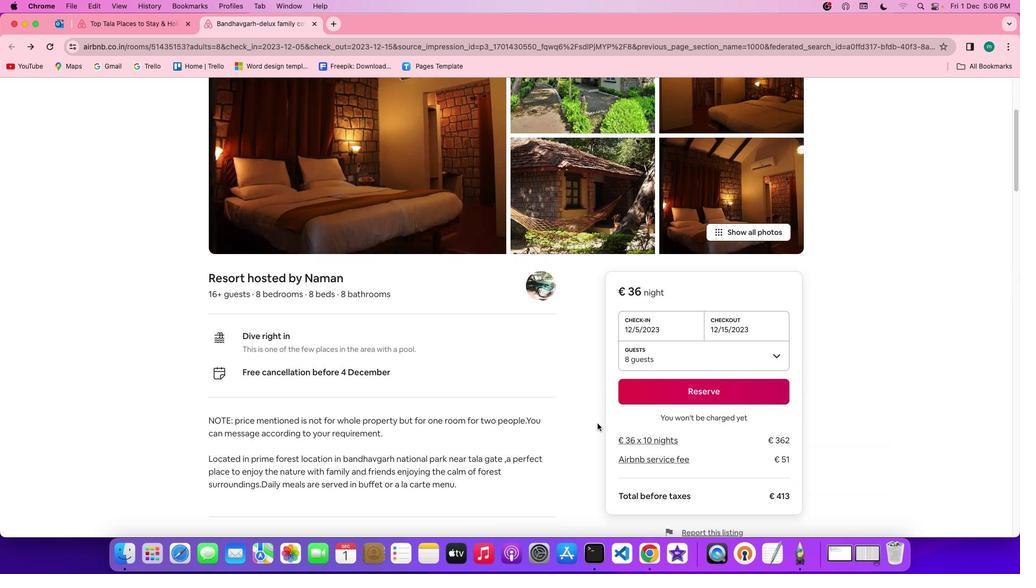 
Action: Mouse scrolled (597, 423) with delta (0, 0)
Screenshot: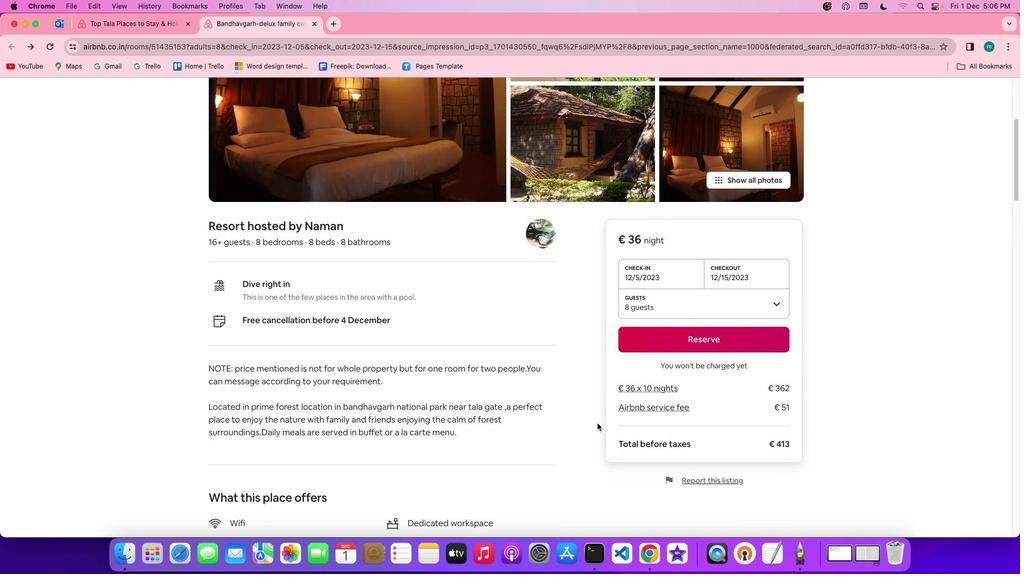 
Action: Mouse scrolled (597, 423) with delta (0, 0)
Screenshot: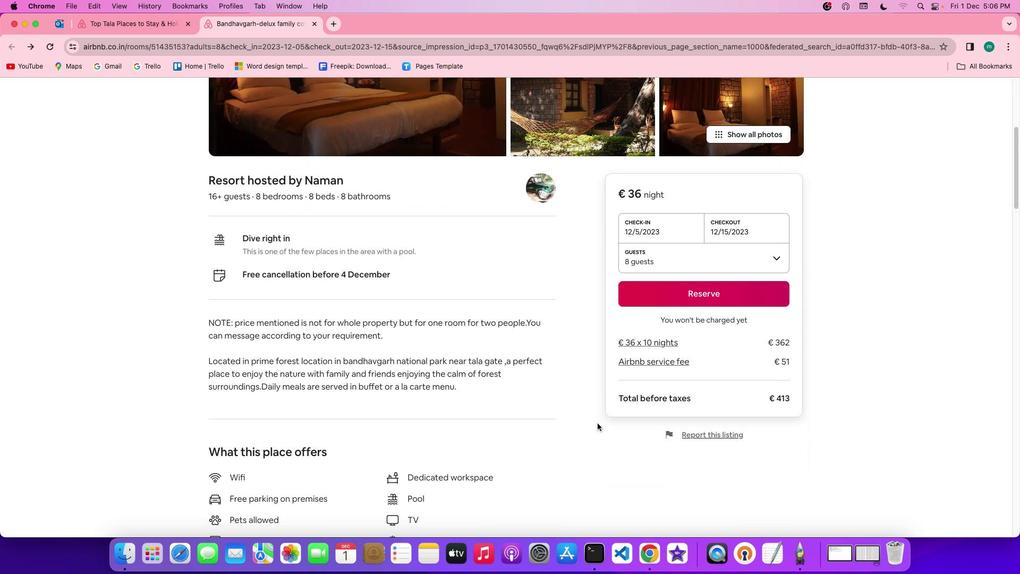 
Action: Mouse scrolled (597, 423) with delta (0, -1)
Screenshot: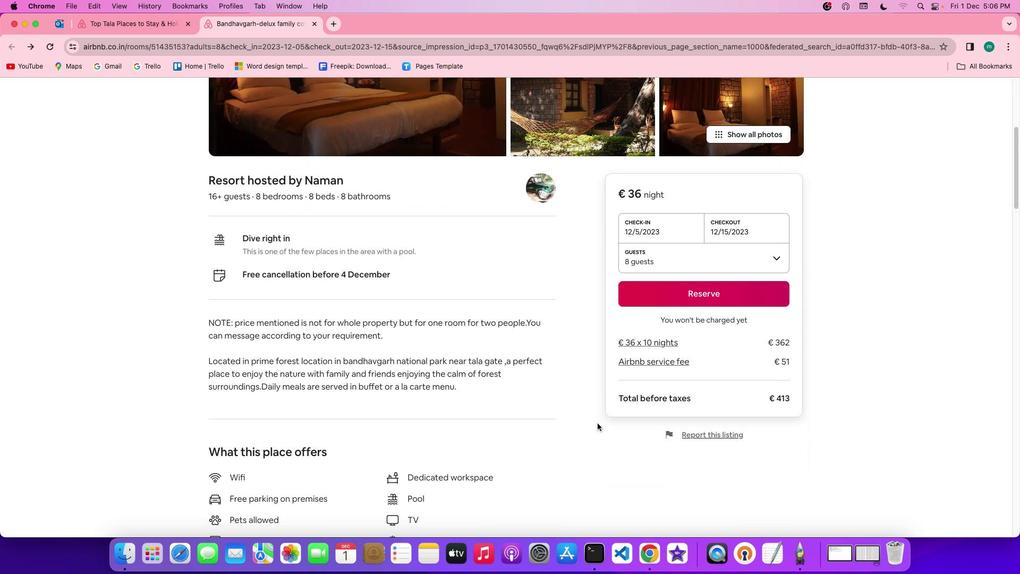 
Action: Mouse scrolled (597, 423) with delta (0, -2)
Screenshot: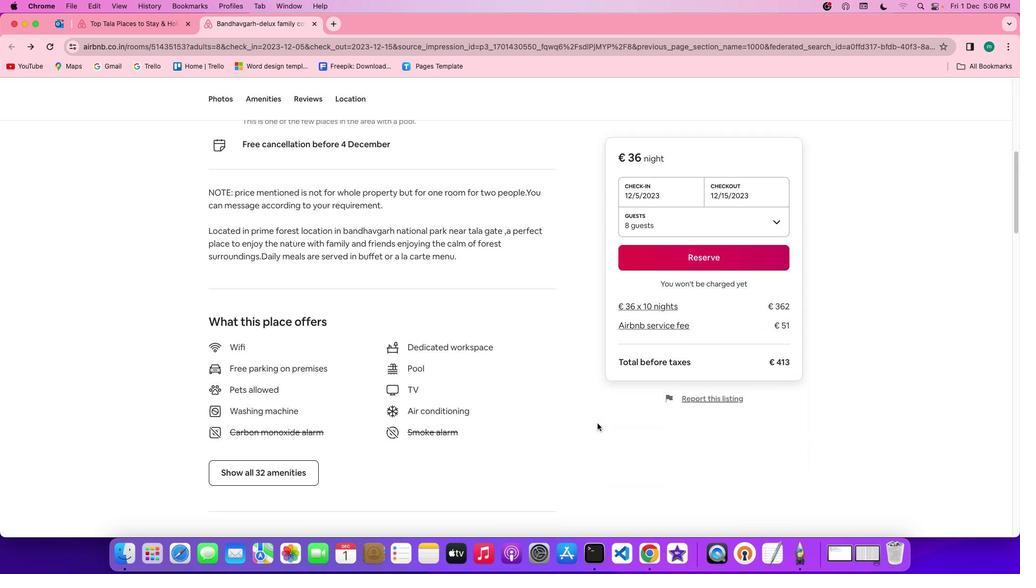 
Action: Mouse moved to (427, 396)
Screenshot: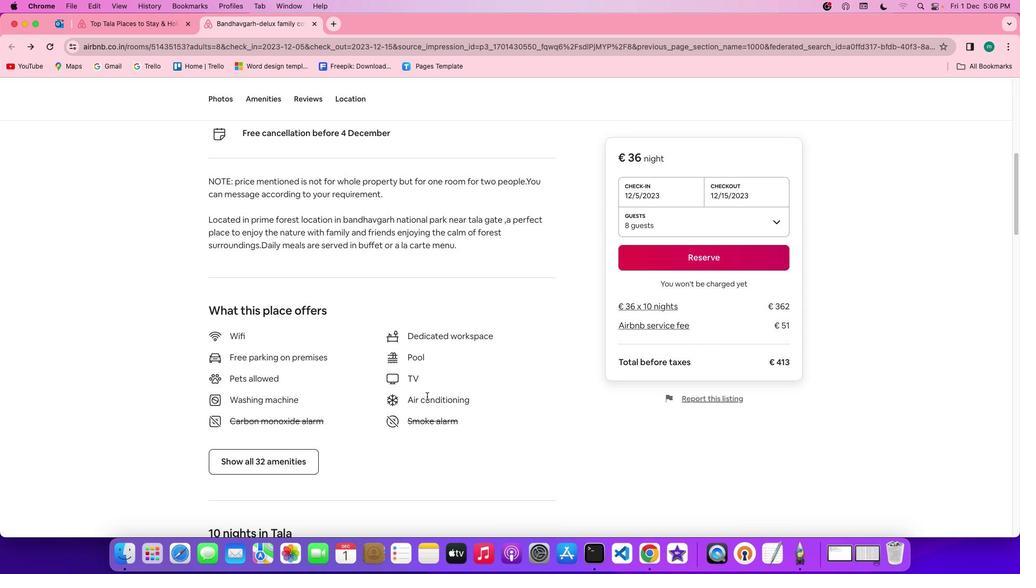 
Action: Mouse scrolled (427, 396) with delta (0, 0)
Screenshot: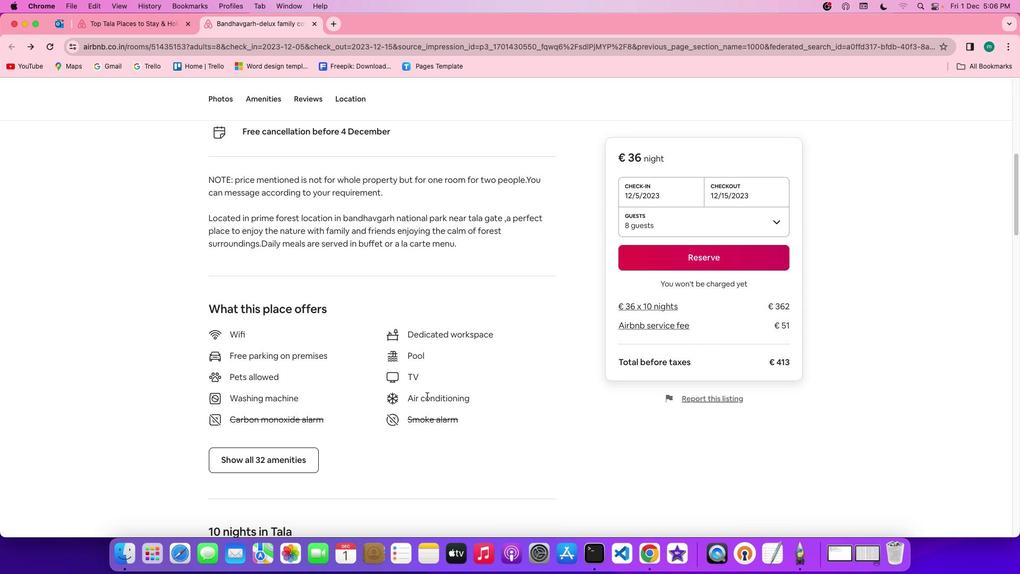 
Action: Mouse scrolled (427, 396) with delta (0, 0)
Screenshot: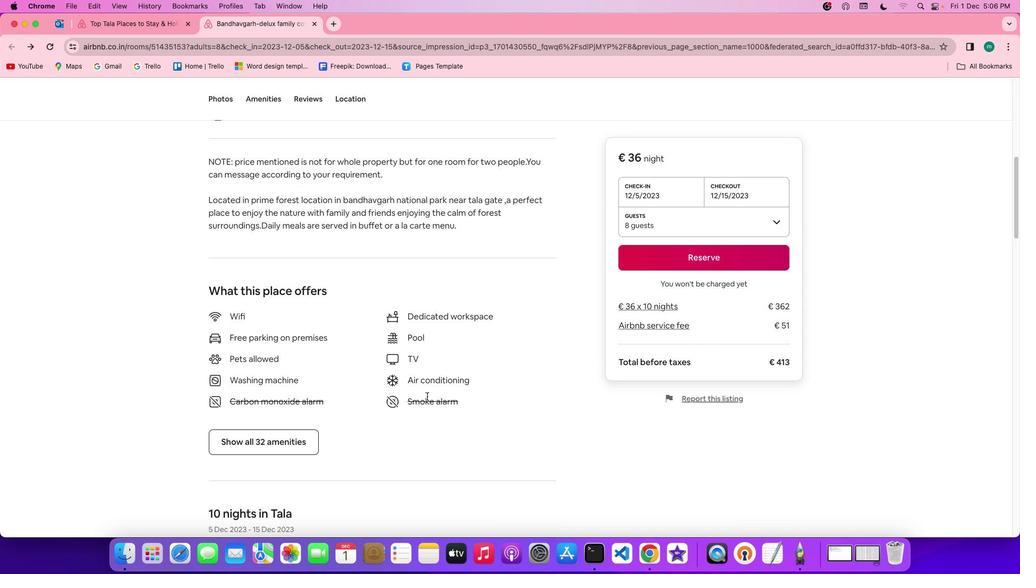 
Action: Mouse scrolled (427, 396) with delta (0, -1)
Screenshot: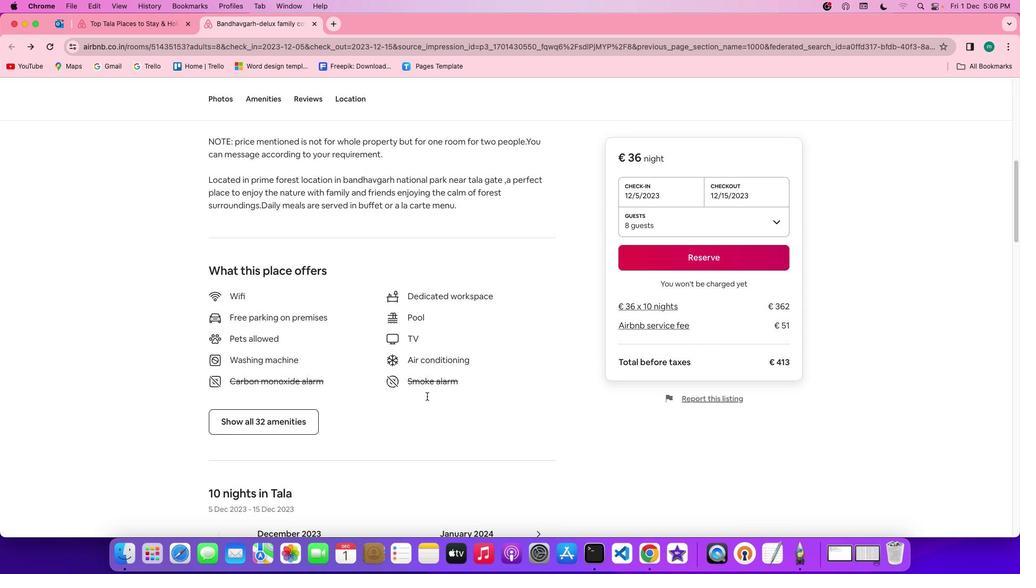 
Action: Mouse moved to (270, 370)
